 Task: Buy 3 Linkages from Alignment Tools section under best seller category for shipping address: Donald Hall, 1074 Charack Road, Terre Haute, Indiana 47807, Cell Number 8122376812. Pay from credit card ending with 5759, CVV 953
Action: Key pressed amazon.com<Key.enter>
Screenshot: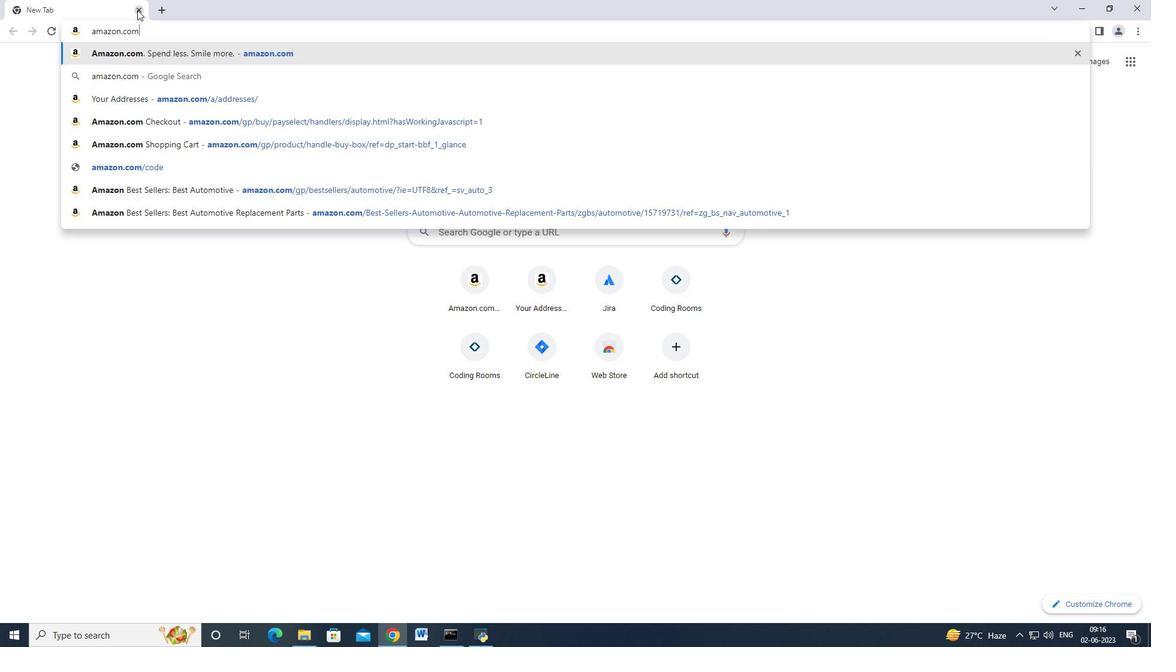 
Action: Mouse moved to (15, 92)
Screenshot: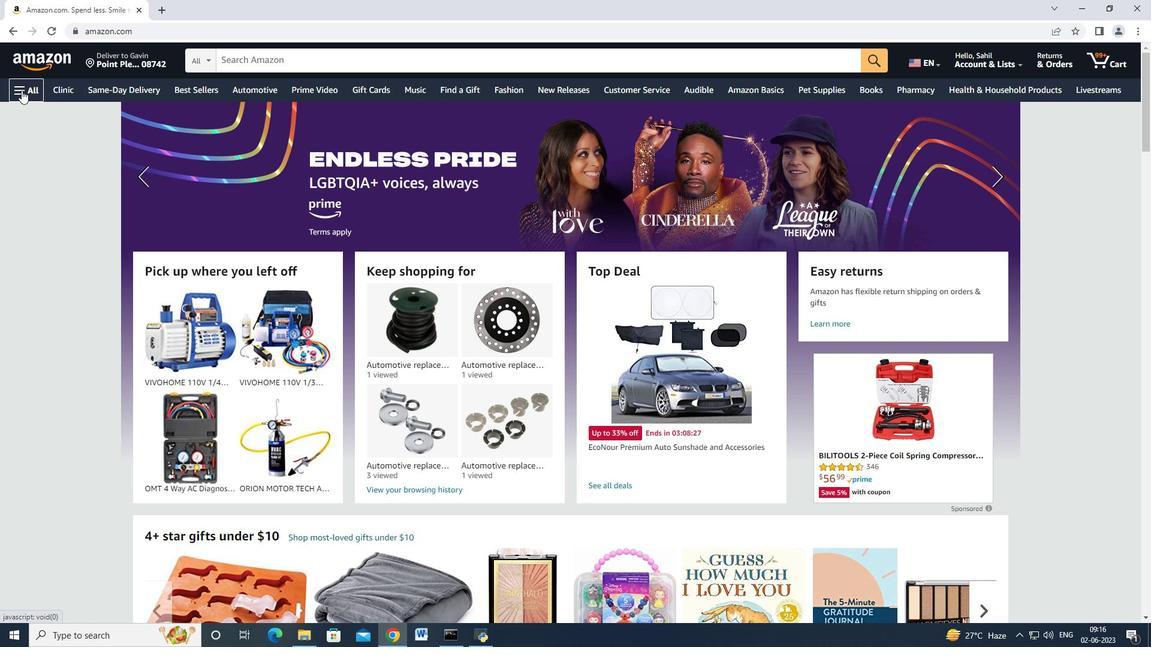 
Action: Mouse pressed left at (15, 92)
Screenshot: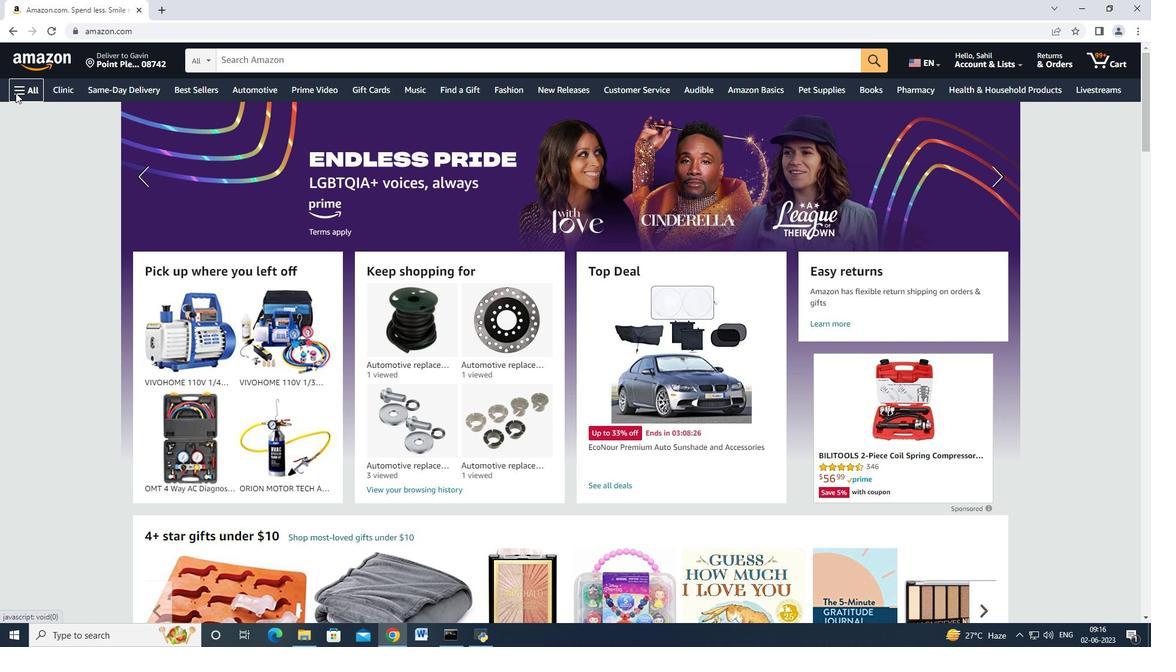 
Action: Mouse moved to (110, 185)
Screenshot: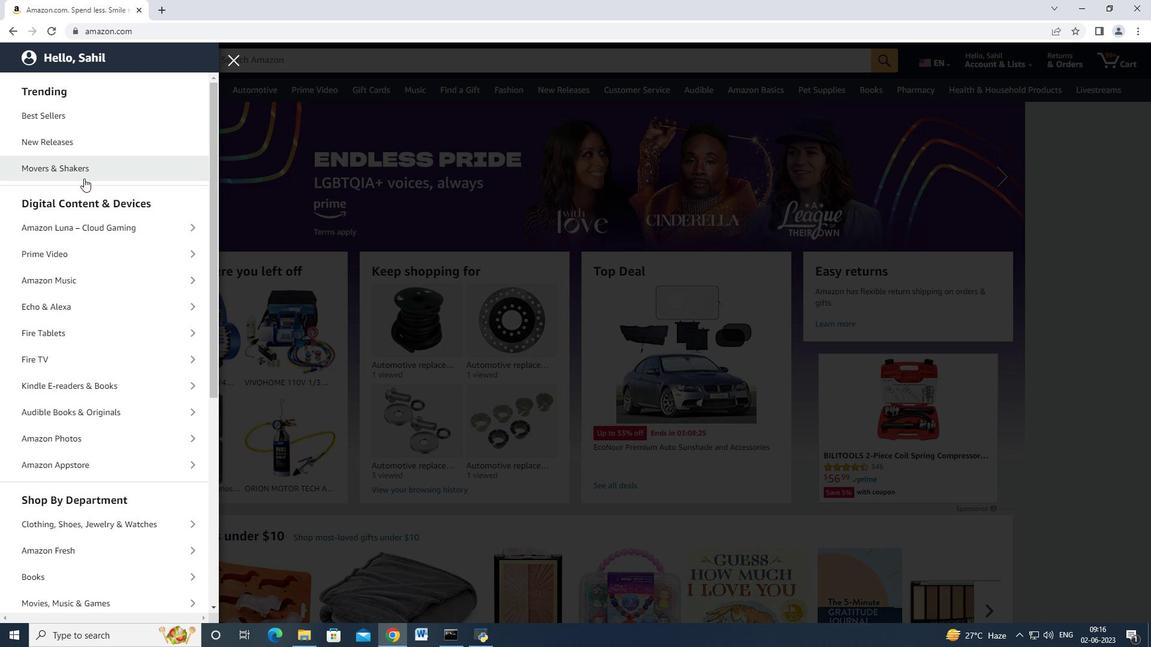 
Action: Mouse scrolled (110, 185) with delta (0, 0)
Screenshot: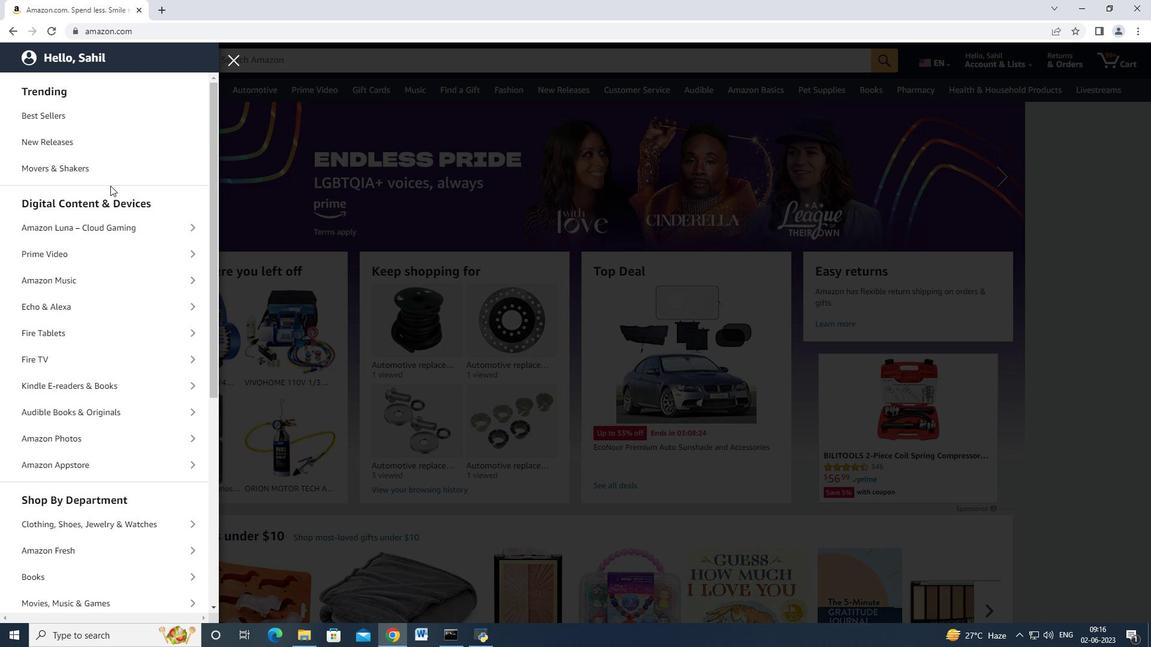 
Action: Mouse scrolled (110, 185) with delta (0, 0)
Screenshot: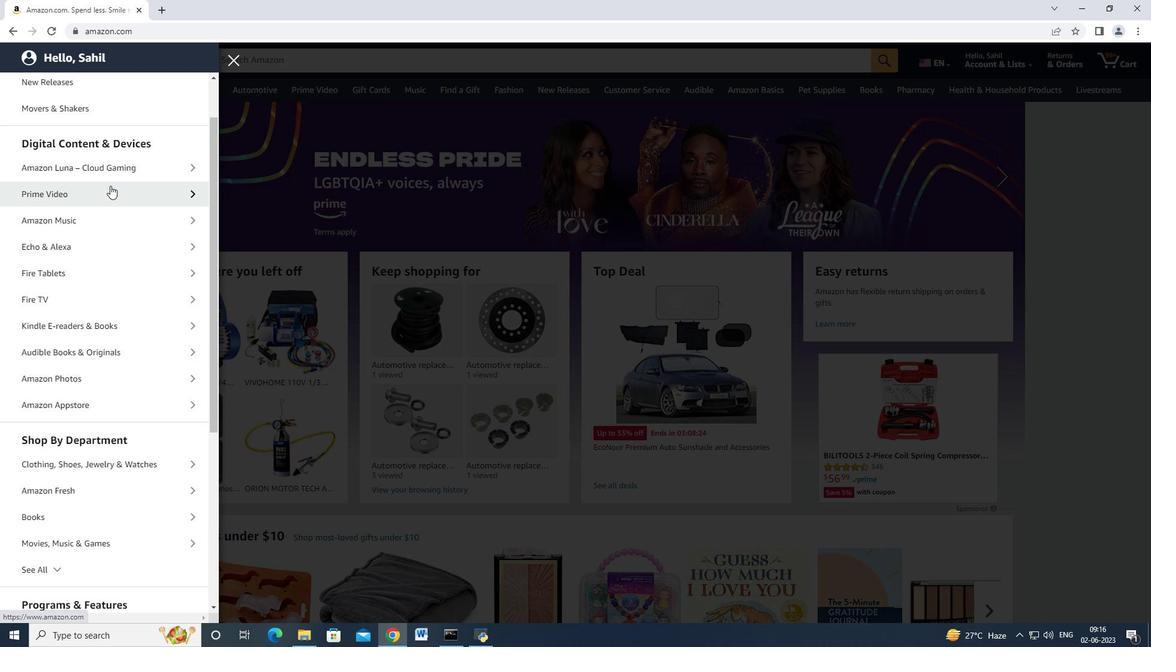 
Action: Mouse moved to (110, 191)
Screenshot: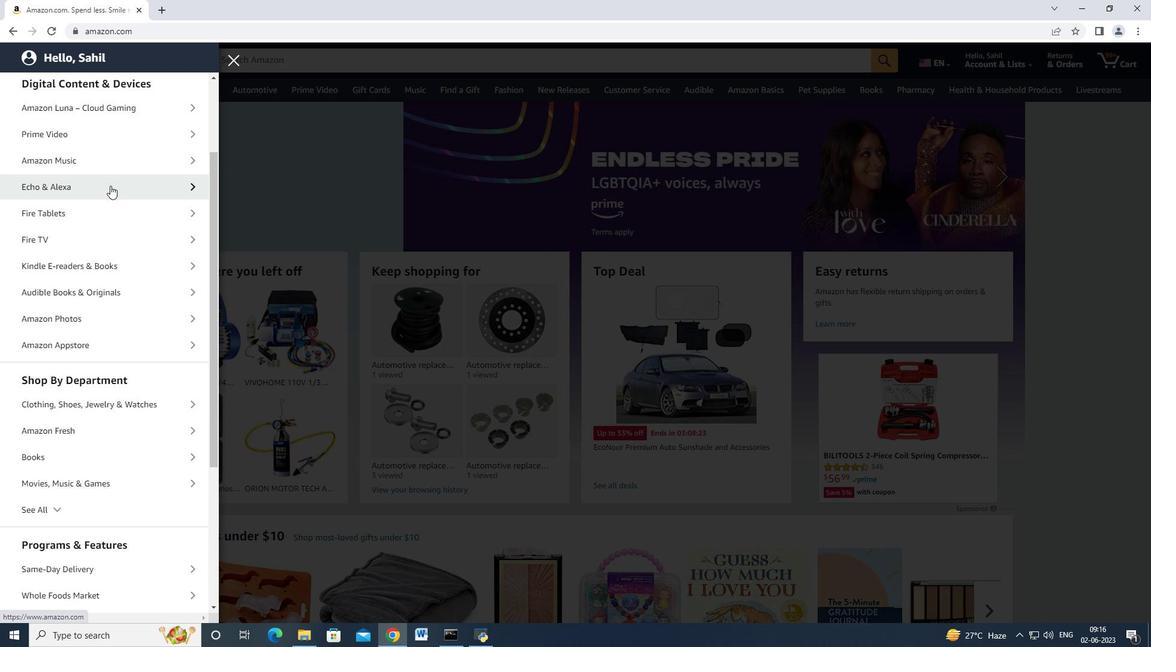 
Action: Mouse scrolled (110, 190) with delta (0, 0)
Screenshot: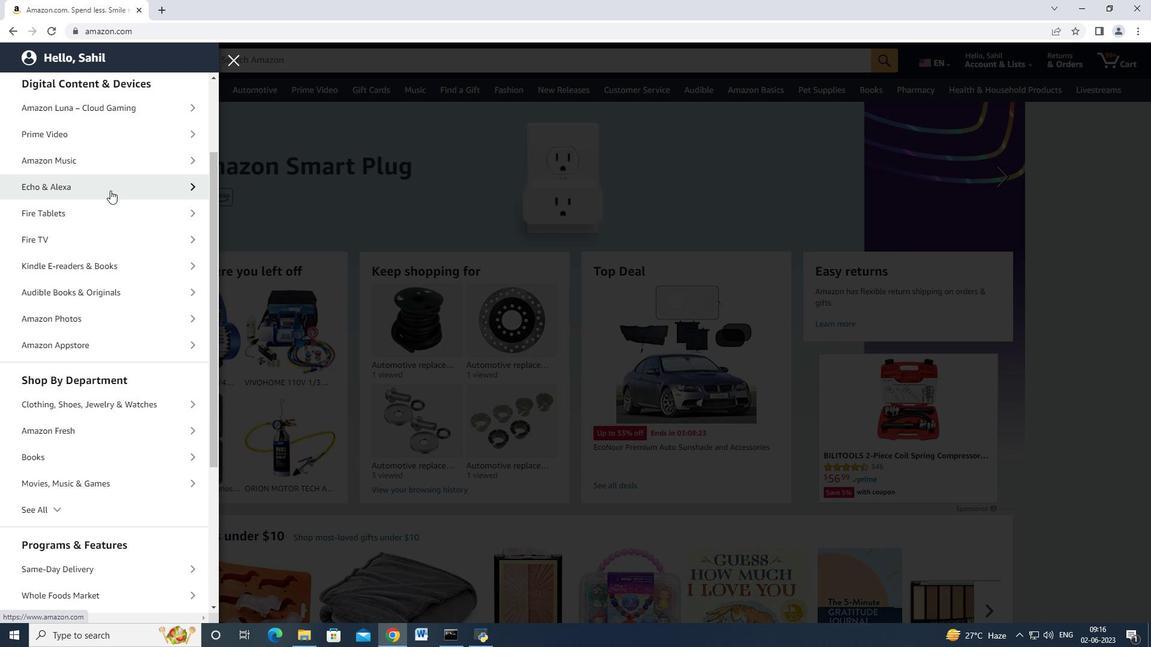 
Action: Mouse moved to (107, 242)
Screenshot: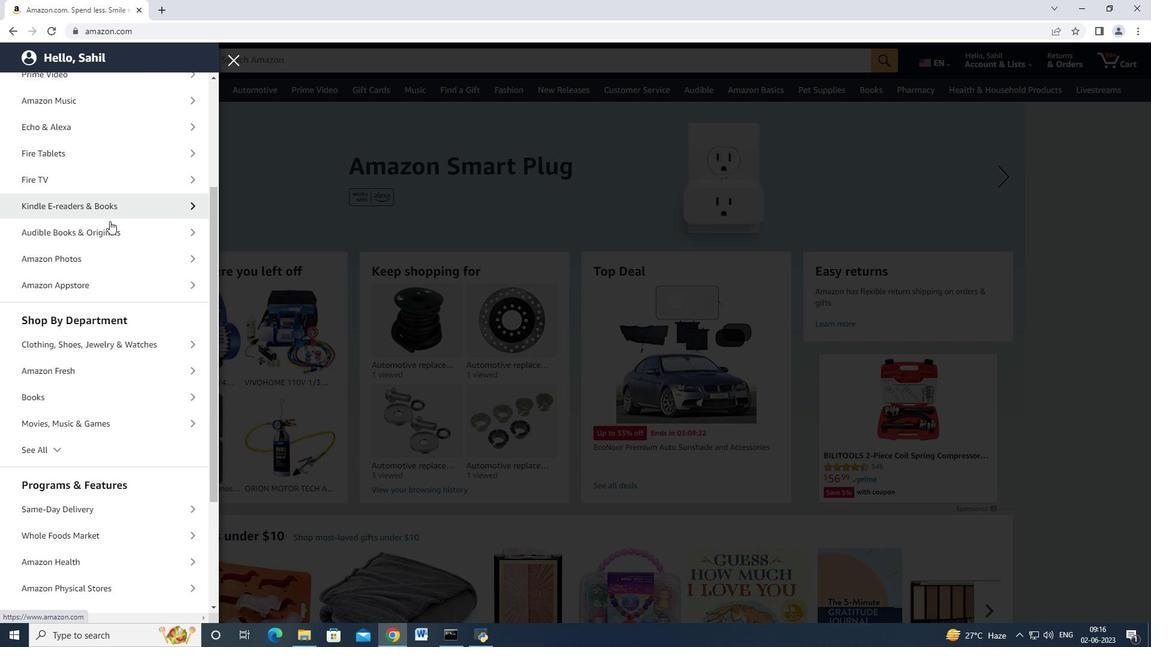 
Action: Mouse scrolled (108, 239) with delta (0, 0)
Screenshot: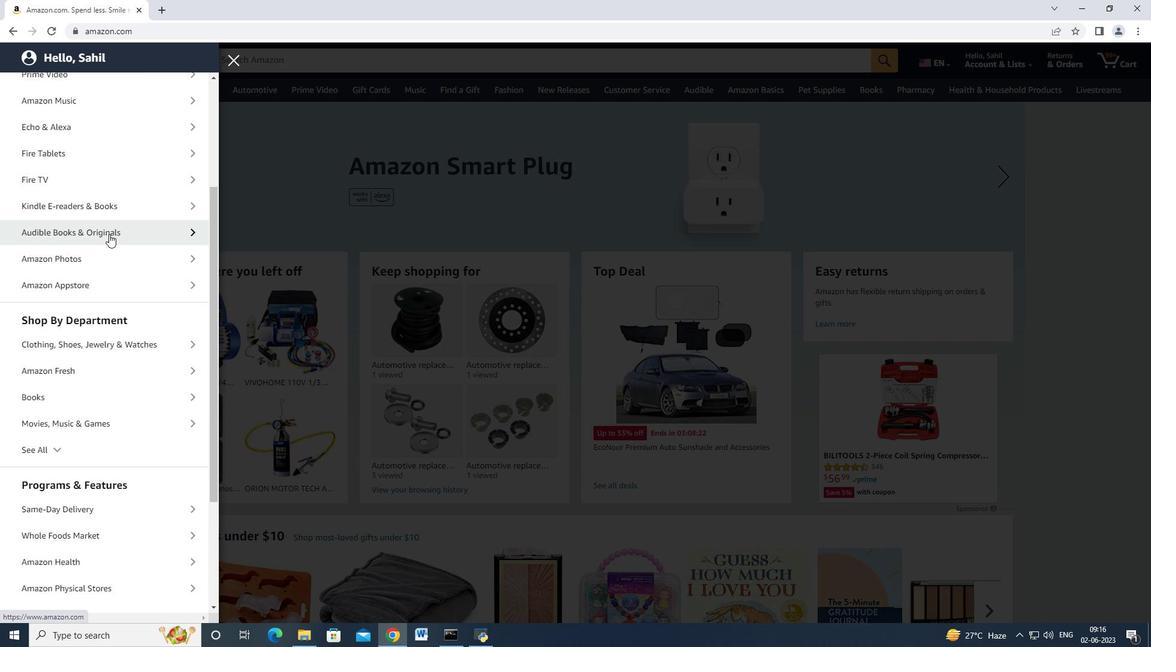 
Action: Mouse scrolled (107, 242) with delta (0, 0)
Screenshot: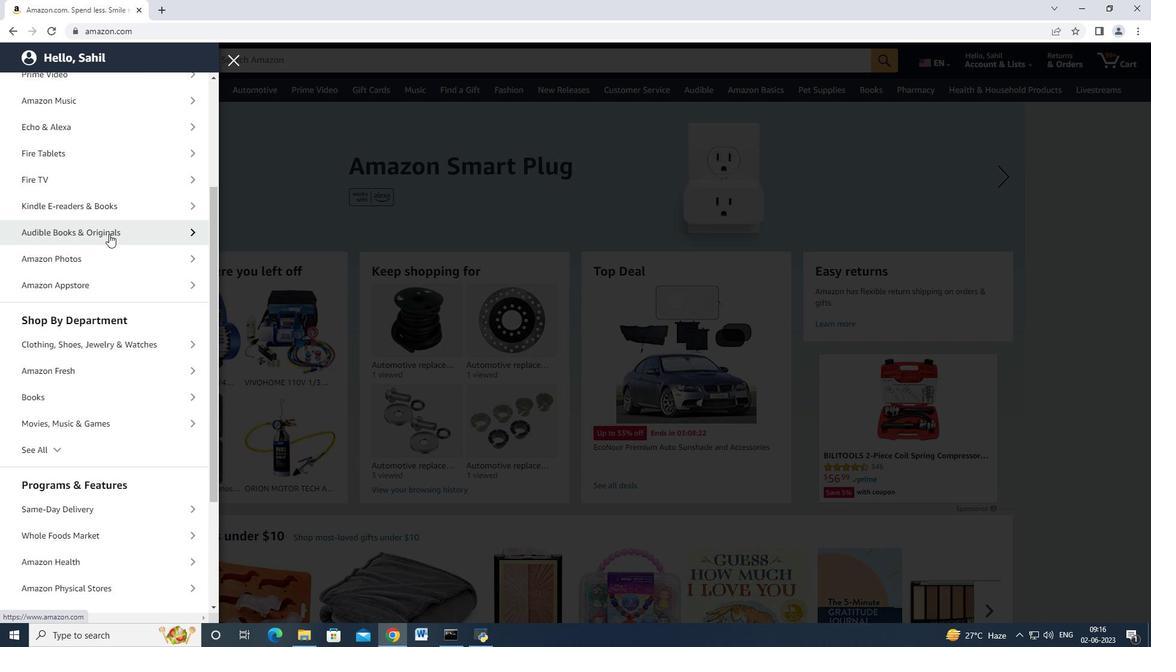 
Action: Mouse moved to (71, 334)
Screenshot: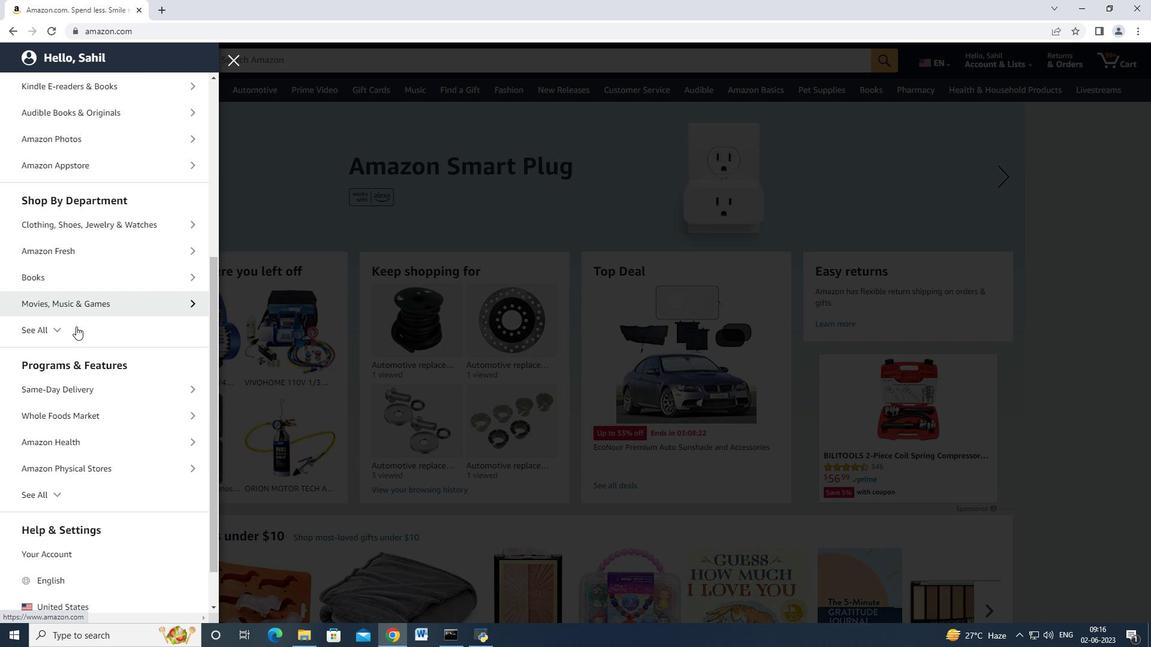 
Action: Mouse pressed left at (71, 334)
Screenshot: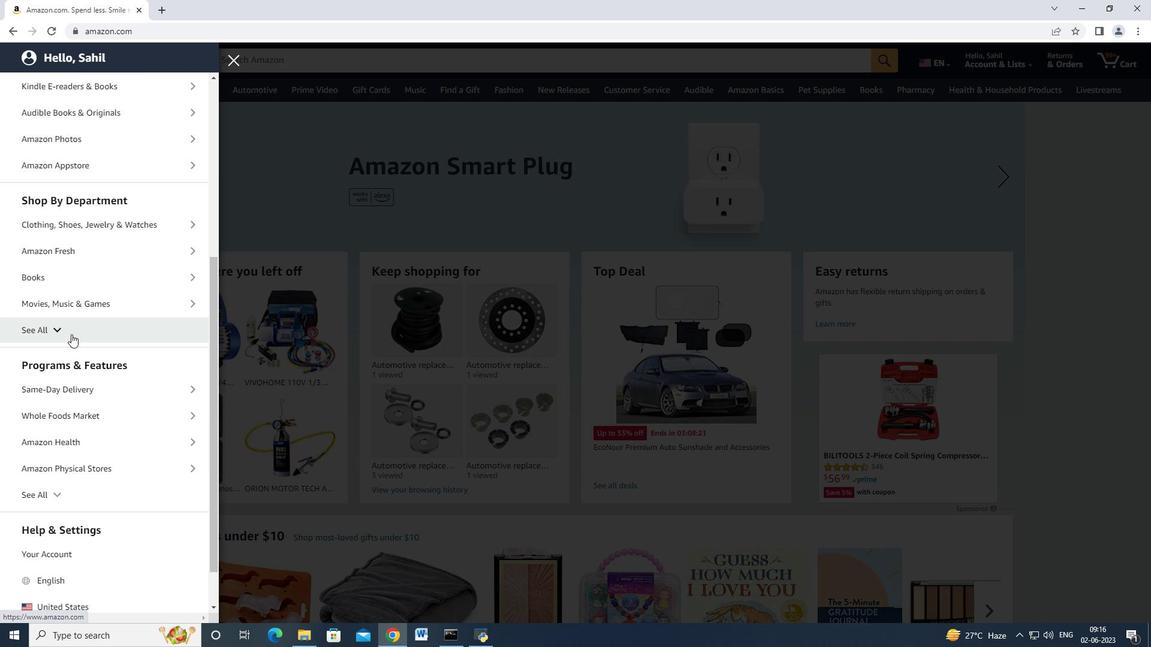 
Action: Mouse moved to (71, 334)
Screenshot: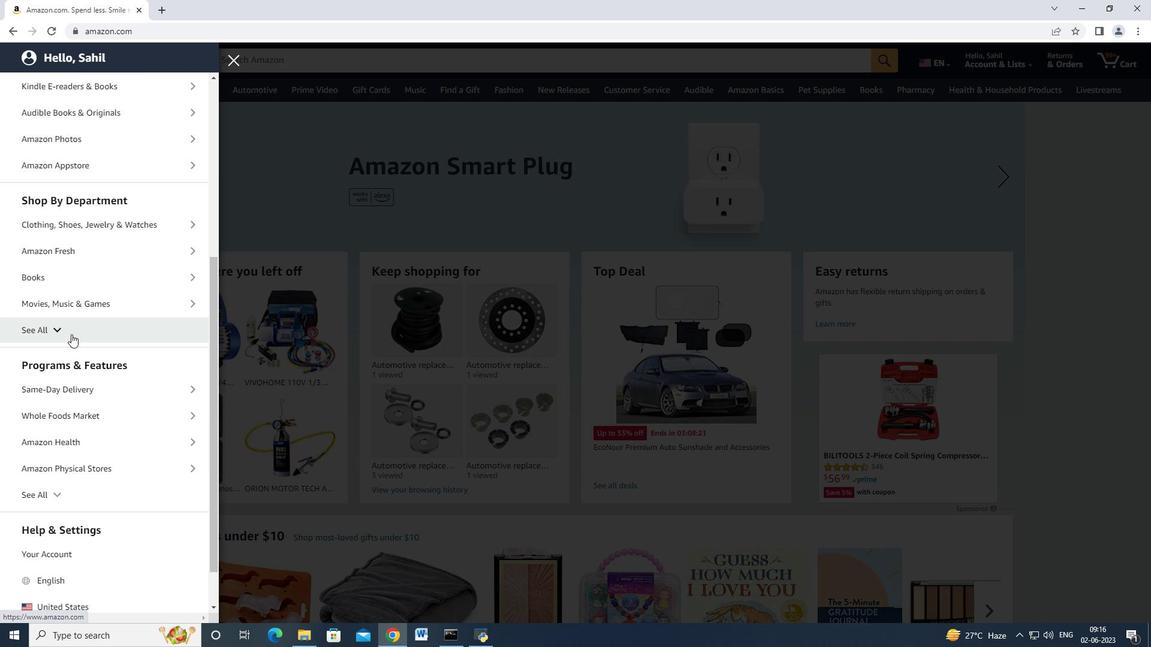 
Action: Mouse scrolled (71, 334) with delta (0, 0)
Screenshot: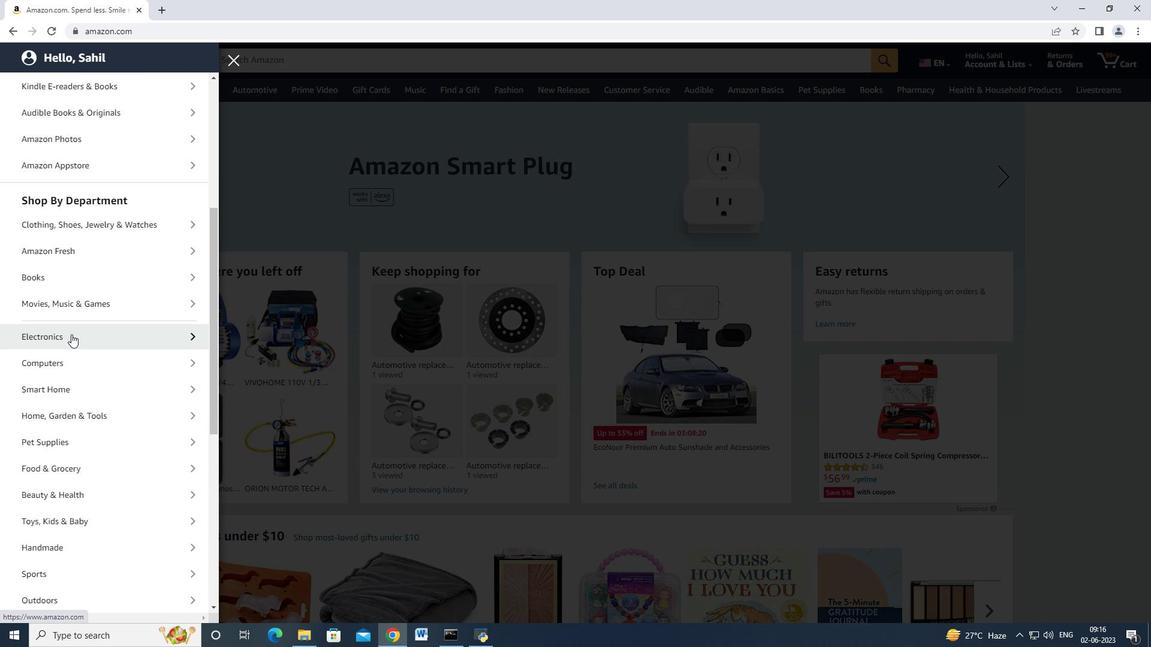 
Action: Mouse scrolled (71, 334) with delta (0, 0)
Screenshot: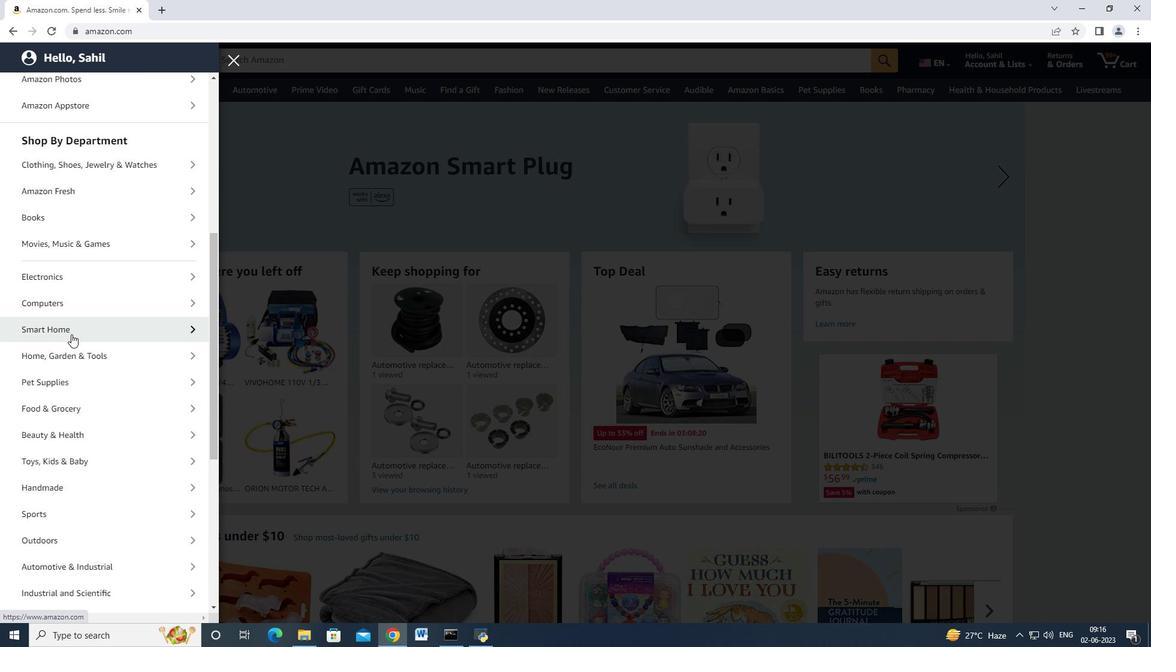 
Action: Mouse scrolled (71, 334) with delta (0, 0)
Screenshot: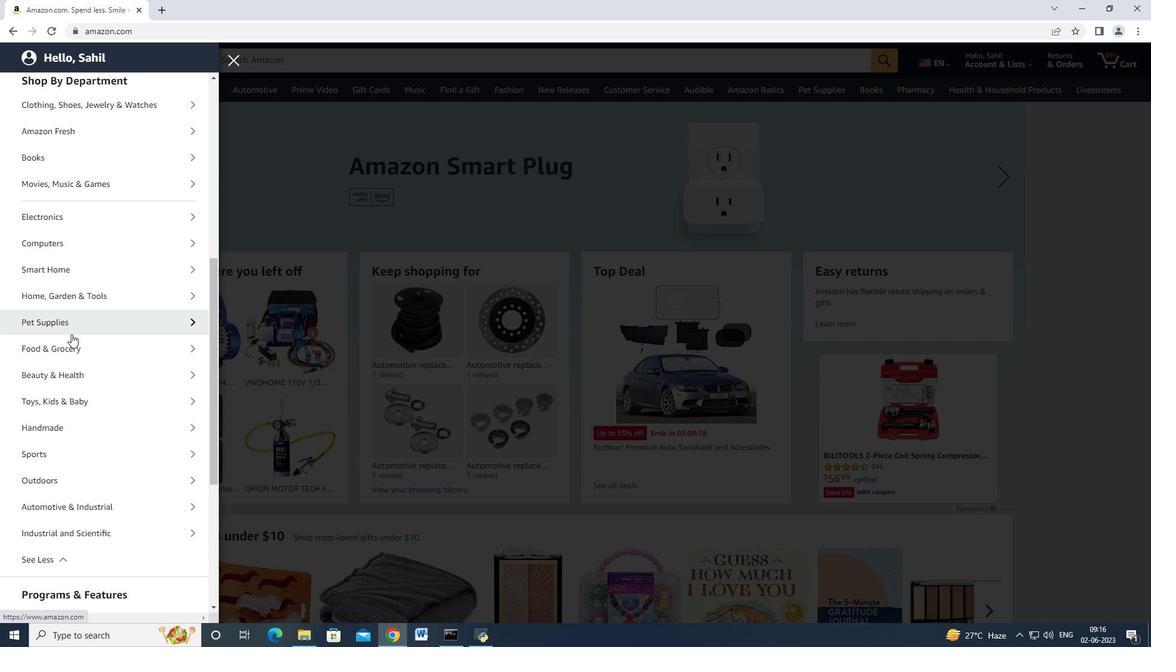 
Action: Mouse moved to (115, 443)
Screenshot: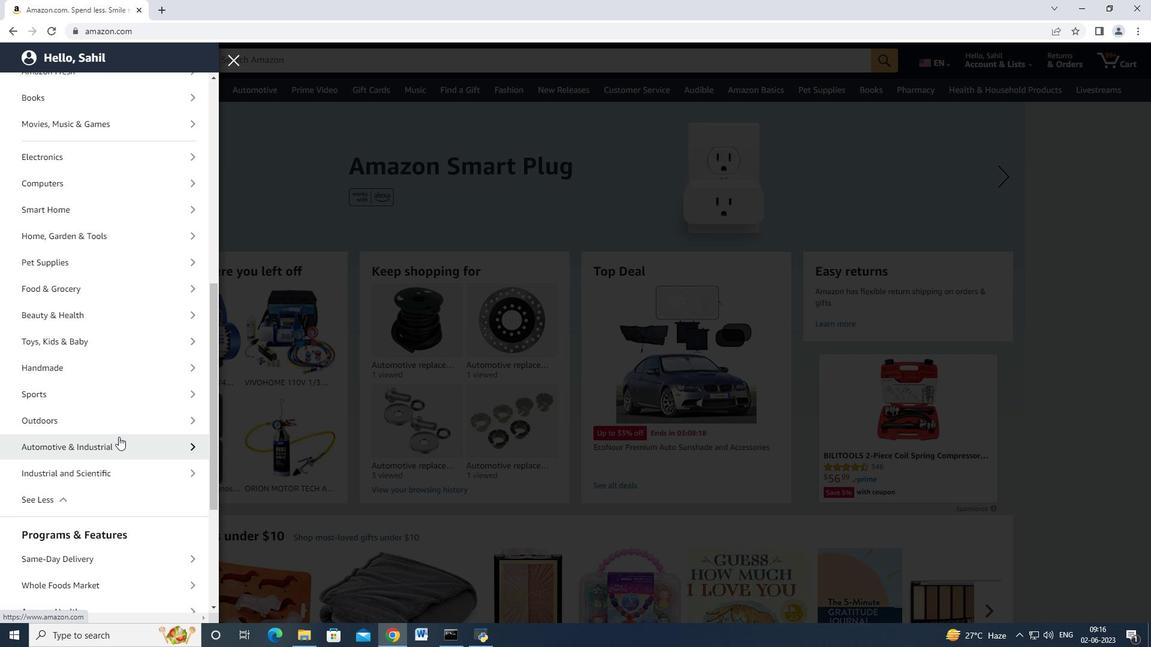 
Action: Mouse pressed left at (115, 443)
Screenshot: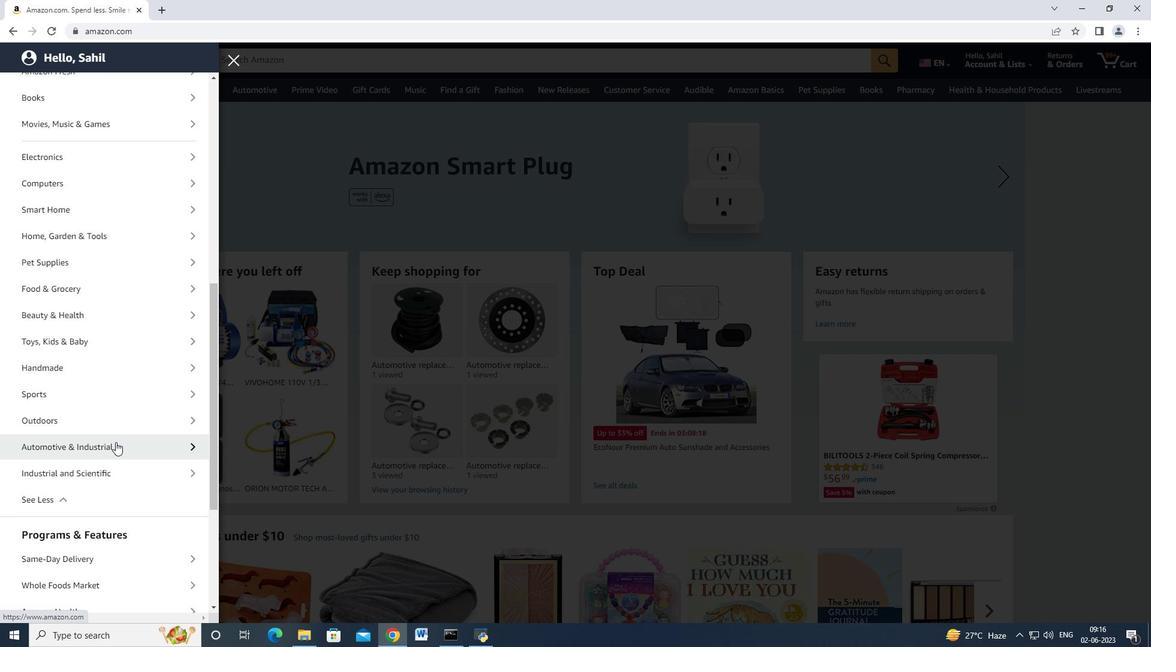 
Action: Mouse moved to (110, 145)
Screenshot: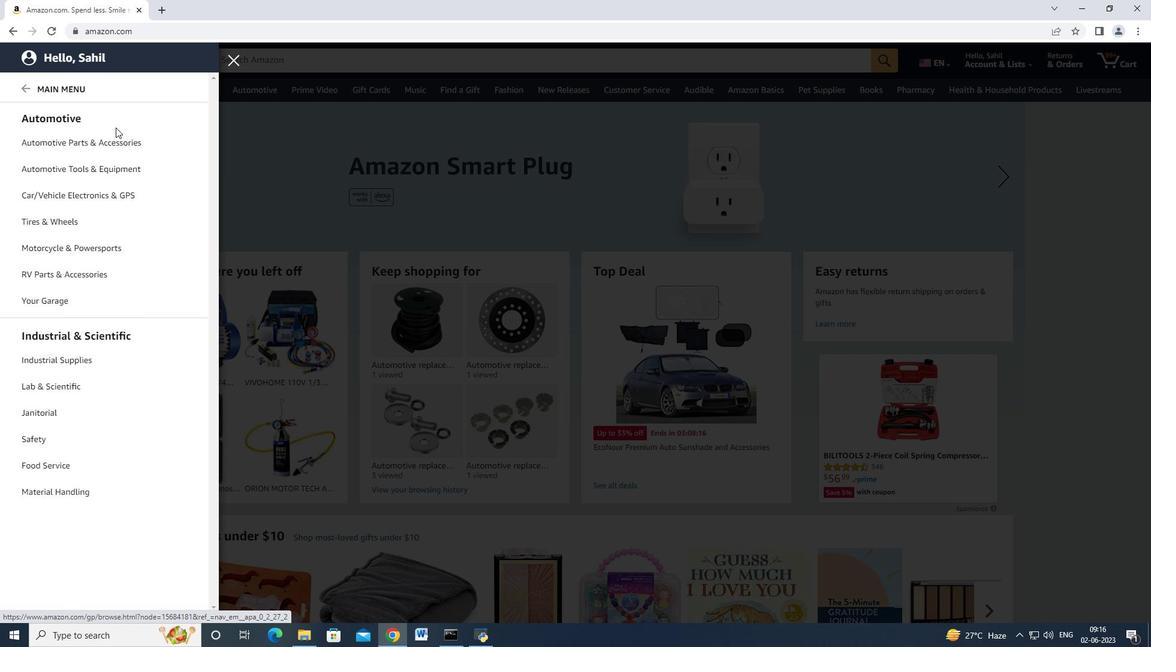
Action: Mouse pressed left at (110, 145)
Screenshot: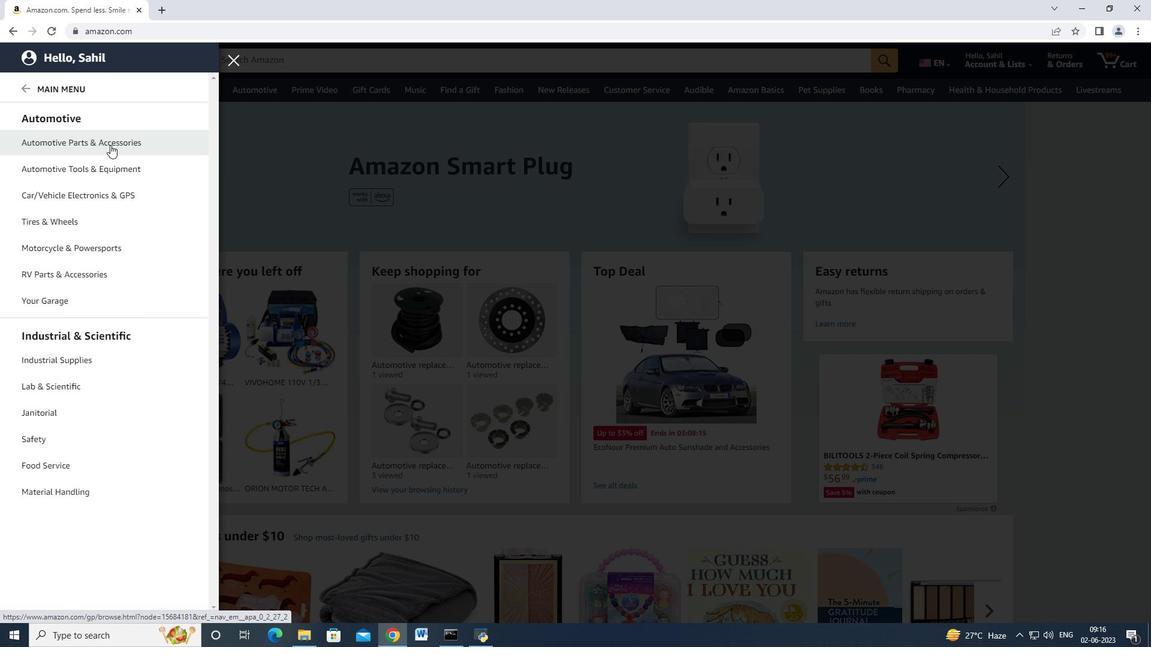
Action: Mouse moved to (193, 111)
Screenshot: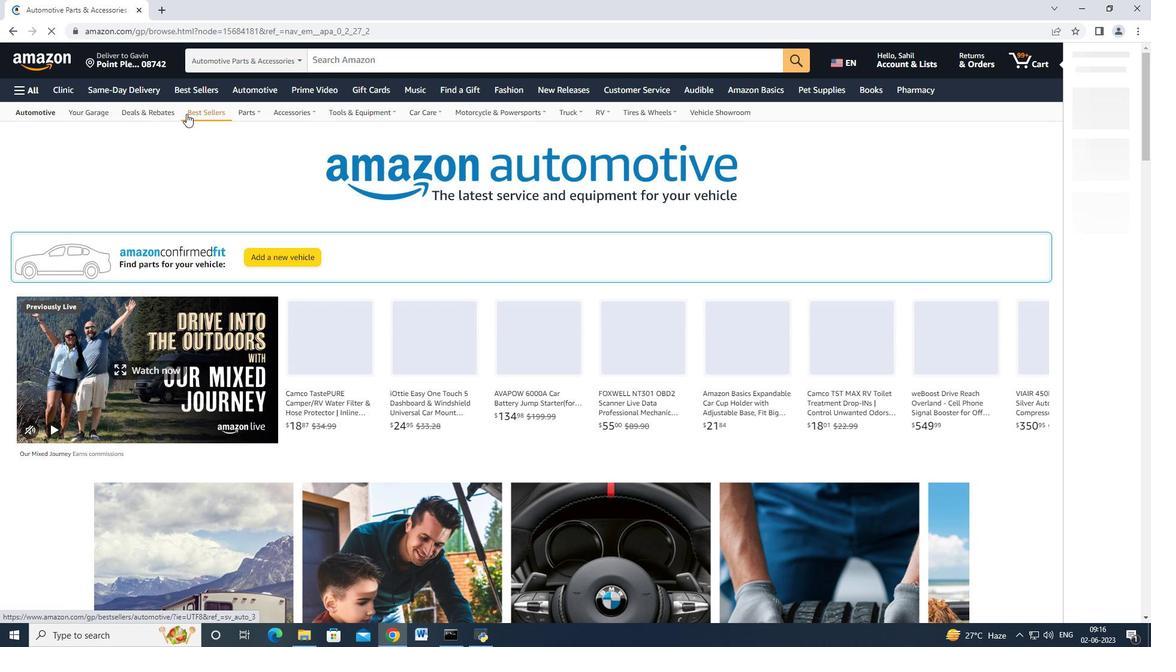 
Action: Mouse pressed left at (193, 111)
Screenshot: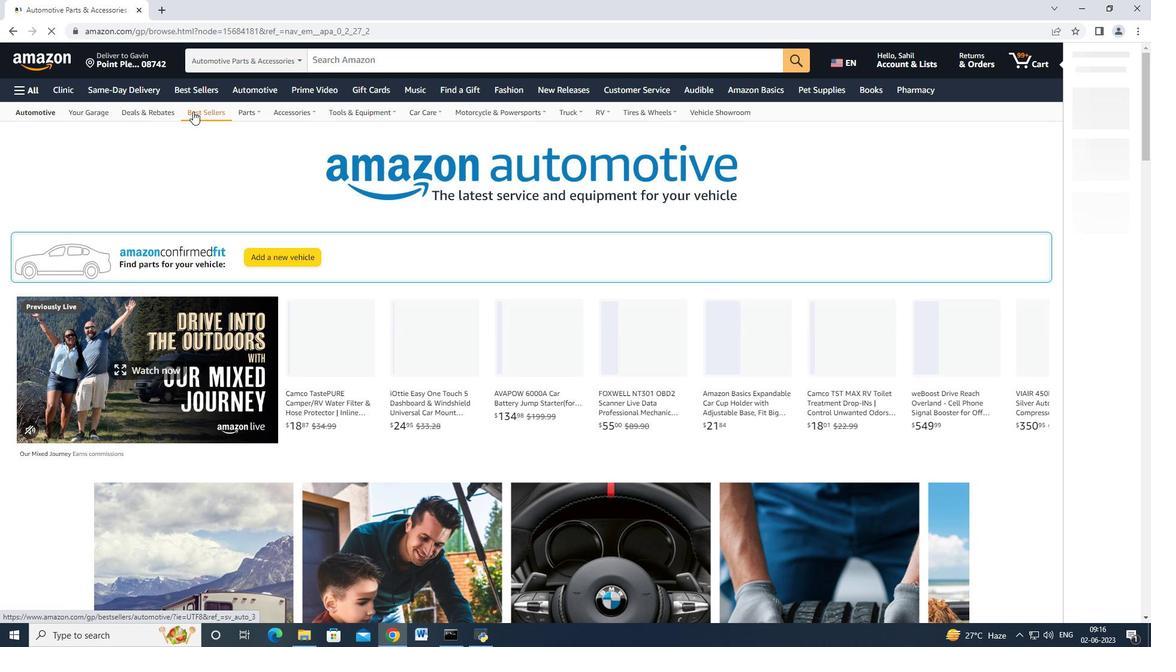 
Action: Mouse moved to (85, 386)
Screenshot: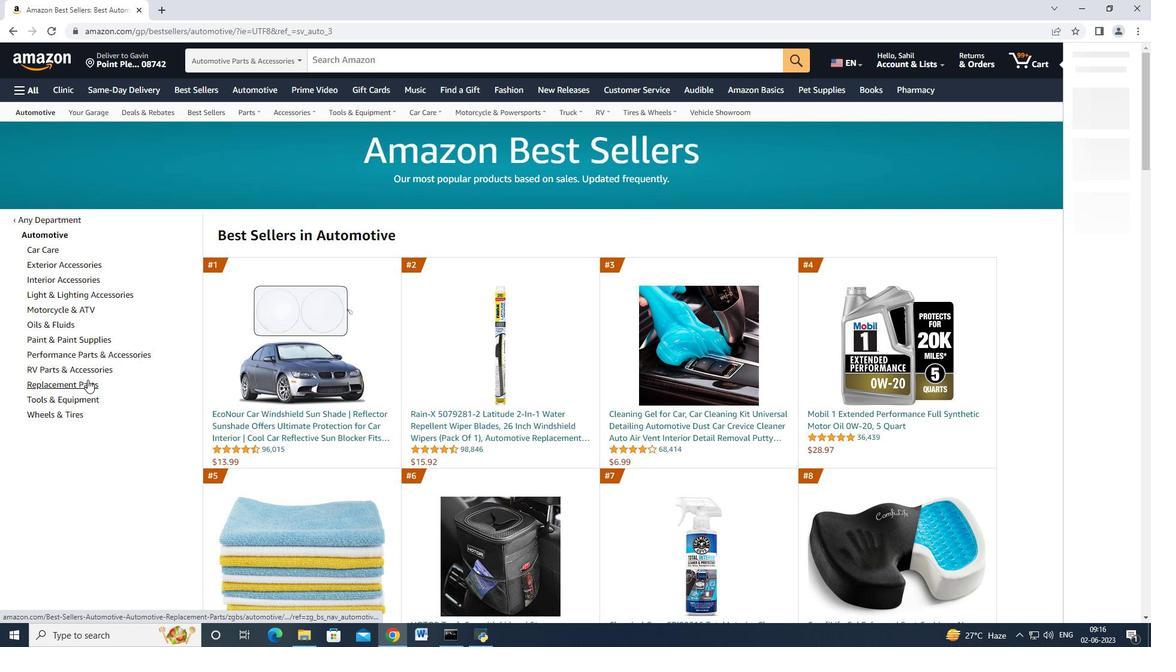 
Action: Mouse pressed left at (85, 386)
Screenshot: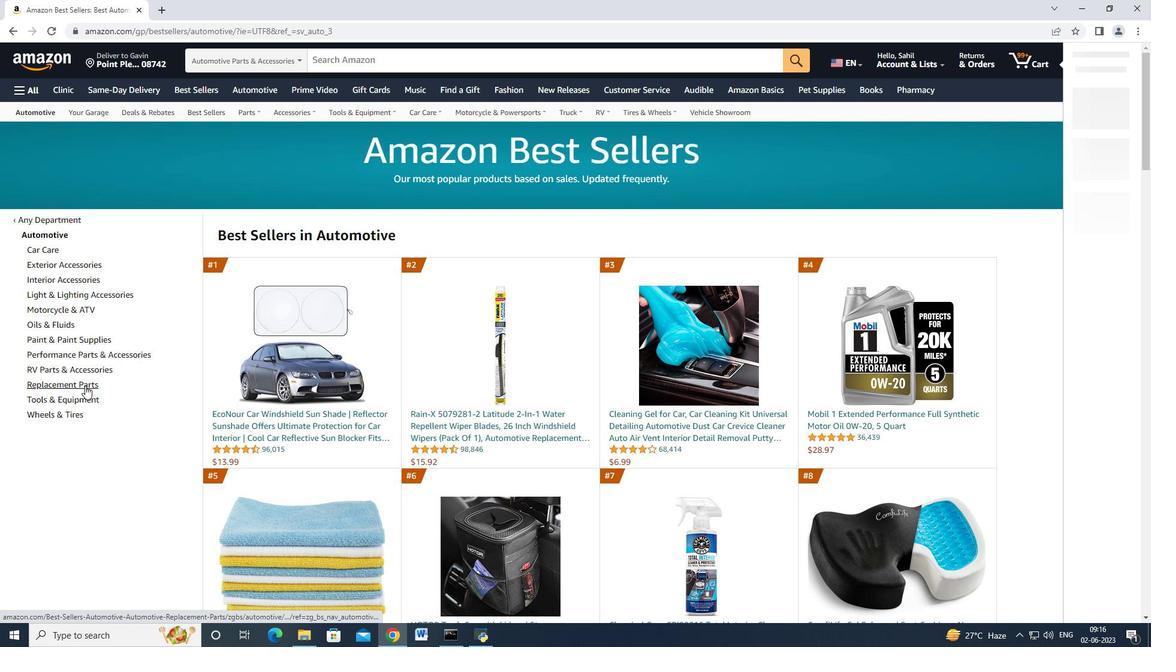 
Action: Mouse moved to (50, 30)
Screenshot: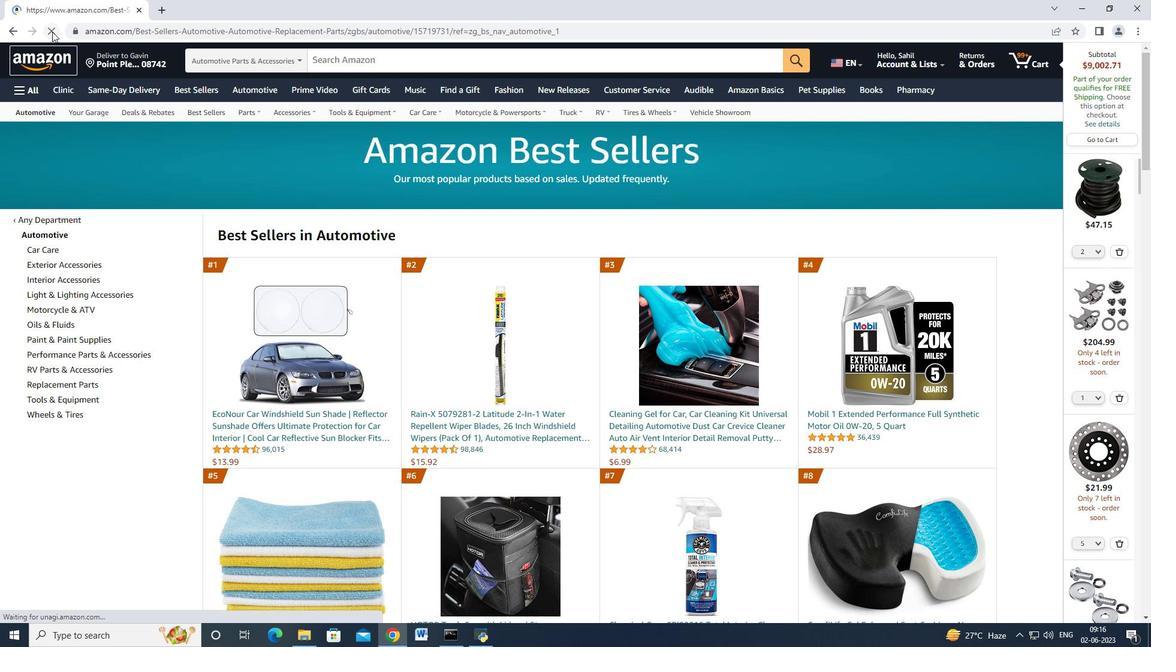 
Action: Mouse pressed left at (50, 30)
Screenshot: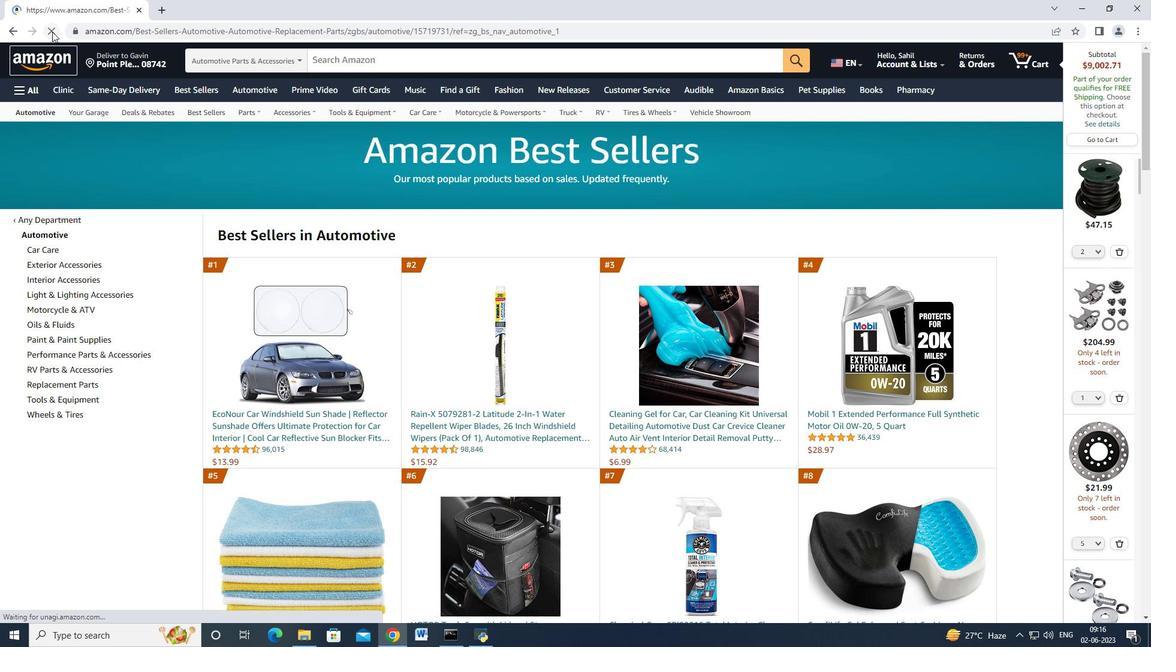 
Action: Mouse moved to (10, 26)
Screenshot: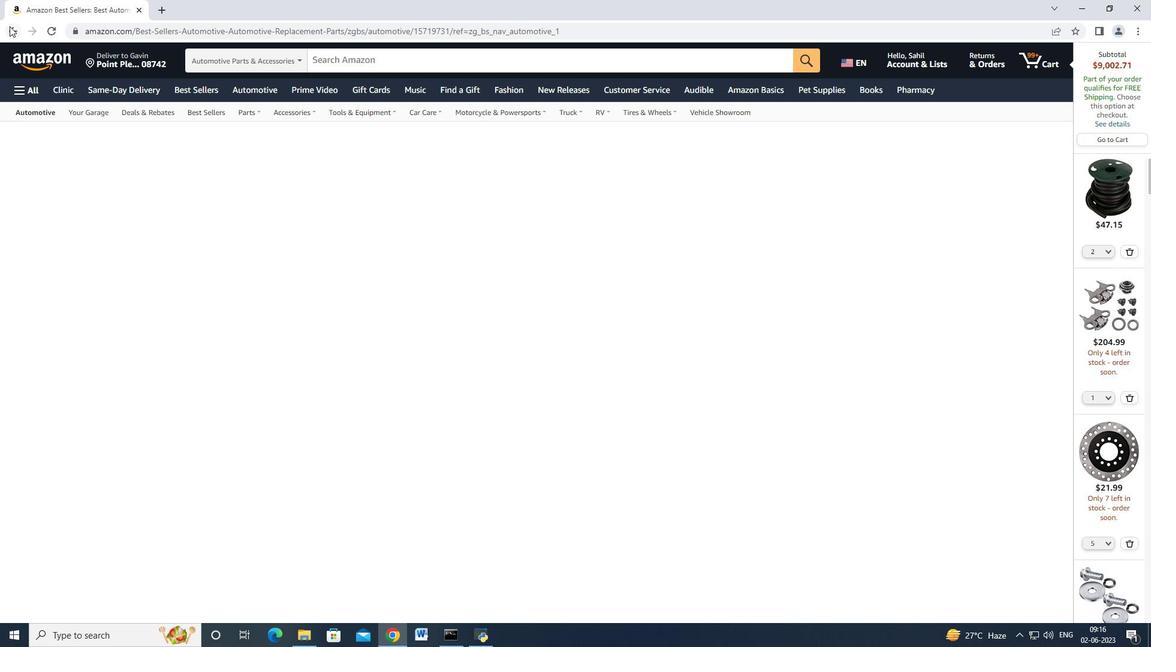 
Action: Mouse pressed left at (10, 26)
Screenshot: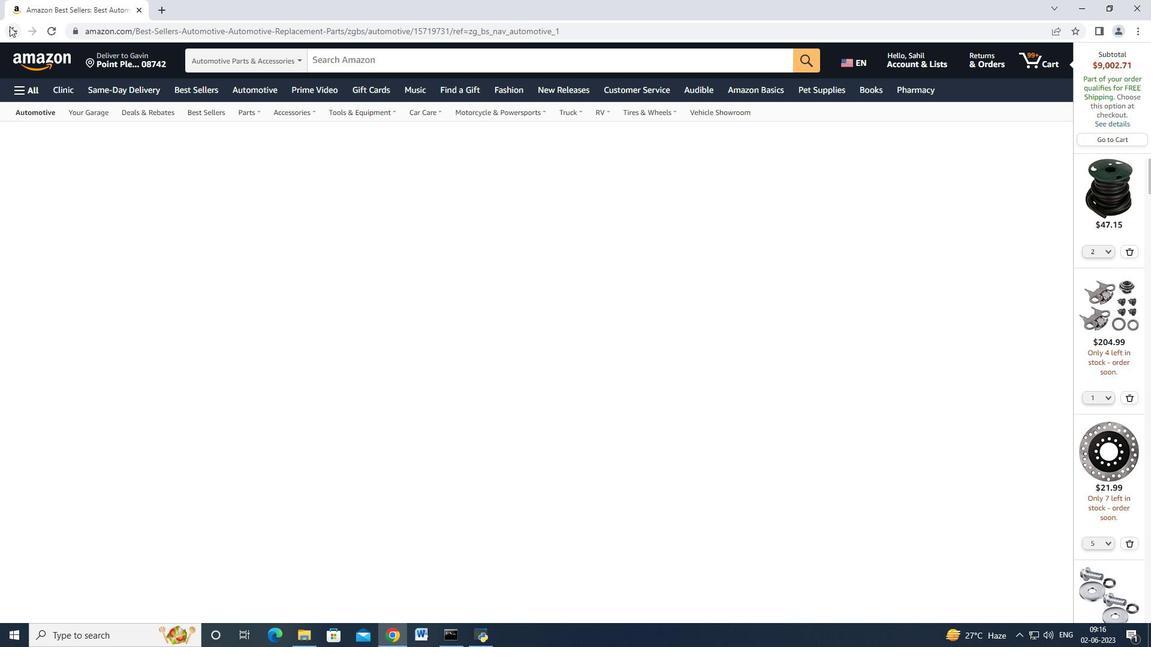 
Action: Mouse moved to (70, 396)
Screenshot: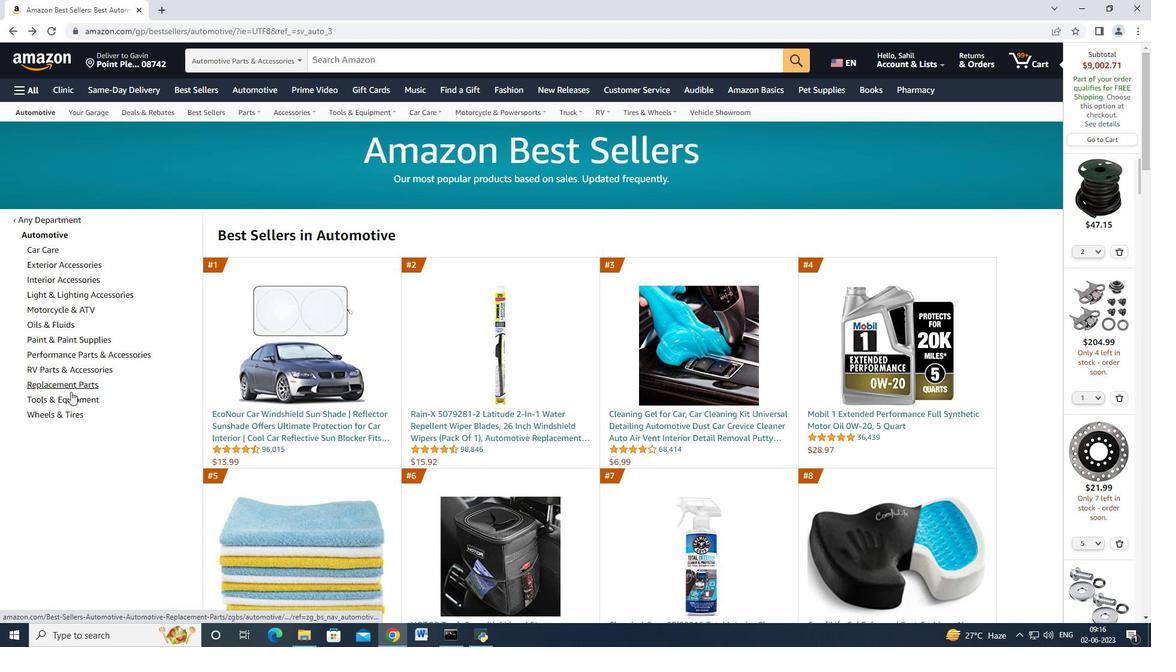 
Action: Mouse pressed left at (70, 396)
Screenshot: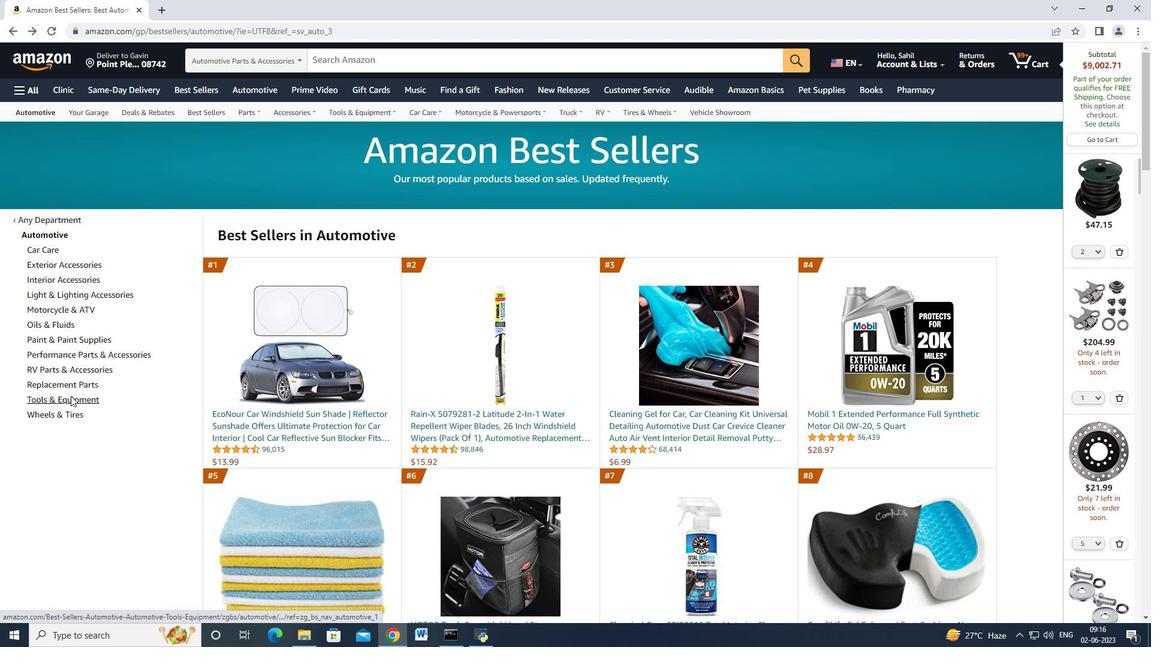 
Action: Mouse moved to (71, 292)
Screenshot: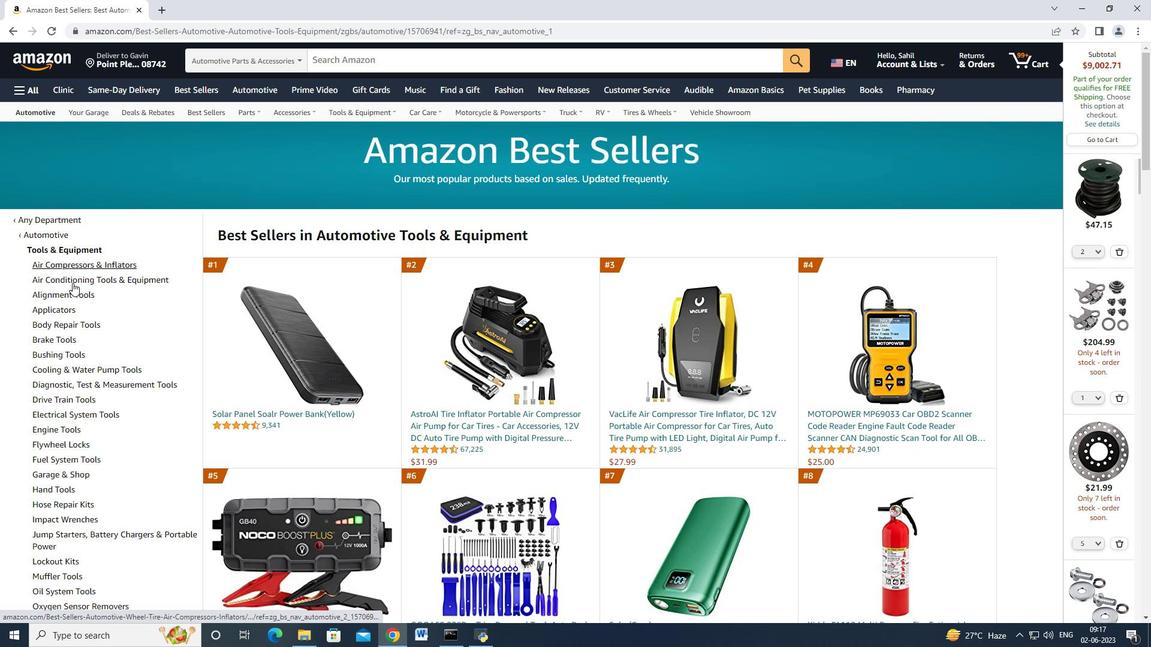
Action: Mouse pressed left at (71, 292)
Screenshot: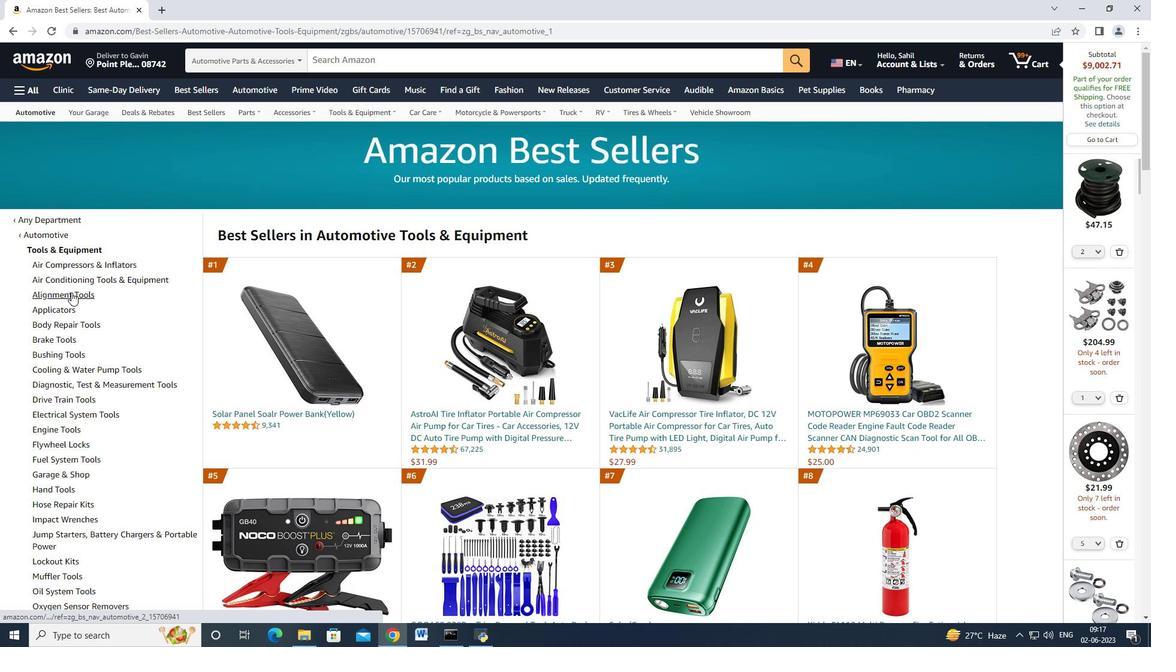
Action: Mouse moved to (64, 432)
Screenshot: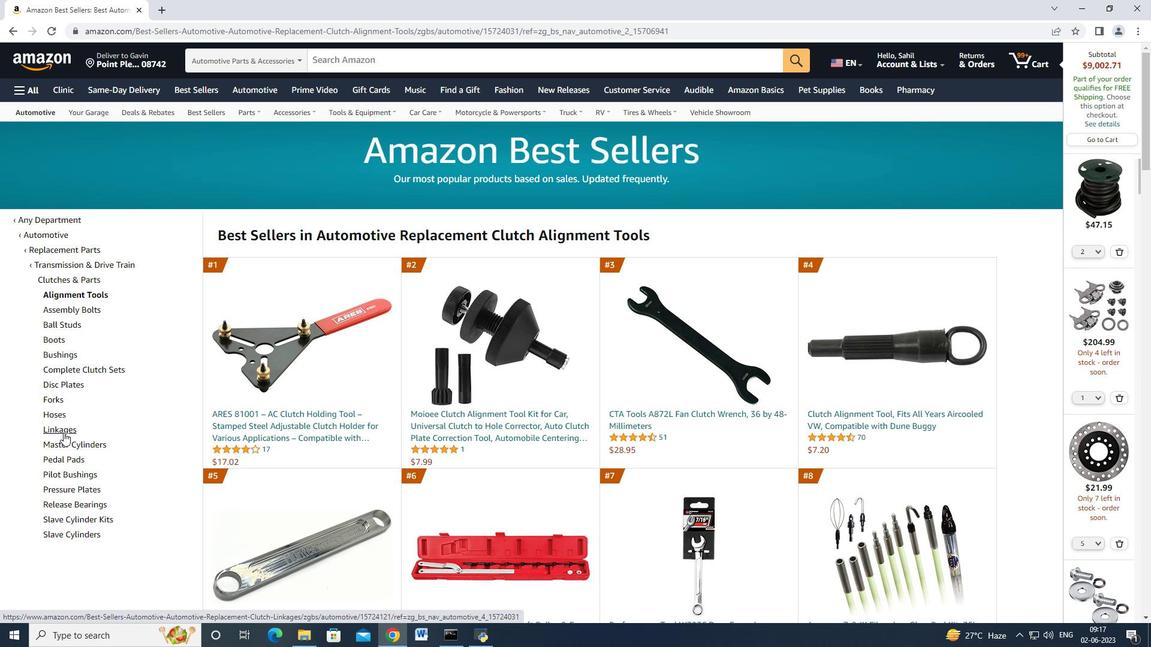 
Action: Mouse pressed left at (64, 432)
Screenshot: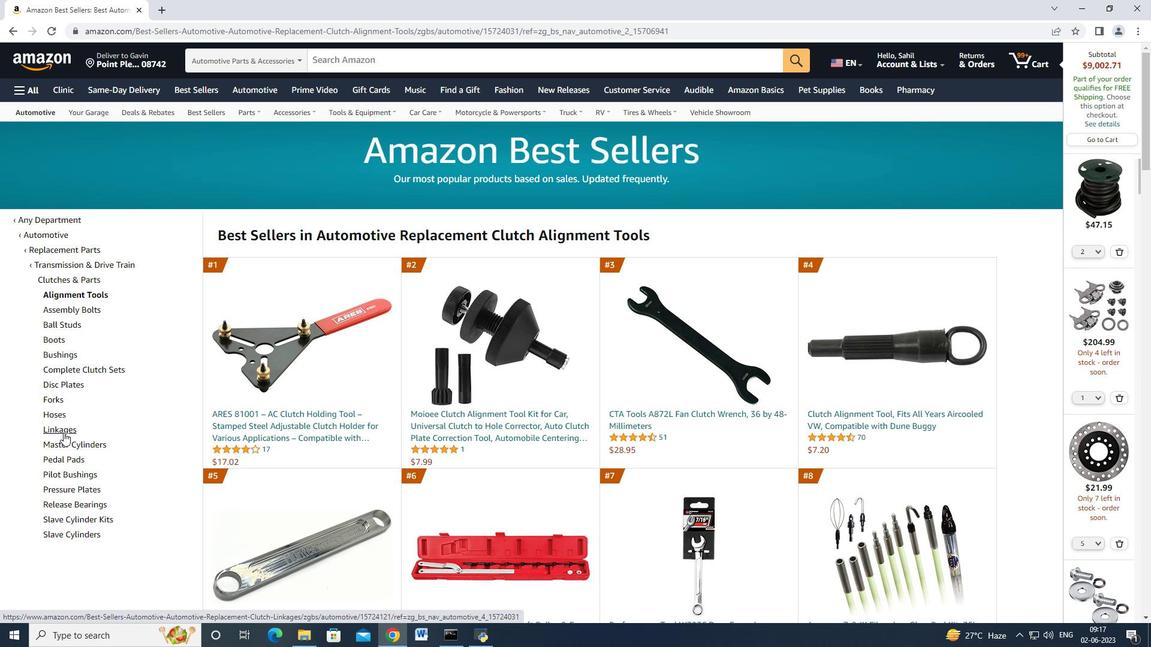 
Action: Mouse moved to (444, 385)
Screenshot: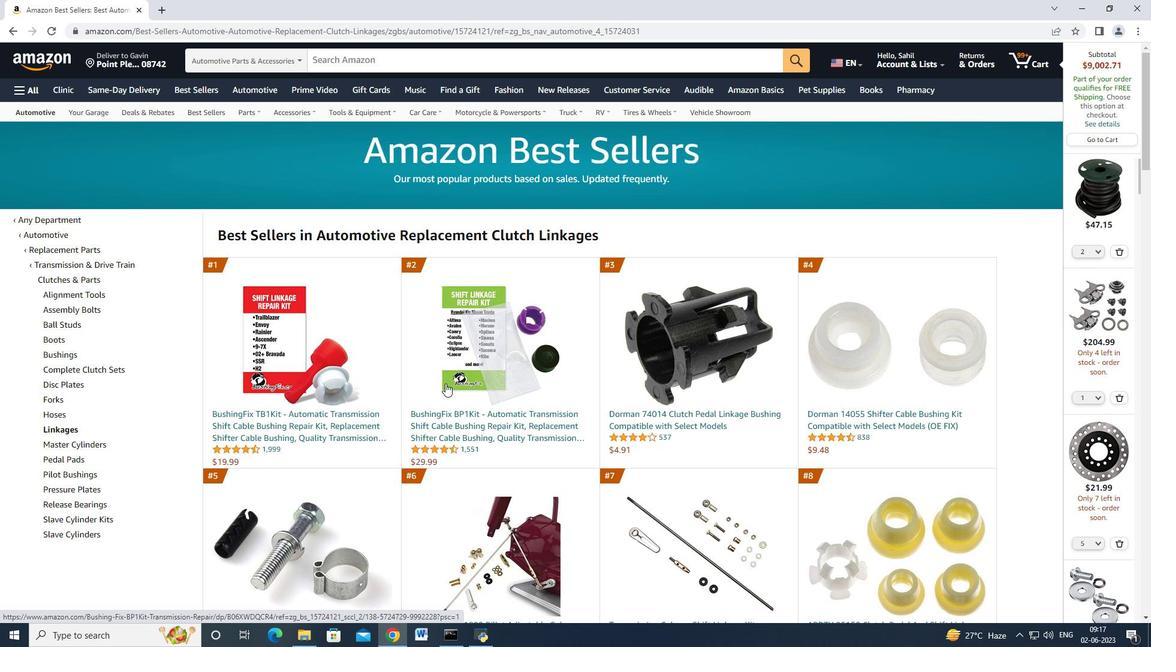 
Action: Mouse scrolled (444, 384) with delta (0, 0)
Screenshot: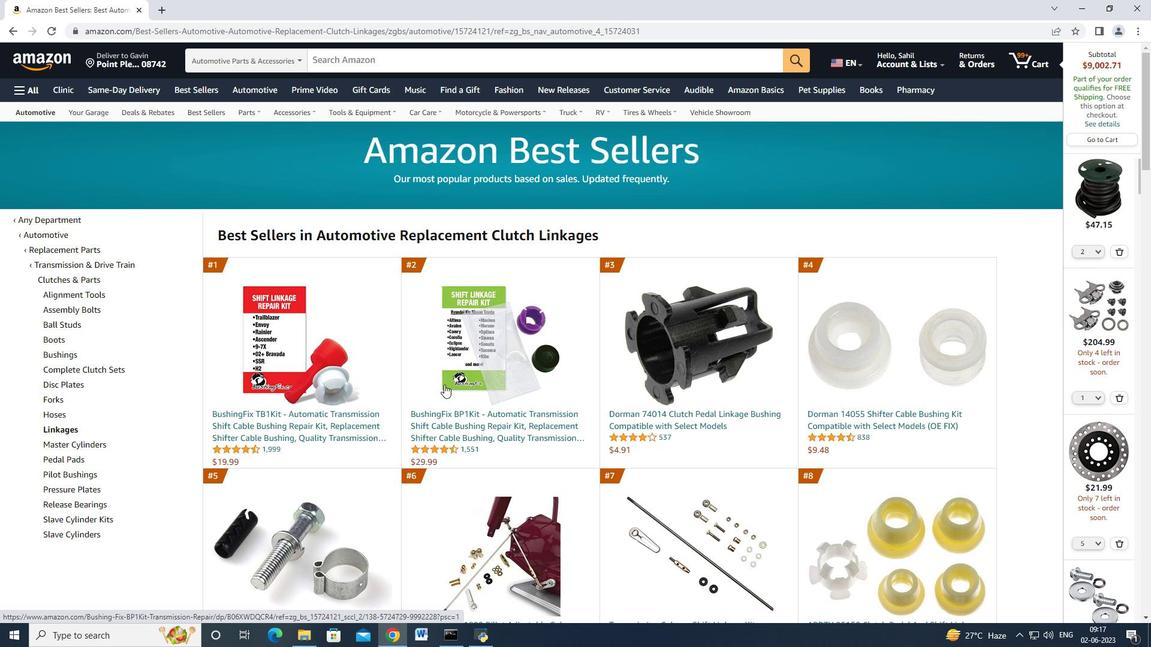 
Action: Mouse scrolled (444, 385) with delta (0, 0)
Screenshot: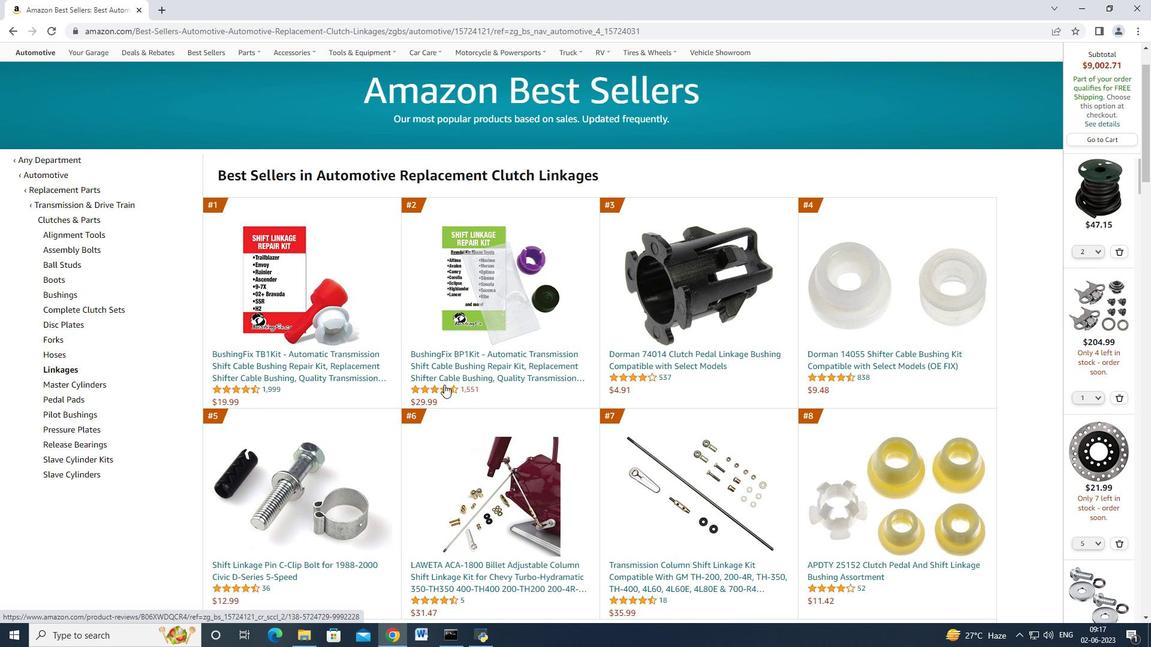 
Action: Mouse moved to (360, 430)
Screenshot: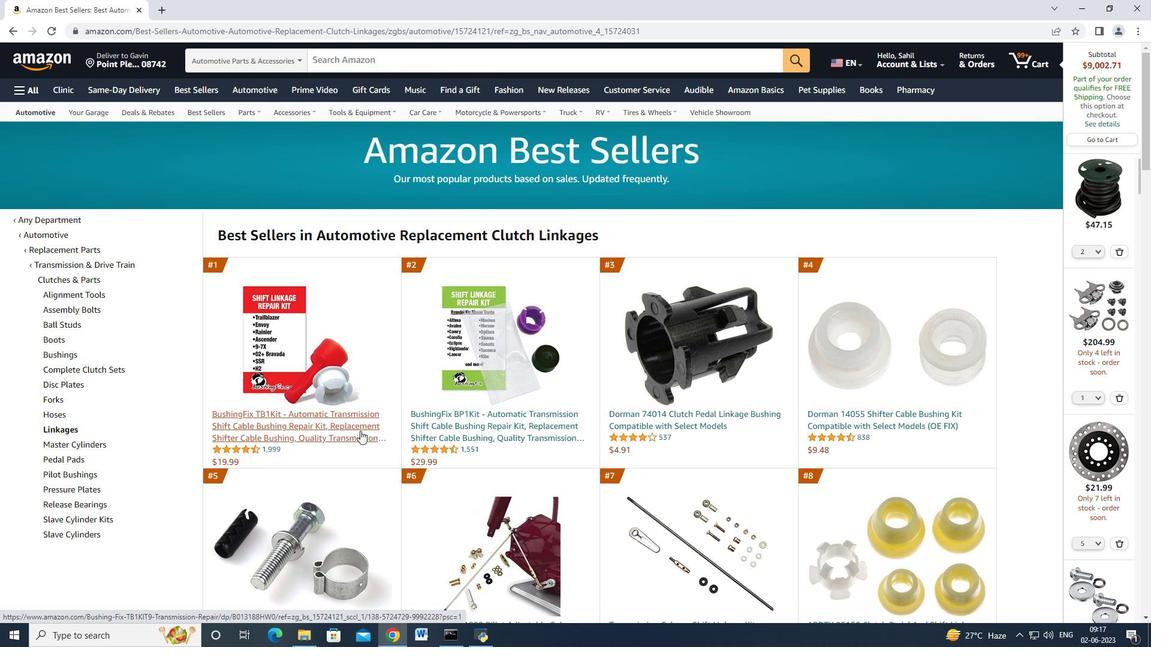 
Action: Mouse pressed left at (360, 430)
Screenshot: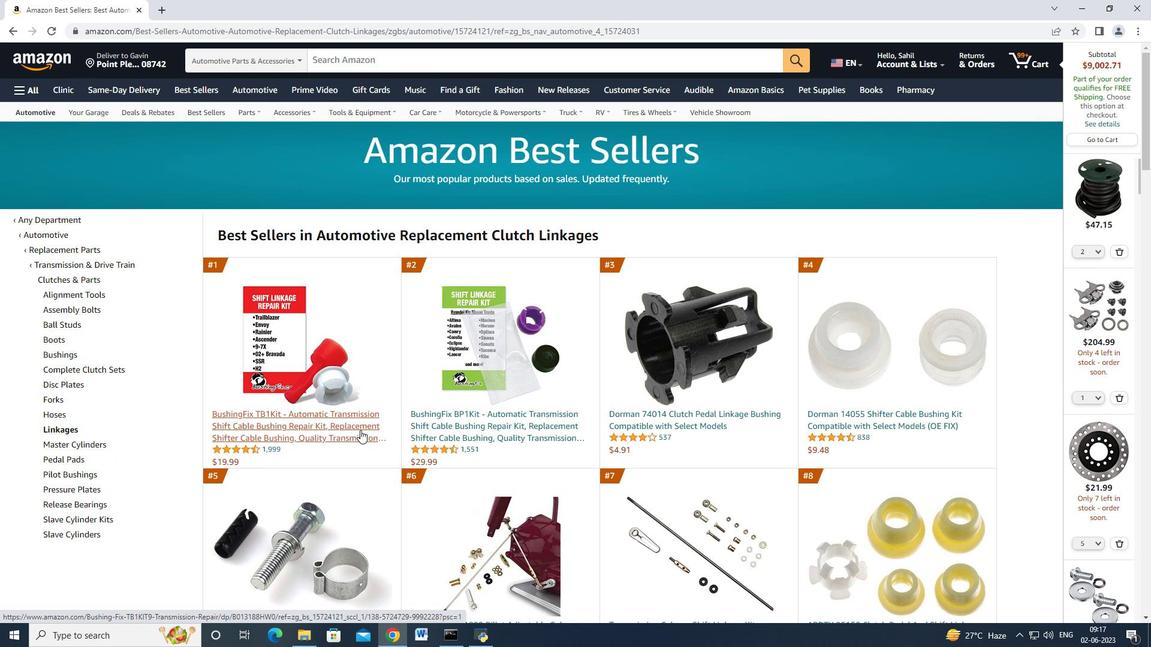 
Action: Mouse moved to (868, 317)
Screenshot: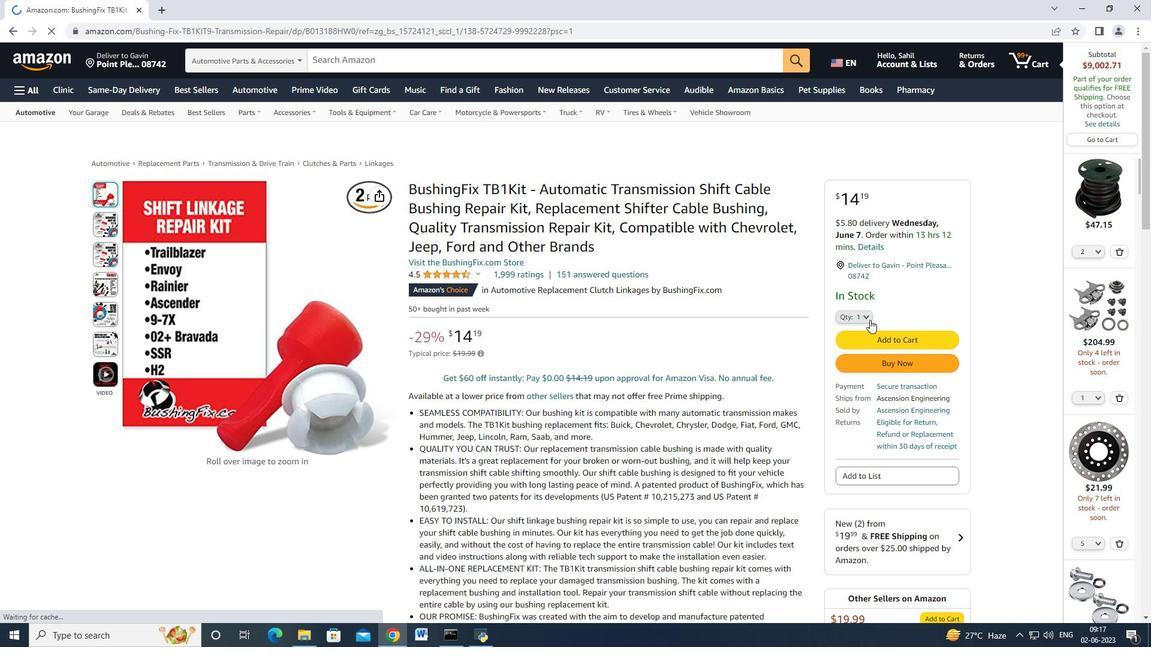 
Action: Mouse pressed left at (868, 317)
Screenshot: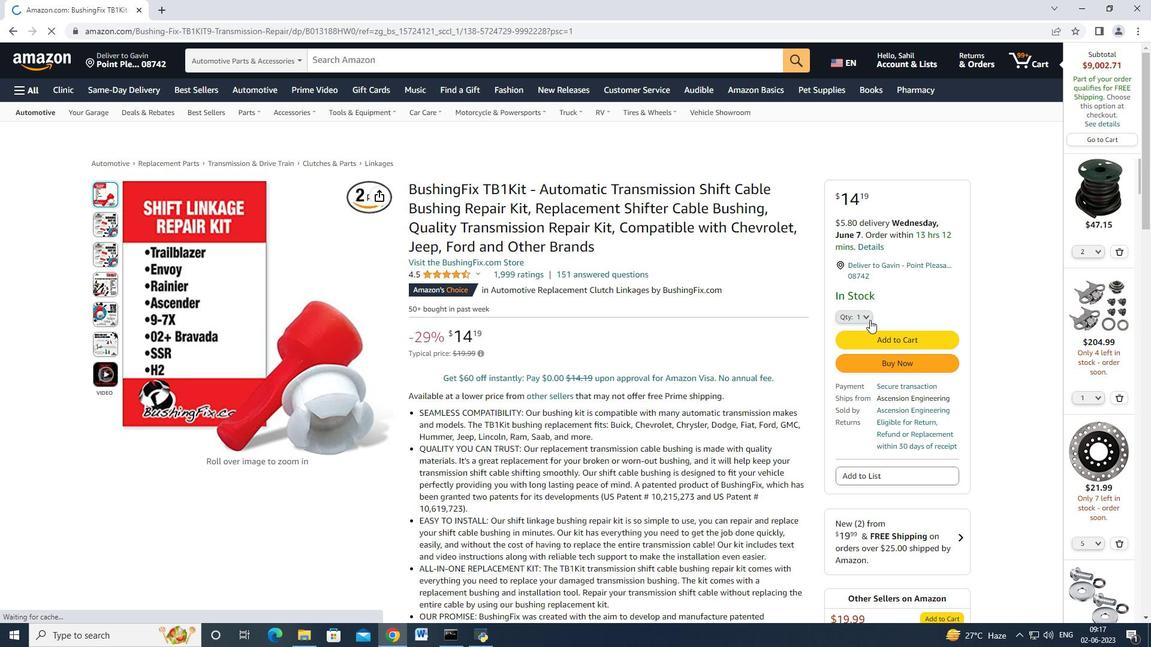 
Action: Mouse moved to (860, 355)
Screenshot: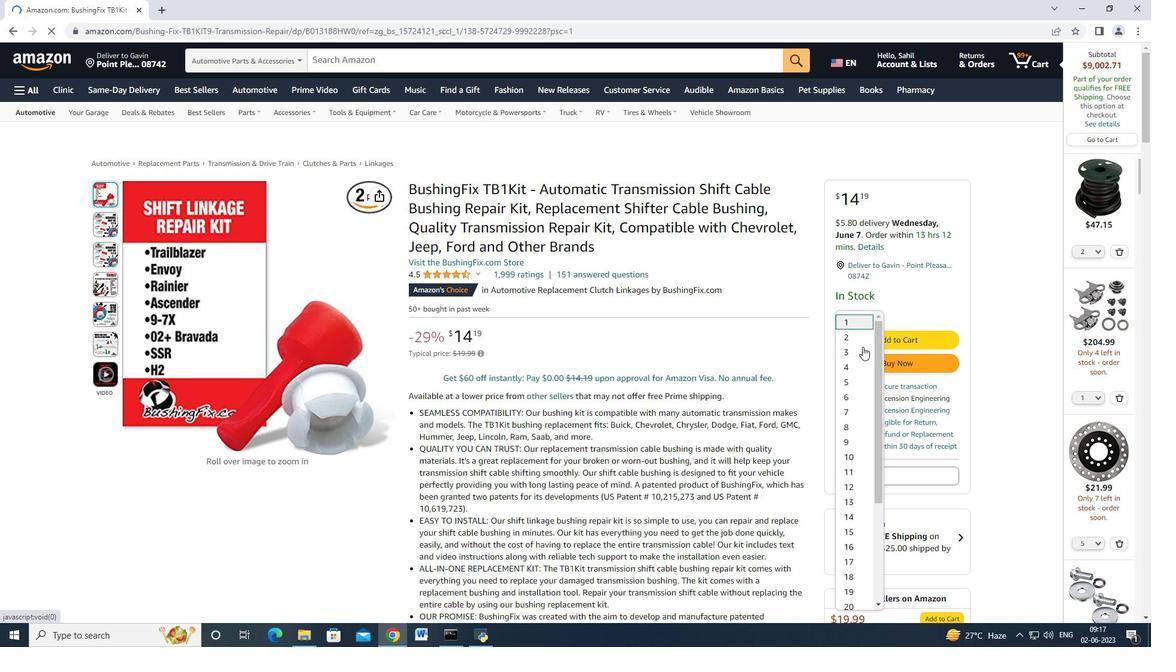 
Action: Mouse pressed left at (860, 355)
Screenshot: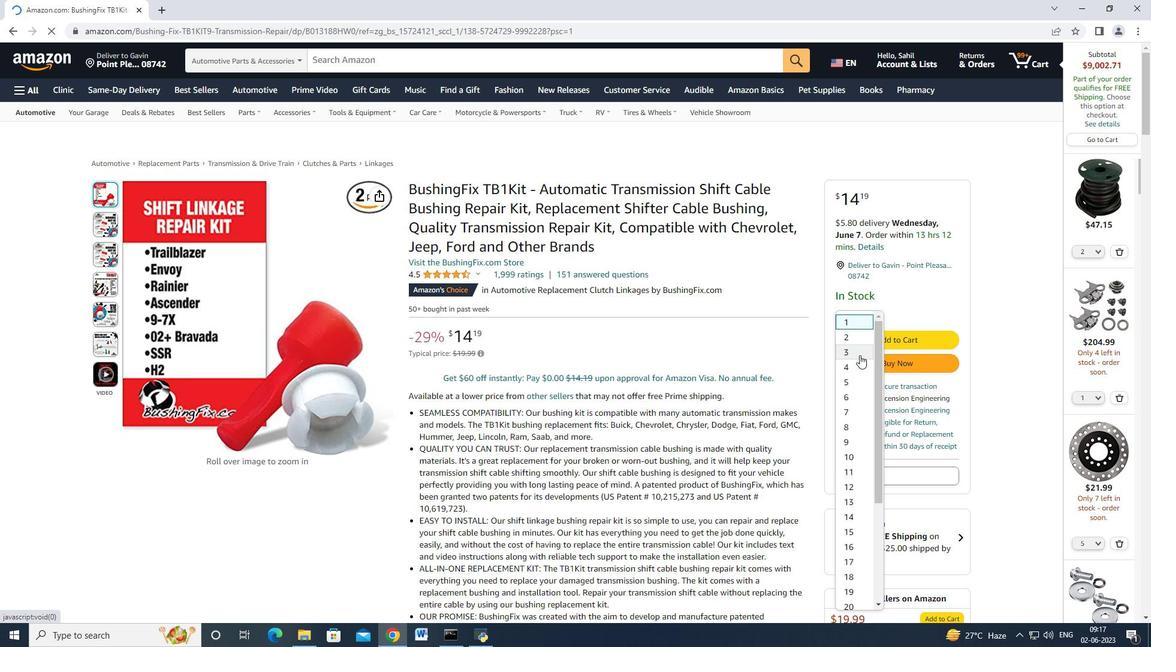 
Action: Mouse moved to (883, 377)
Screenshot: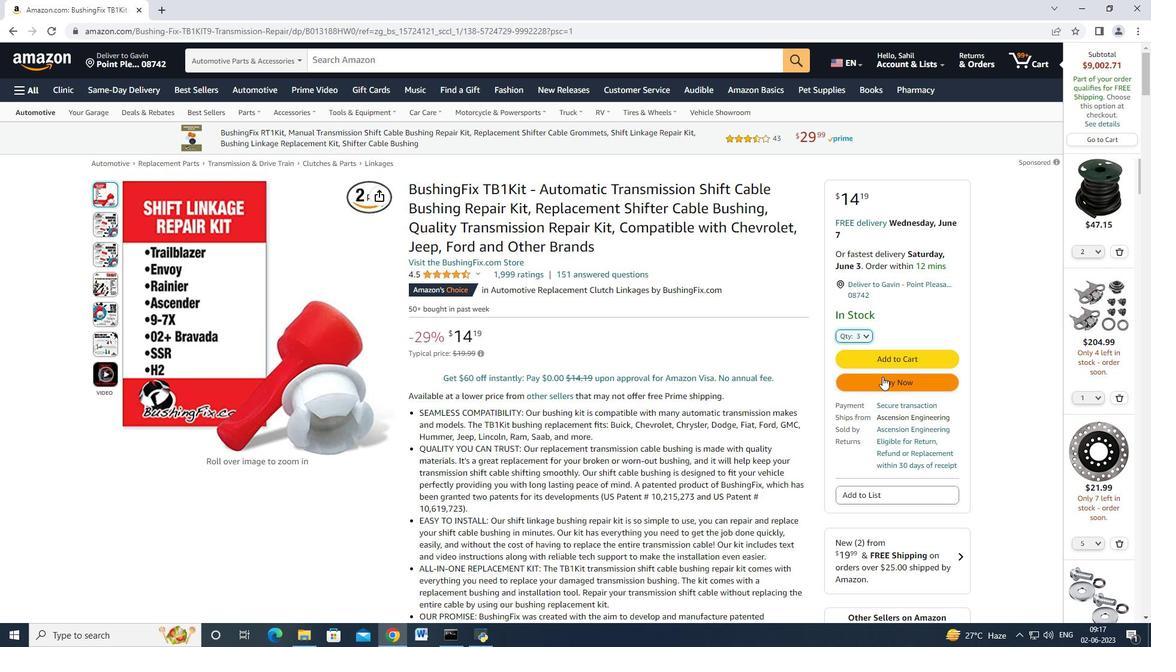 
Action: Mouse pressed left at (883, 377)
Screenshot: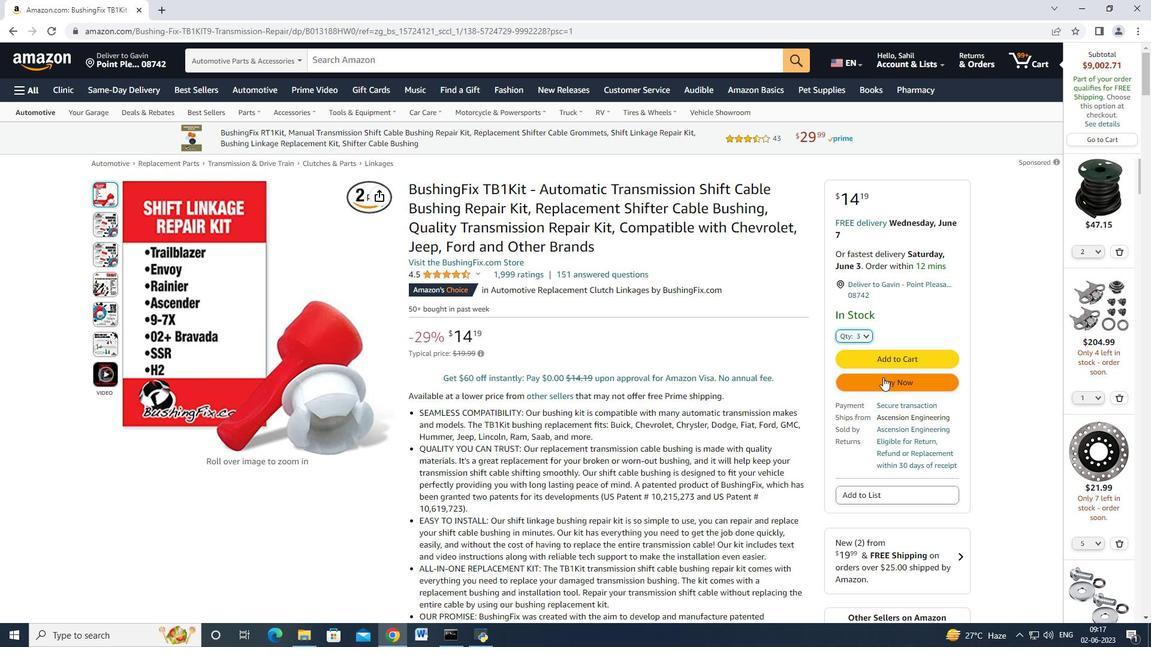 
Action: Mouse moved to (794, 323)
Screenshot: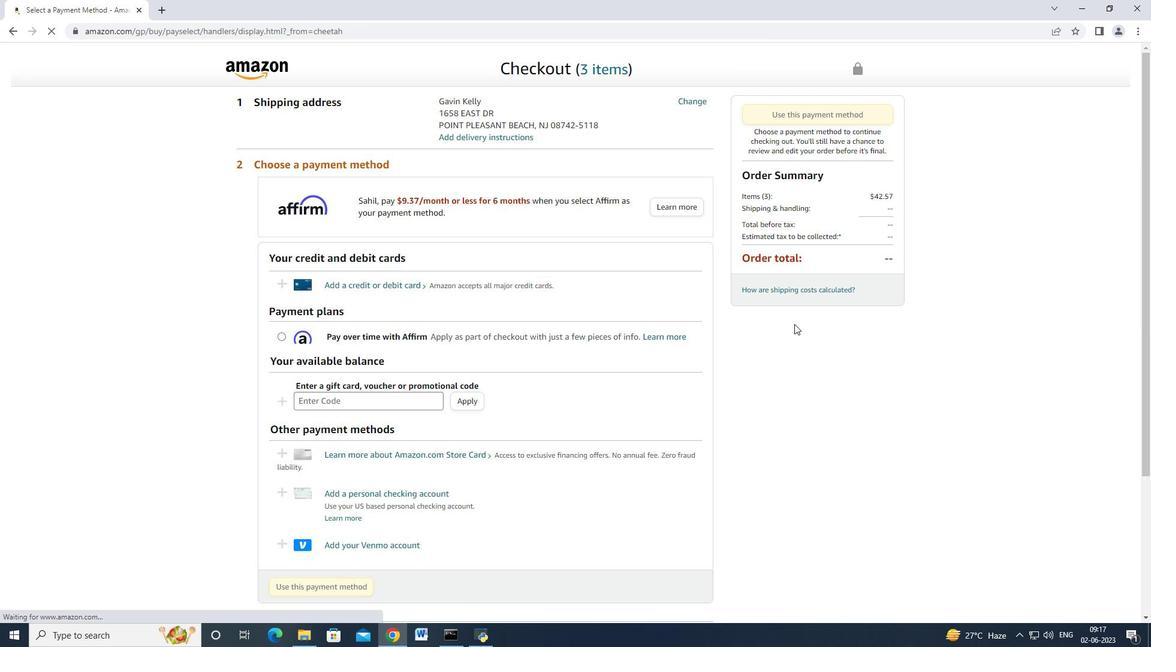 
Action: Mouse scrolled (794, 323) with delta (0, 0)
Screenshot: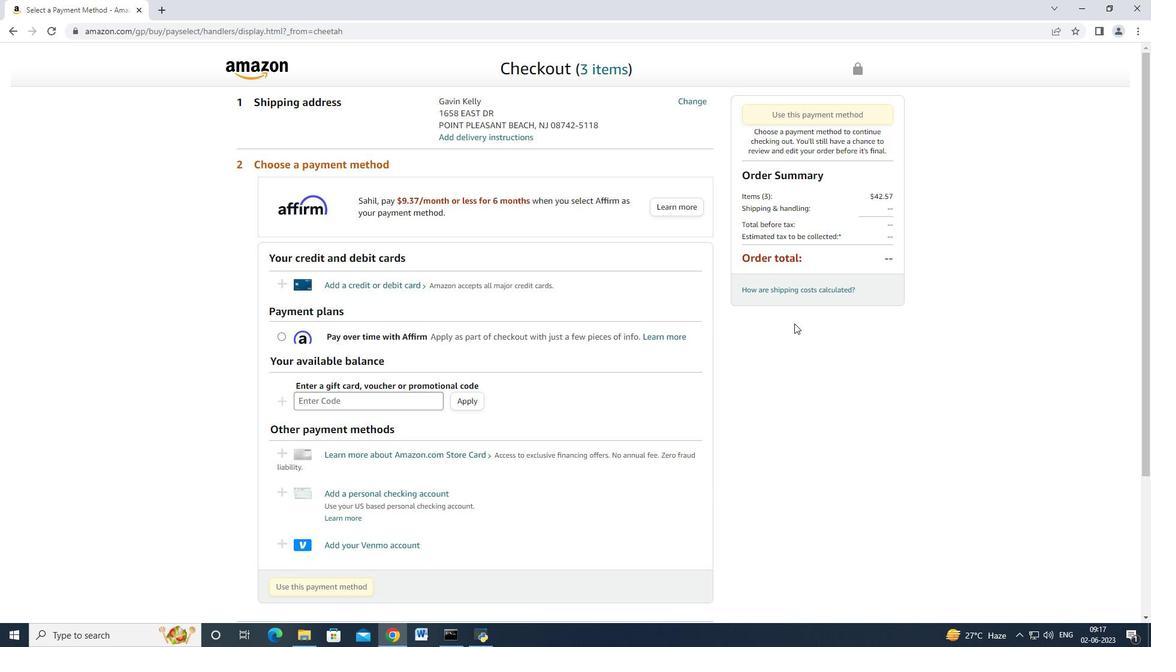 
Action: Mouse scrolled (794, 324) with delta (0, 0)
Screenshot: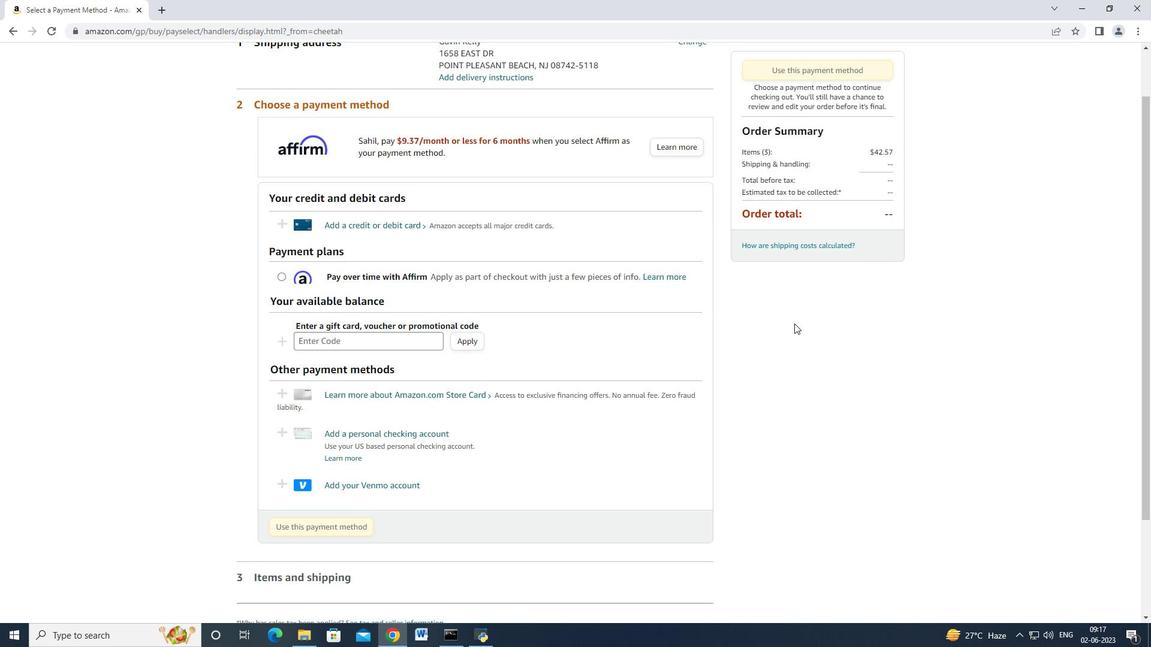 
Action: Mouse moved to (685, 102)
Screenshot: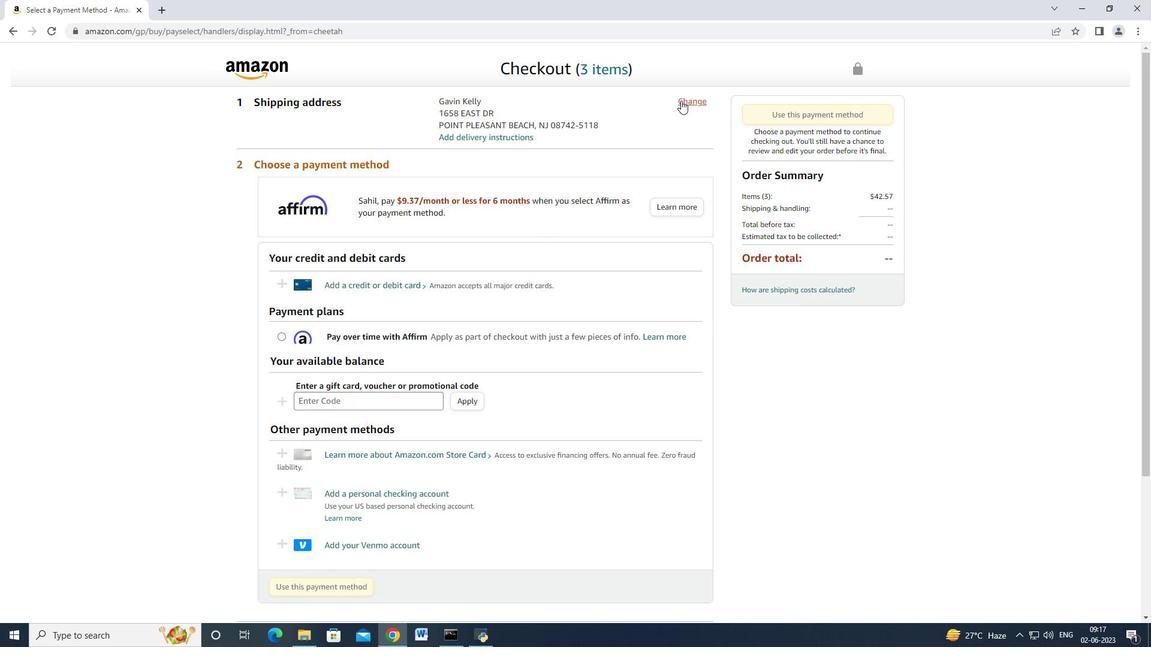 
Action: Mouse pressed left at (685, 102)
Screenshot: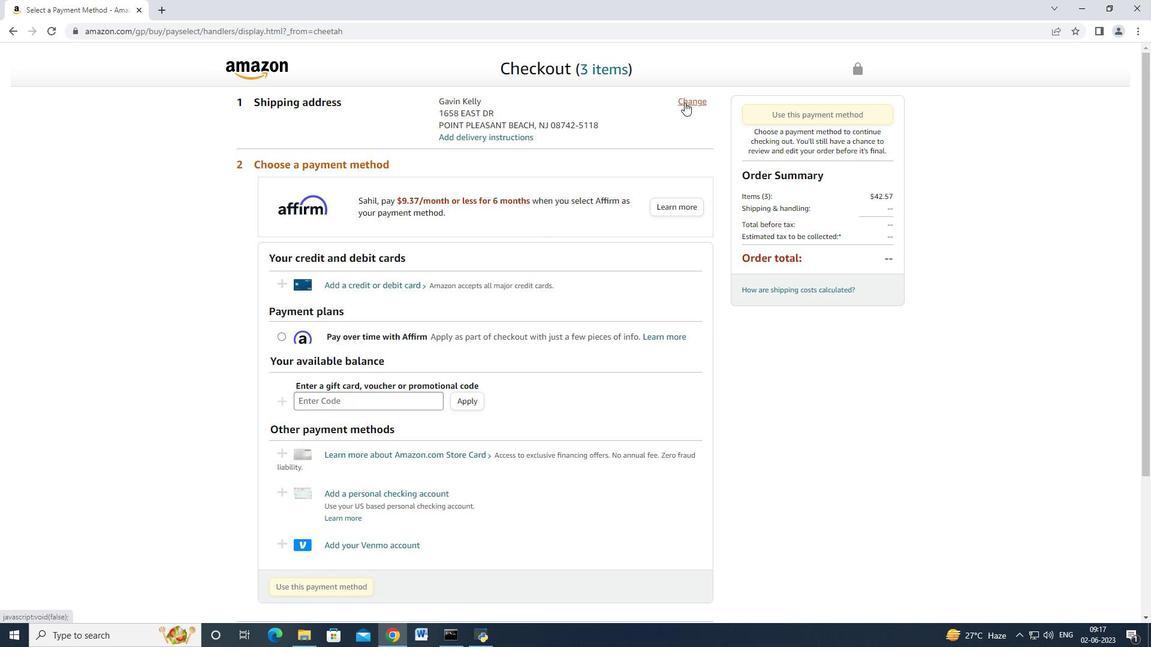 
Action: Mouse moved to (487, 328)
Screenshot: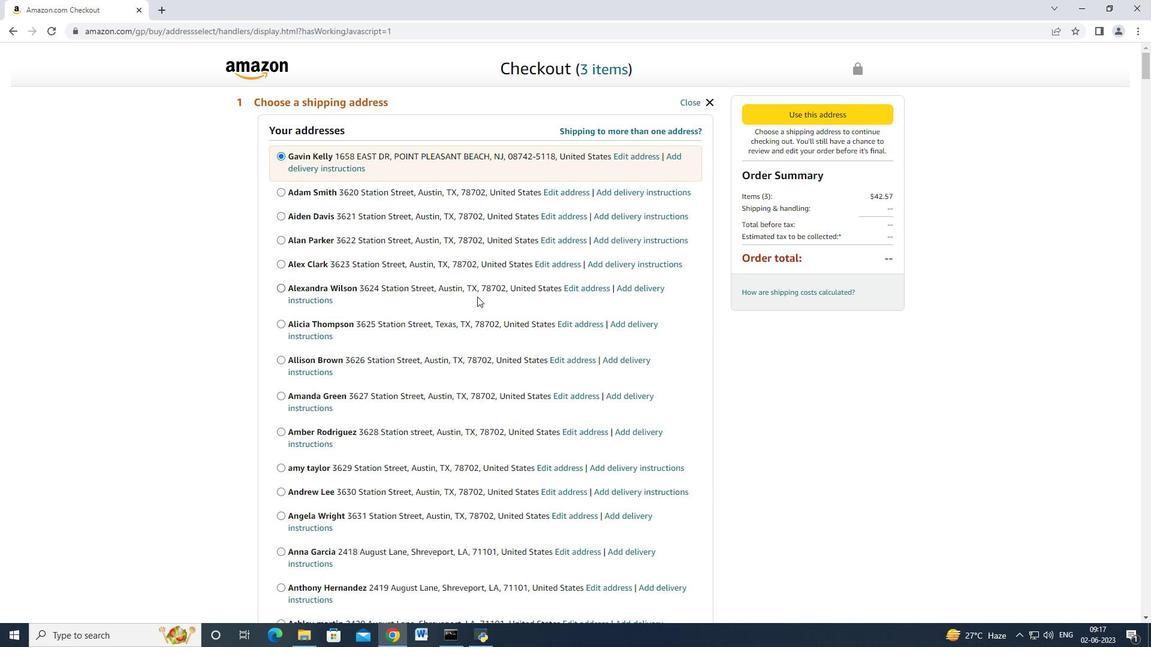 
Action: Mouse scrolled (487, 327) with delta (0, 0)
Screenshot: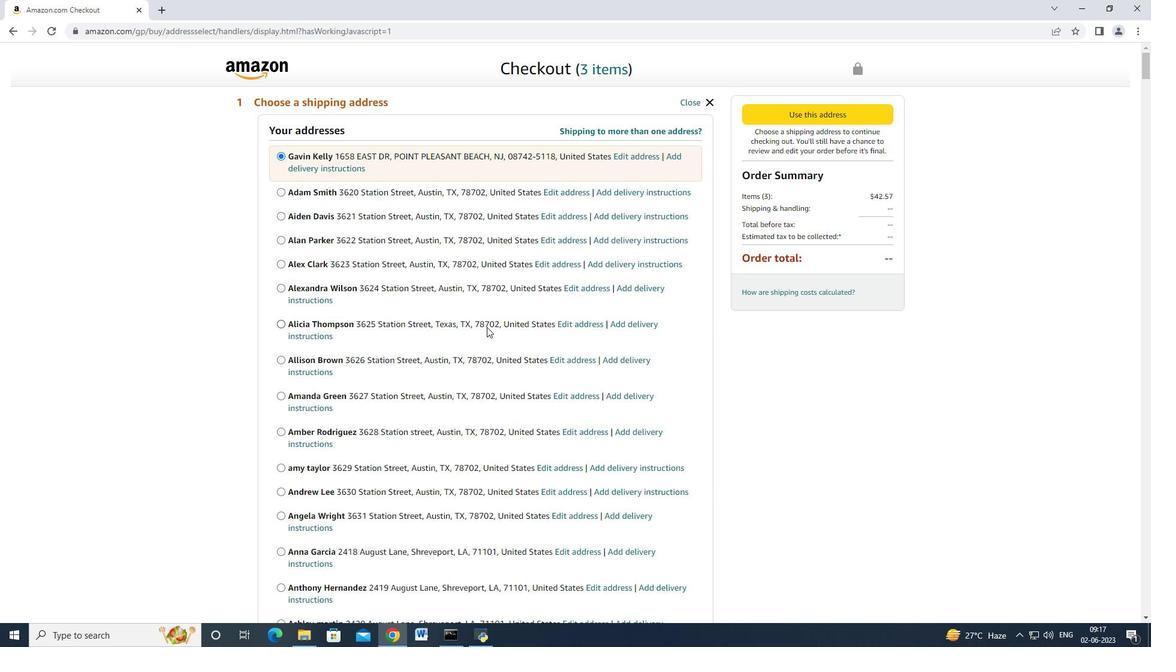 
Action: Mouse scrolled (487, 327) with delta (0, 0)
Screenshot: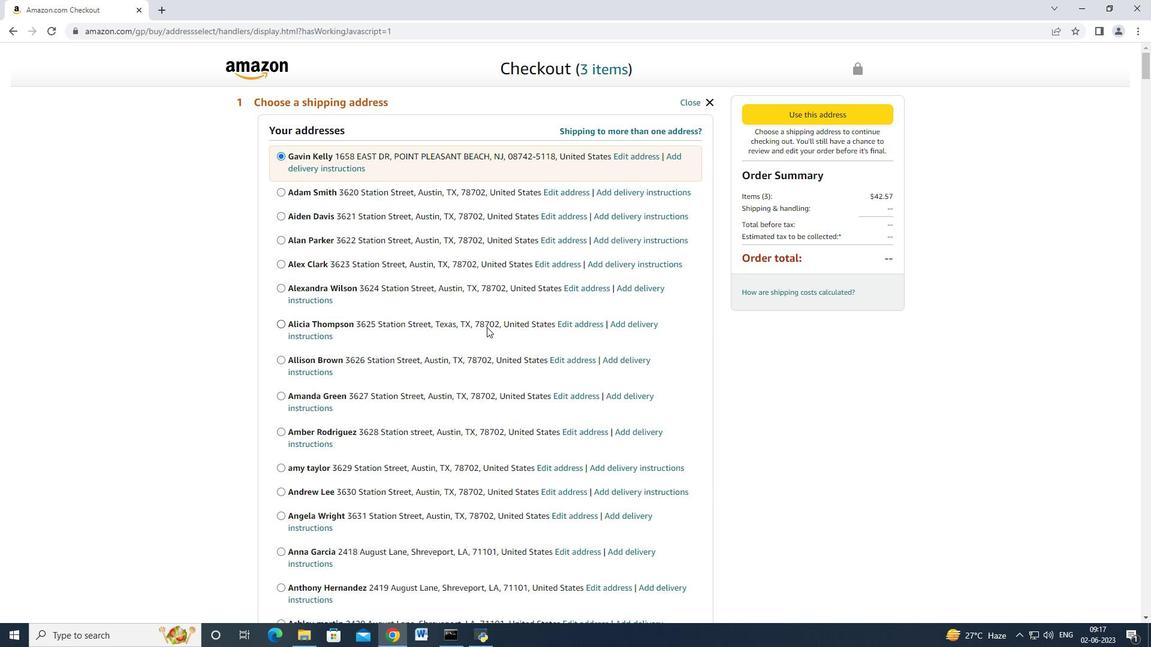
Action: Mouse scrolled (487, 327) with delta (0, 0)
Screenshot: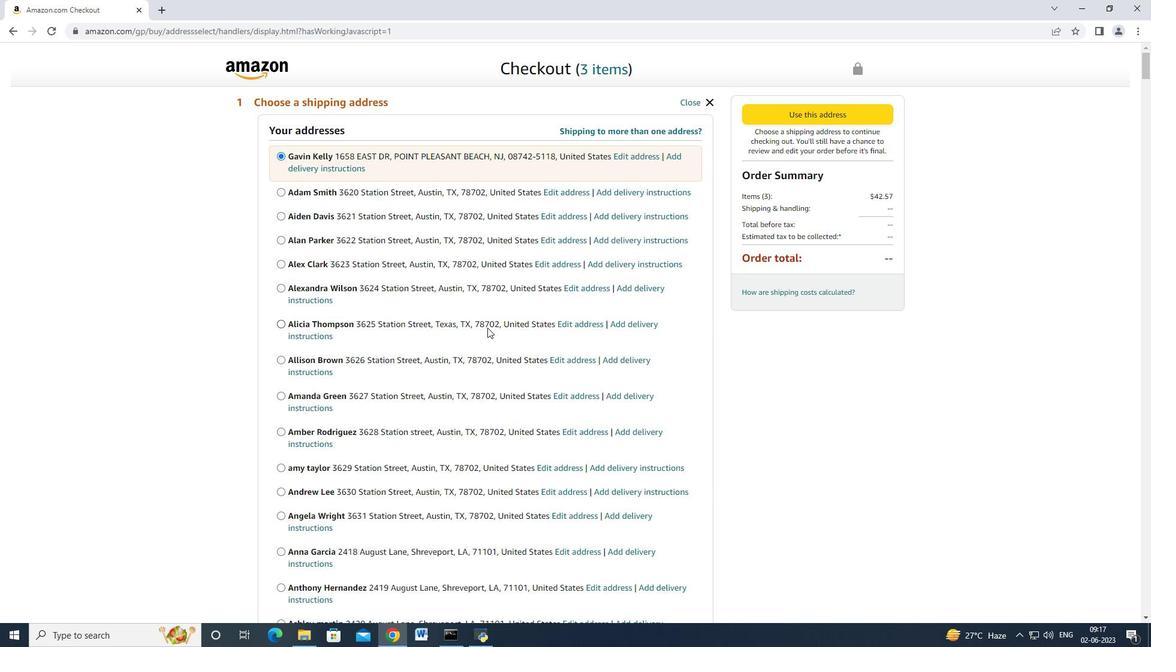 
Action: Mouse scrolled (487, 327) with delta (0, 0)
Screenshot: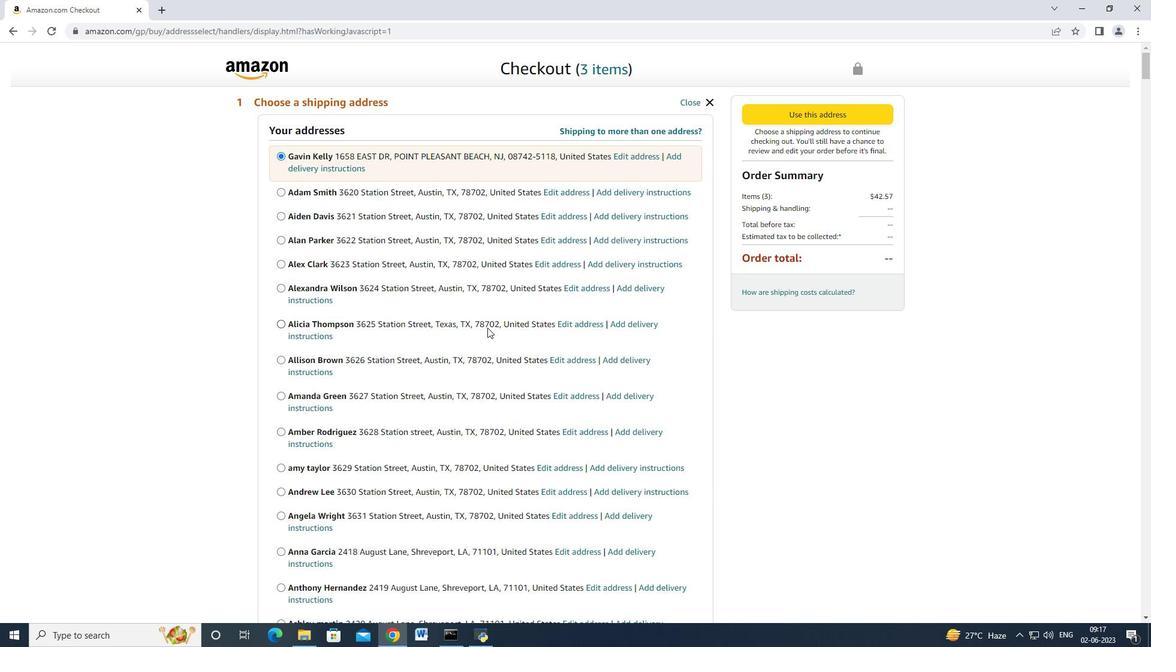 
Action: Mouse scrolled (487, 327) with delta (0, 0)
Screenshot: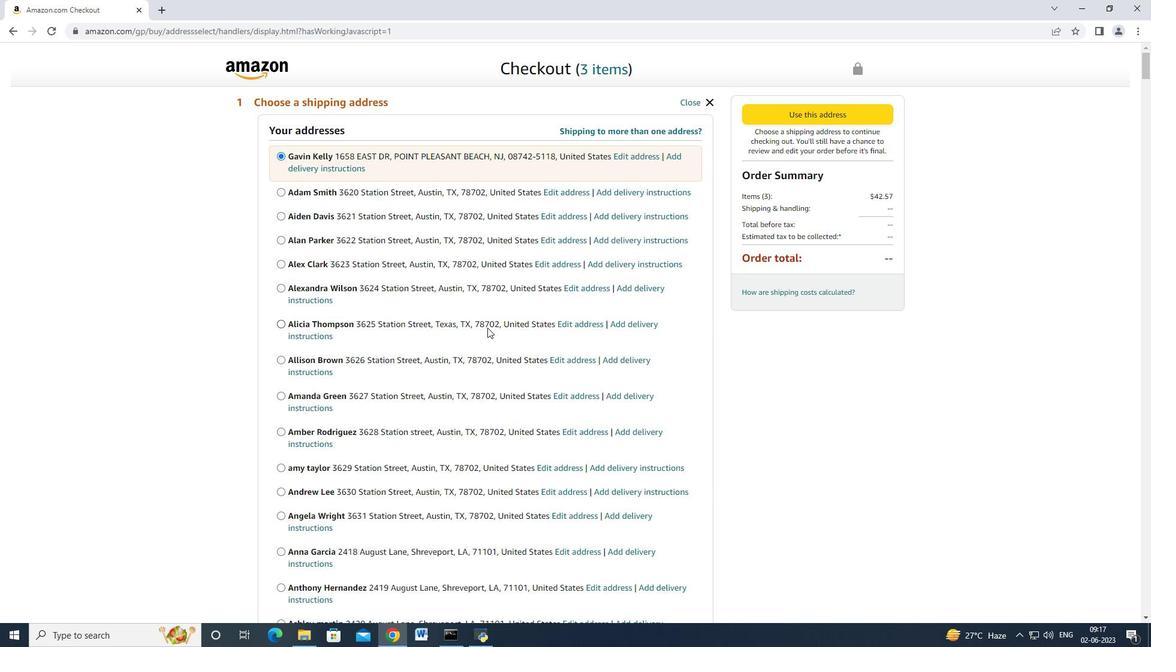 
Action: Mouse scrolled (487, 327) with delta (0, 0)
Screenshot: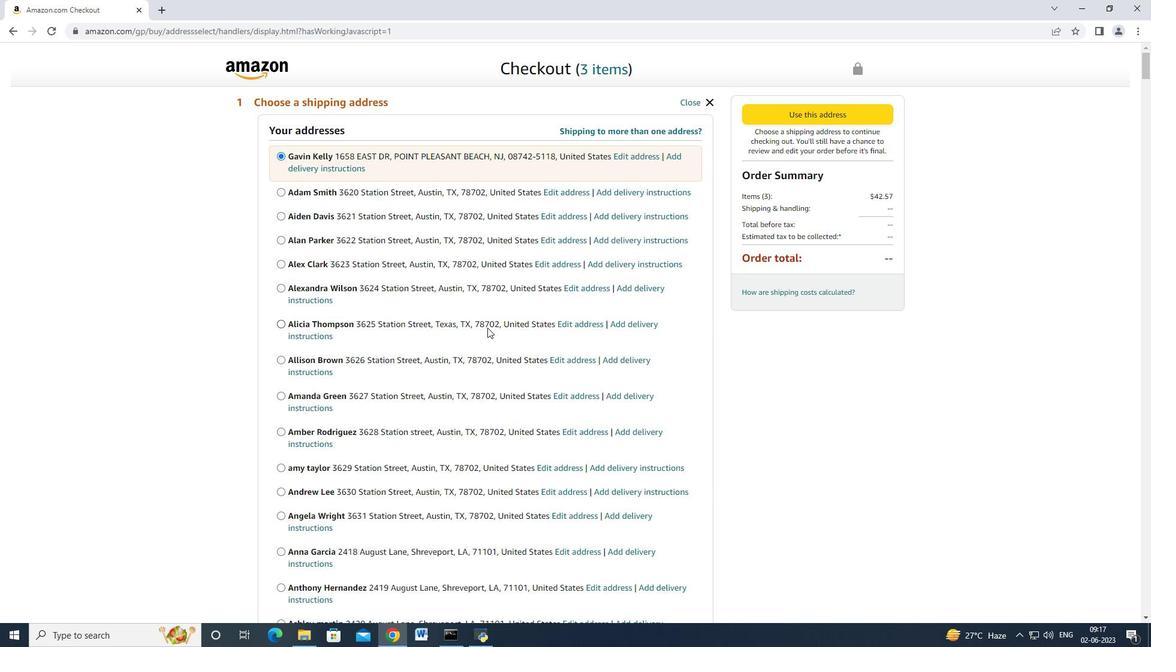 
Action: Mouse scrolled (487, 327) with delta (0, 0)
Screenshot: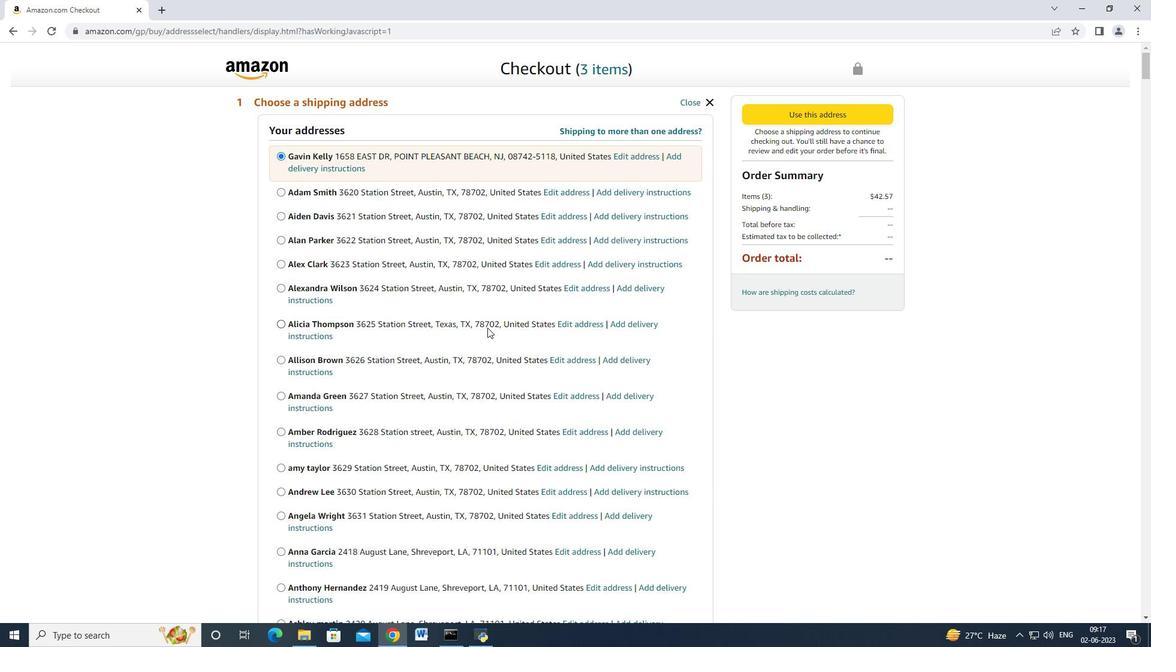 
Action: Mouse scrolled (487, 327) with delta (0, 0)
Screenshot: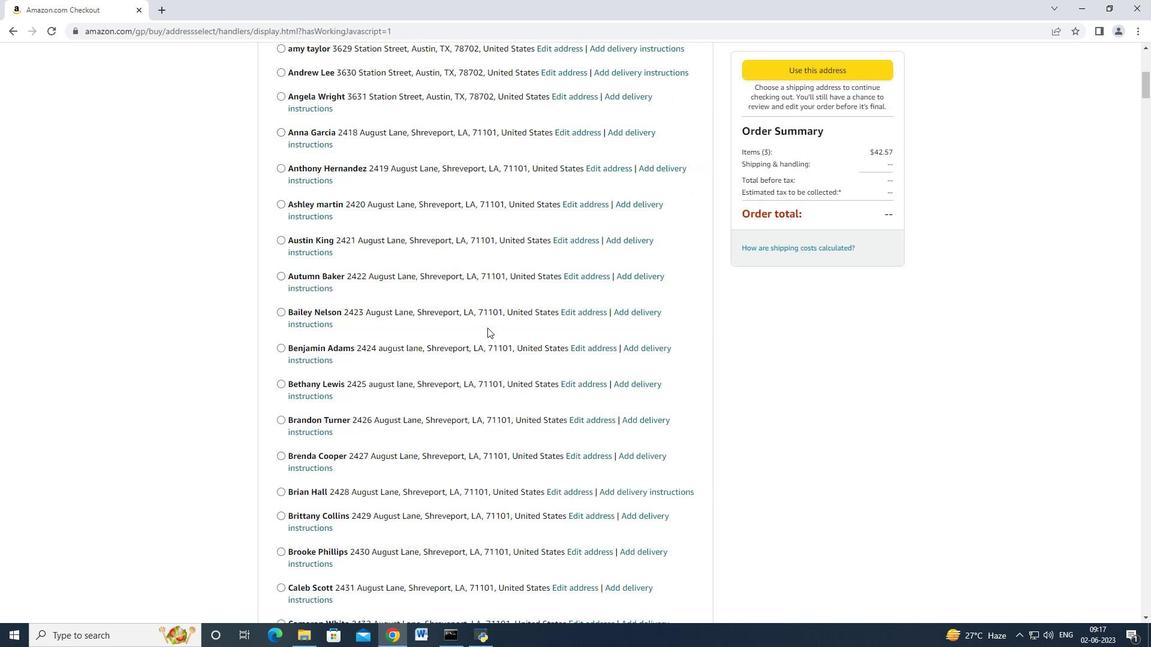 
Action: Mouse scrolled (487, 327) with delta (0, 0)
Screenshot: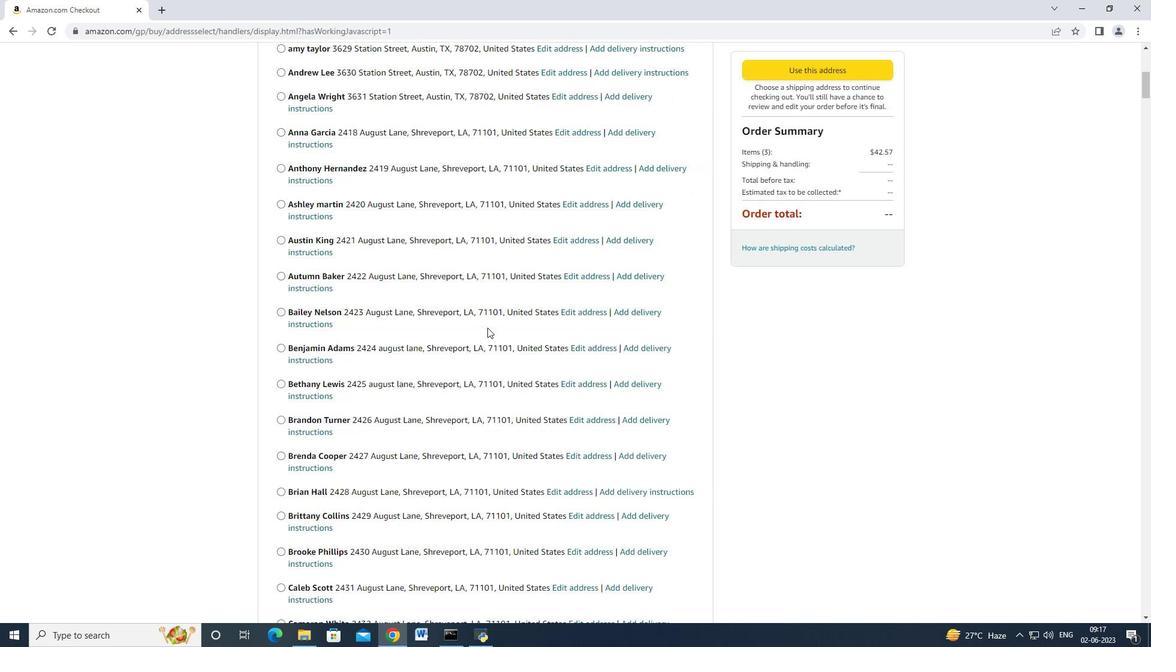 
Action: Mouse scrolled (487, 327) with delta (0, 0)
Screenshot: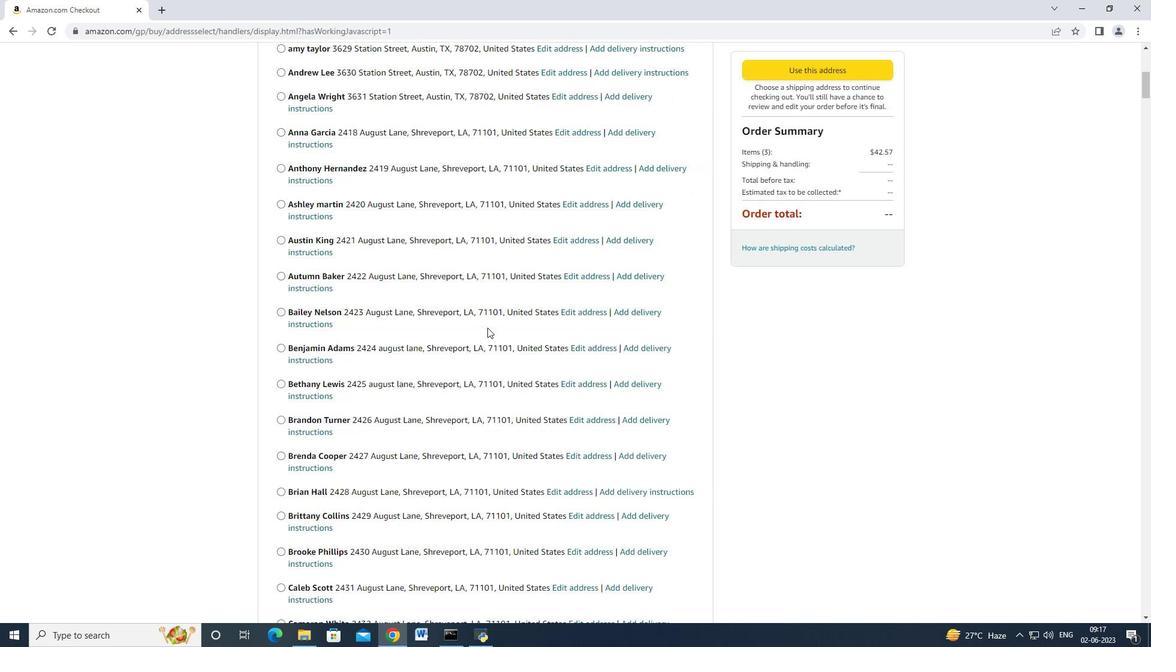 
Action: Mouse scrolled (487, 327) with delta (0, 0)
Screenshot: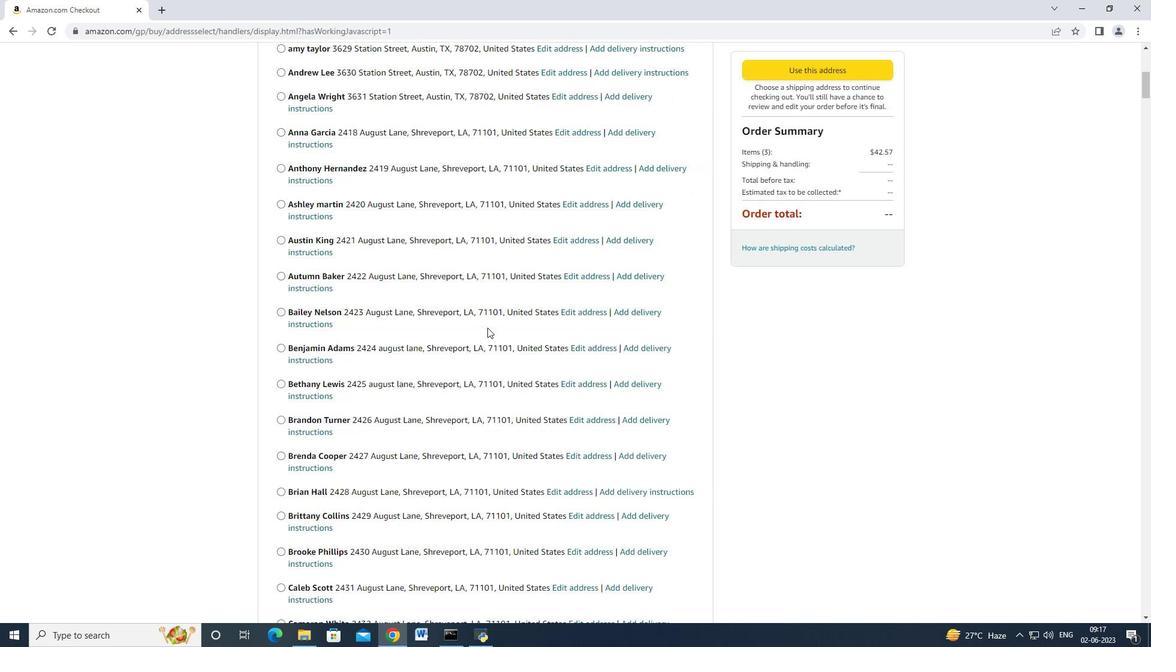 
Action: Mouse scrolled (487, 327) with delta (0, 0)
Screenshot: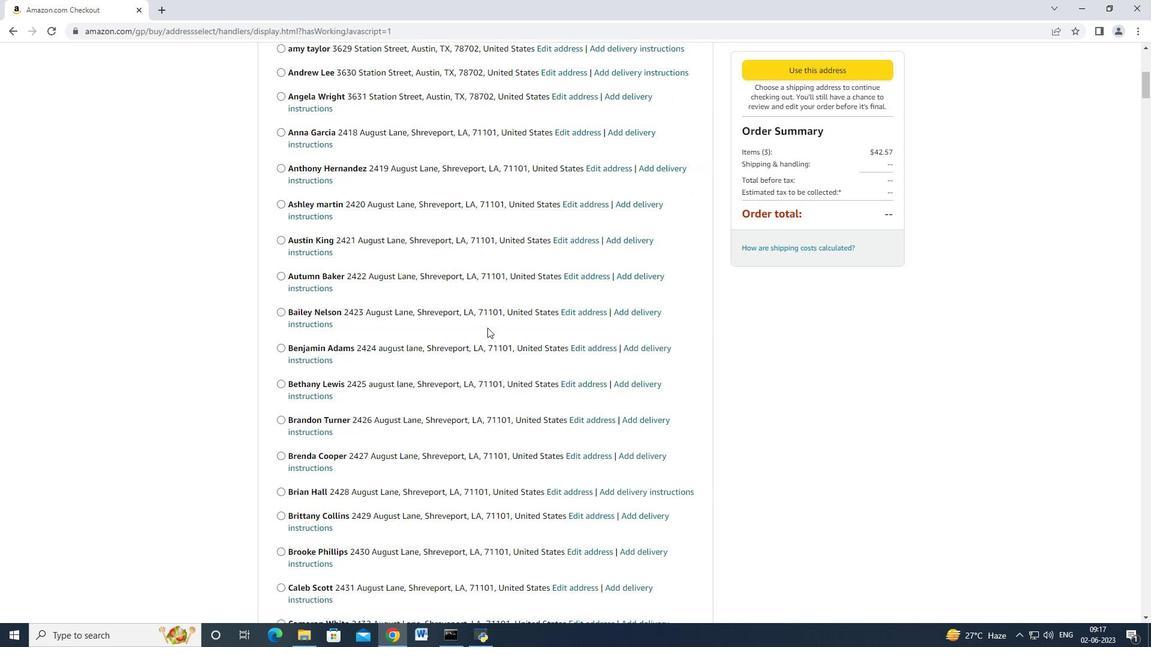 
Action: Mouse scrolled (487, 327) with delta (0, 0)
Screenshot: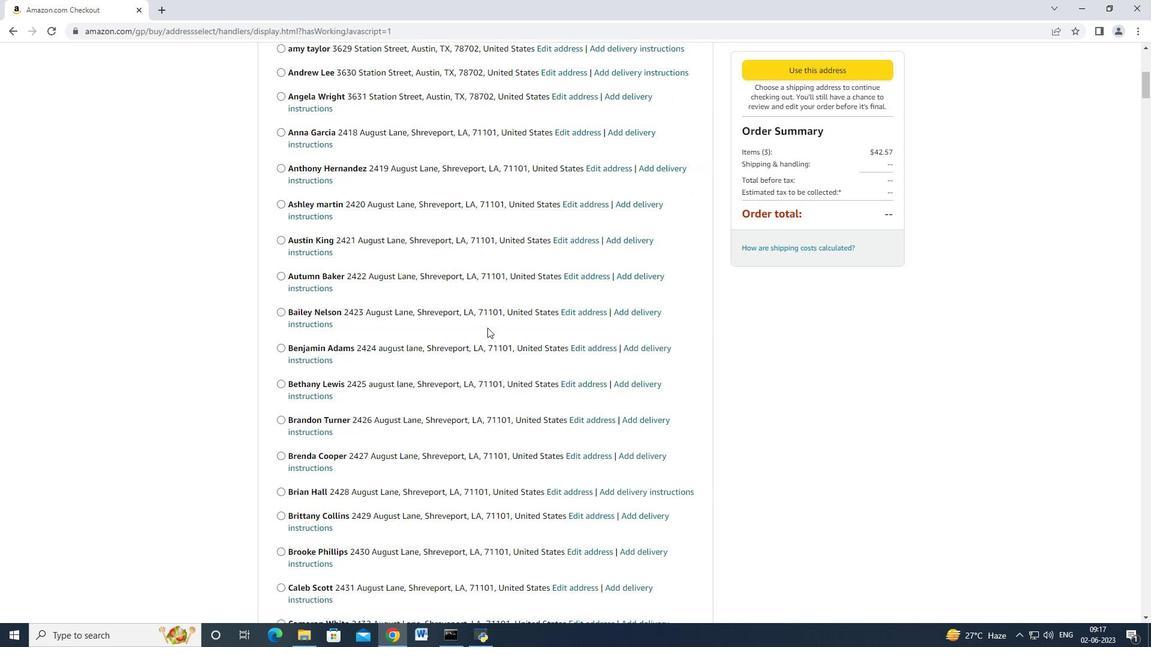 
Action: Mouse scrolled (487, 327) with delta (0, 0)
Screenshot: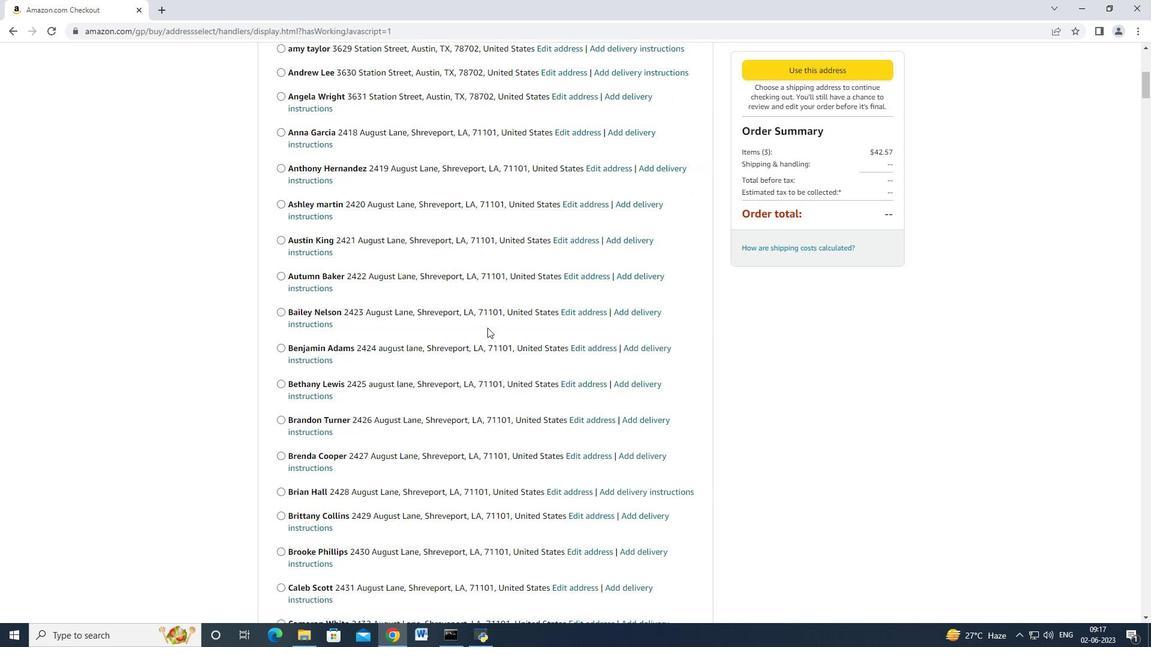 
Action: Mouse scrolled (487, 327) with delta (0, 0)
Screenshot: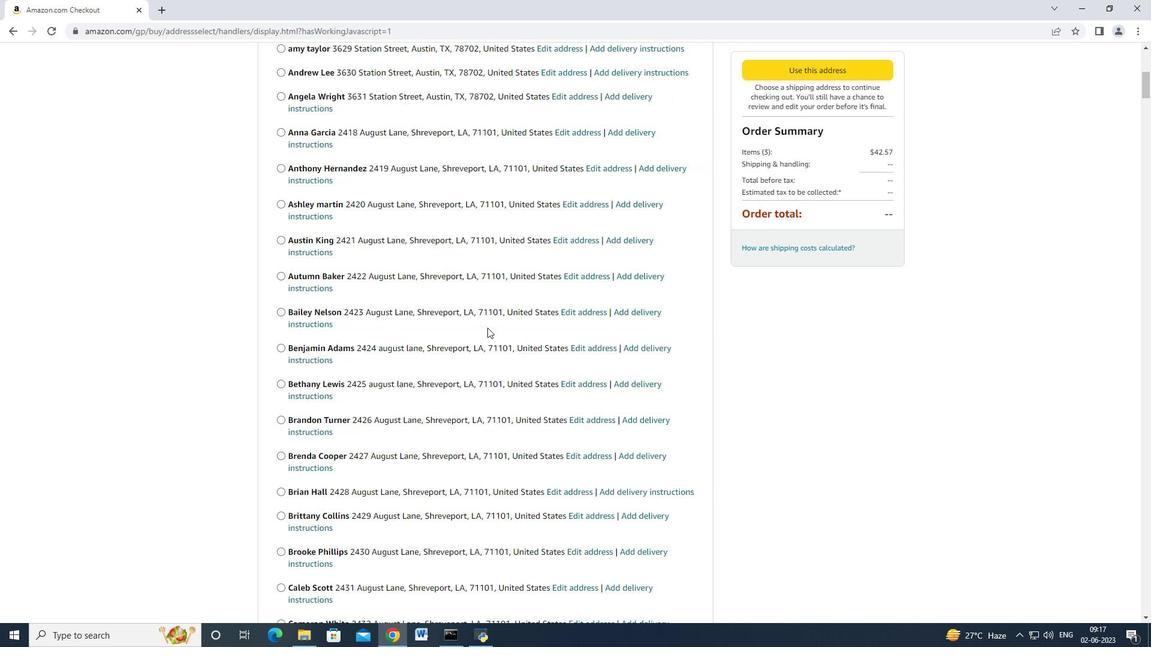 
Action: Mouse scrolled (487, 327) with delta (0, 0)
Screenshot: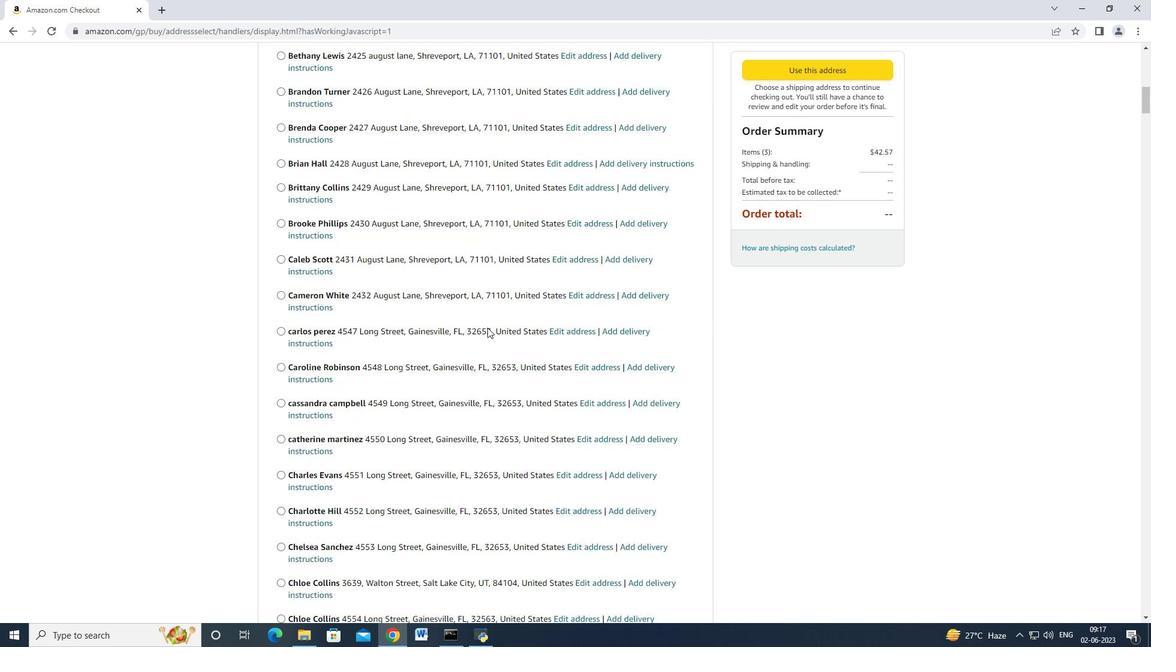 
Action: Mouse scrolled (487, 327) with delta (0, 0)
Screenshot: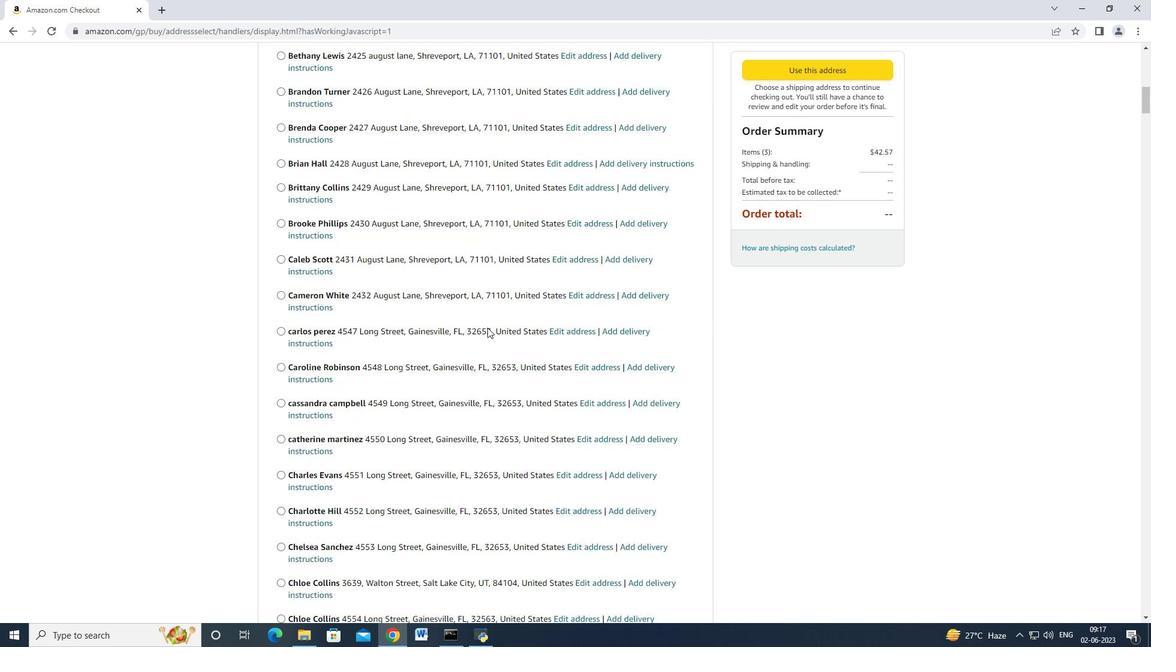 
Action: Mouse scrolled (487, 327) with delta (0, 0)
Screenshot: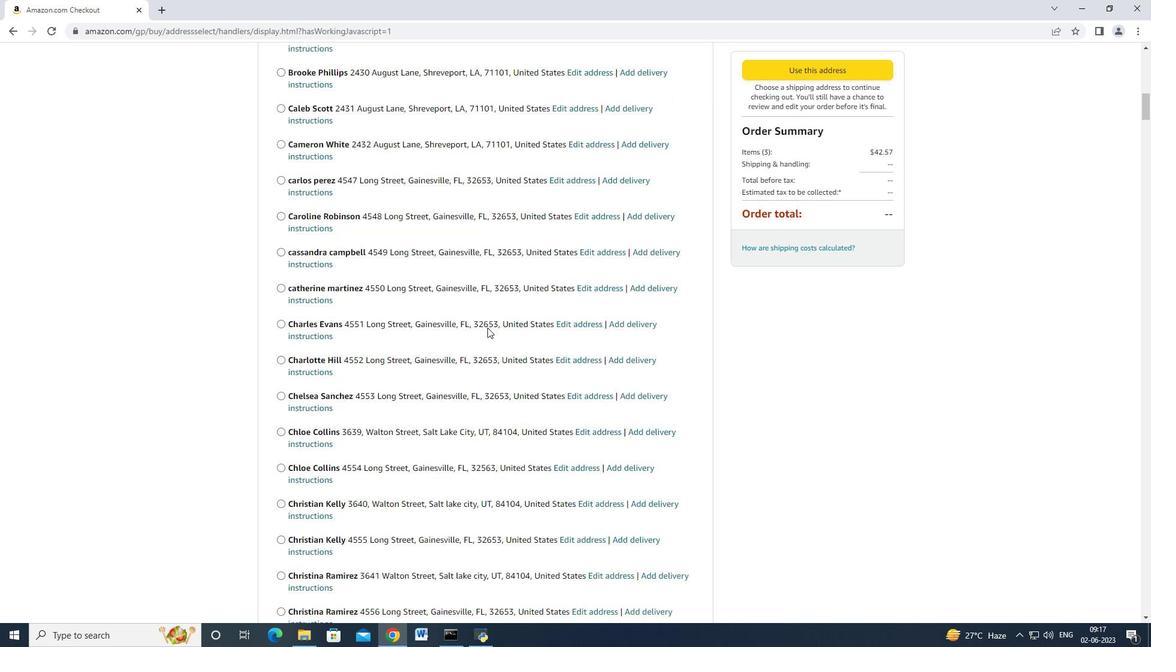 
Action: Mouse scrolled (487, 327) with delta (0, 0)
Screenshot: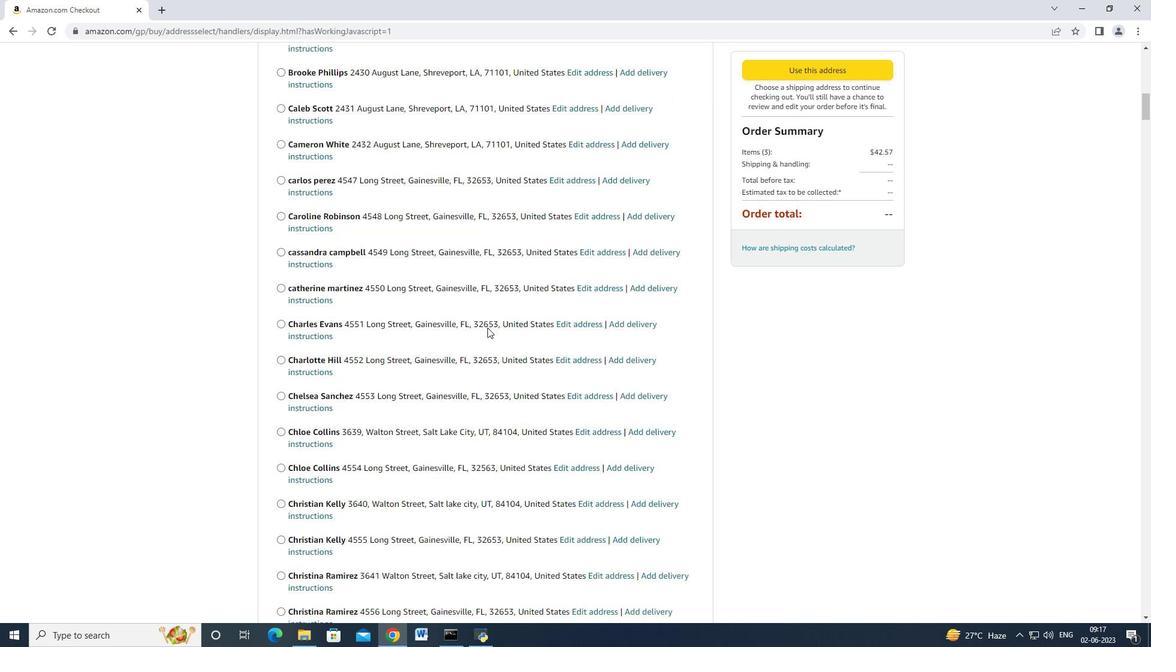 
Action: Mouse scrolled (487, 327) with delta (0, 0)
Screenshot: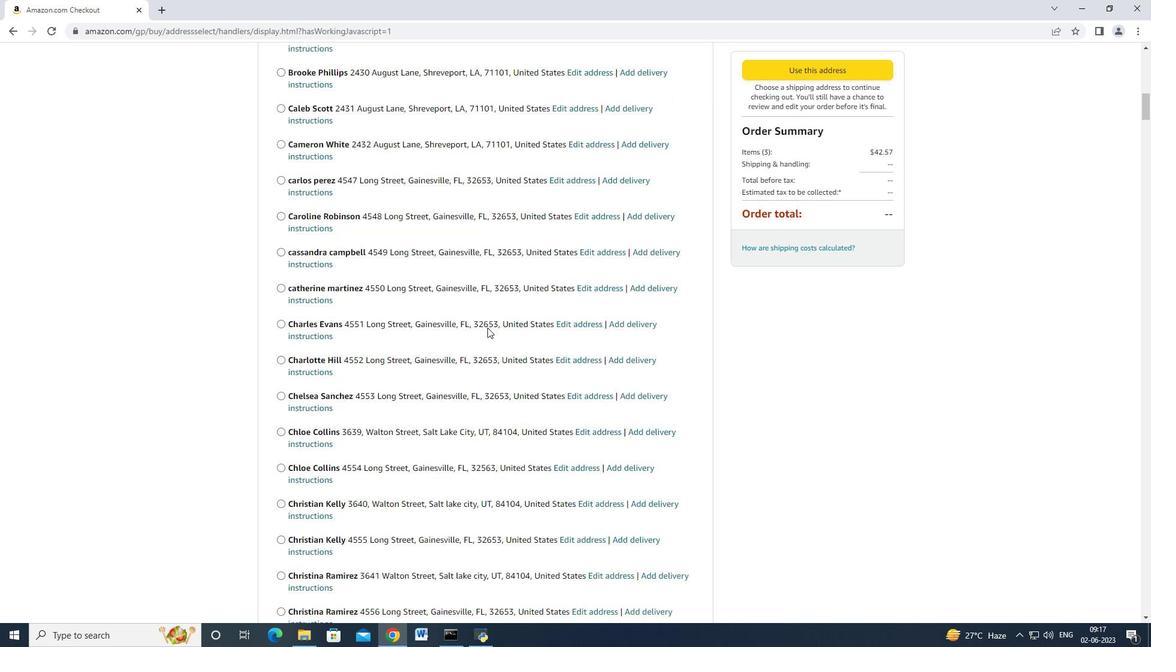 
Action: Mouse scrolled (487, 327) with delta (0, 0)
Screenshot: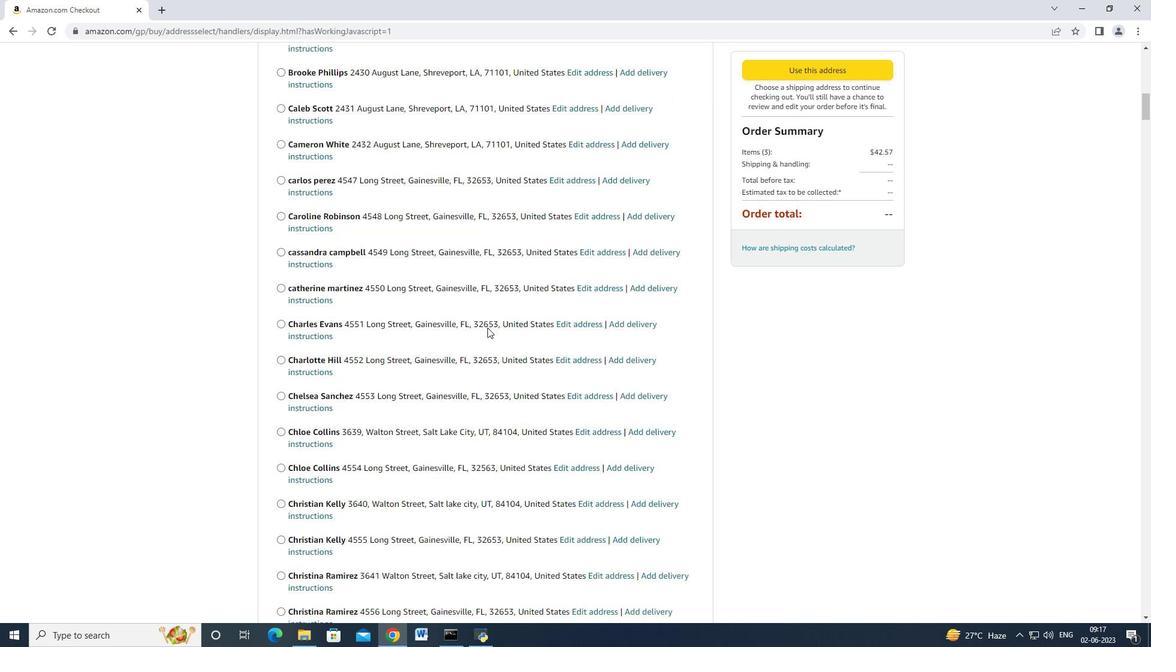 
Action: Mouse scrolled (487, 327) with delta (0, 0)
Screenshot: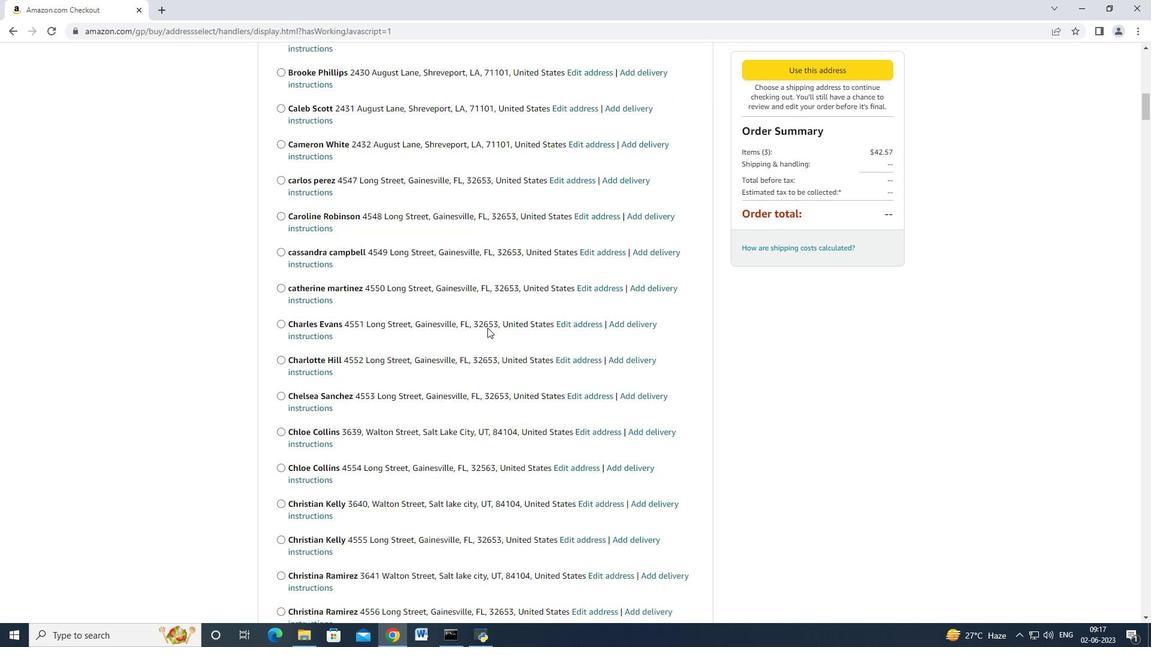 
Action: Mouse scrolled (487, 327) with delta (0, 0)
Screenshot: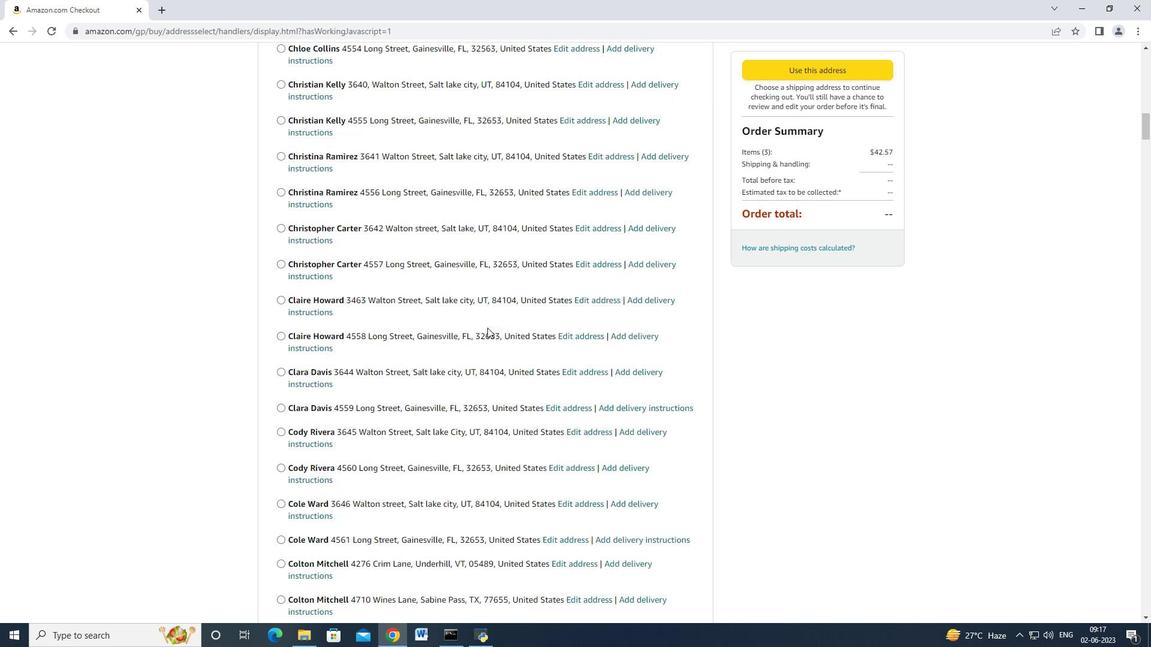 
Action: Mouse scrolled (487, 327) with delta (0, 0)
Screenshot: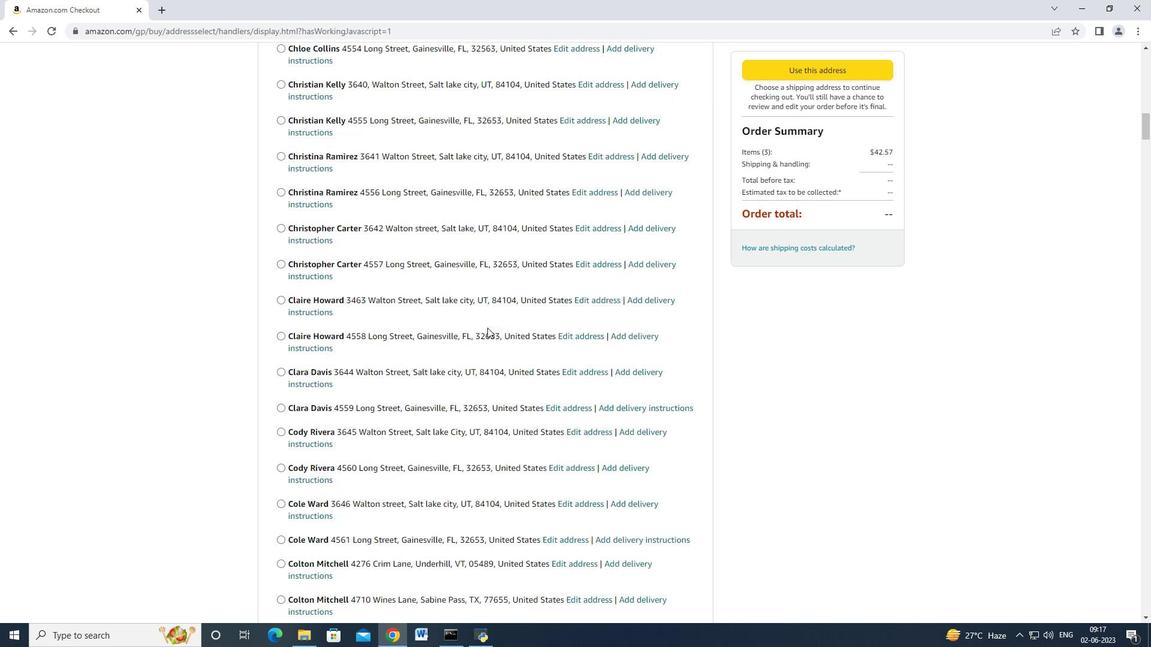 
Action: Mouse scrolled (487, 327) with delta (0, 0)
Screenshot: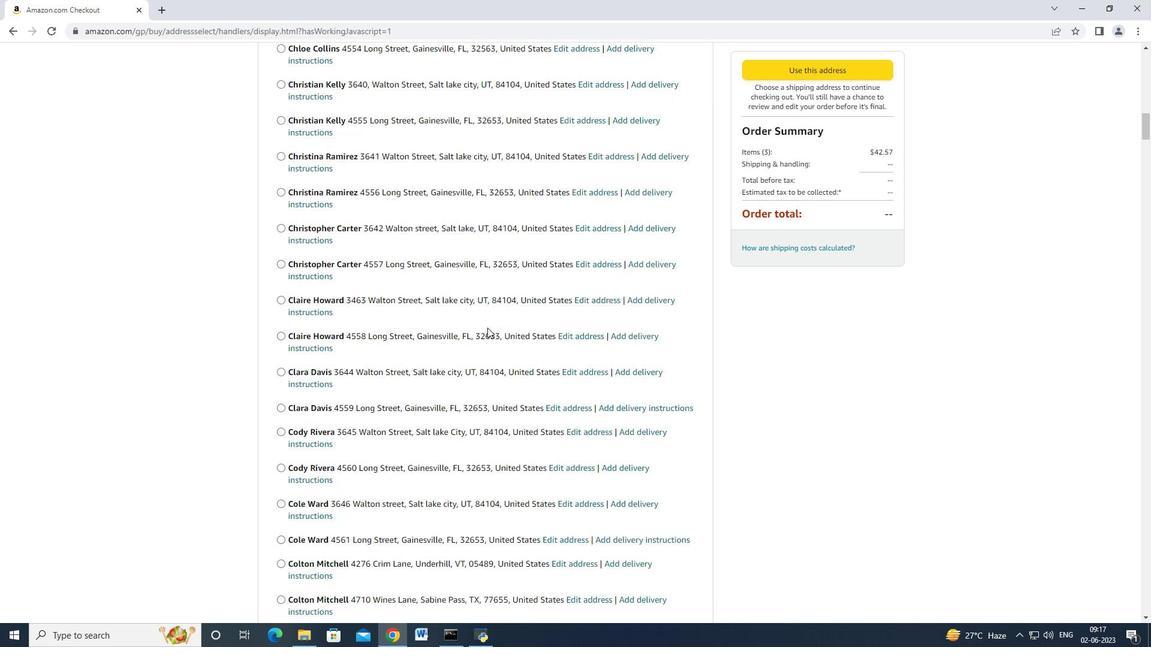 
Action: Mouse scrolled (487, 327) with delta (0, 0)
Screenshot: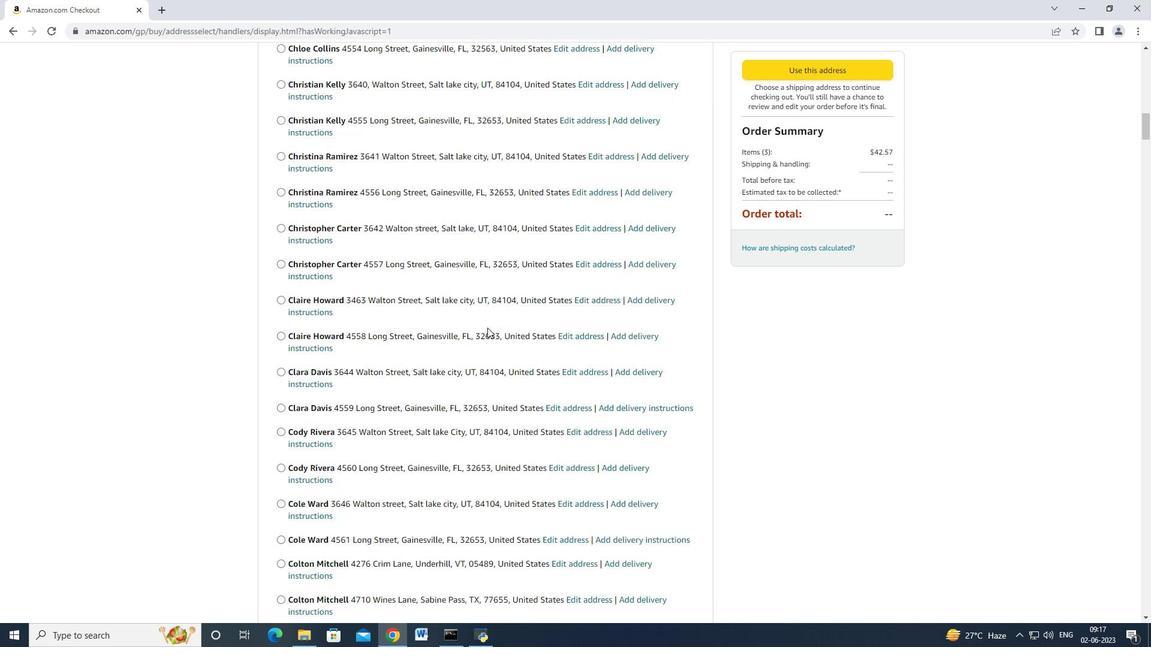 
Action: Mouse scrolled (487, 327) with delta (0, 0)
Screenshot: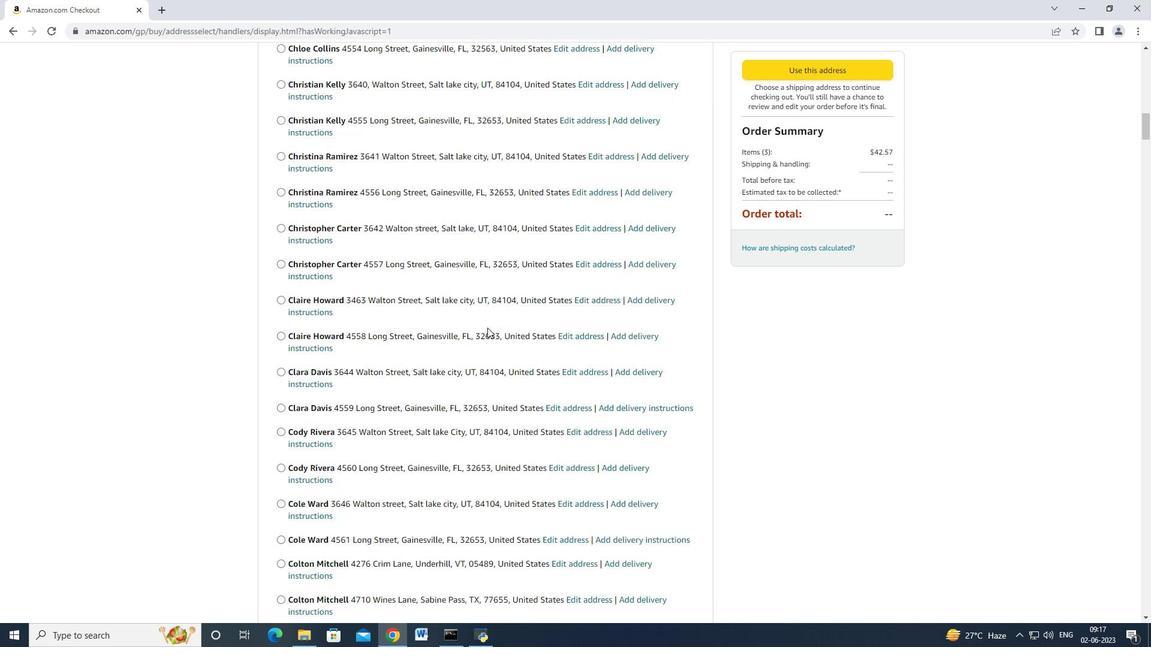 
Action: Mouse scrolled (487, 327) with delta (0, 0)
Screenshot: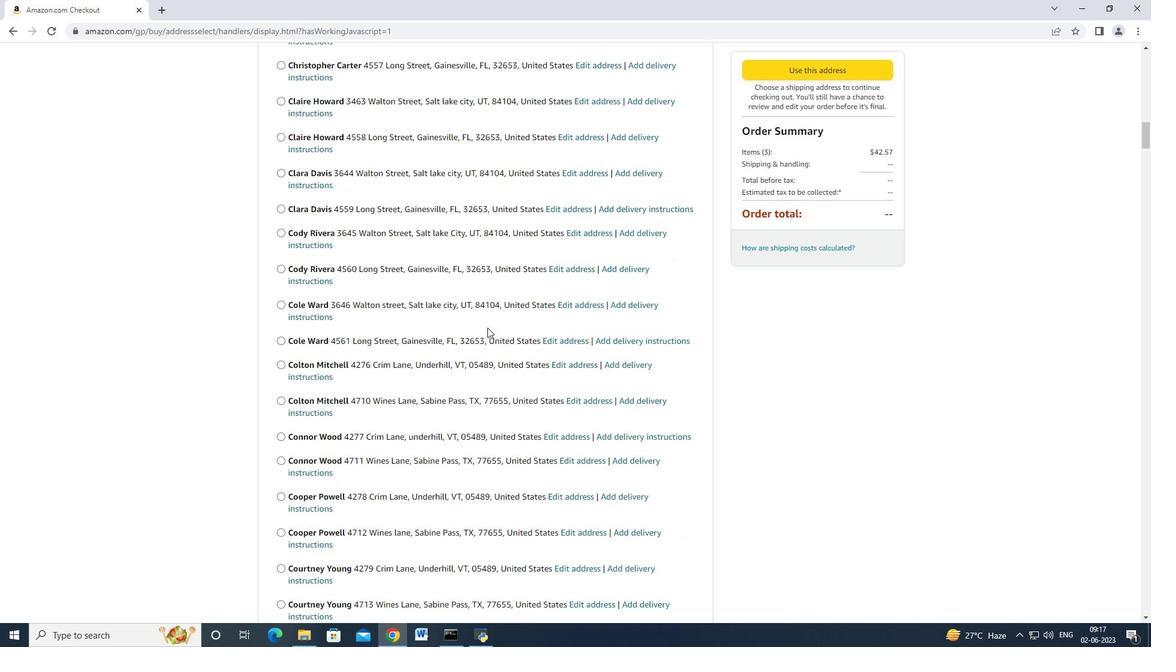 
Action: Mouse scrolled (487, 327) with delta (0, 0)
Screenshot: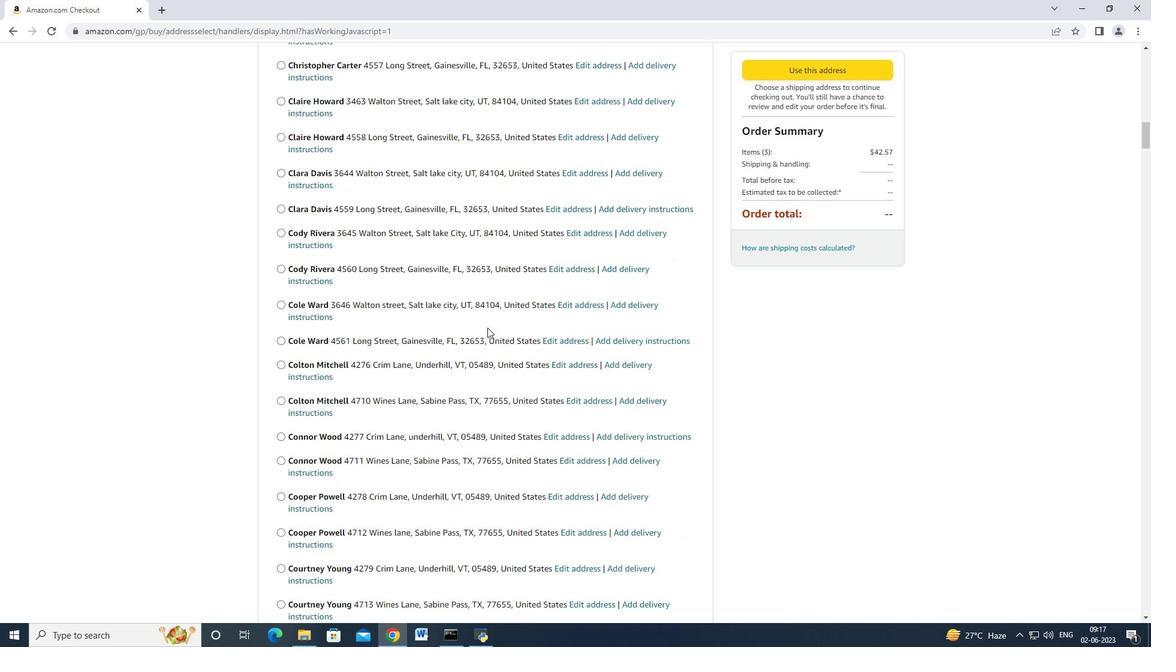 
Action: Mouse scrolled (487, 327) with delta (0, 0)
Screenshot: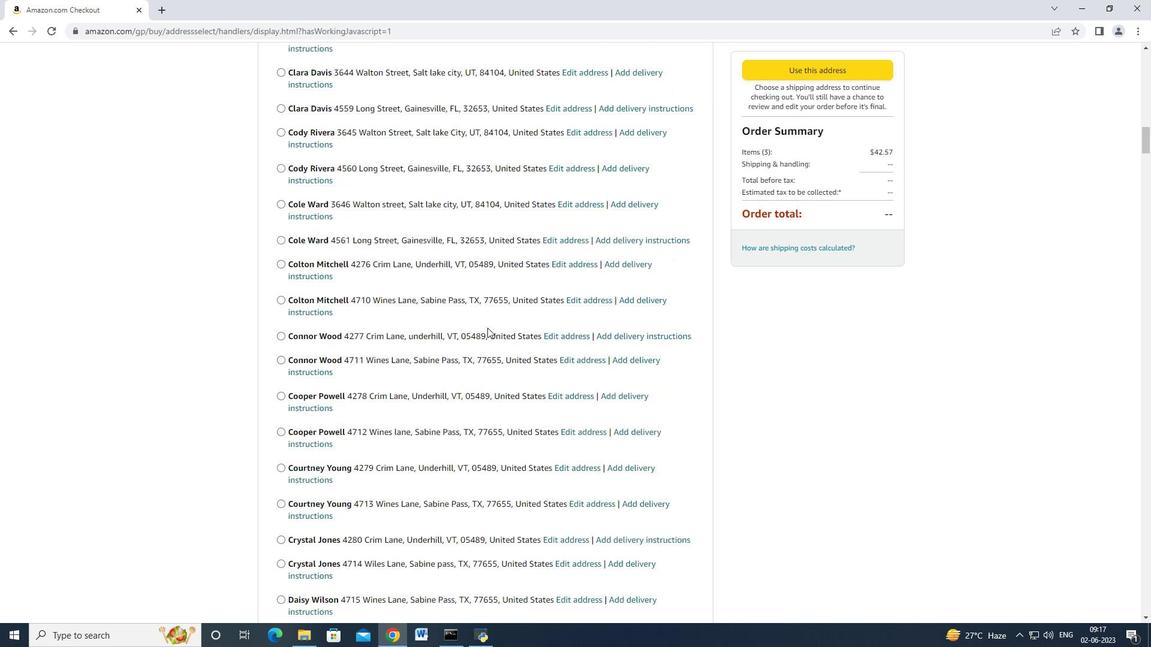 
Action: Mouse scrolled (487, 327) with delta (0, 0)
Screenshot: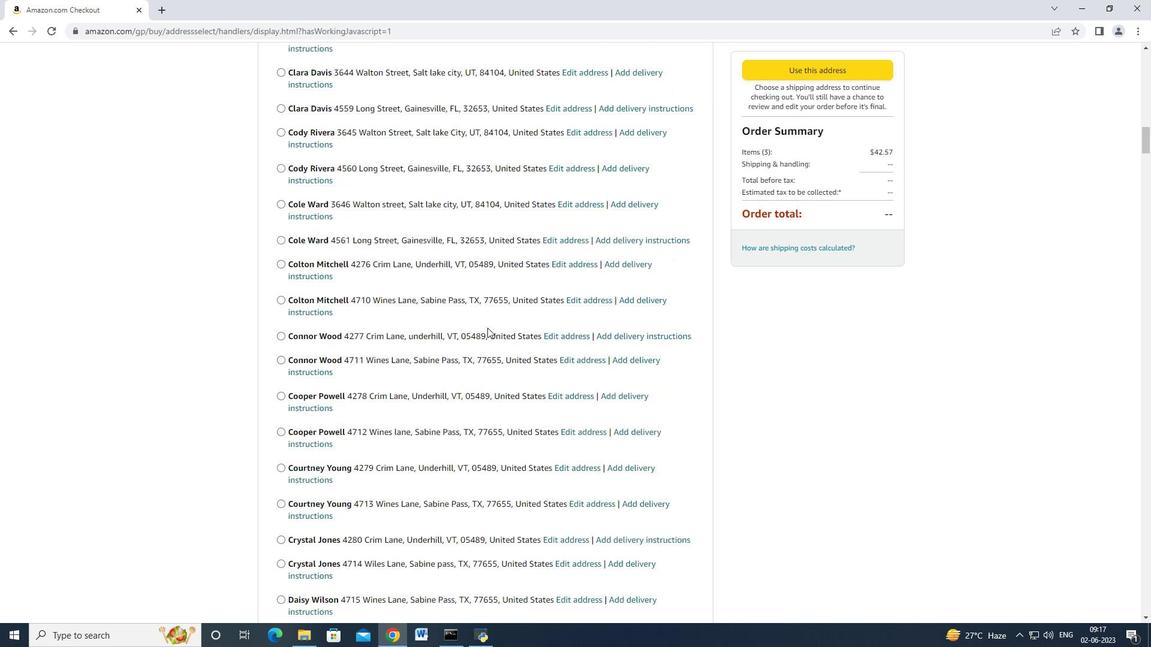
Action: Mouse scrolled (487, 327) with delta (0, 0)
Screenshot: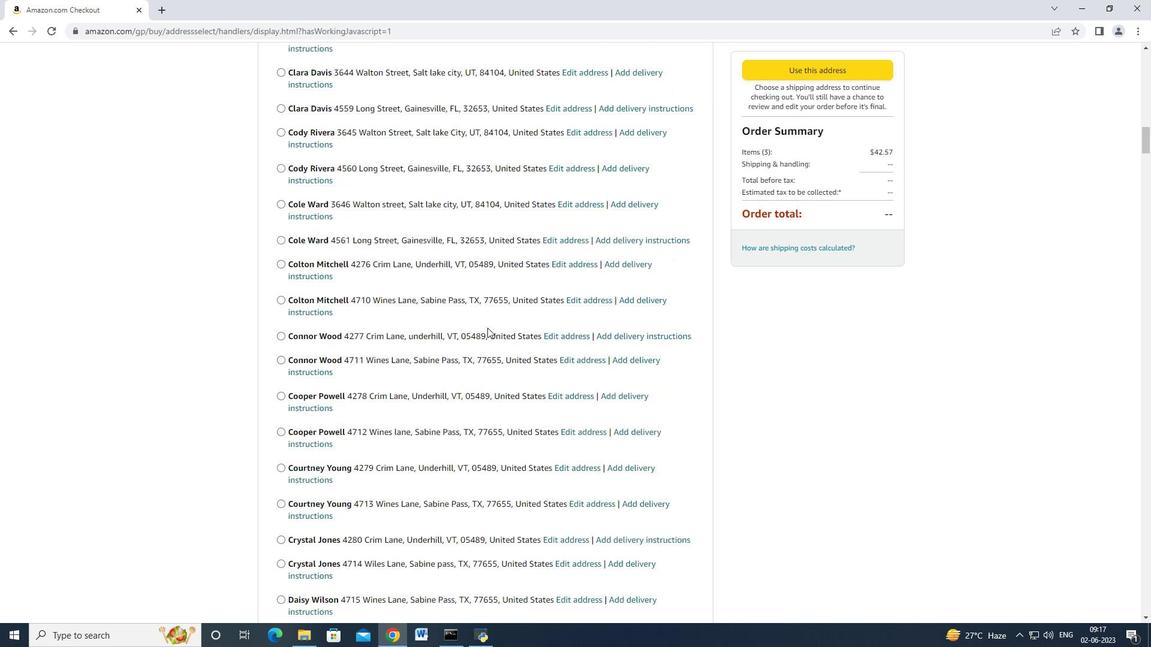 
Action: Mouse scrolled (487, 327) with delta (0, 0)
Screenshot: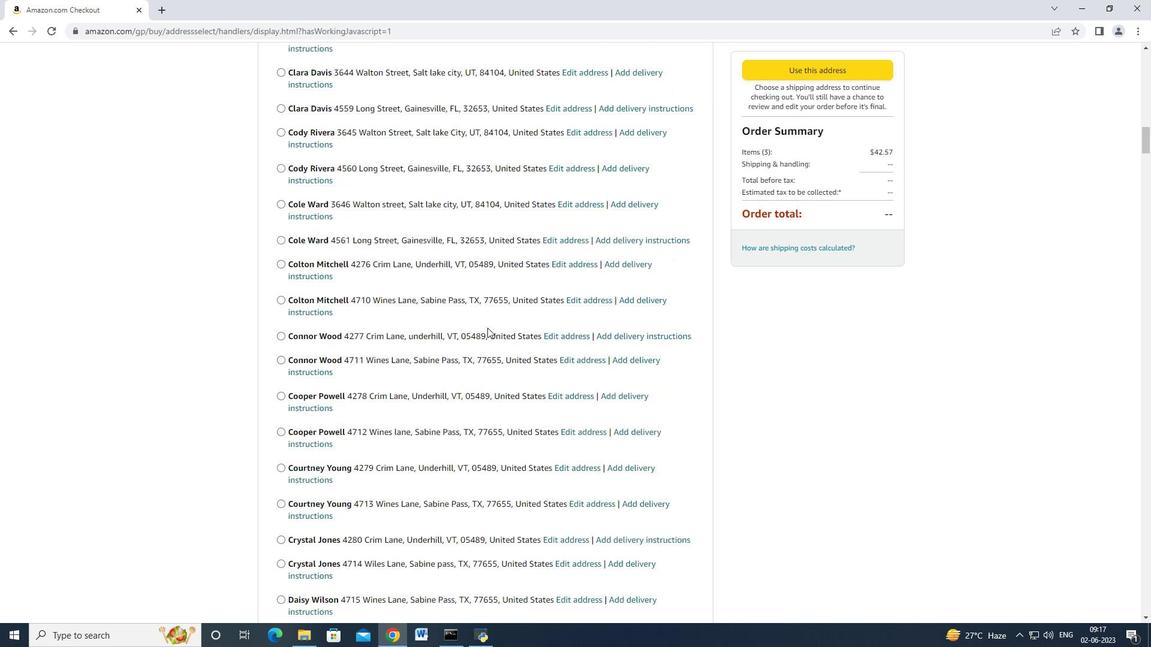 
Action: Mouse scrolled (487, 327) with delta (0, 0)
Screenshot: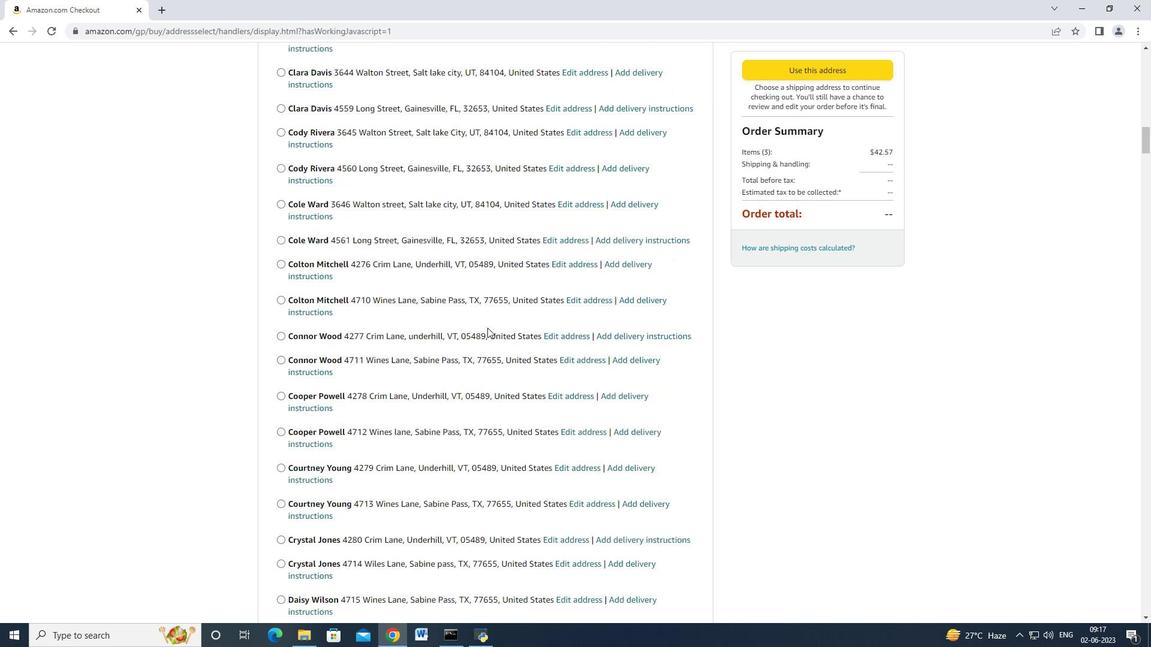 
Action: Mouse scrolled (487, 327) with delta (0, 0)
Screenshot: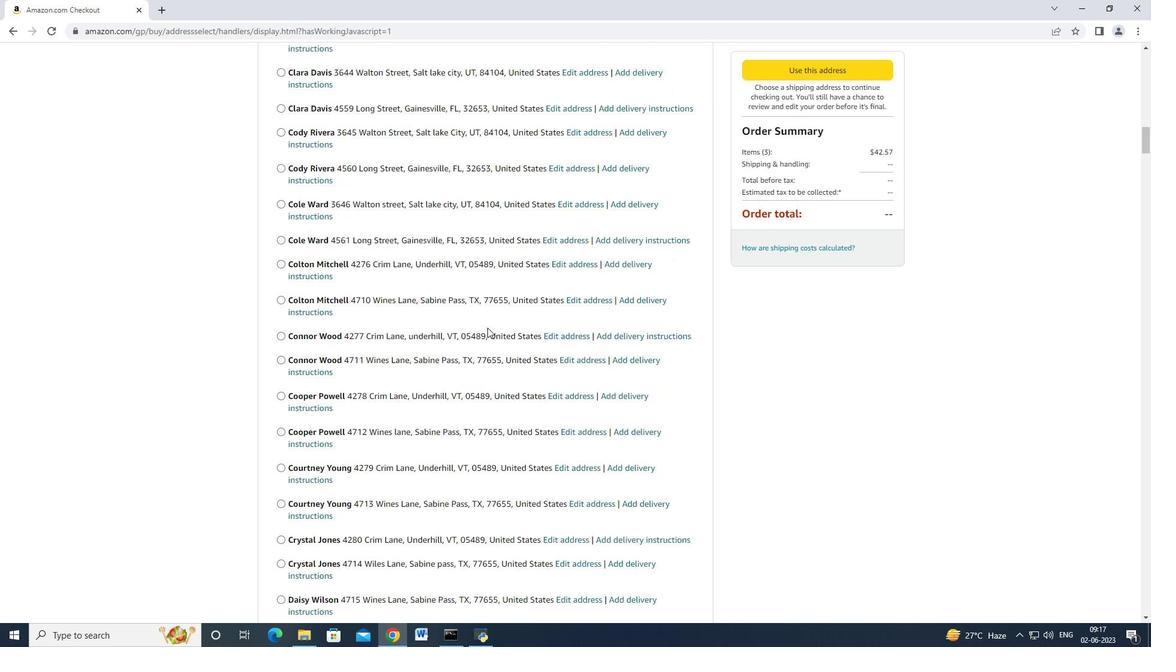
Action: Mouse scrolled (487, 327) with delta (0, 0)
Screenshot: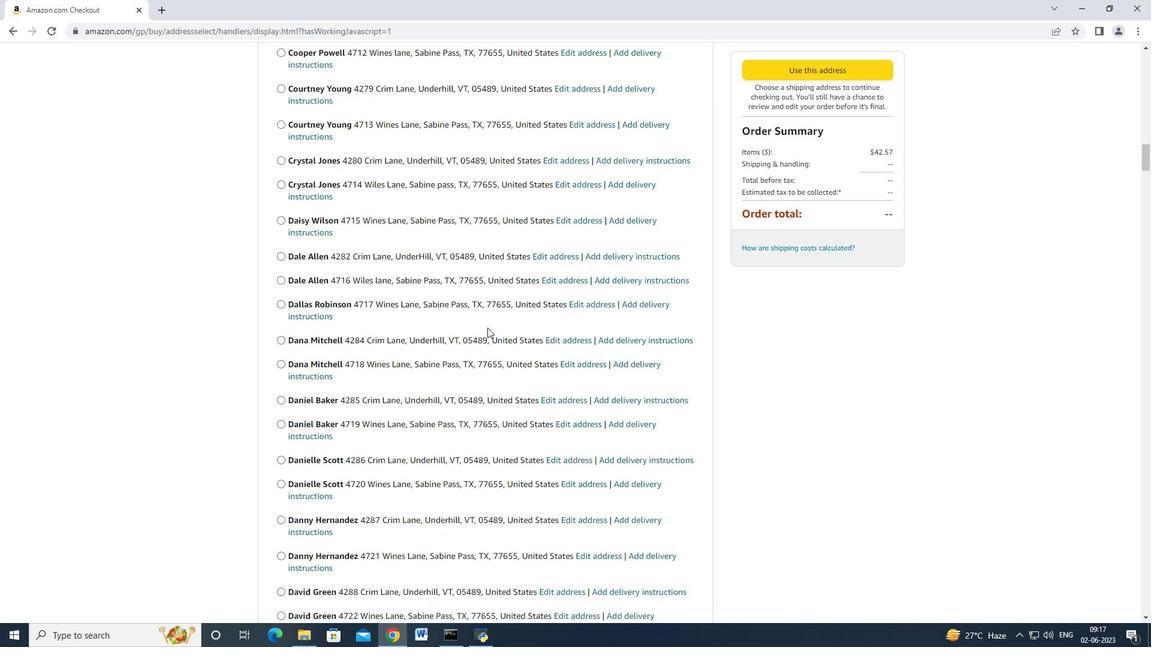 
Action: Mouse scrolled (487, 327) with delta (0, 0)
Screenshot: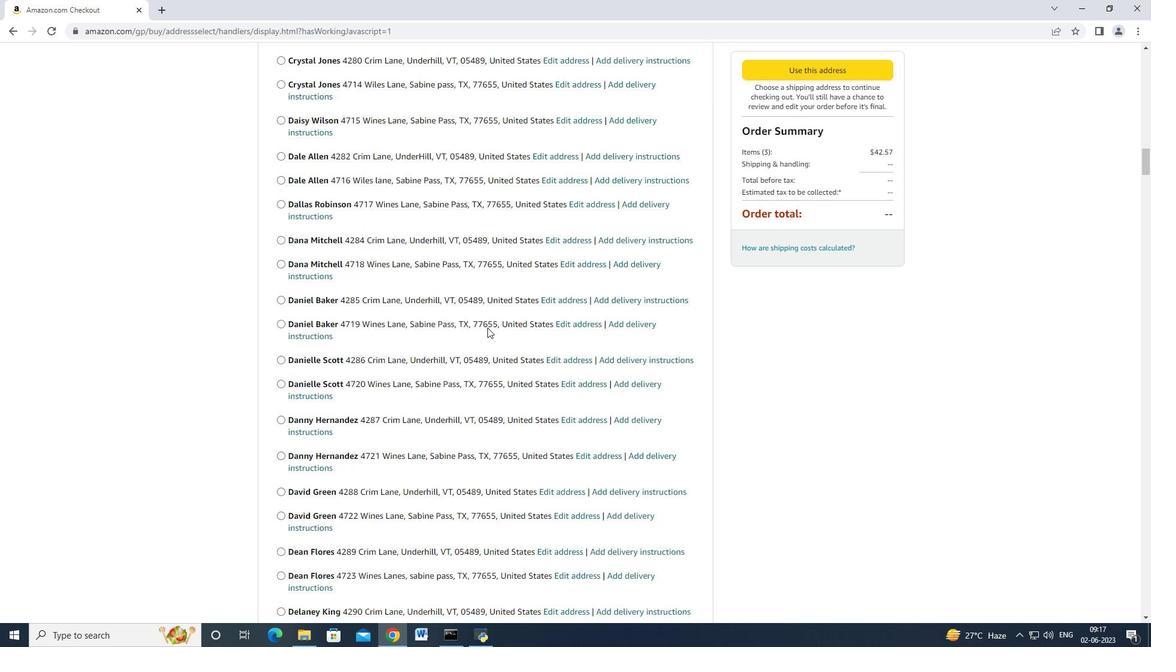 
Action: Mouse scrolled (487, 327) with delta (0, 0)
Screenshot: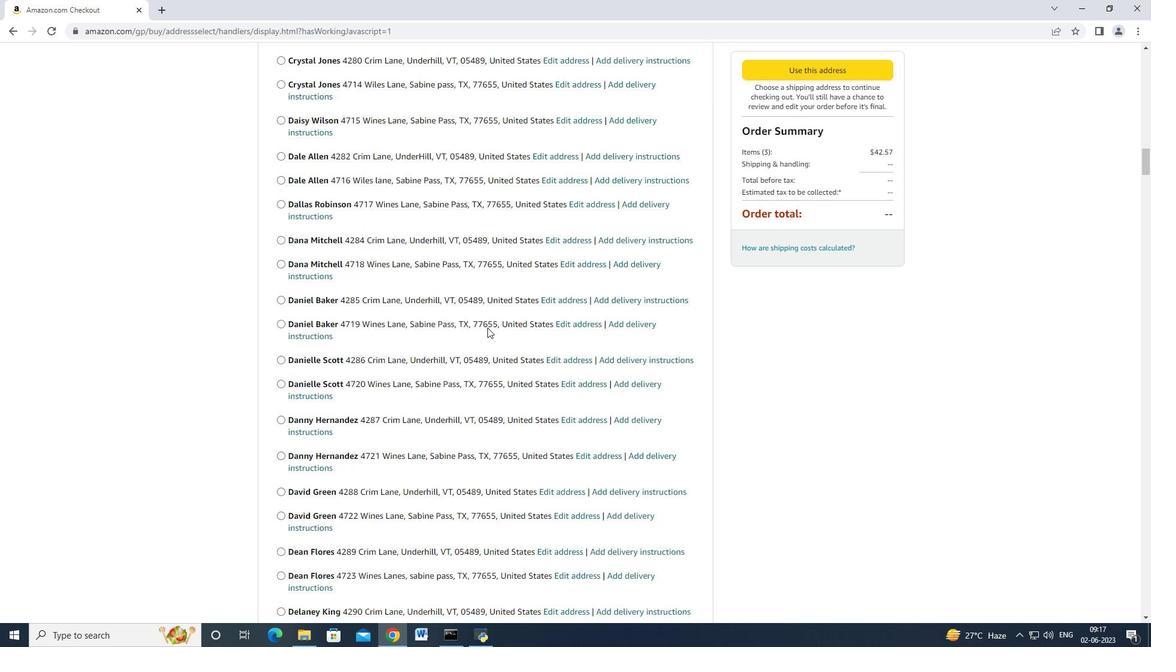 
Action: Mouse scrolled (487, 327) with delta (0, 0)
Screenshot: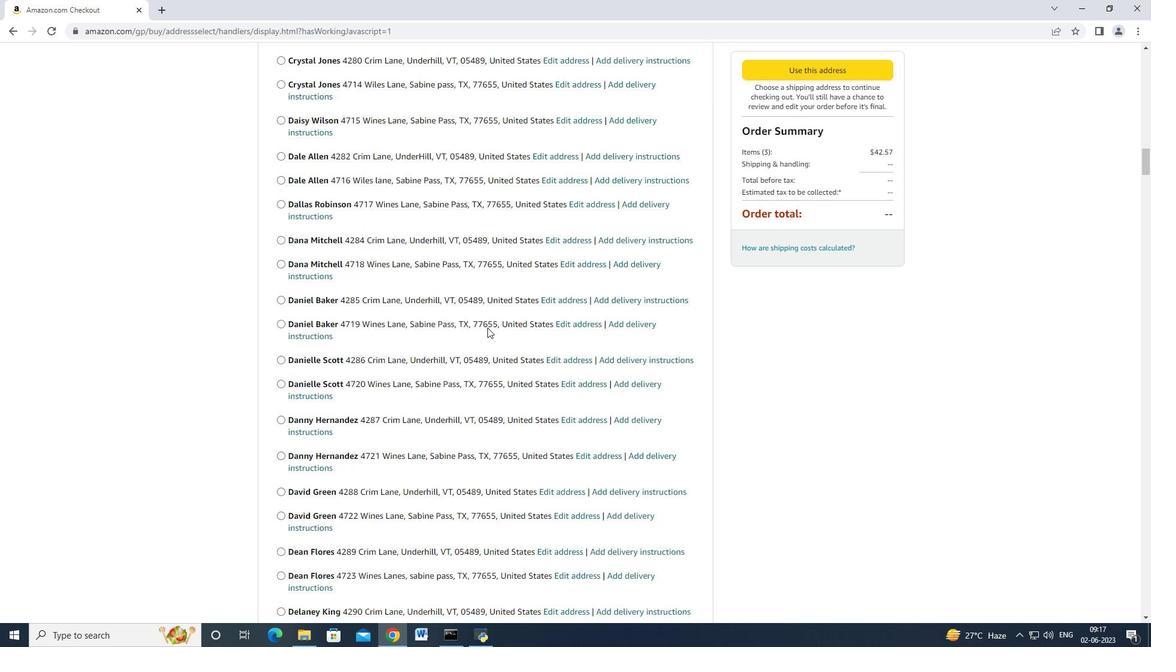 
Action: Mouse scrolled (487, 327) with delta (0, 0)
Screenshot: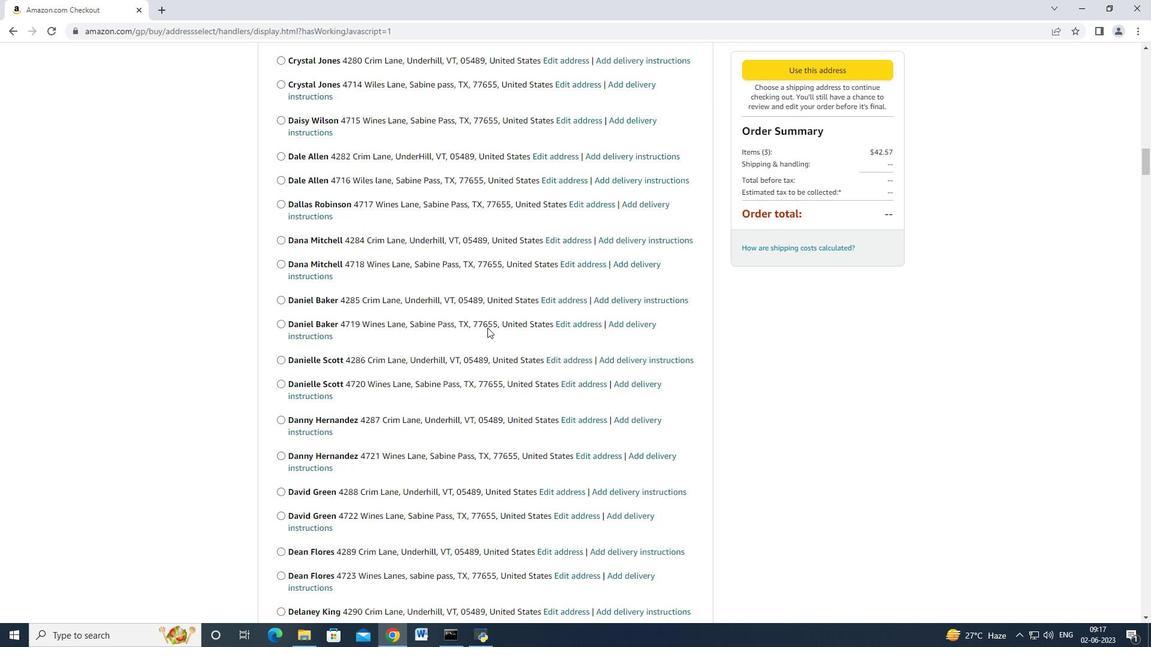
Action: Mouse scrolled (487, 327) with delta (0, 0)
Screenshot: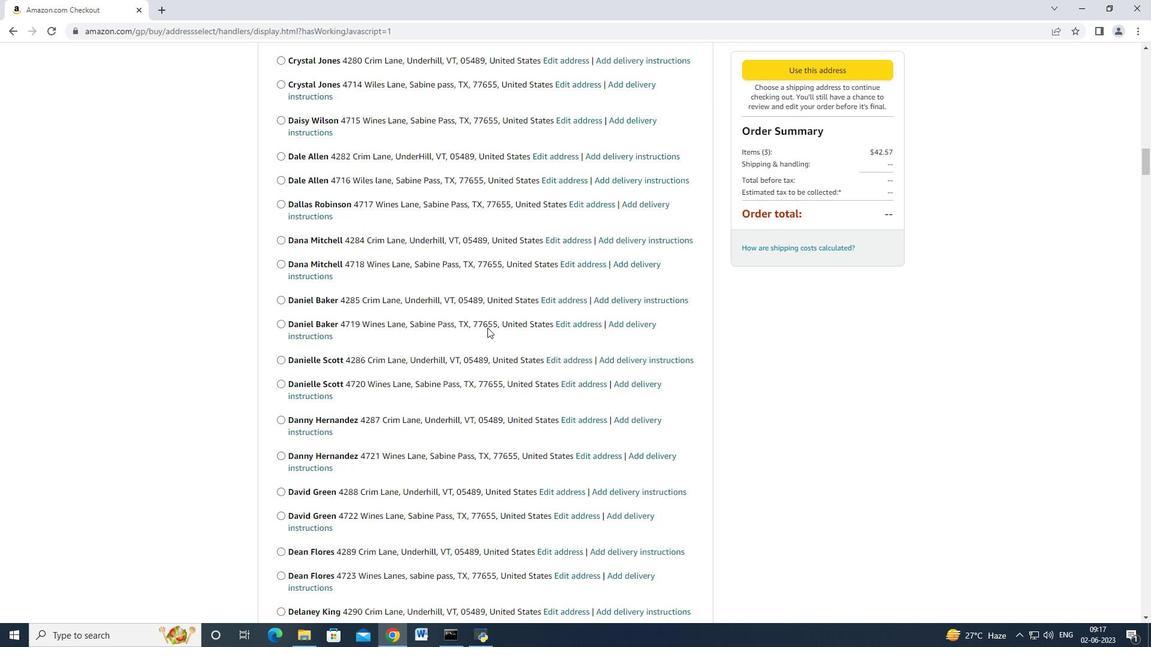 
Action: Mouse scrolled (487, 327) with delta (0, 0)
Screenshot: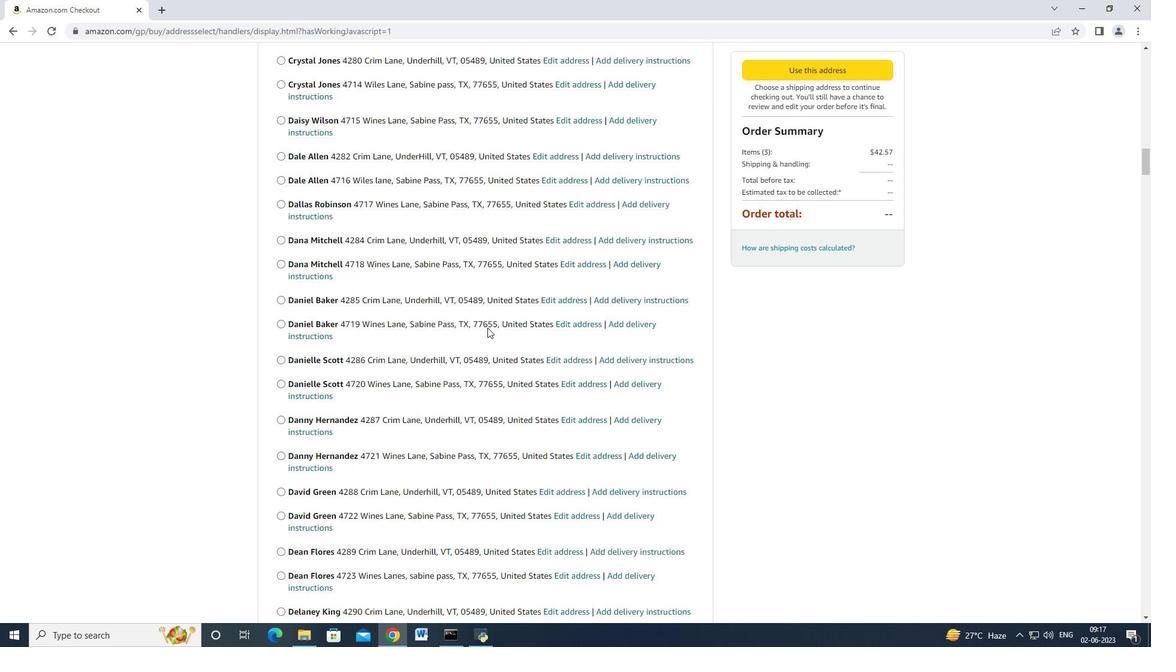 
Action: Mouse scrolled (487, 327) with delta (0, 0)
Screenshot: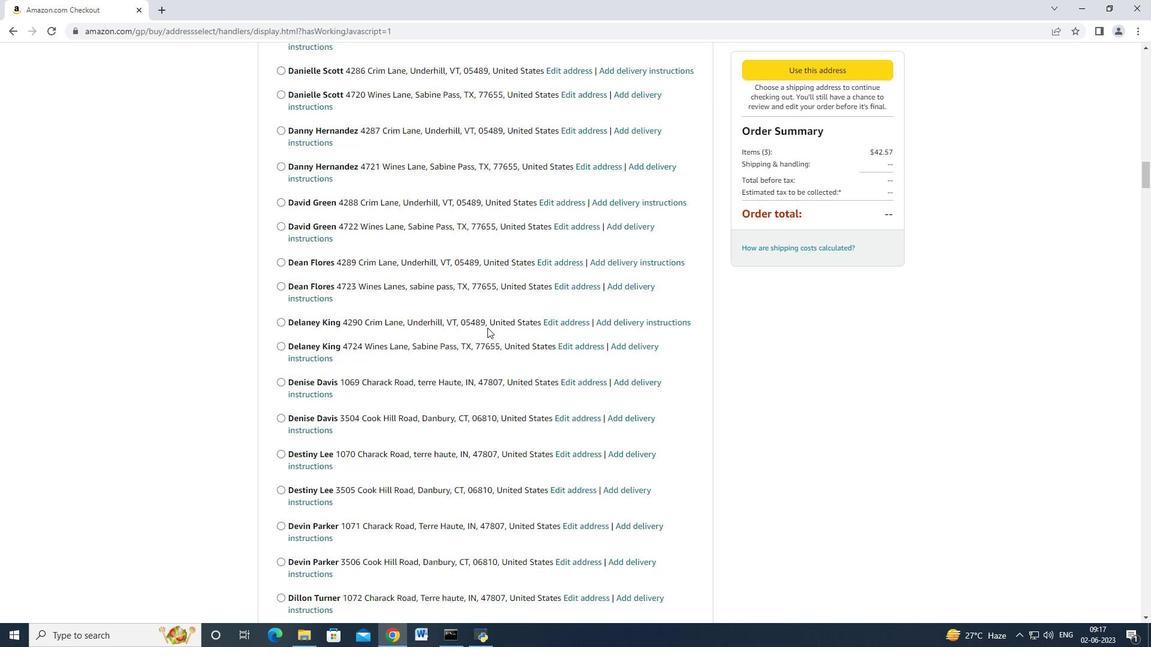
Action: Mouse scrolled (487, 327) with delta (0, 0)
Screenshot: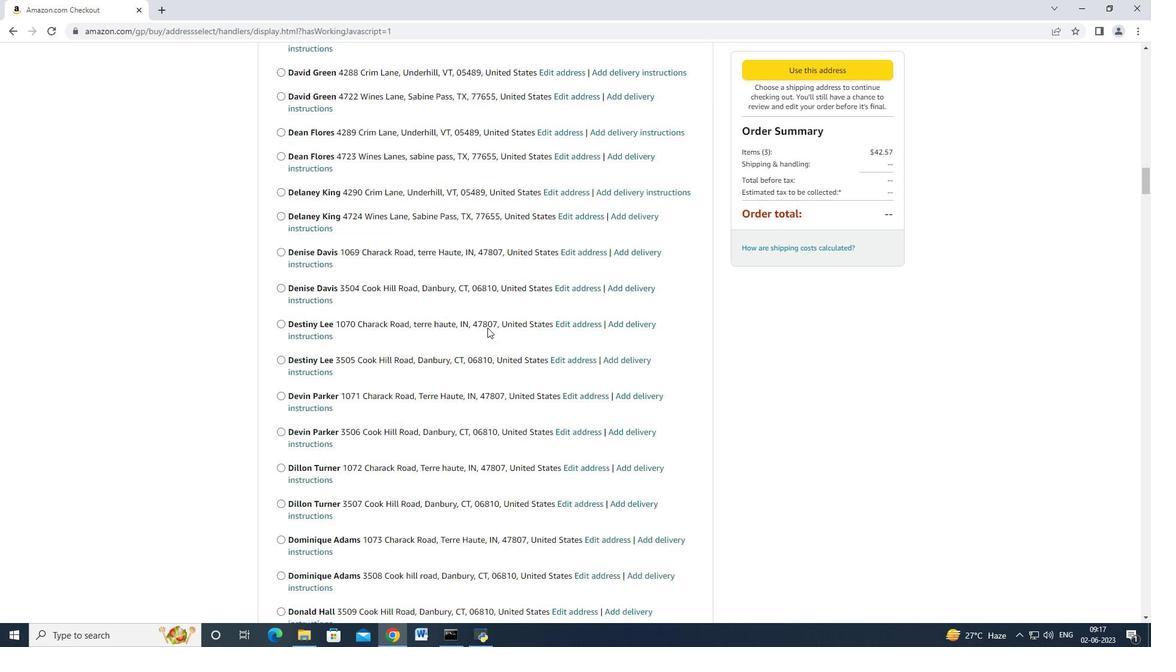 
Action: Mouse scrolled (487, 327) with delta (0, 0)
Screenshot: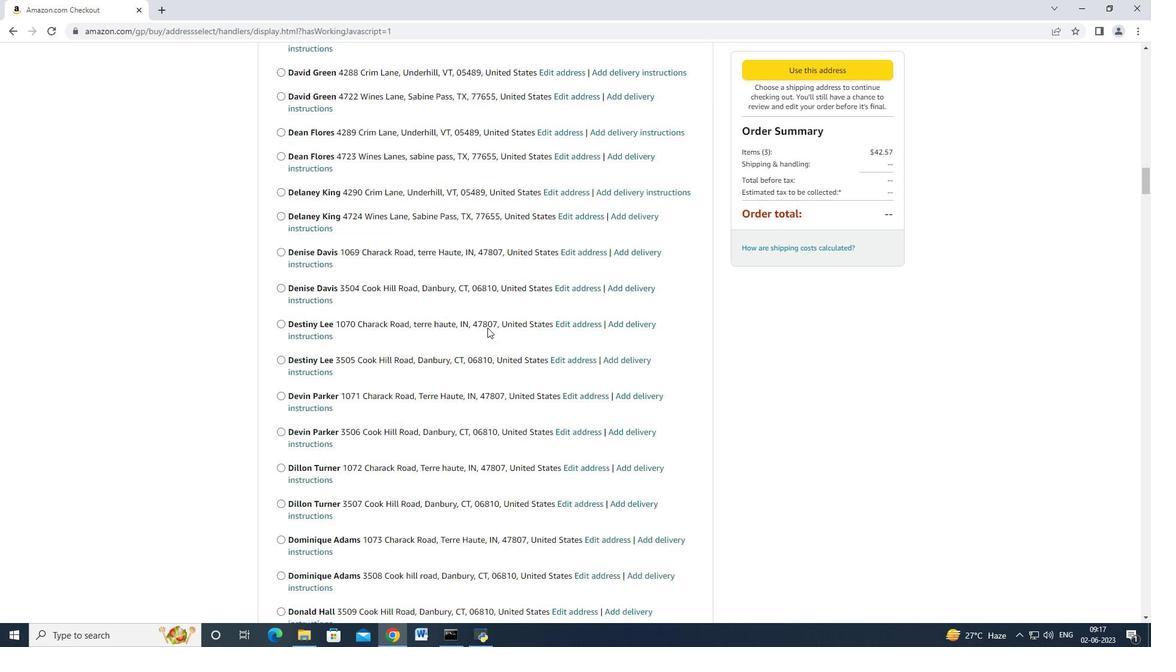 
Action: Mouse scrolled (487, 327) with delta (0, 0)
Screenshot: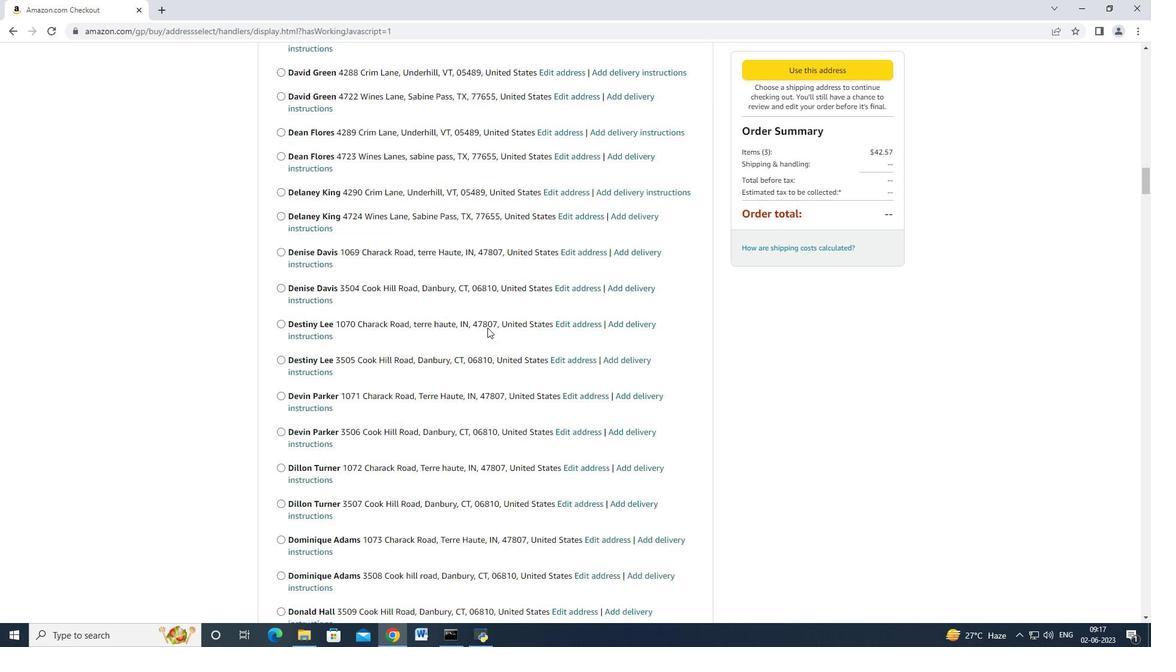 
Action: Mouse scrolled (487, 327) with delta (0, 0)
Screenshot: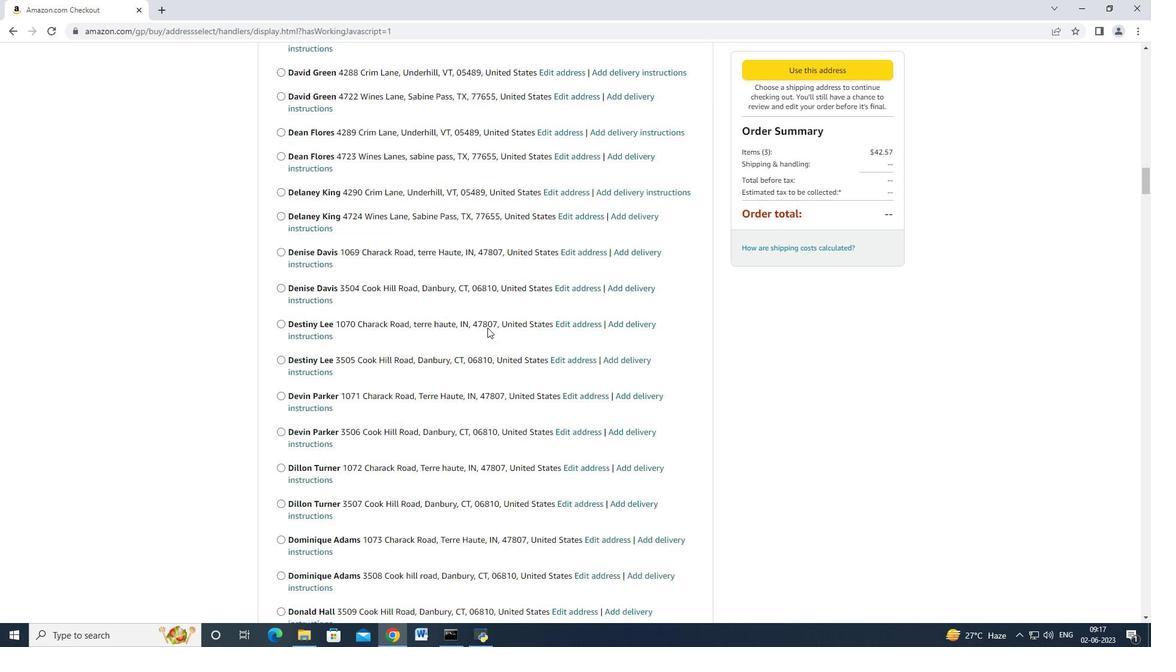 
Action: Mouse scrolled (487, 327) with delta (0, 0)
Screenshot: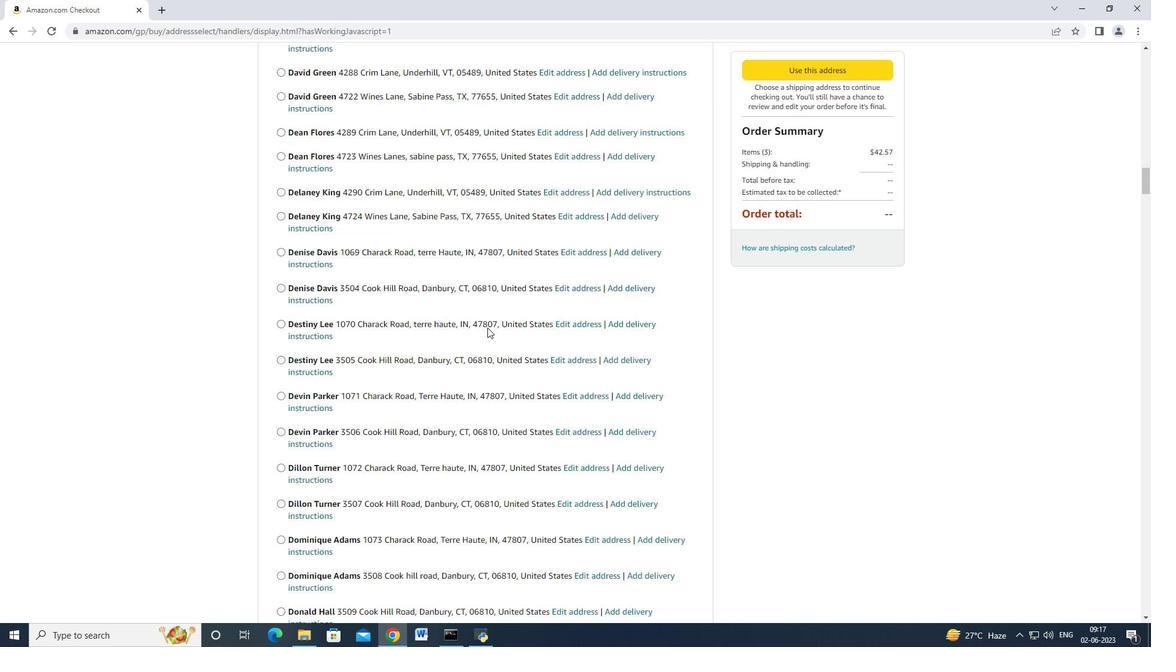 
Action: Mouse scrolled (487, 327) with delta (0, 0)
Screenshot: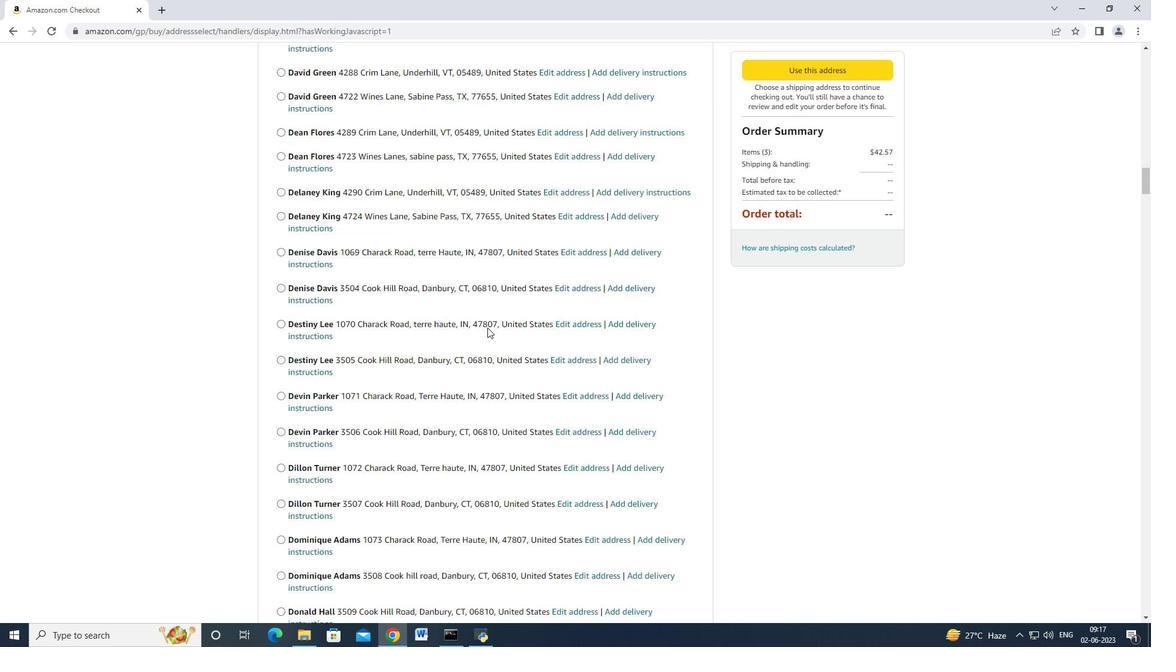 
Action: Mouse scrolled (487, 327) with delta (0, 0)
Screenshot: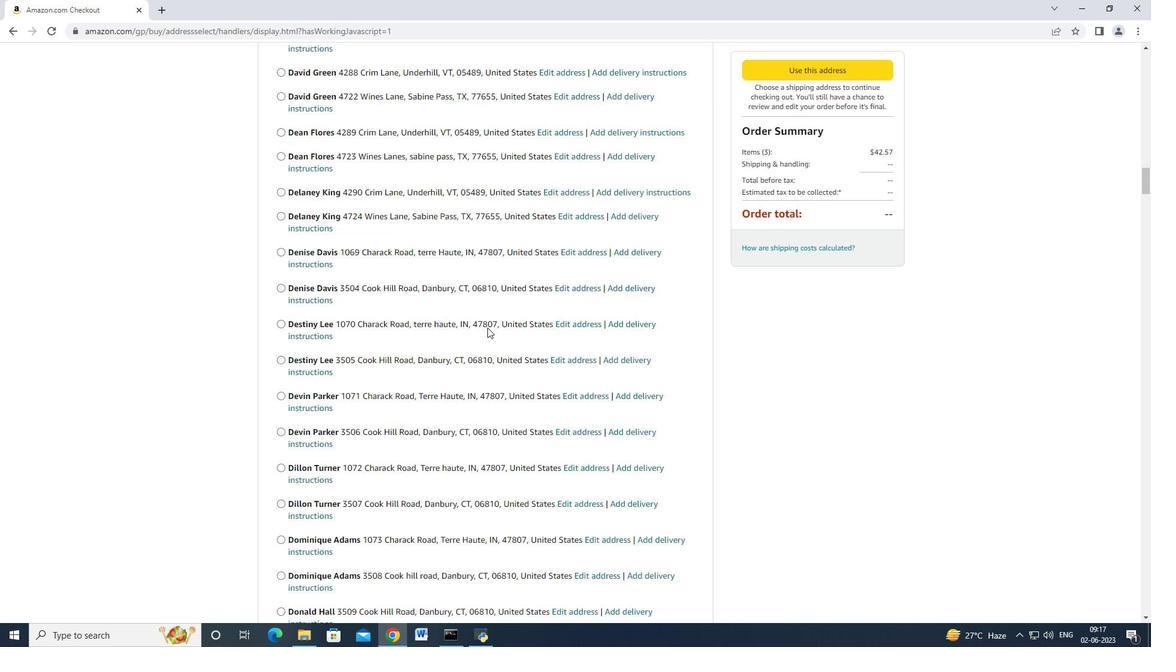 
Action: Mouse scrolled (487, 327) with delta (0, 0)
Screenshot: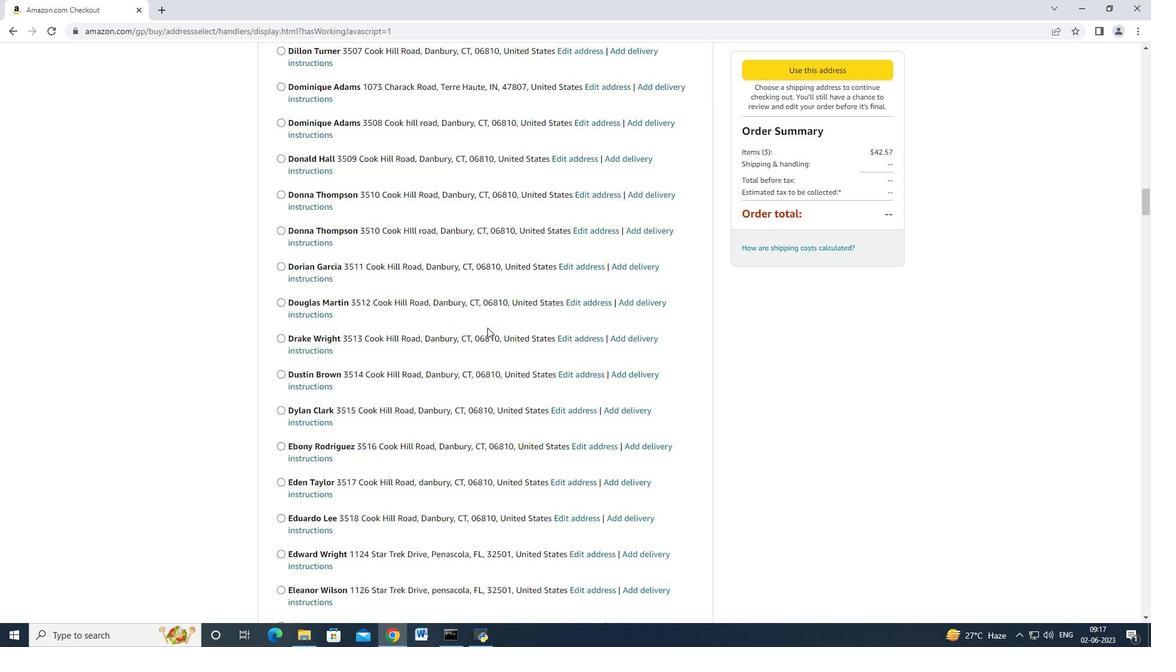 
Action: Mouse scrolled (487, 327) with delta (0, 0)
Screenshot: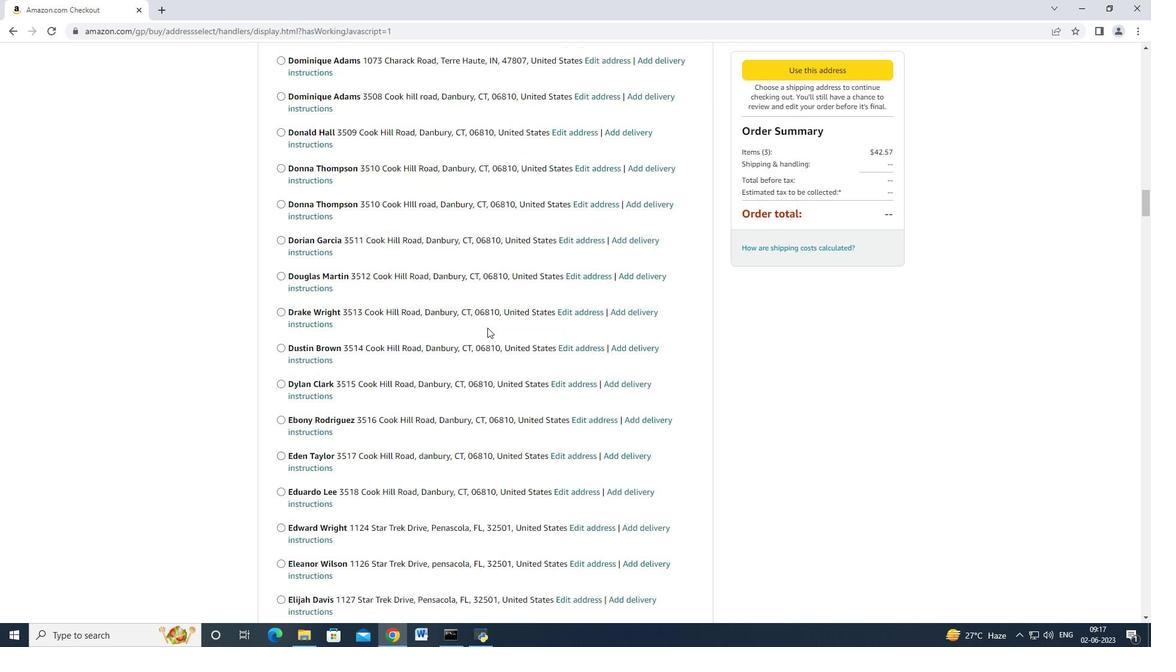 
Action: Mouse scrolled (487, 327) with delta (0, 0)
Screenshot: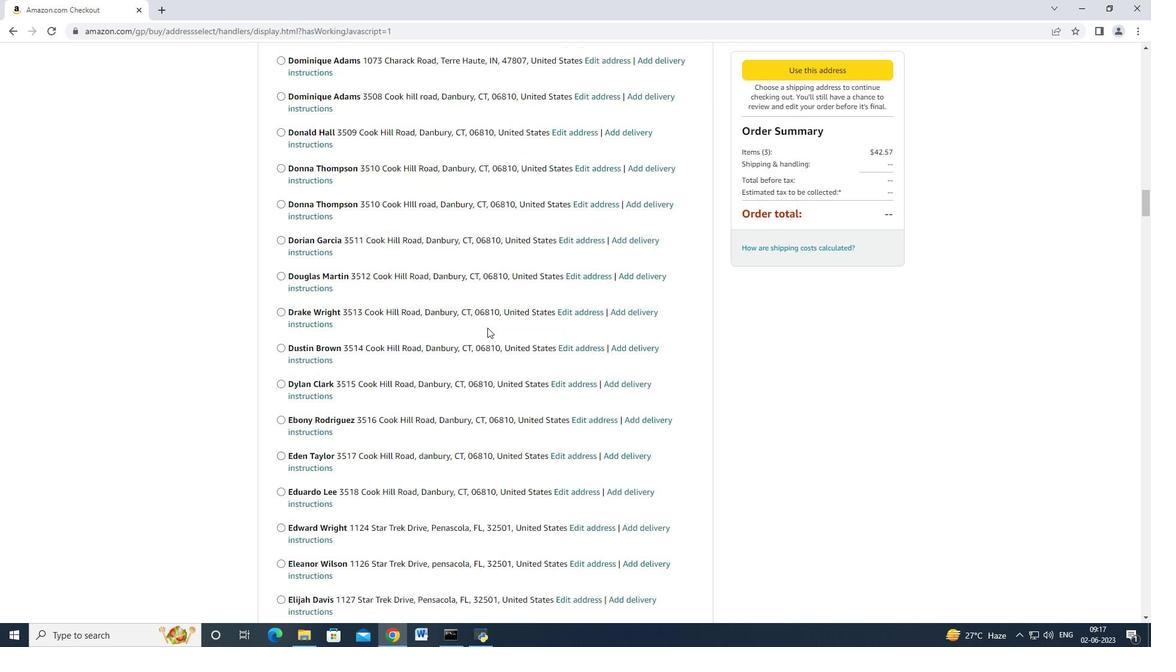 
Action: Mouse scrolled (487, 327) with delta (0, 0)
Screenshot: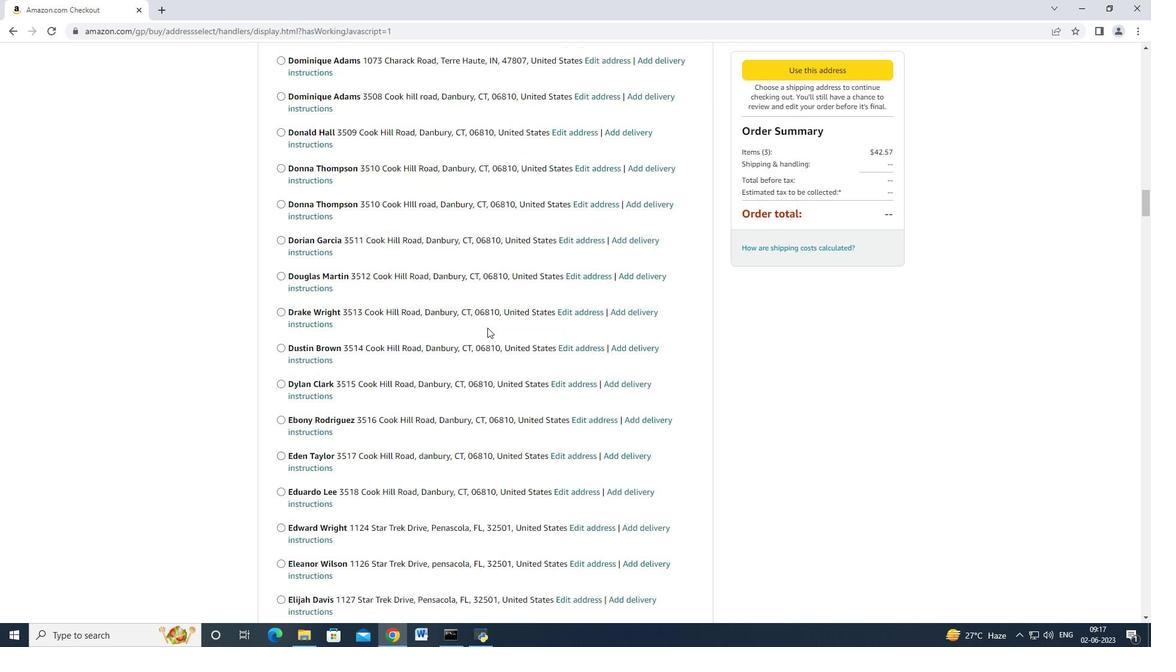 
Action: Mouse scrolled (487, 327) with delta (0, 0)
Screenshot: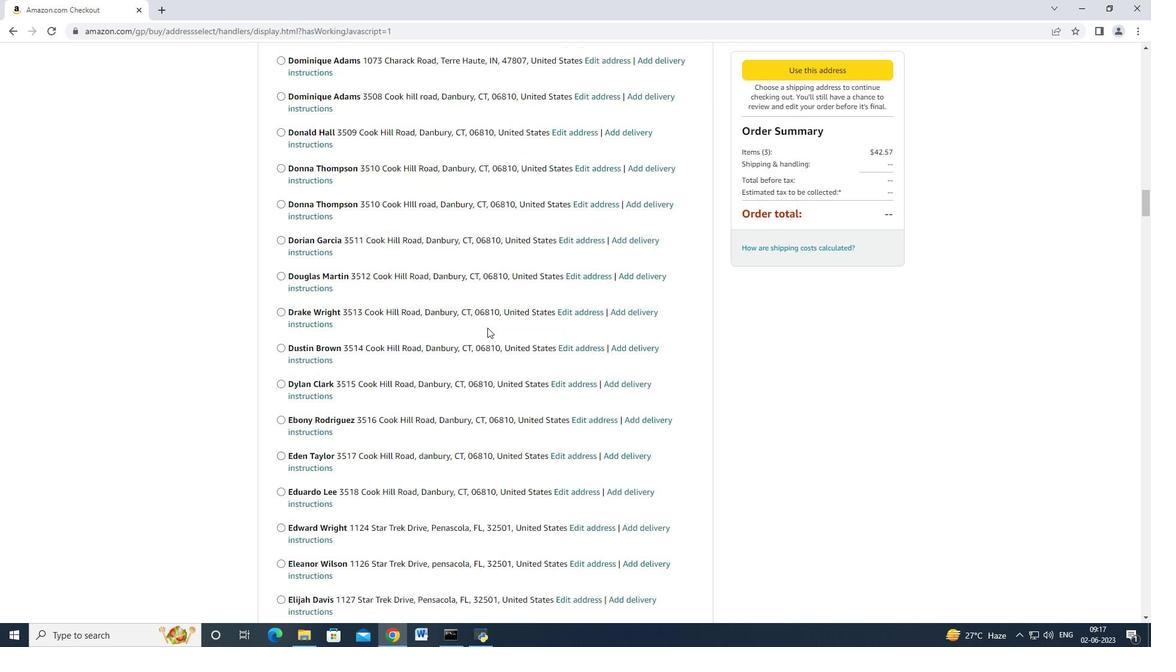 
Action: Mouse scrolled (487, 327) with delta (0, 0)
Screenshot: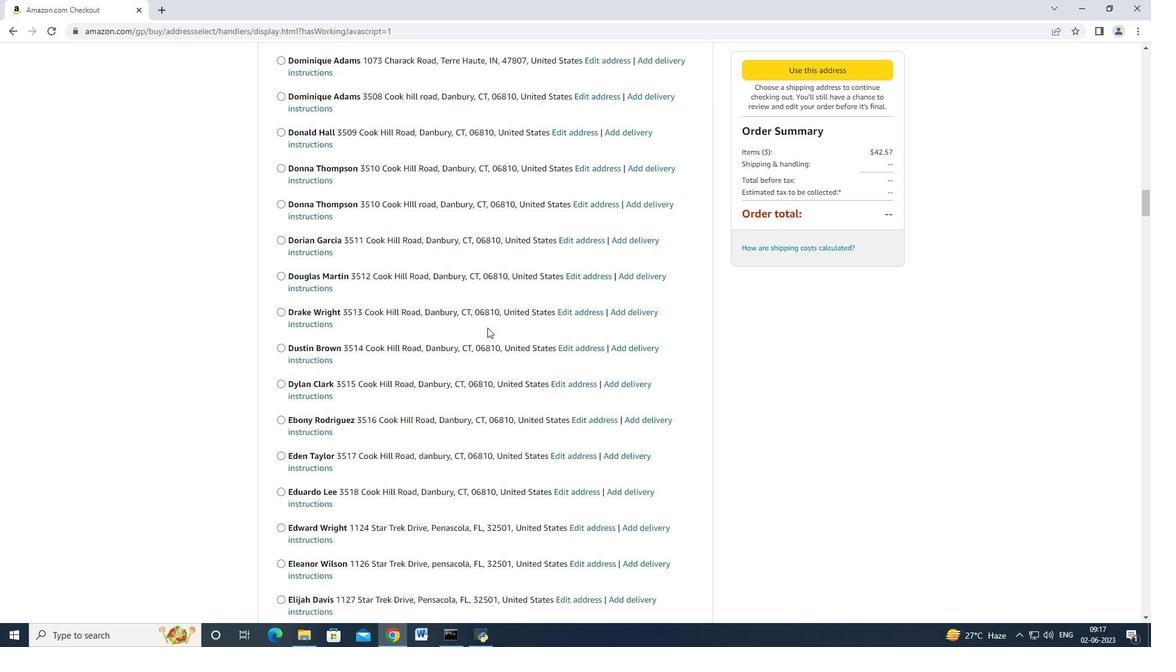 
Action: Mouse scrolled (487, 327) with delta (0, 0)
Screenshot: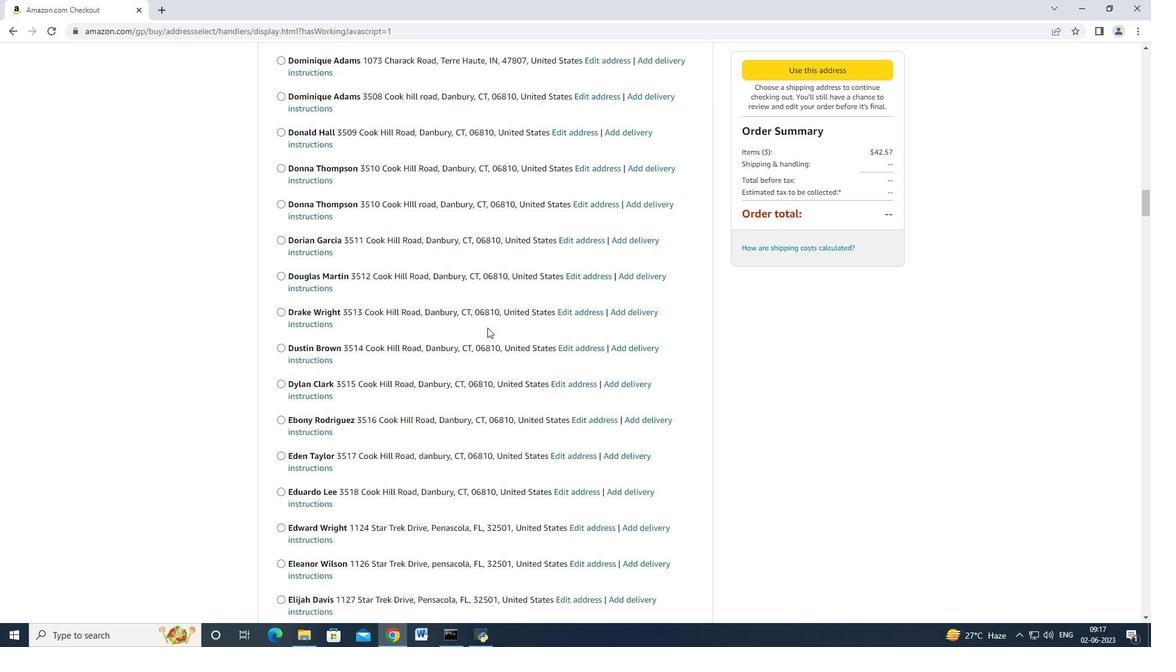 
Action: Mouse scrolled (487, 327) with delta (0, 0)
Screenshot: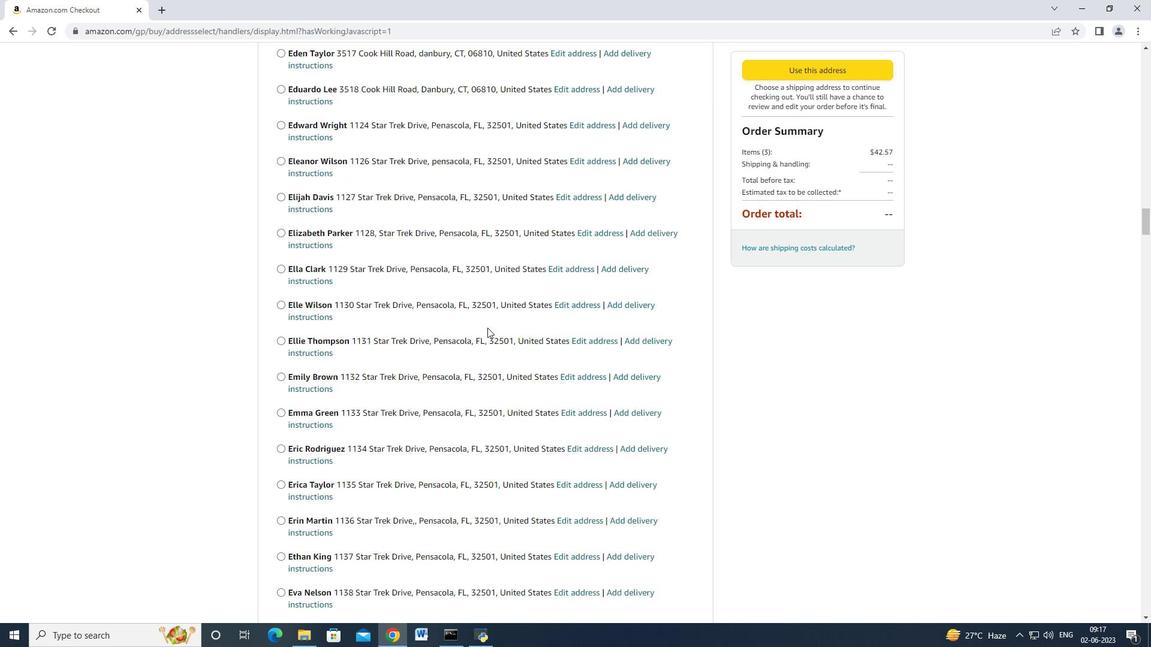 
Action: Mouse scrolled (487, 327) with delta (0, 0)
Screenshot: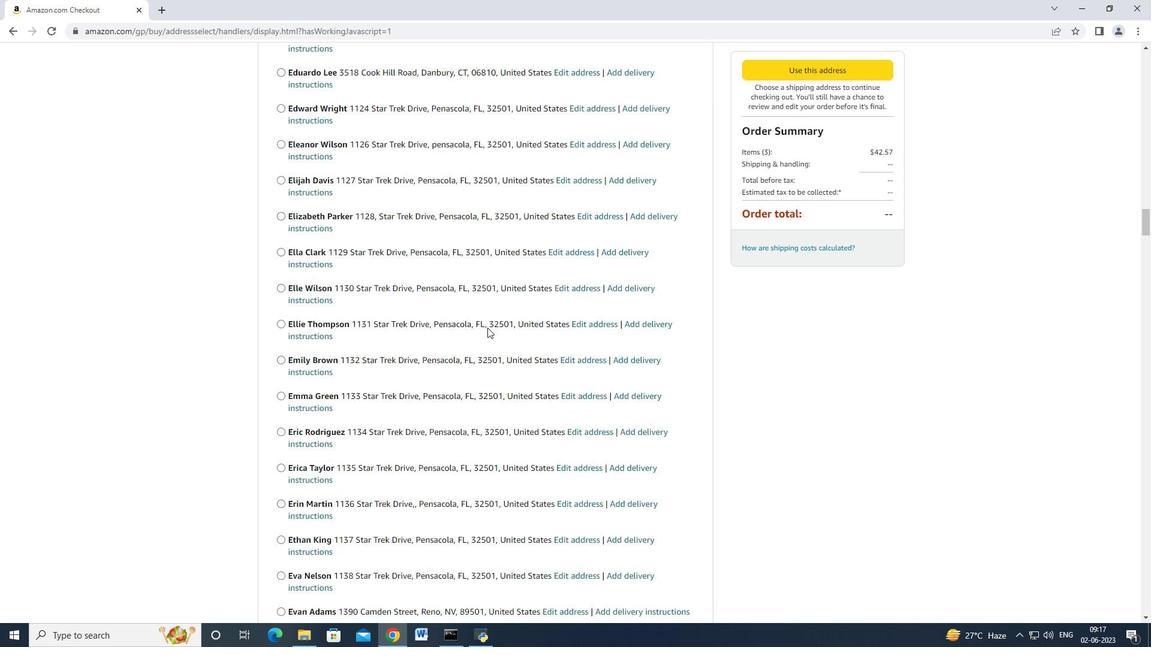 
Action: Mouse scrolled (487, 327) with delta (0, 0)
Screenshot: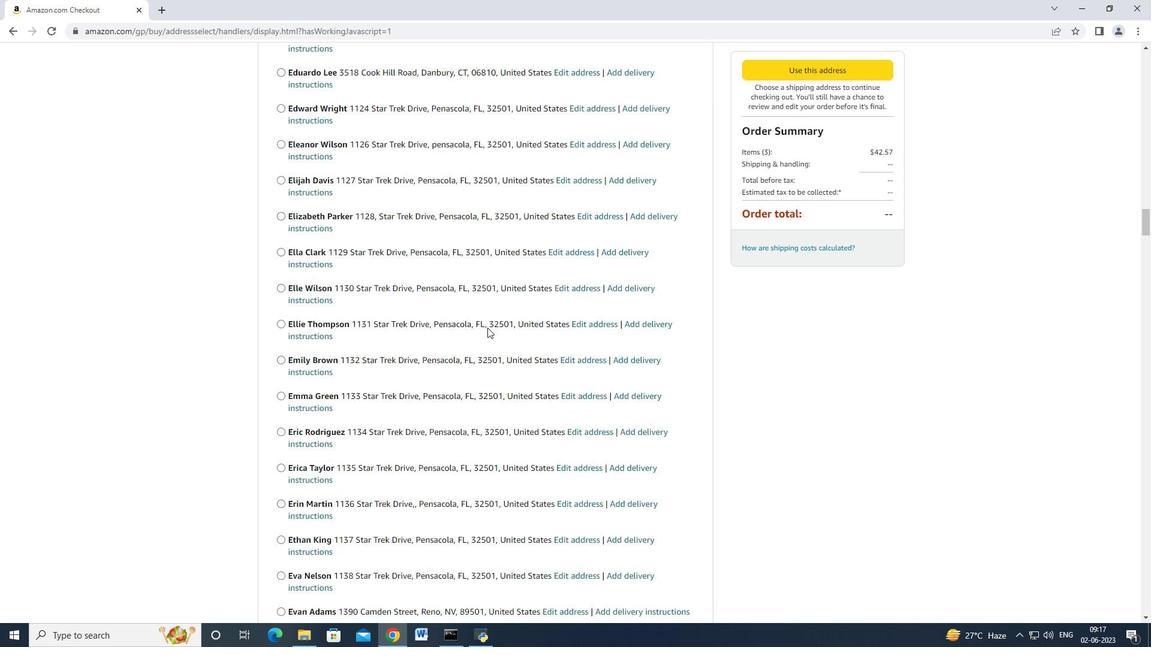 
Action: Mouse scrolled (487, 327) with delta (0, 0)
Screenshot: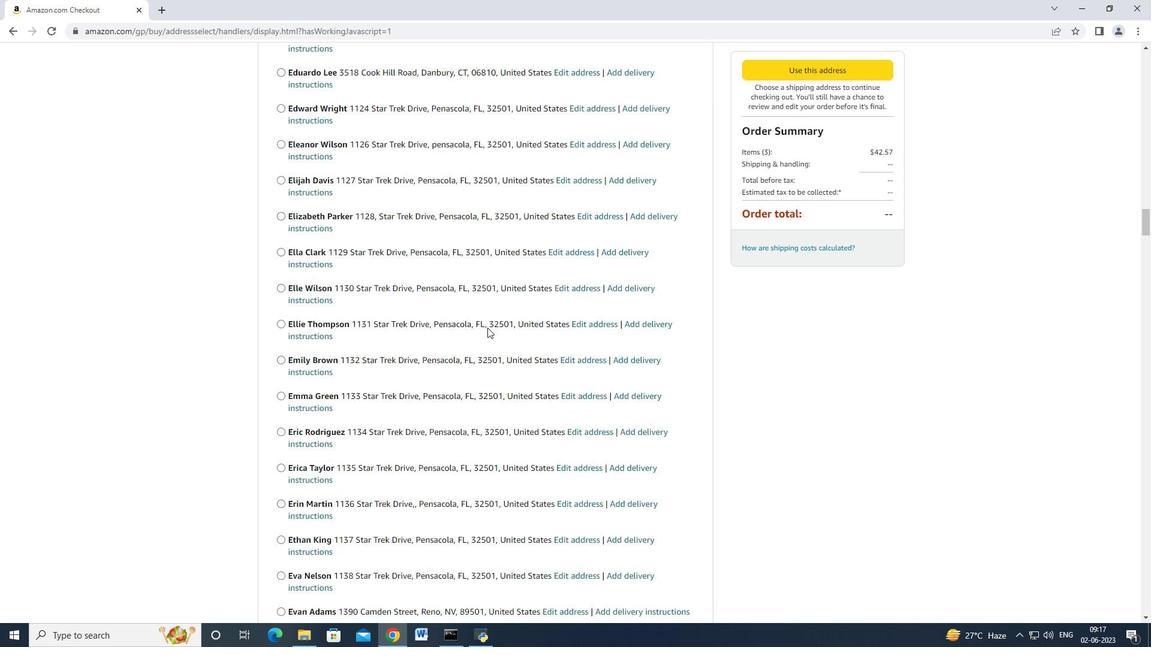 
Action: Mouse scrolled (487, 327) with delta (0, 0)
Screenshot: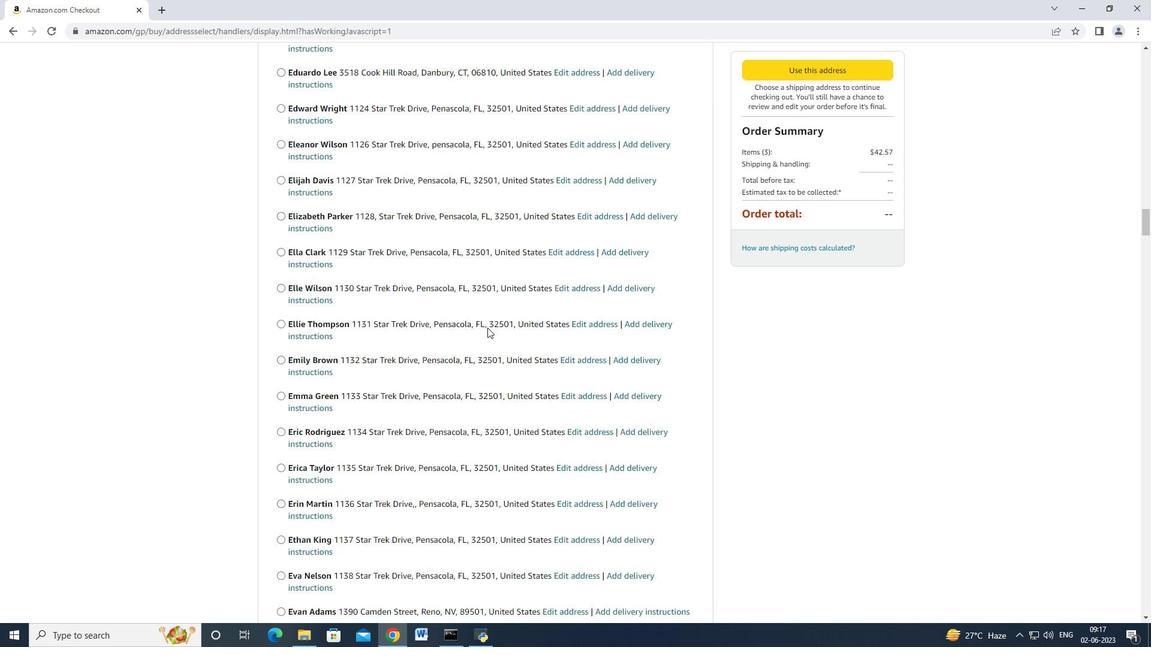 
Action: Mouse scrolled (487, 327) with delta (0, 0)
Screenshot: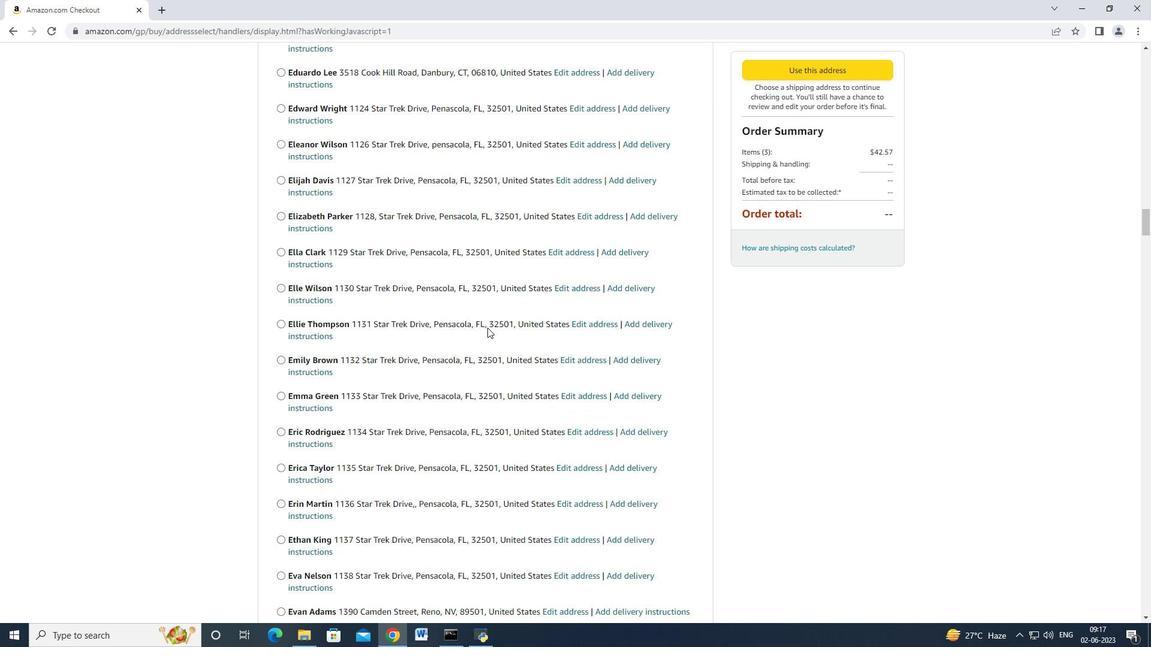 
Action: Mouse scrolled (487, 327) with delta (0, 0)
Screenshot: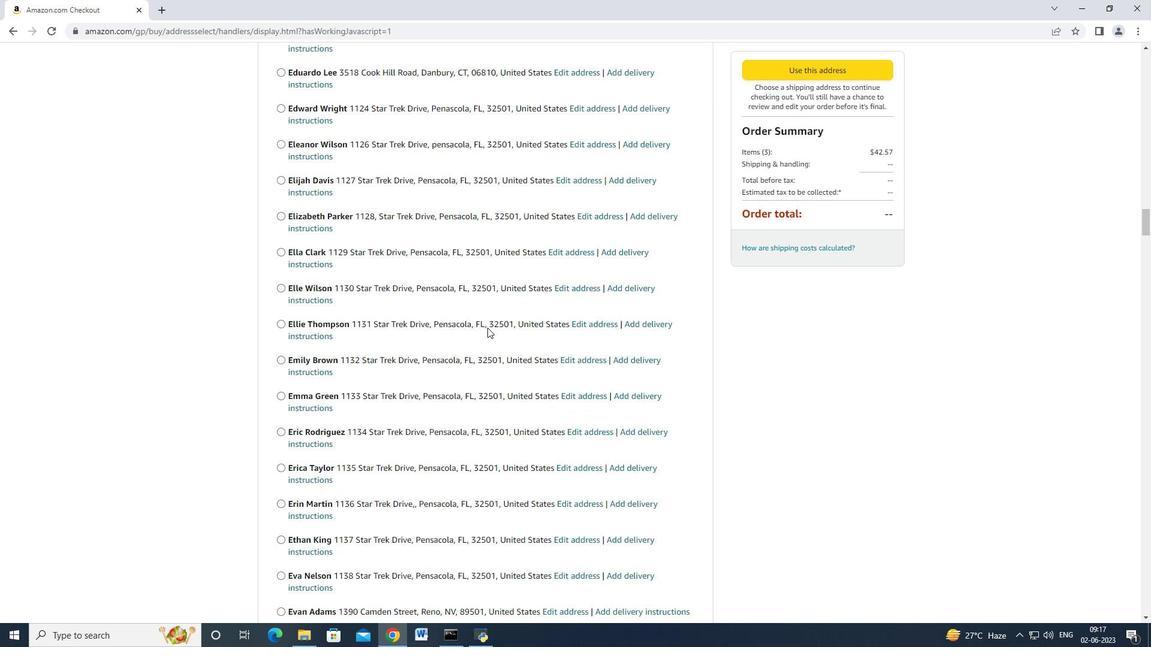 
Action: Mouse scrolled (487, 327) with delta (0, 0)
Screenshot: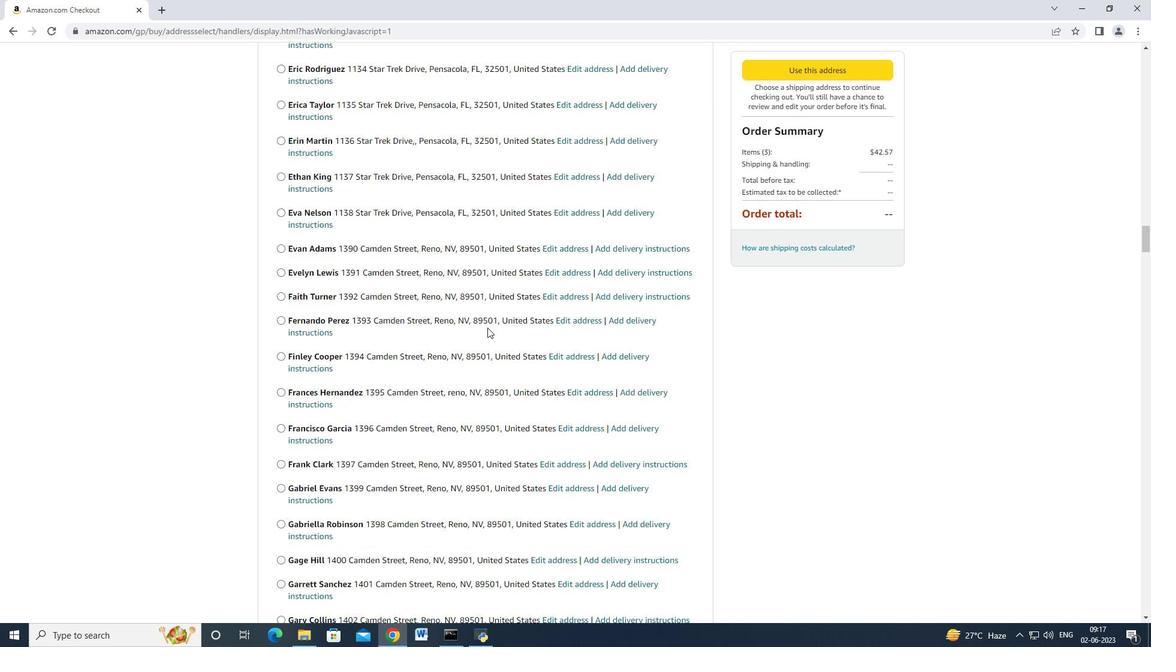 
Action: Mouse scrolled (487, 327) with delta (0, 0)
Screenshot: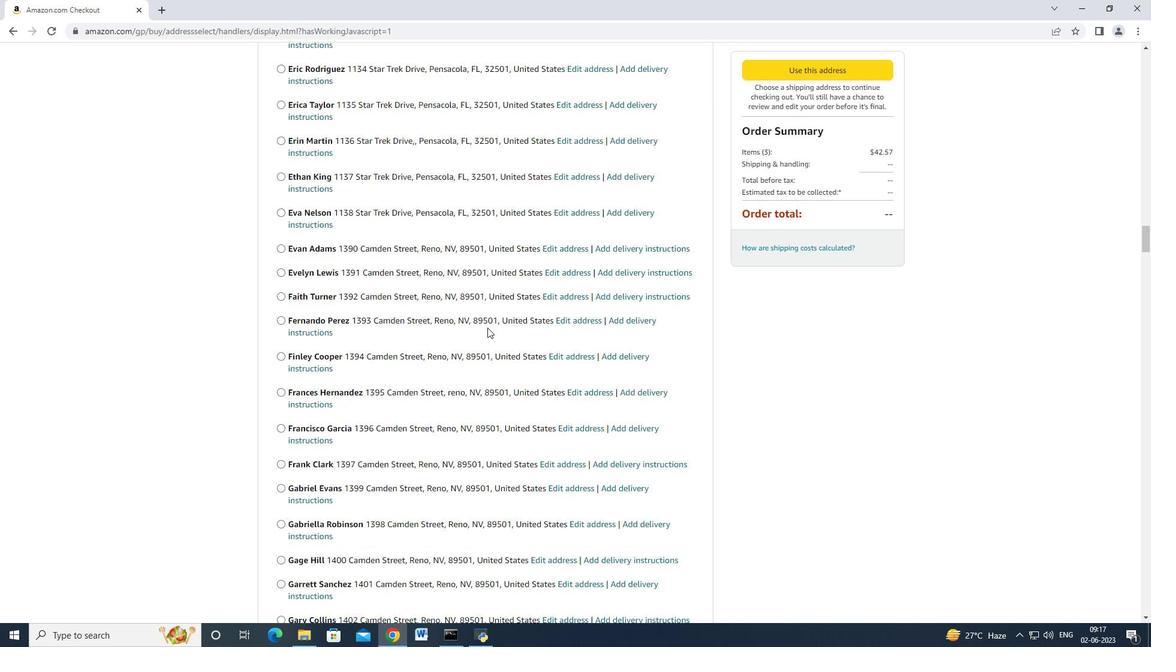 
Action: Mouse scrolled (487, 327) with delta (0, 0)
Screenshot: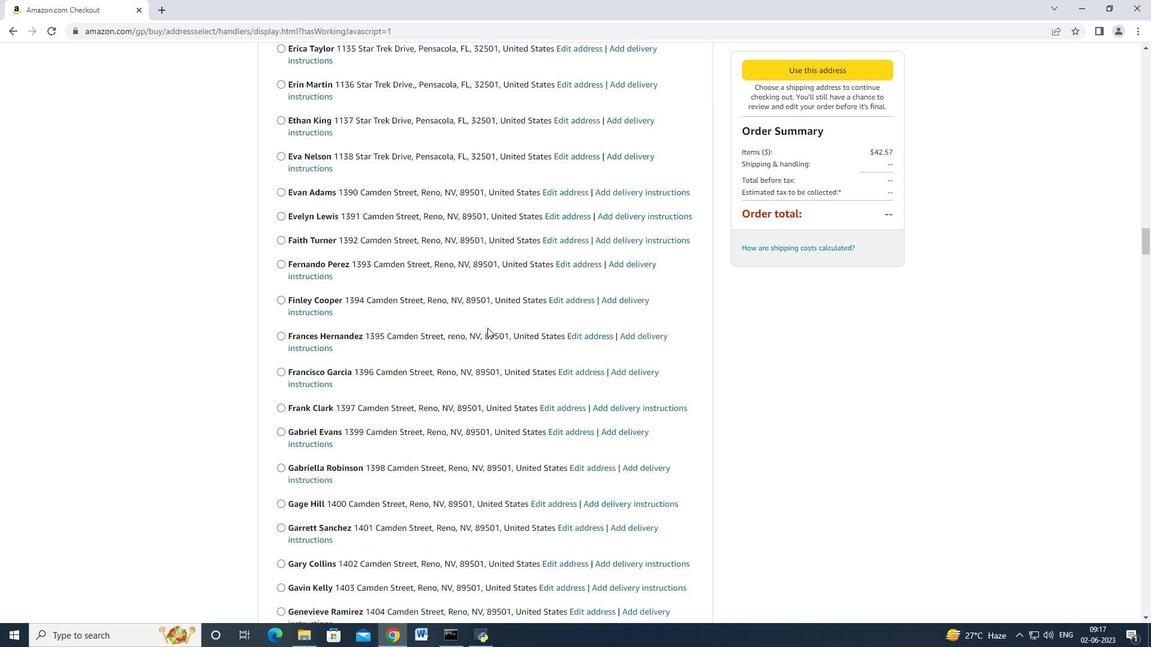 
Action: Mouse scrolled (487, 327) with delta (0, 0)
Screenshot: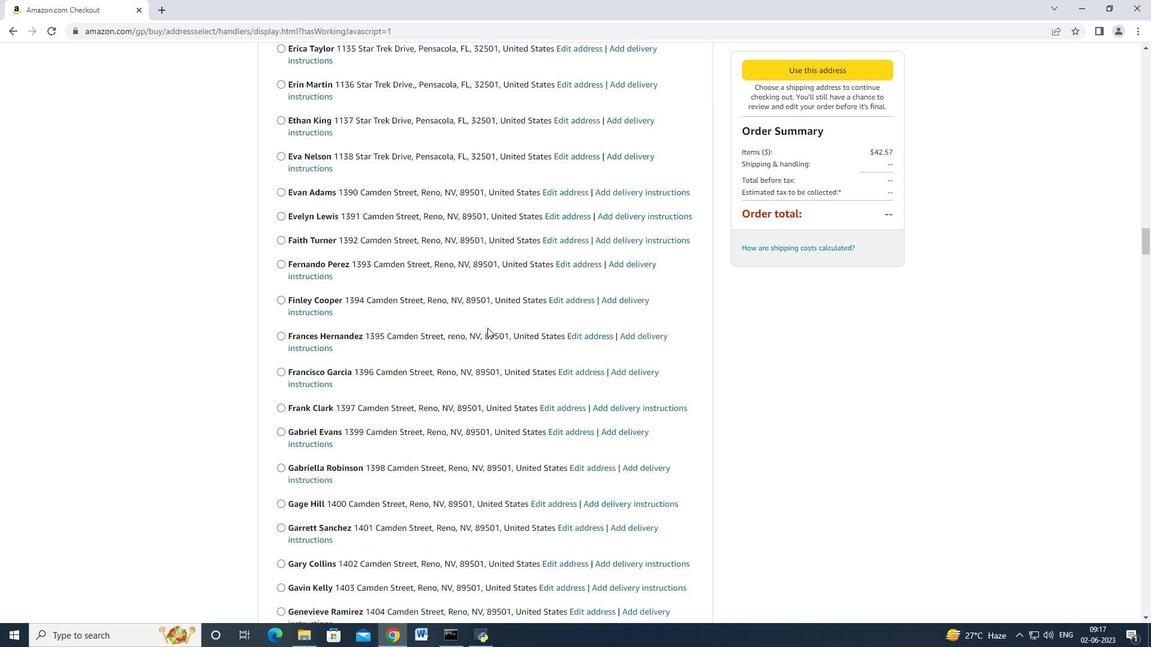 
Action: Mouse scrolled (487, 327) with delta (0, 0)
Screenshot: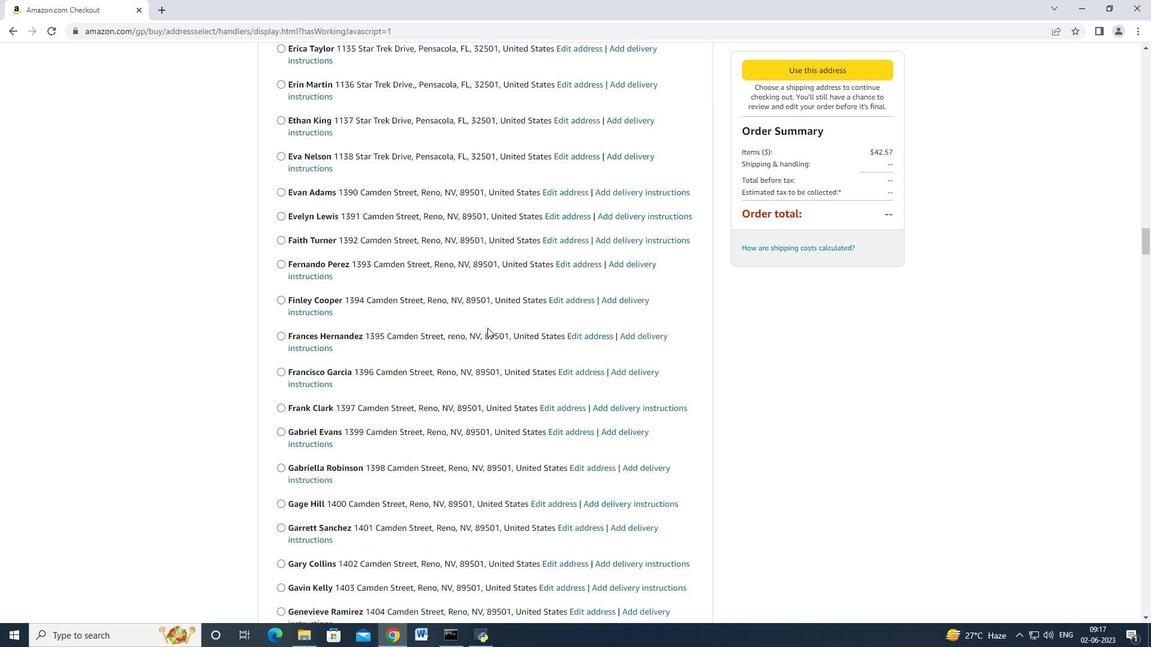 
Action: Mouse scrolled (487, 327) with delta (0, 0)
Screenshot: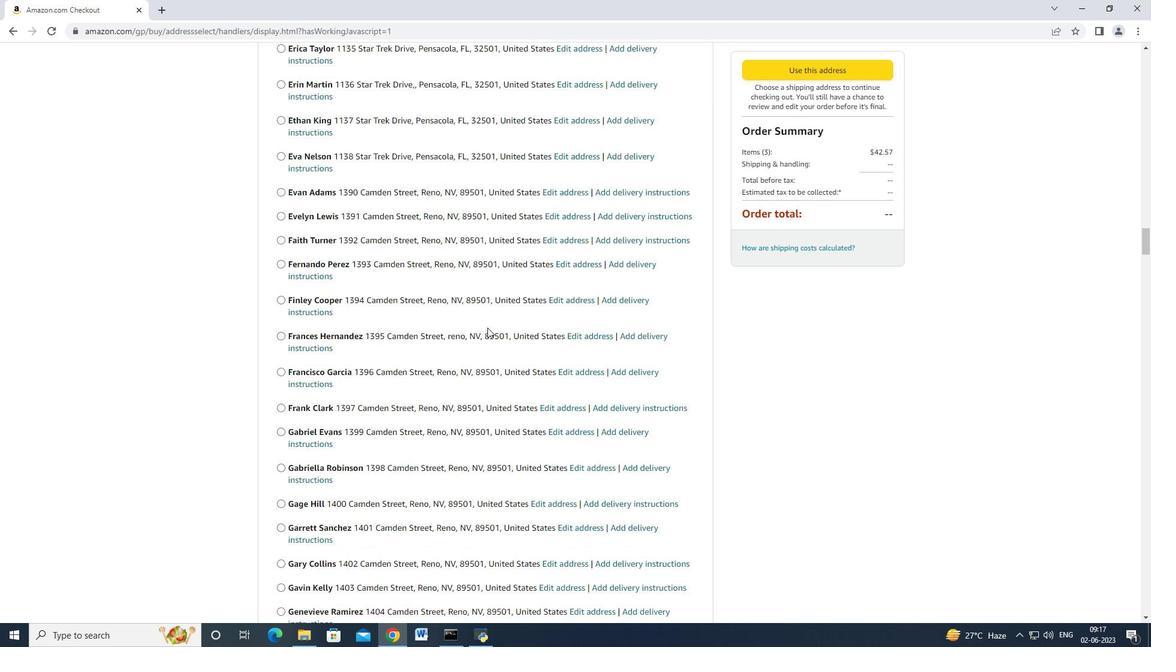 
Action: Mouse scrolled (487, 327) with delta (0, 0)
Screenshot: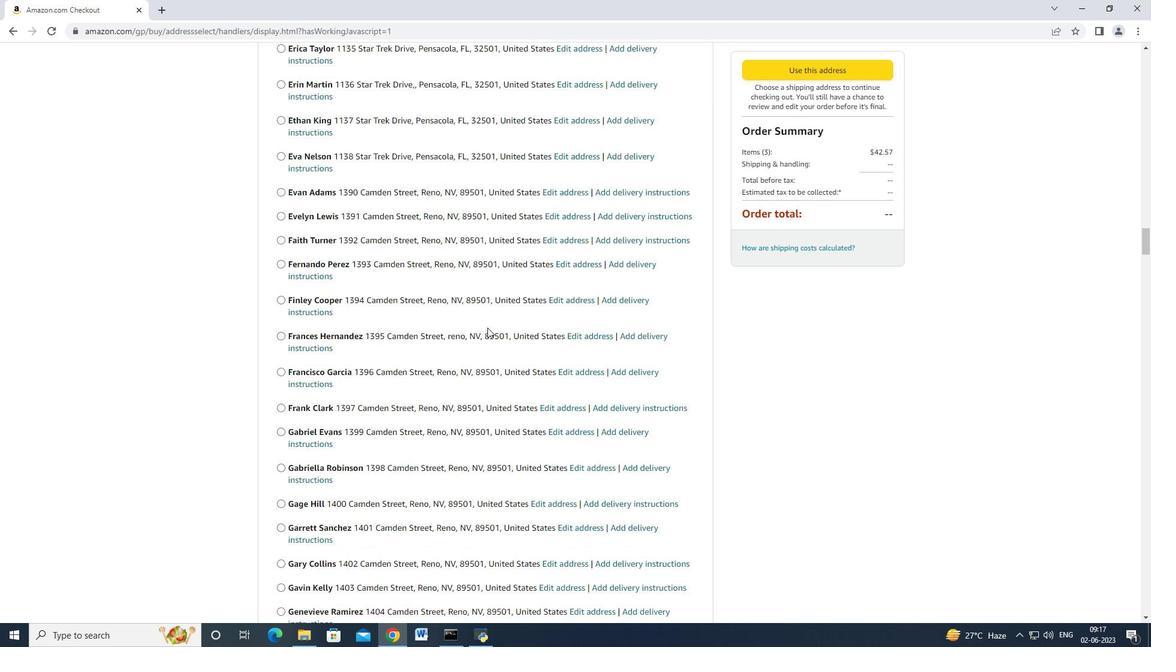 
Action: Mouse scrolled (487, 327) with delta (0, 0)
Screenshot: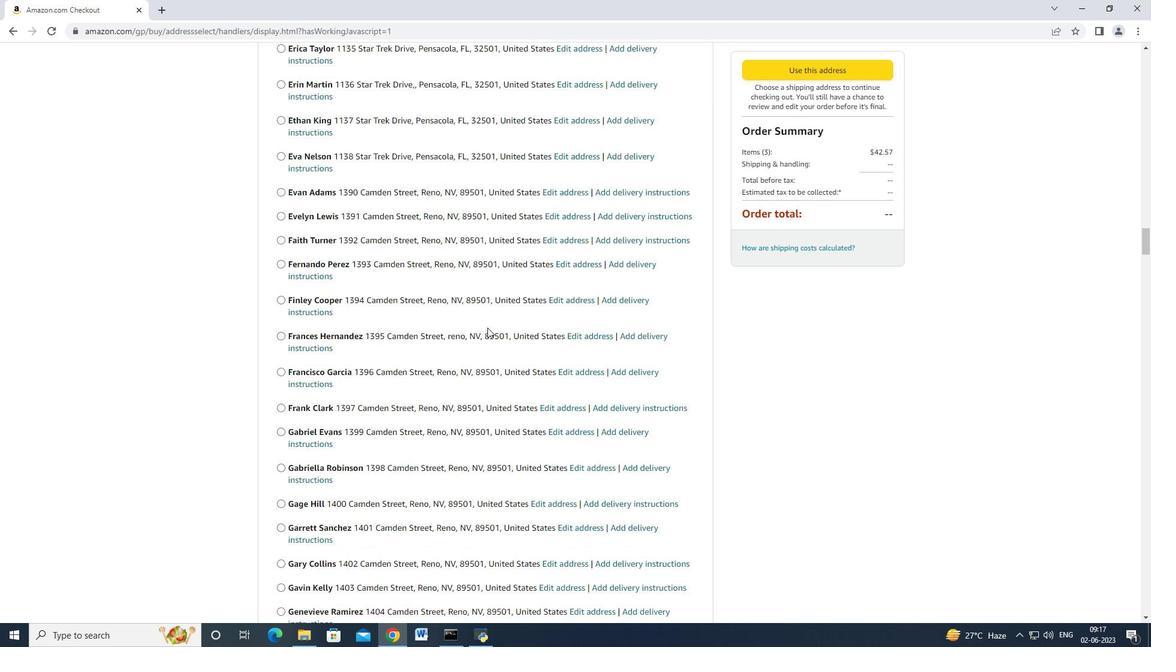 
Action: Mouse scrolled (487, 327) with delta (0, 0)
Screenshot: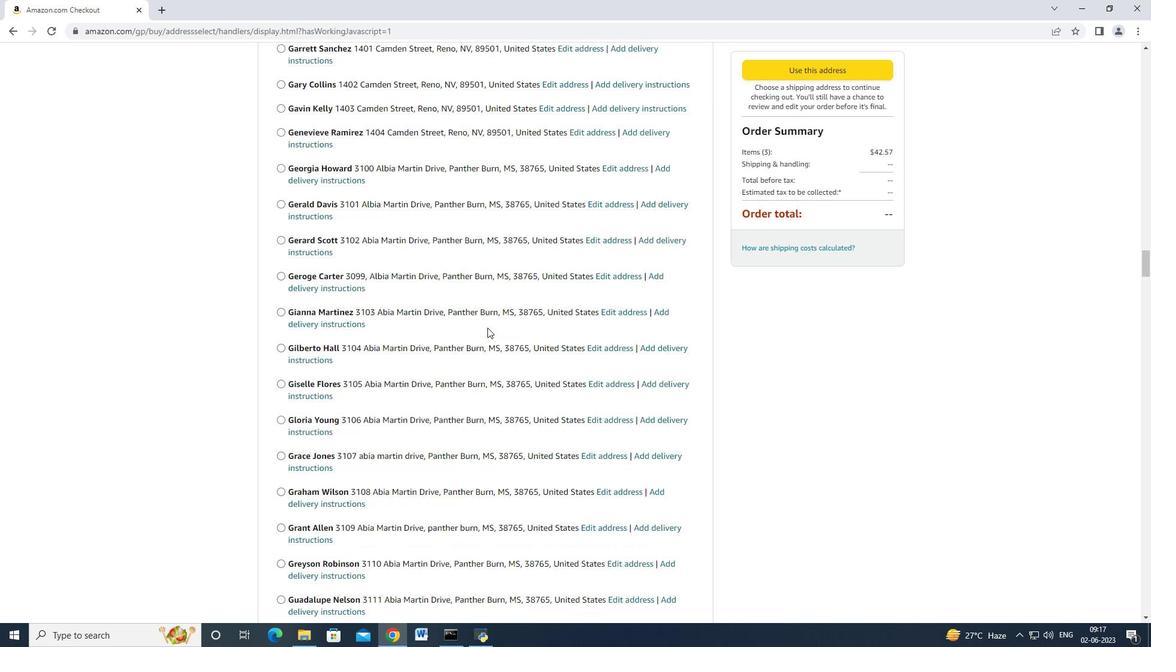 
Action: Mouse scrolled (487, 327) with delta (0, 0)
Screenshot: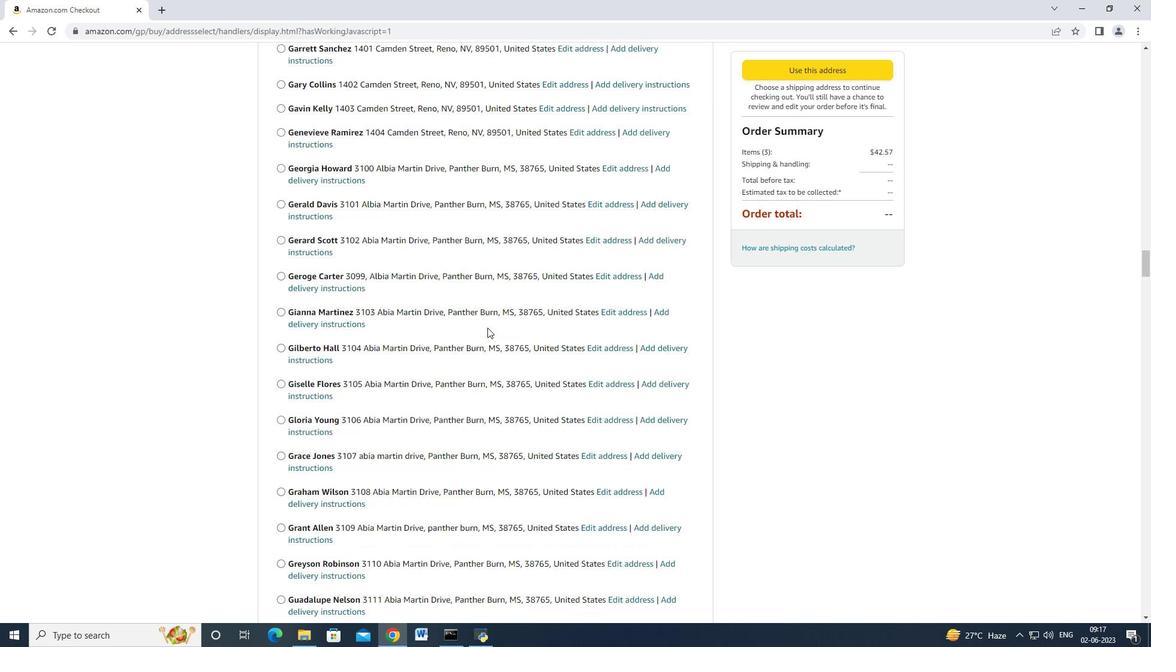 
Action: Mouse scrolled (487, 327) with delta (0, 0)
Screenshot: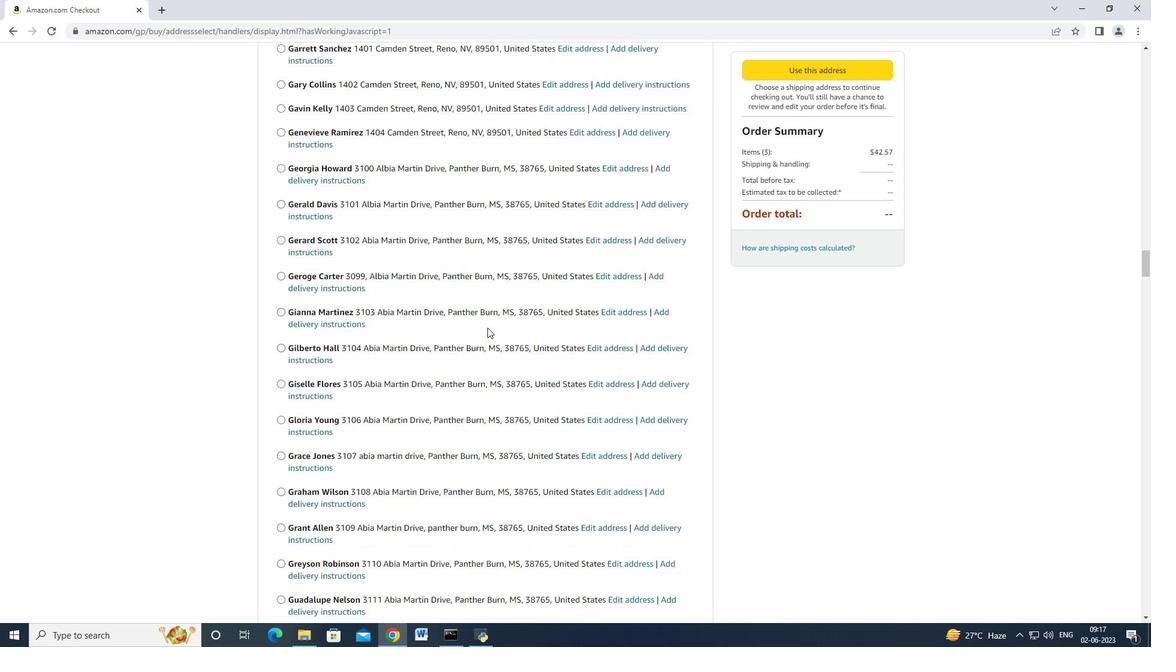 
Action: Mouse scrolled (487, 327) with delta (0, 0)
Screenshot: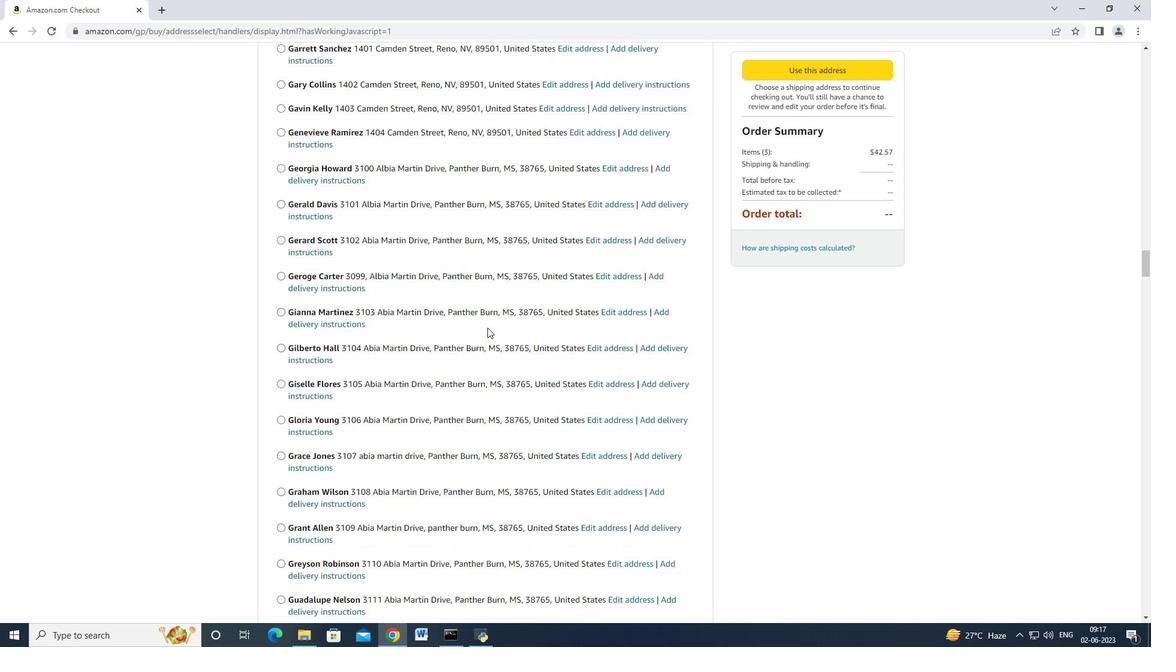 
Action: Mouse scrolled (487, 327) with delta (0, 0)
Screenshot: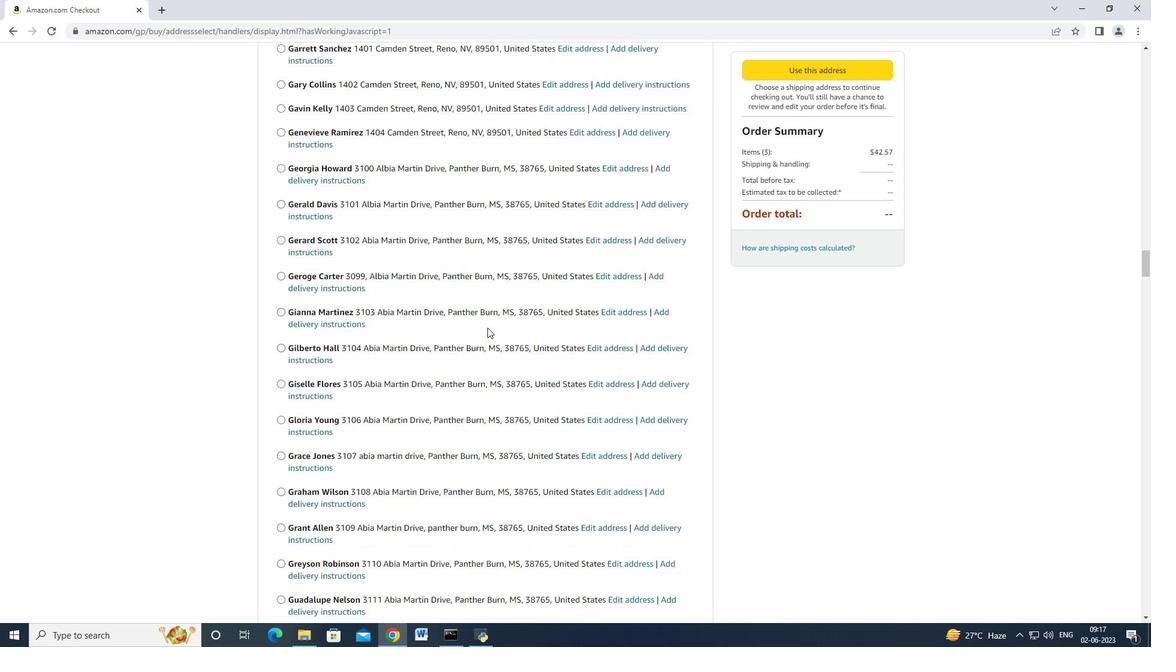 
Action: Mouse scrolled (487, 327) with delta (0, 0)
Screenshot: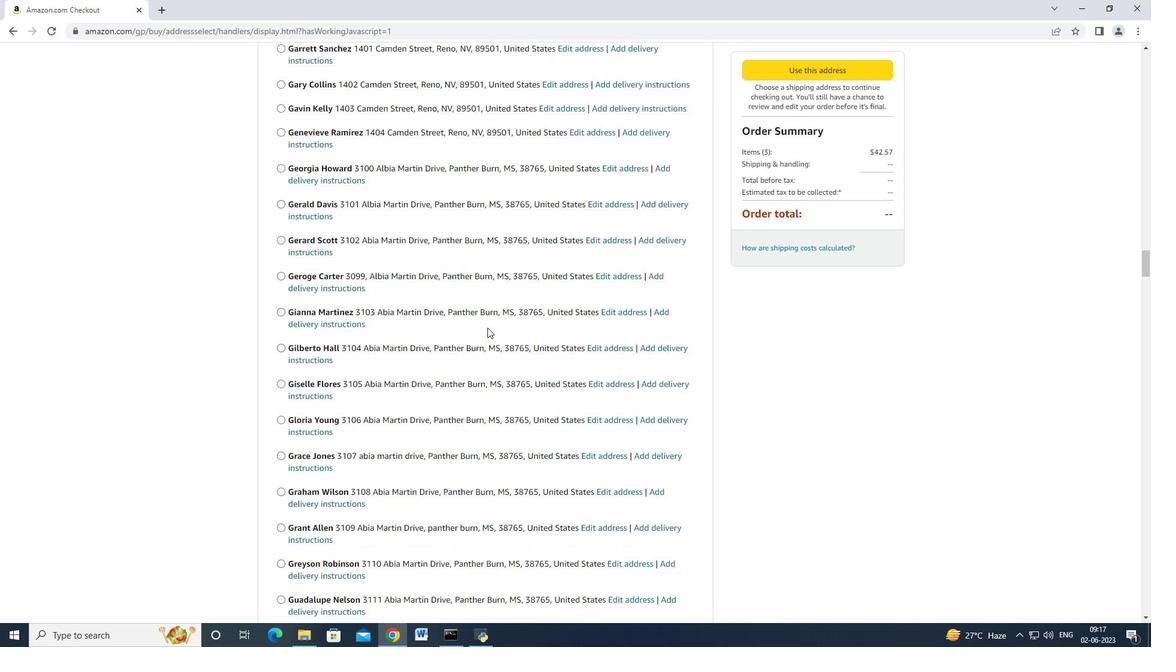 
Action: Mouse scrolled (487, 327) with delta (0, 0)
Screenshot: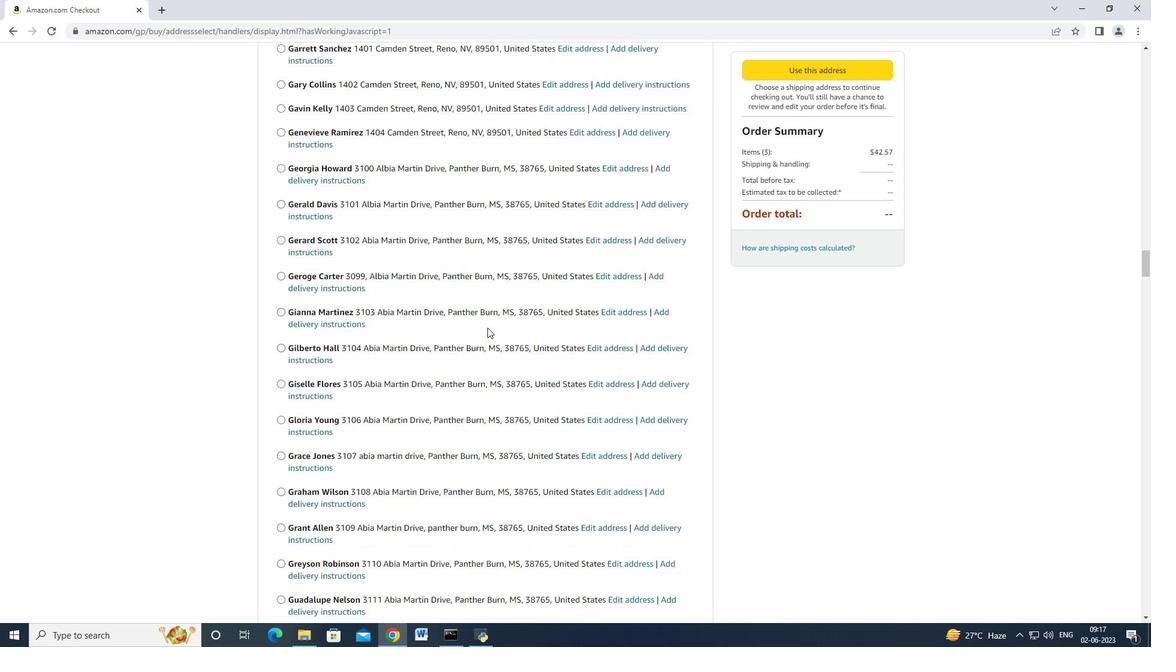 
Action: Mouse scrolled (487, 327) with delta (0, 0)
Screenshot: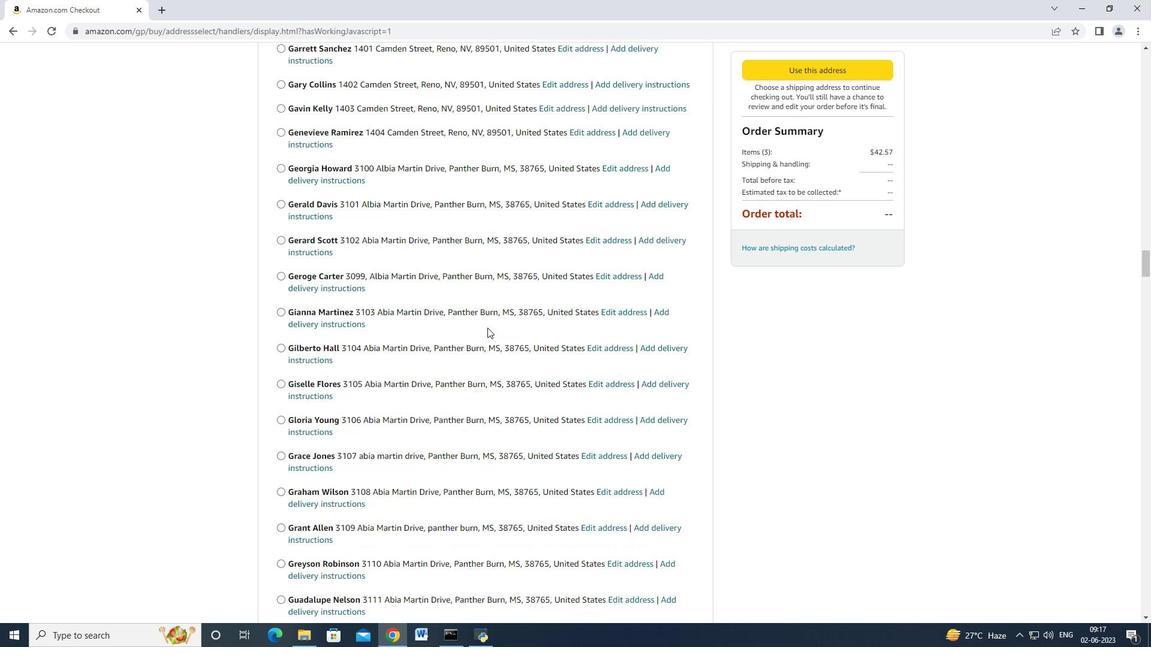 
Action: Mouse scrolled (487, 327) with delta (0, 0)
Screenshot: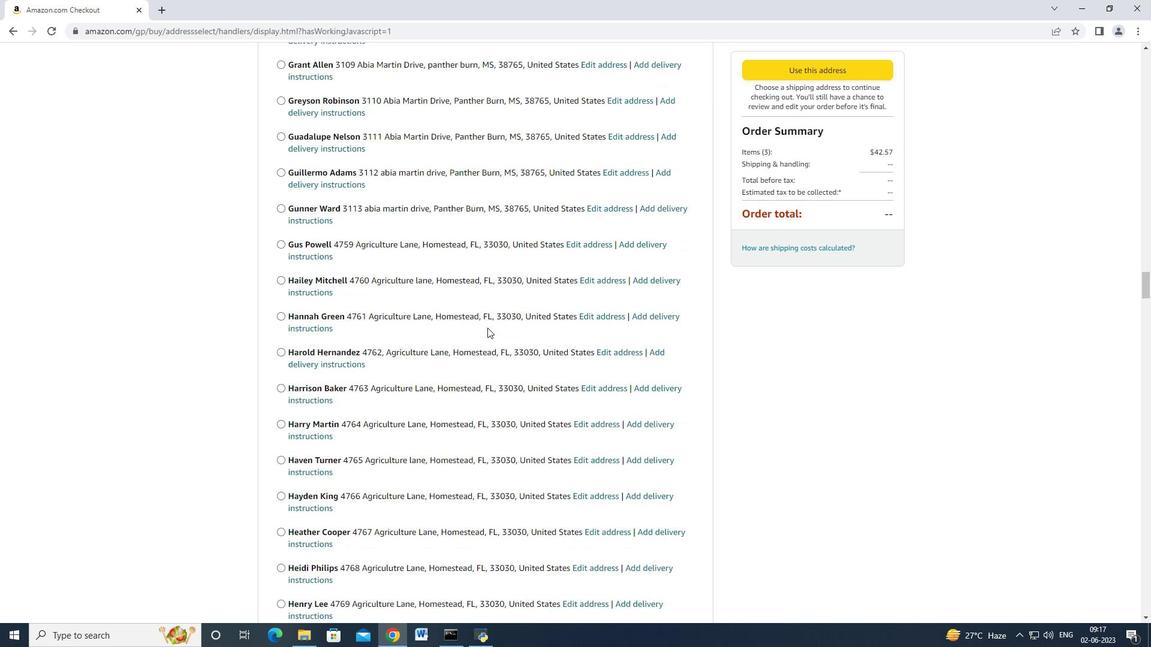 
Action: Mouse scrolled (487, 327) with delta (0, 0)
Screenshot: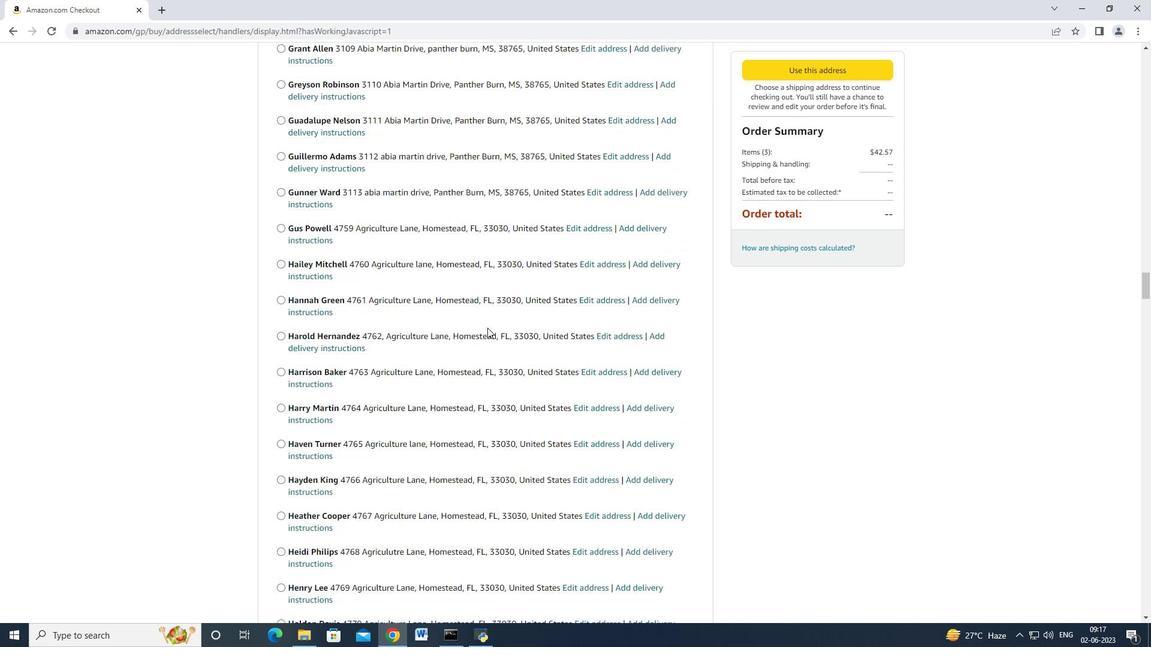 
Action: Mouse scrolled (487, 327) with delta (0, 0)
Screenshot: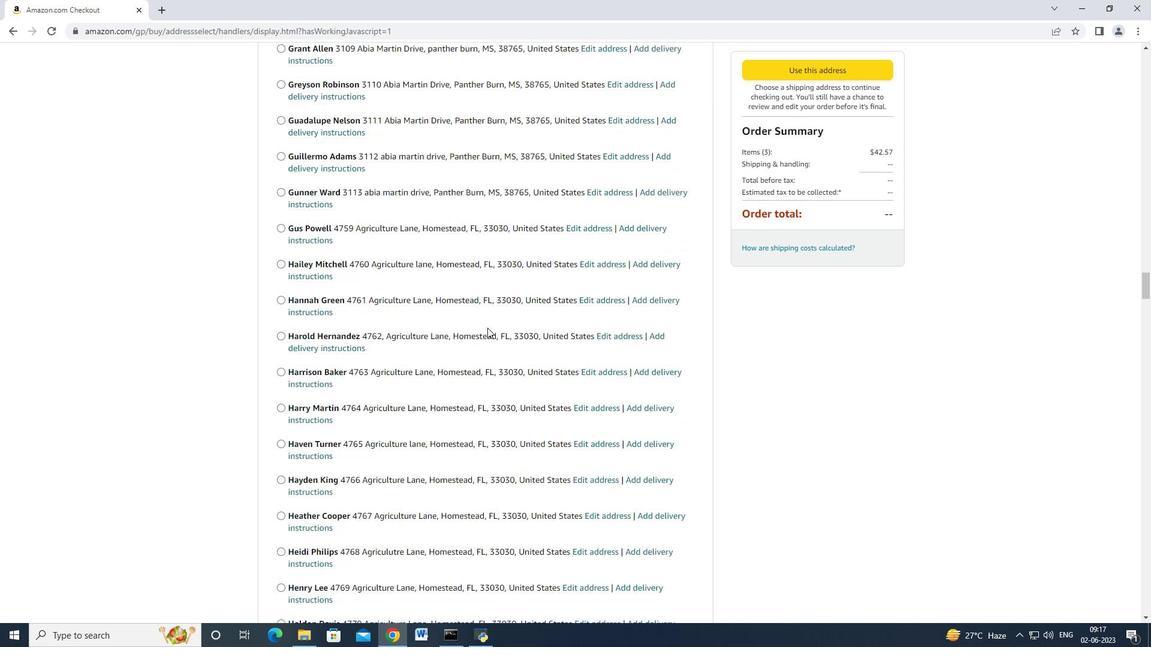 
Action: Mouse scrolled (487, 327) with delta (0, 0)
Screenshot: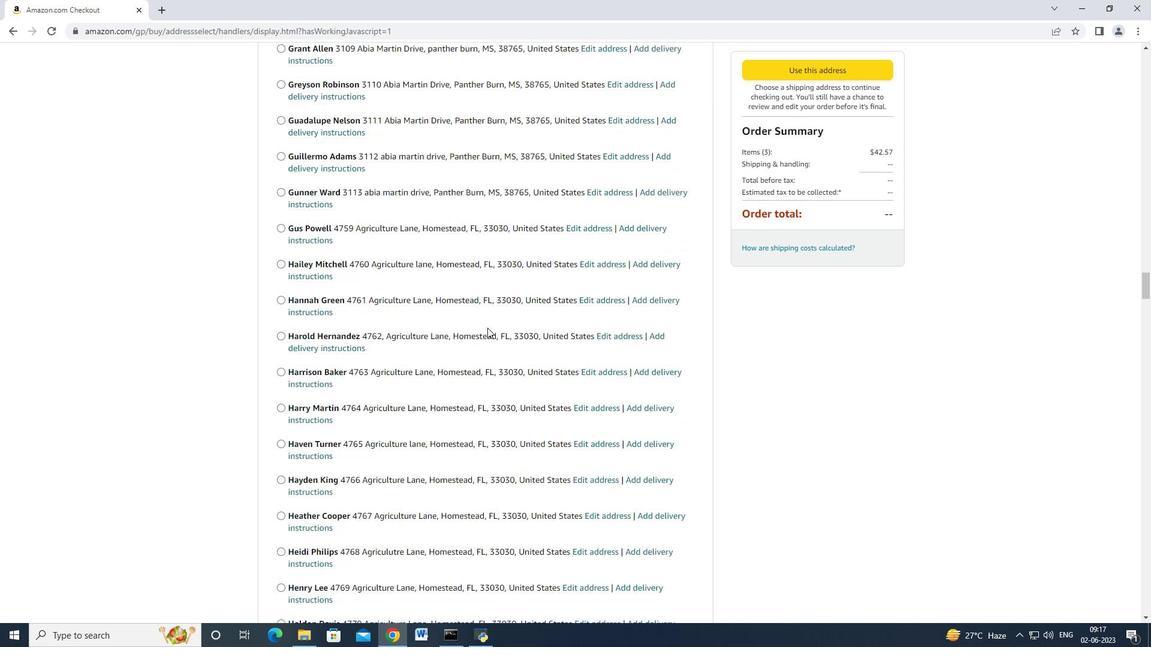 
Action: Mouse scrolled (487, 327) with delta (0, 0)
Screenshot: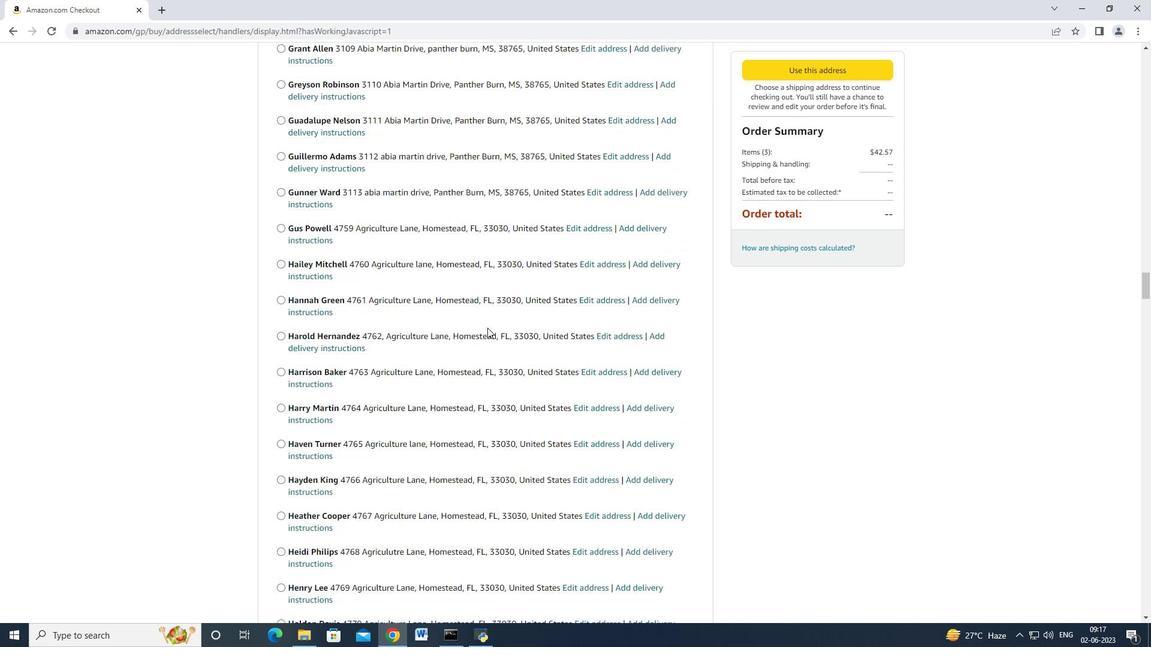 
Action: Mouse scrolled (487, 327) with delta (0, 0)
Screenshot: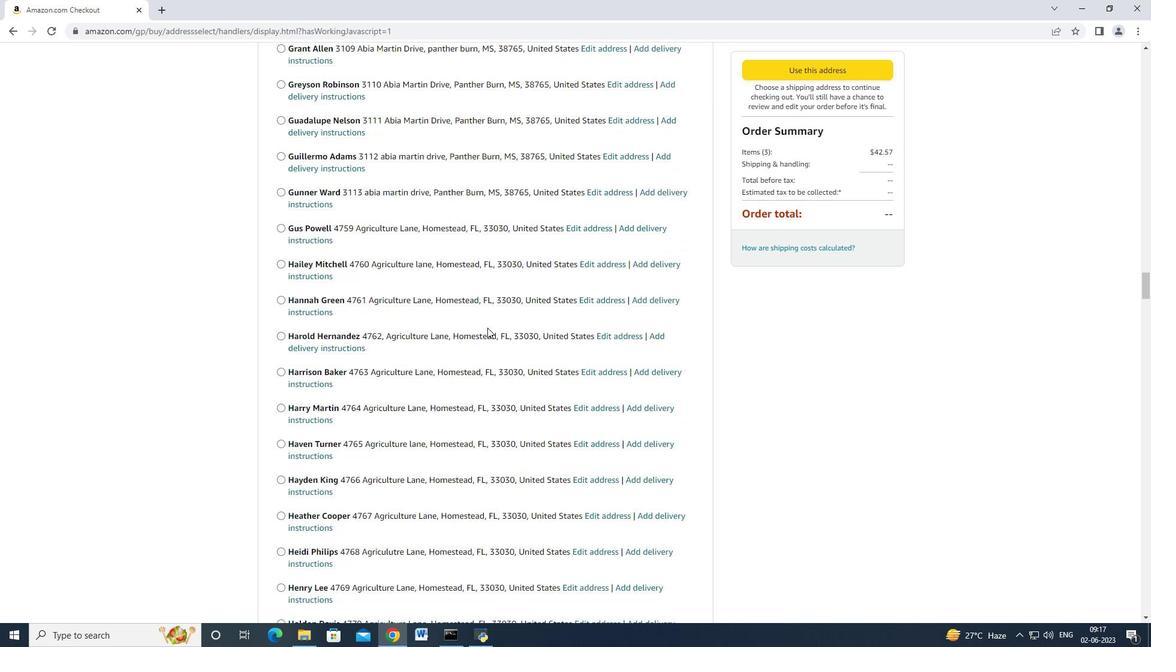 
Action: Mouse scrolled (487, 327) with delta (0, 0)
Screenshot: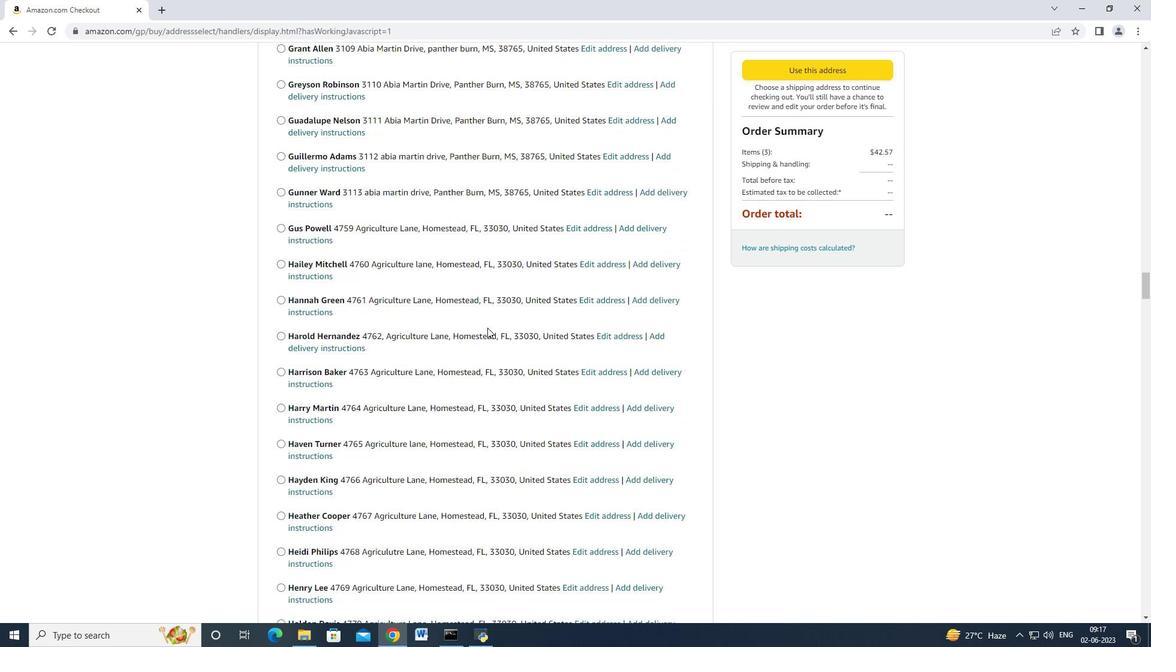 
Action: Mouse scrolled (487, 327) with delta (0, 0)
Screenshot: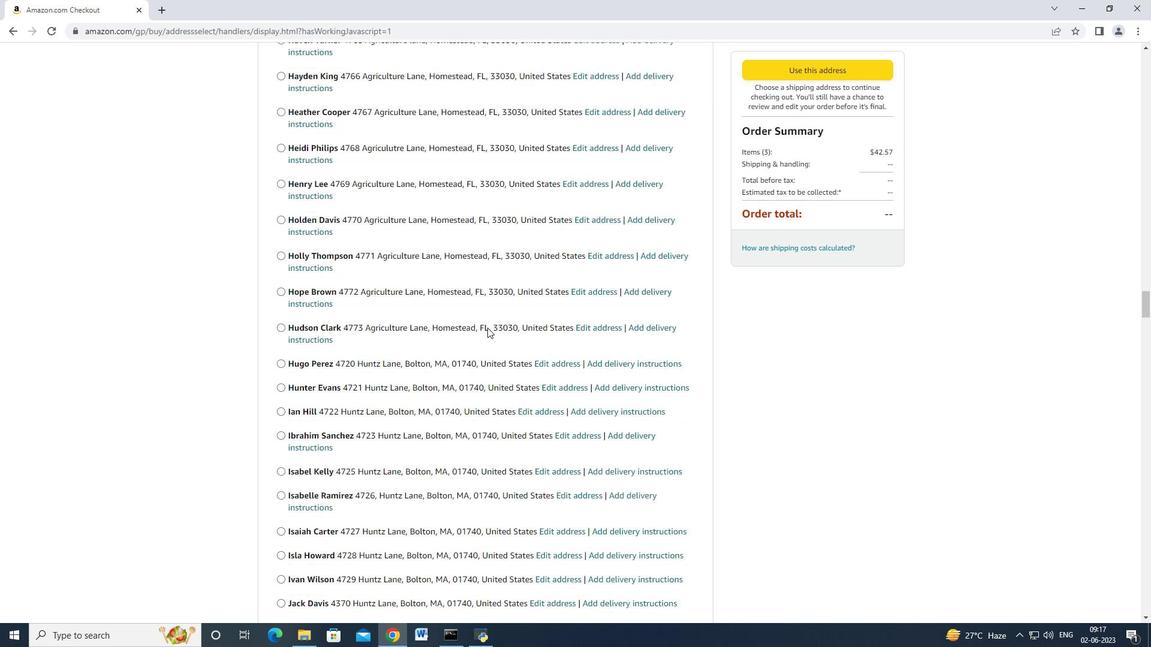 
Action: Mouse scrolled (487, 327) with delta (0, 0)
Screenshot: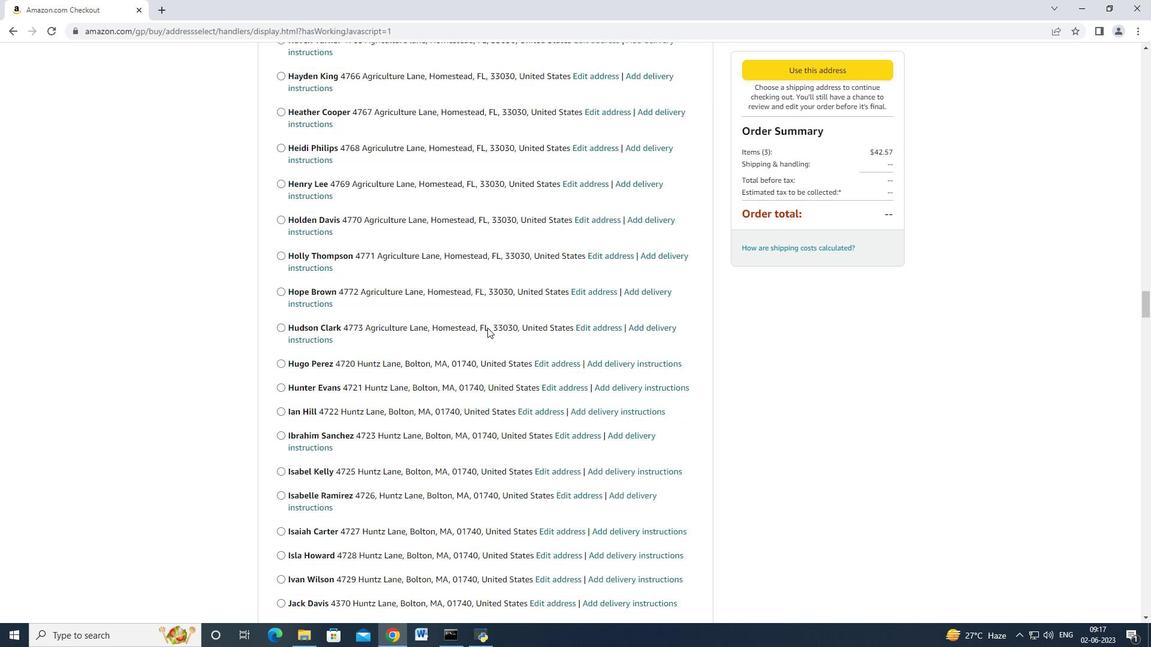 
Action: Mouse scrolled (487, 327) with delta (0, 0)
Screenshot: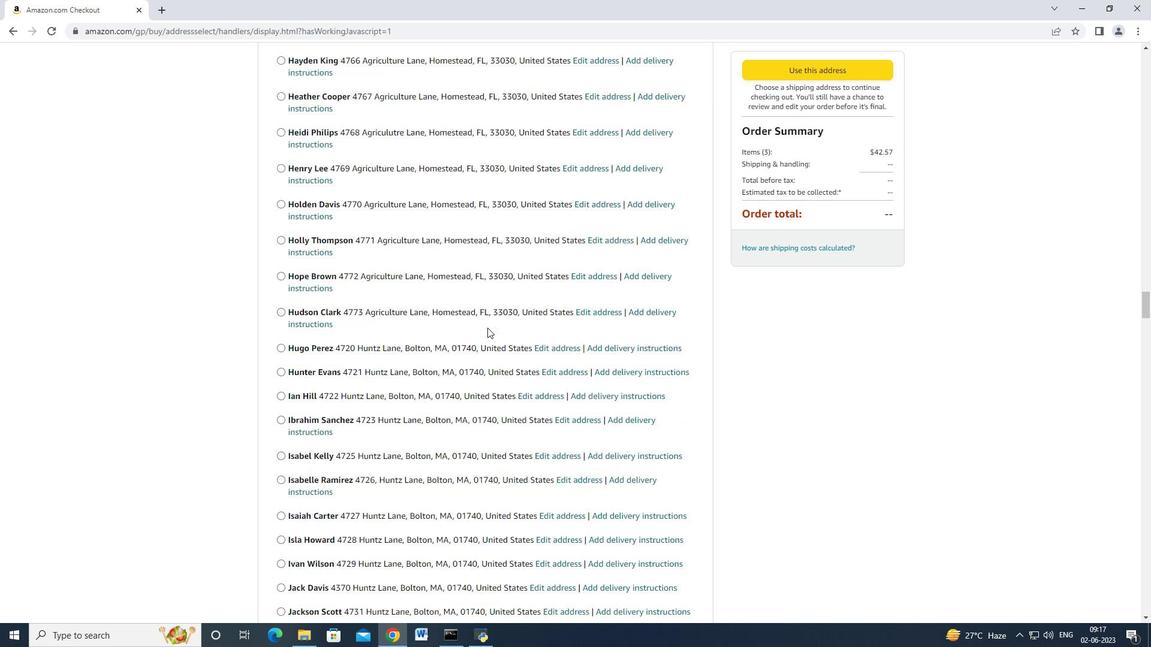 
Action: Mouse scrolled (487, 327) with delta (0, 0)
Screenshot: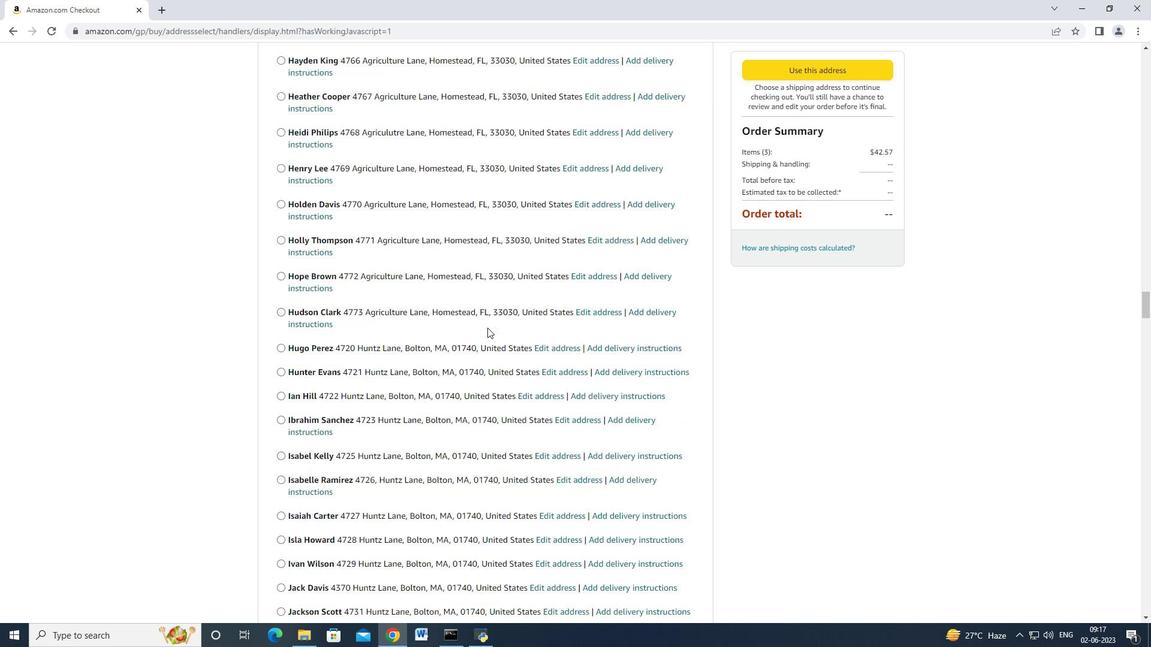 
Action: Mouse scrolled (487, 327) with delta (0, 0)
Screenshot: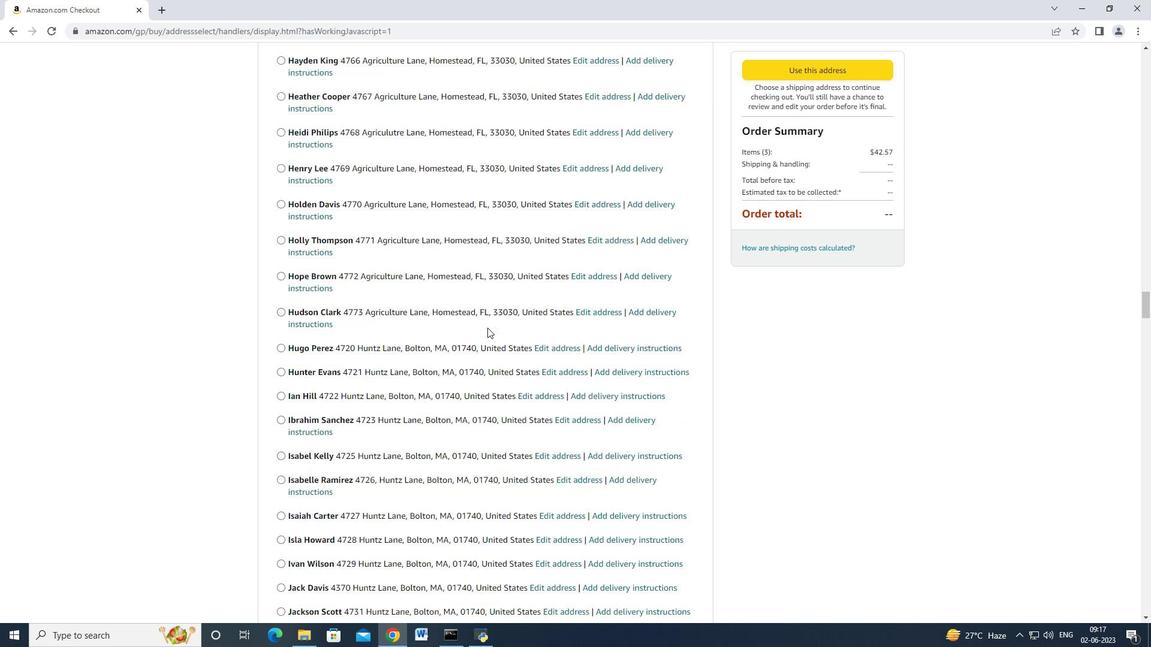 
Action: Mouse scrolled (487, 327) with delta (0, 0)
Screenshot: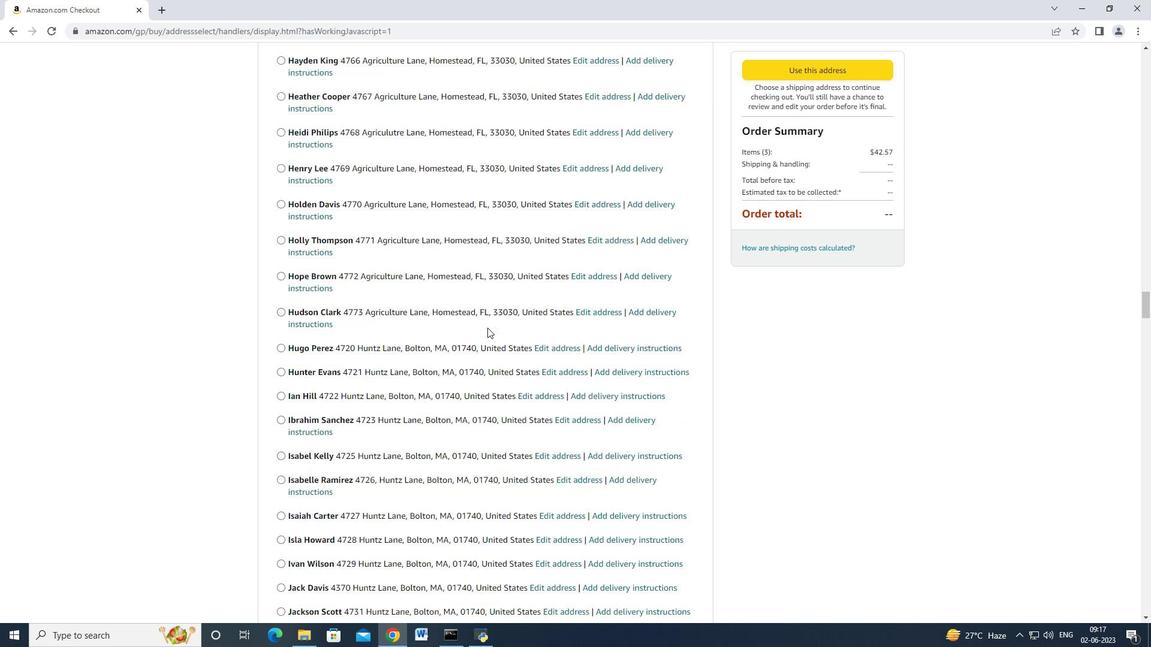 
Action: Mouse scrolled (487, 327) with delta (0, 0)
Screenshot: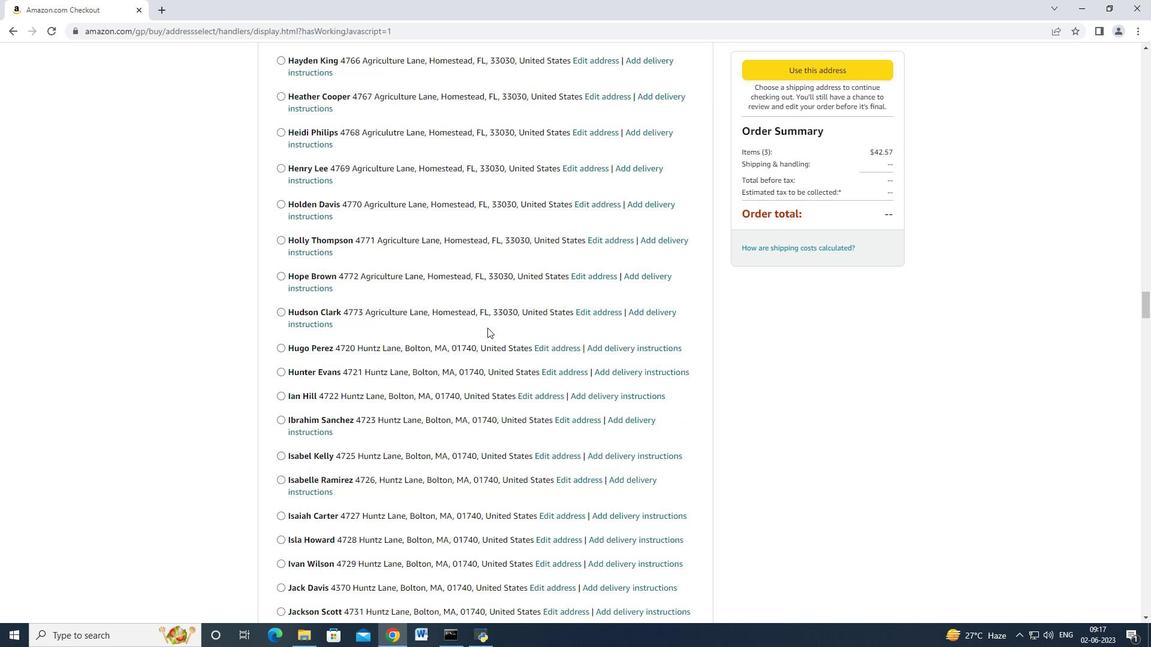 
Action: Mouse scrolled (487, 327) with delta (0, 0)
Screenshot: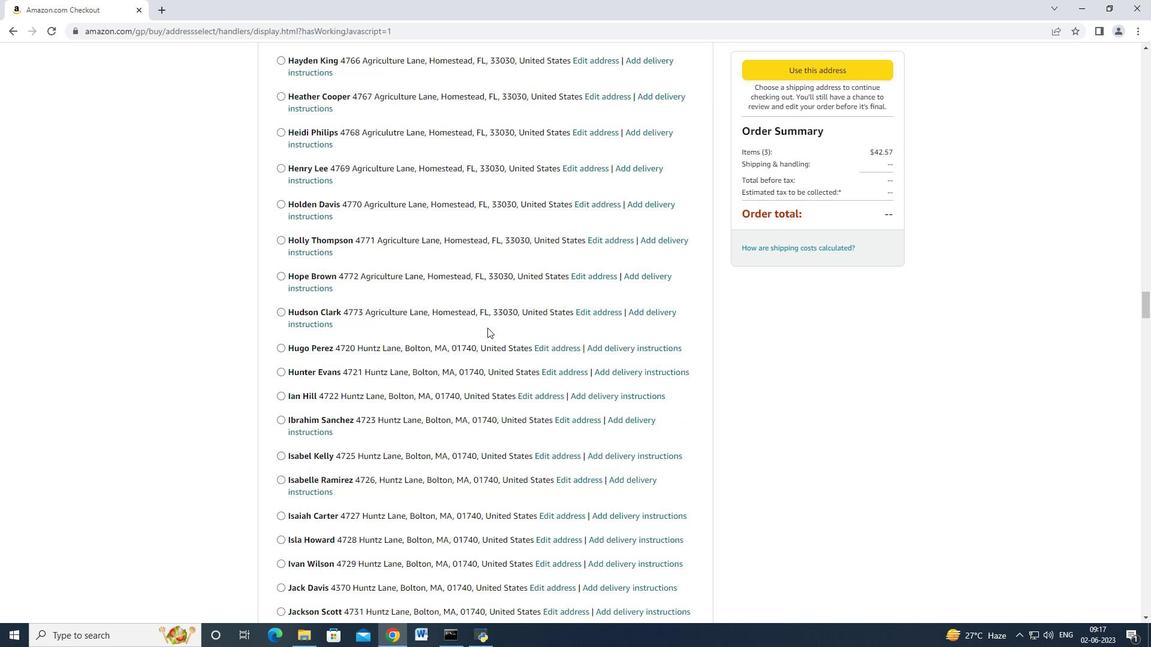 
Action: Mouse scrolled (487, 327) with delta (0, 0)
Screenshot: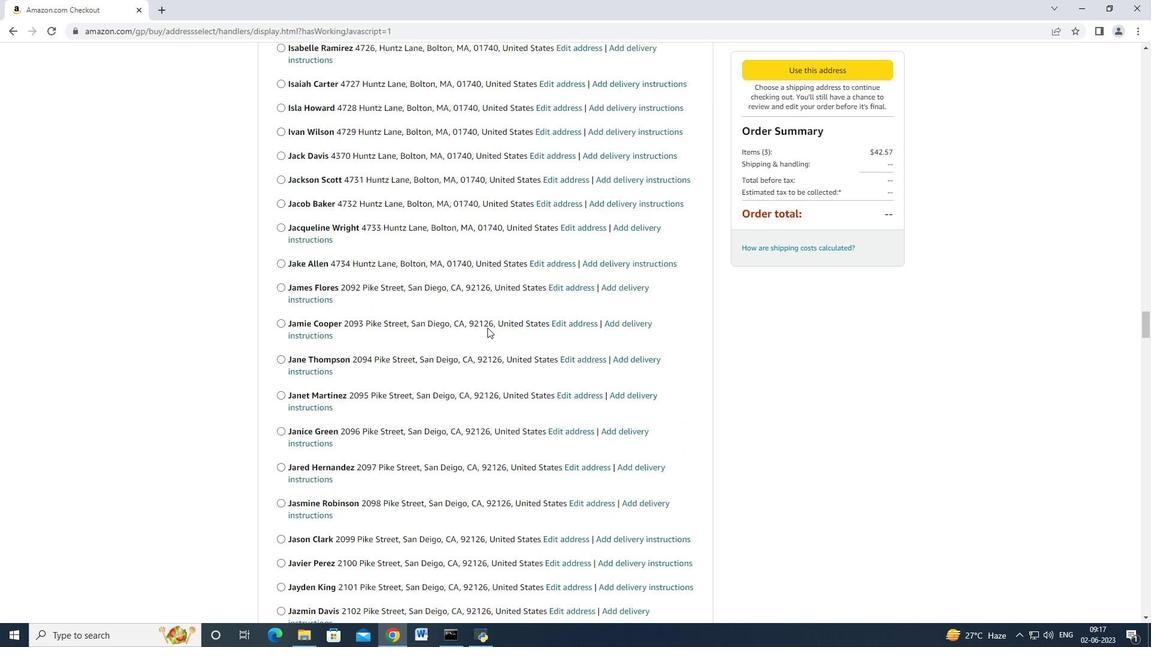 
Action: Mouse scrolled (487, 327) with delta (0, 0)
Screenshot: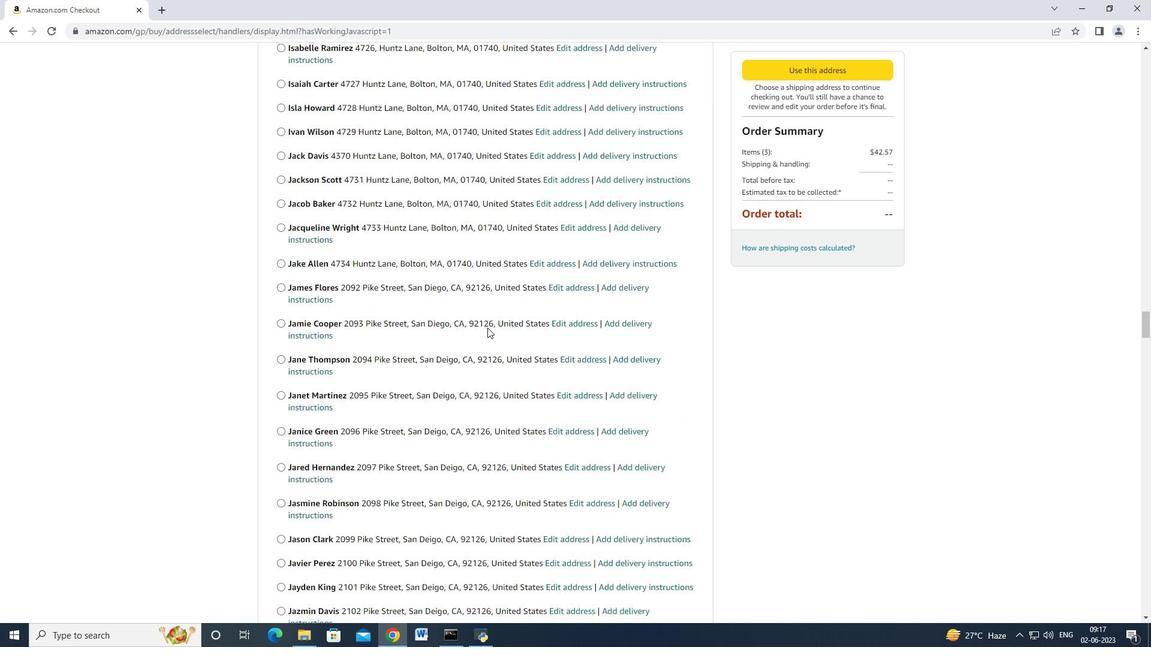 
Action: Mouse scrolled (487, 327) with delta (0, 0)
Screenshot: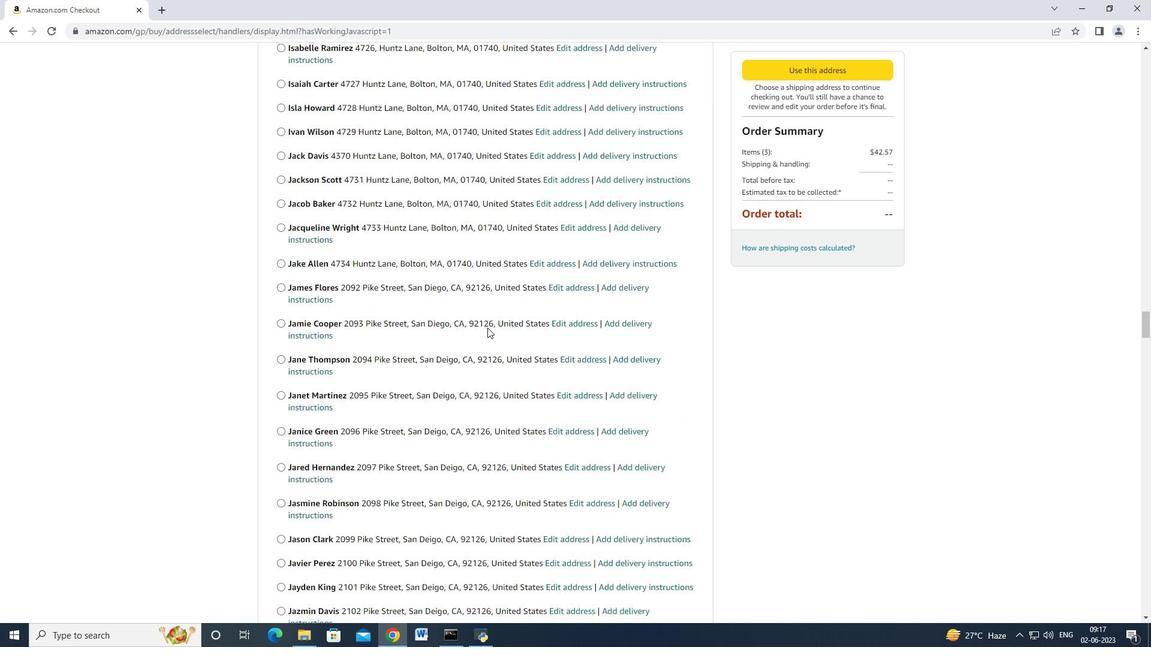 
Action: Mouse scrolled (487, 327) with delta (0, 0)
Screenshot: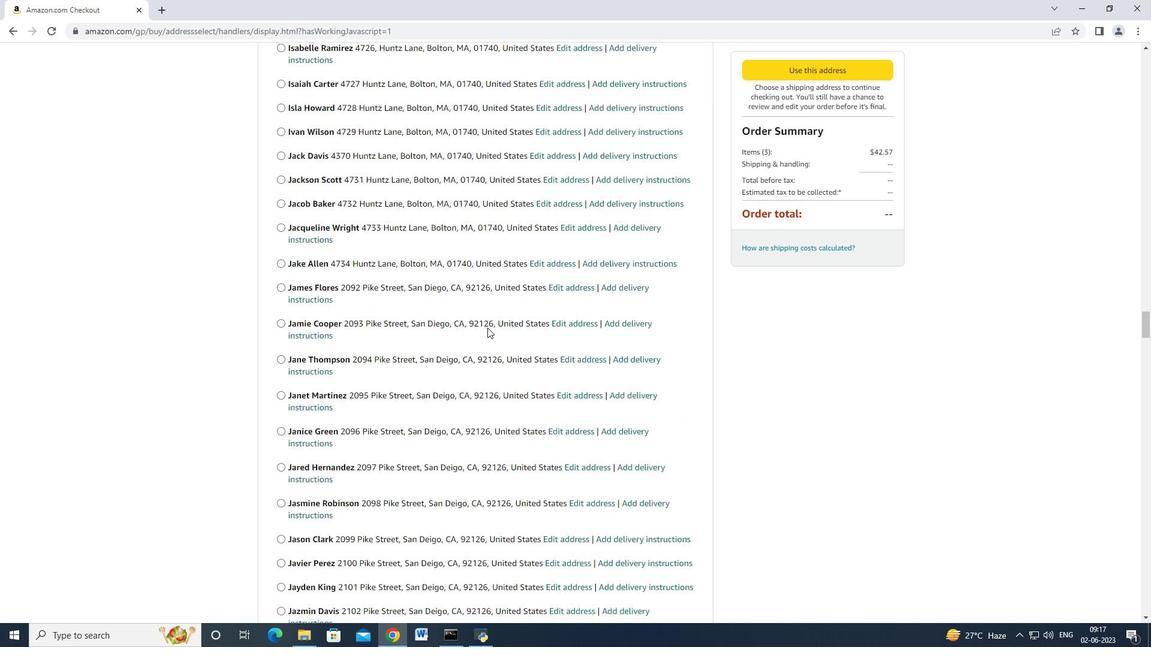 
Action: Mouse scrolled (487, 327) with delta (0, 0)
Screenshot: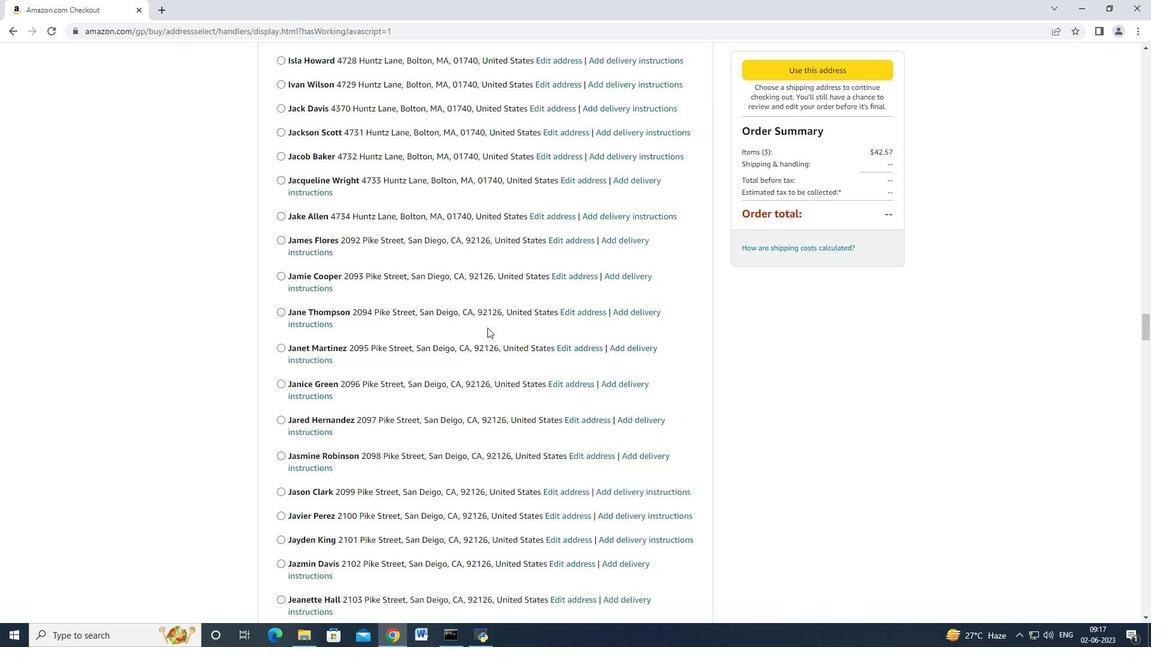 
Action: Mouse scrolled (487, 327) with delta (0, 0)
Screenshot: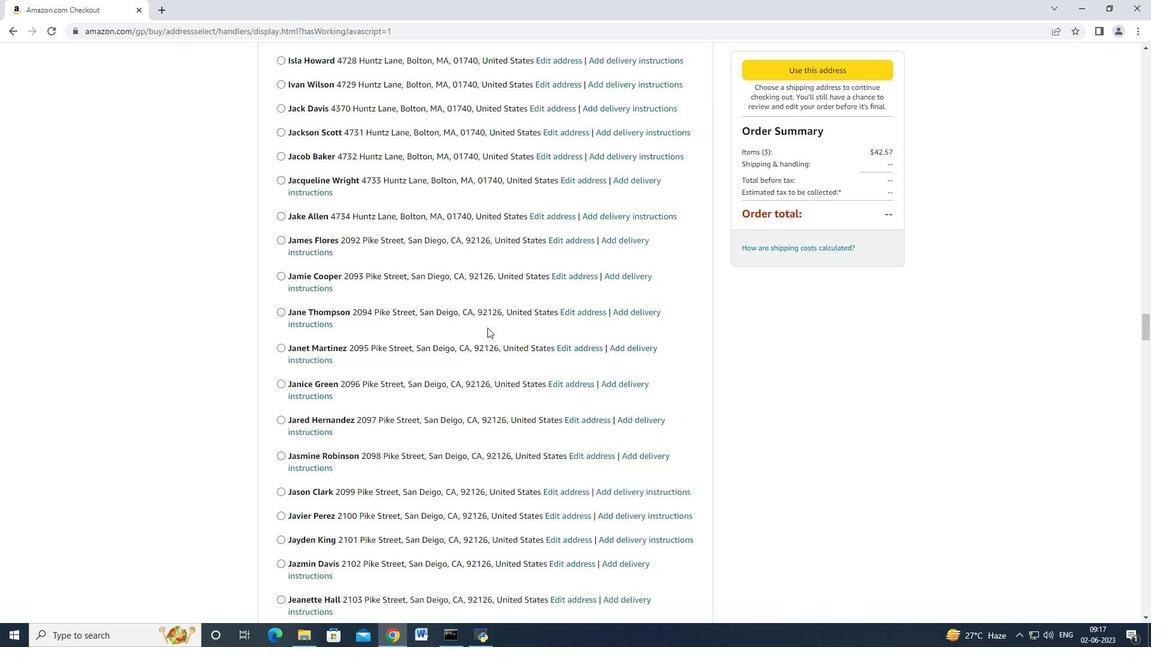 
Action: Mouse scrolled (487, 327) with delta (0, 0)
Screenshot: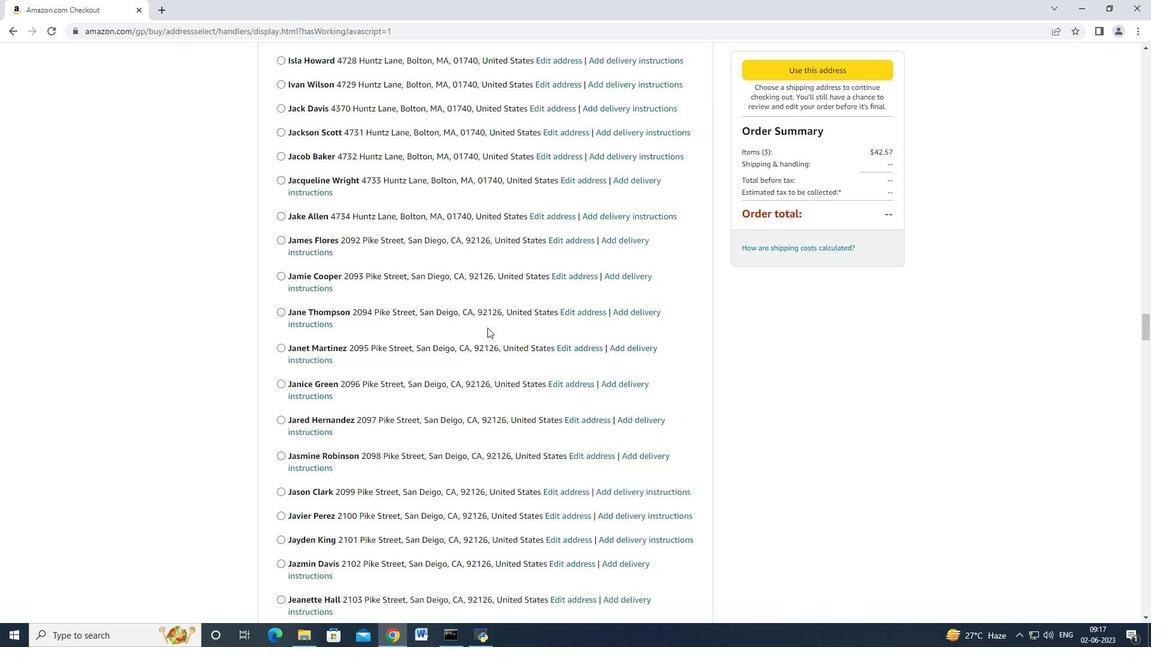 
Action: Mouse scrolled (487, 327) with delta (0, 0)
Screenshot: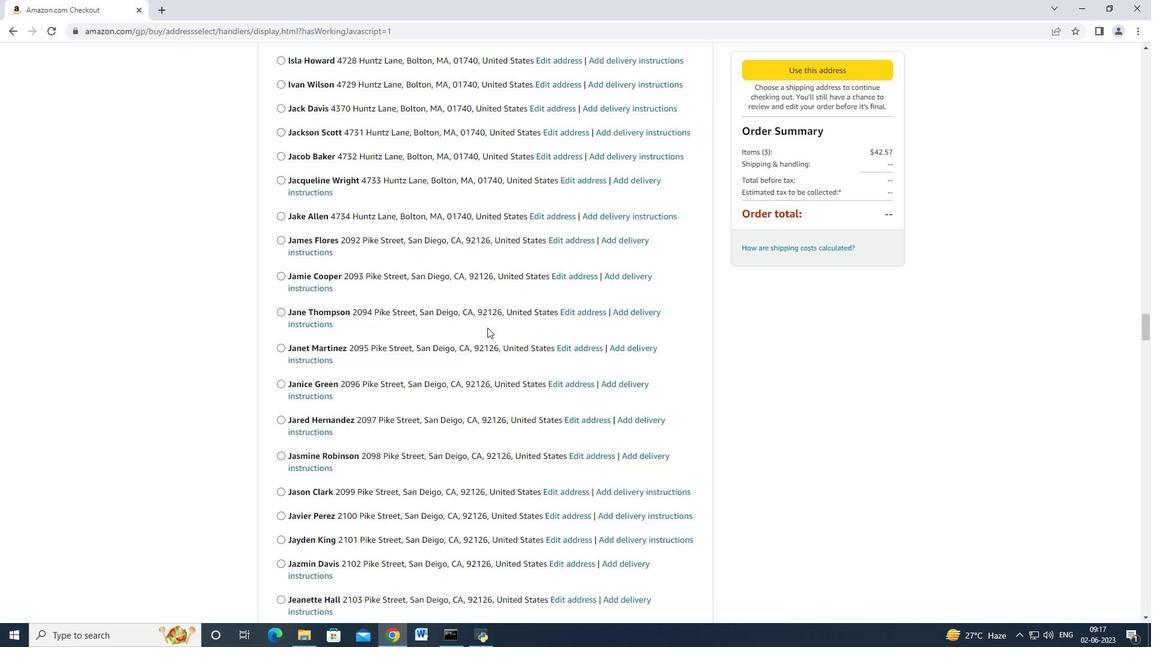 
Action: Mouse scrolled (487, 327) with delta (0, 0)
Screenshot: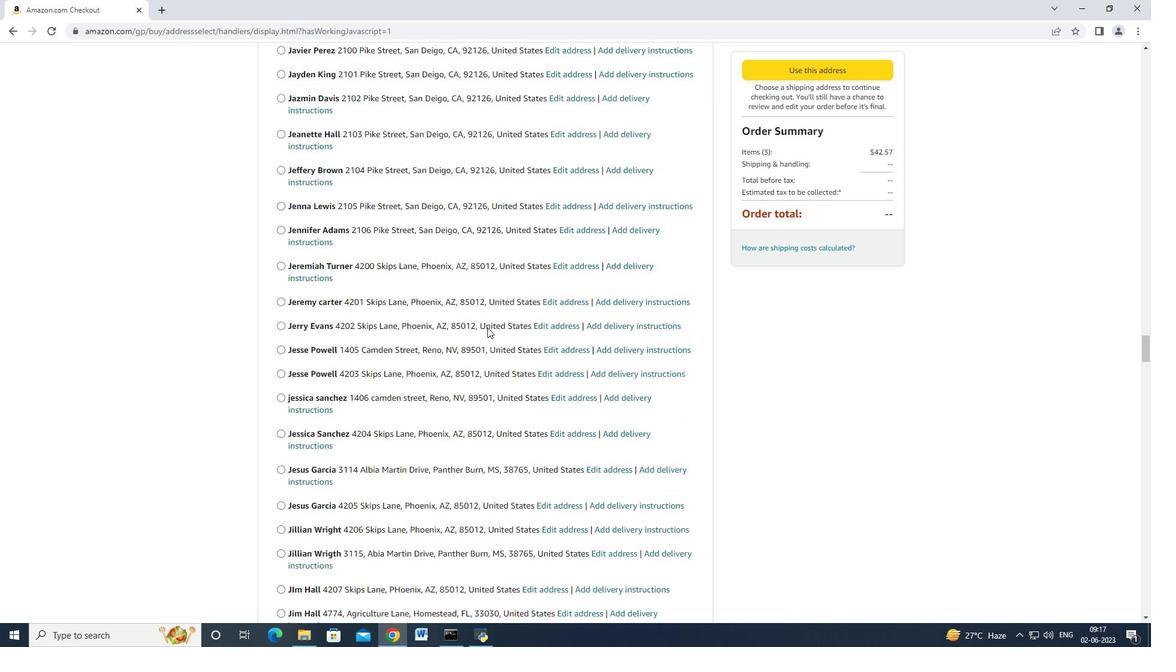 
Action: Mouse scrolled (487, 327) with delta (0, 0)
Screenshot: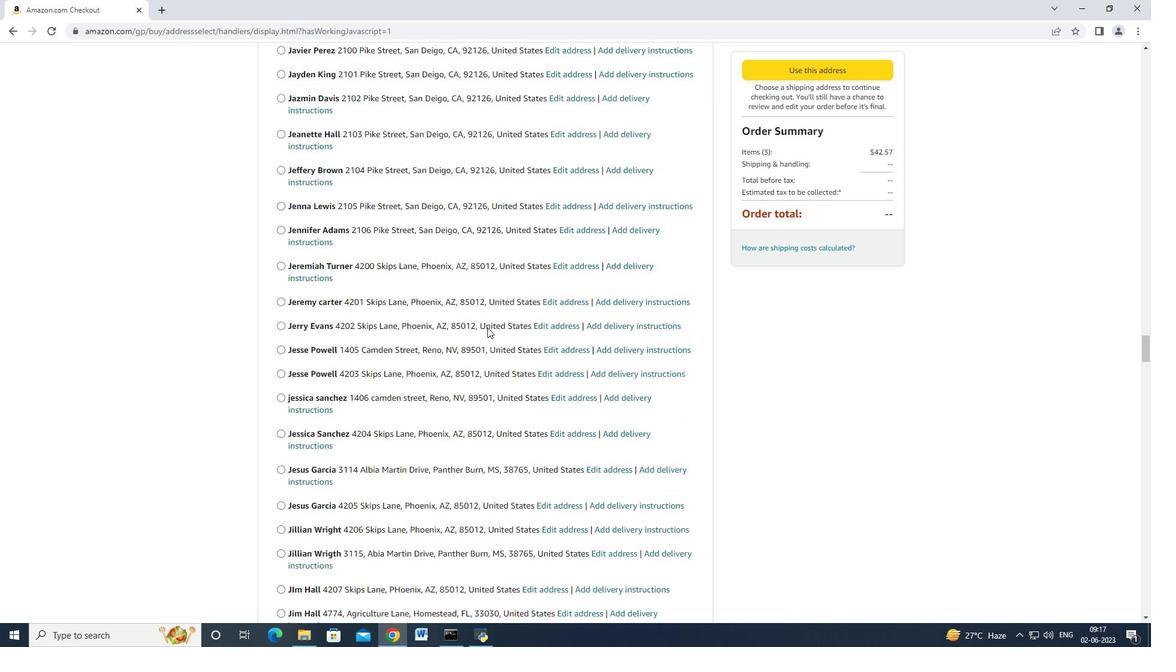 
Action: Mouse scrolled (487, 327) with delta (0, 0)
Screenshot: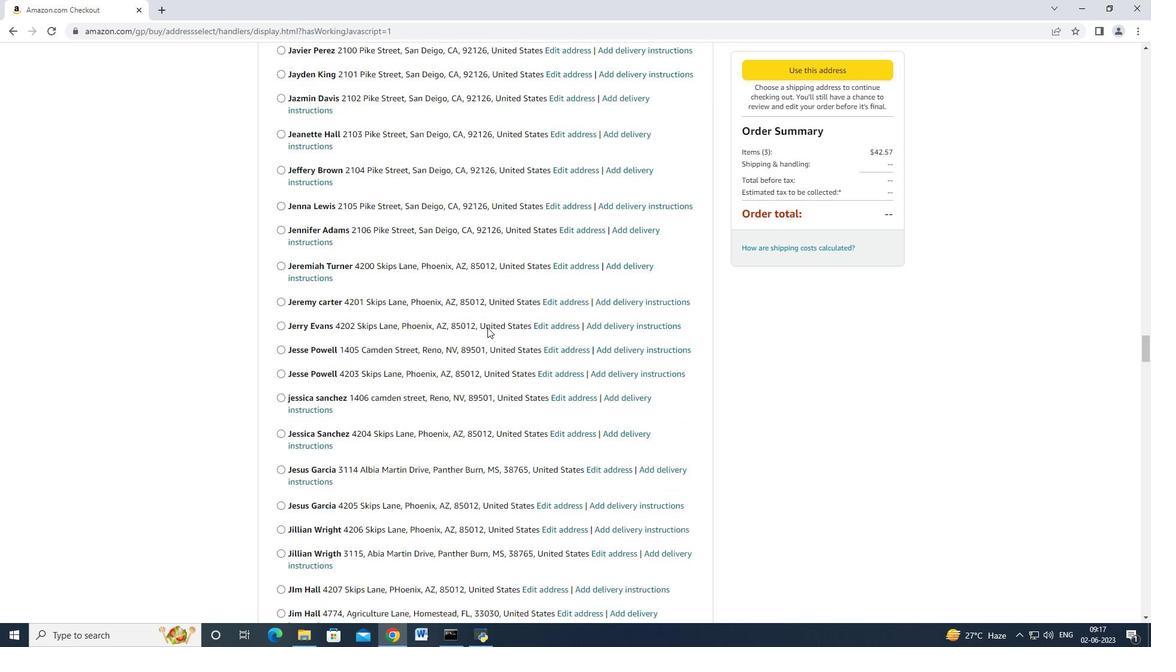 
Action: Mouse scrolled (487, 327) with delta (0, 0)
Screenshot: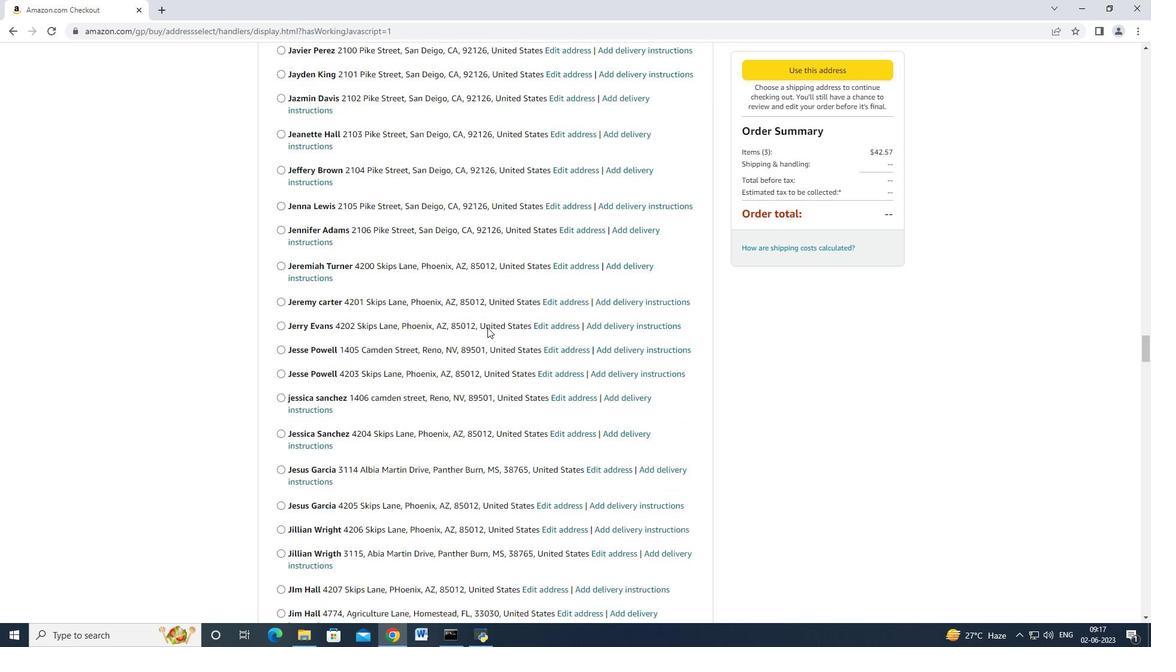 
Action: Mouse scrolled (487, 327) with delta (0, 0)
Screenshot: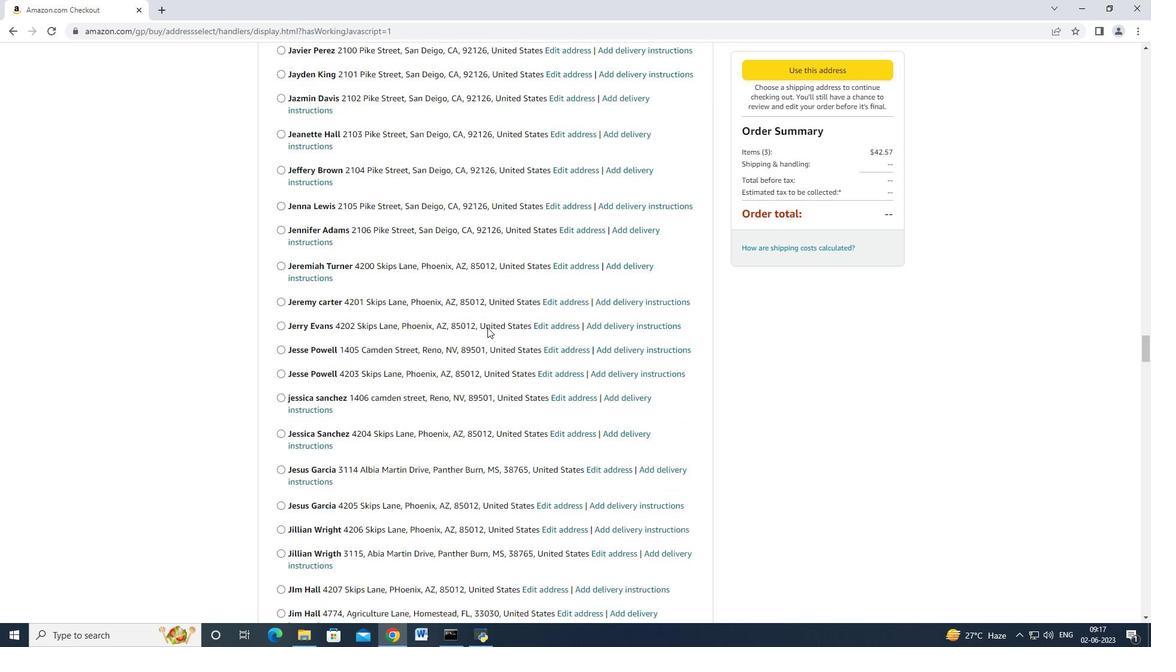 
Action: Mouse scrolled (487, 327) with delta (0, 0)
Screenshot: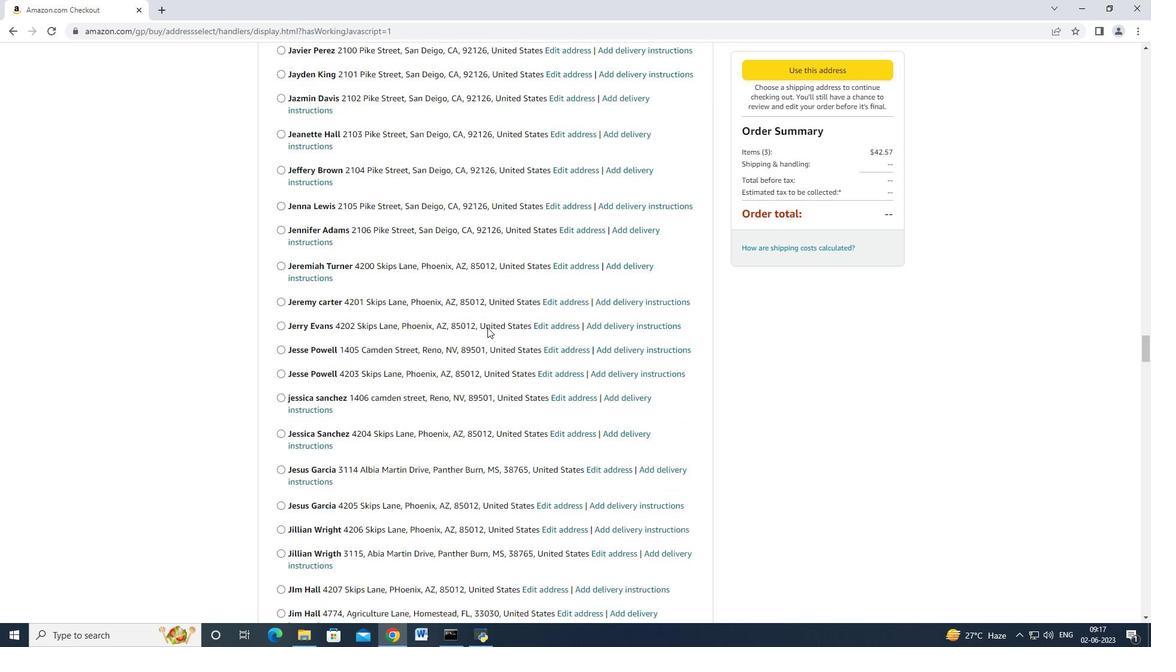 
Action: Mouse scrolled (487, 327) with delta (0, 0)
Screenshot: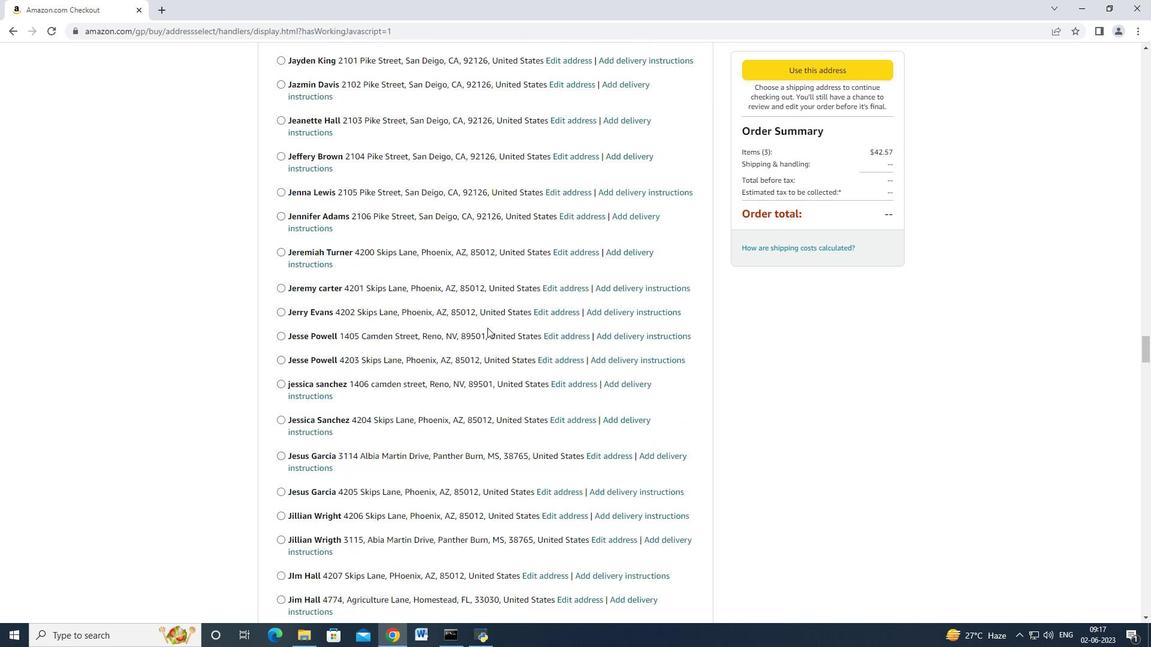 
Action: Mouse scrolled (487, 327) with delta (0, 0)
Screenshot: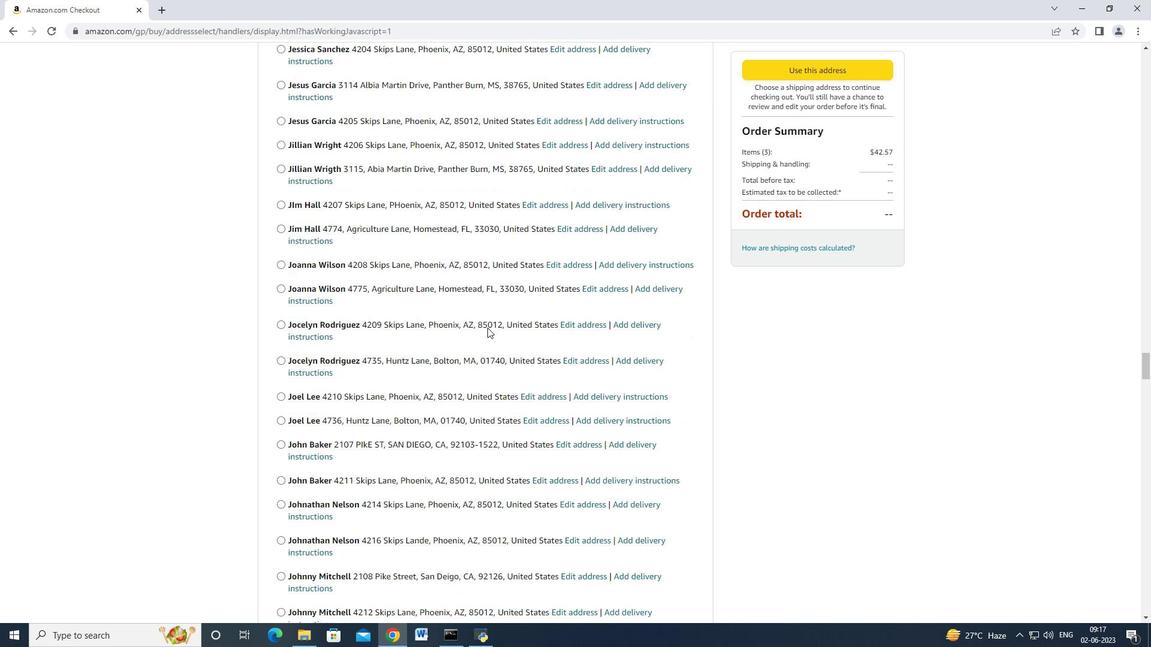 
Action: Mouse scrolled (487, 327) with delta (0, 0)
Screenshot: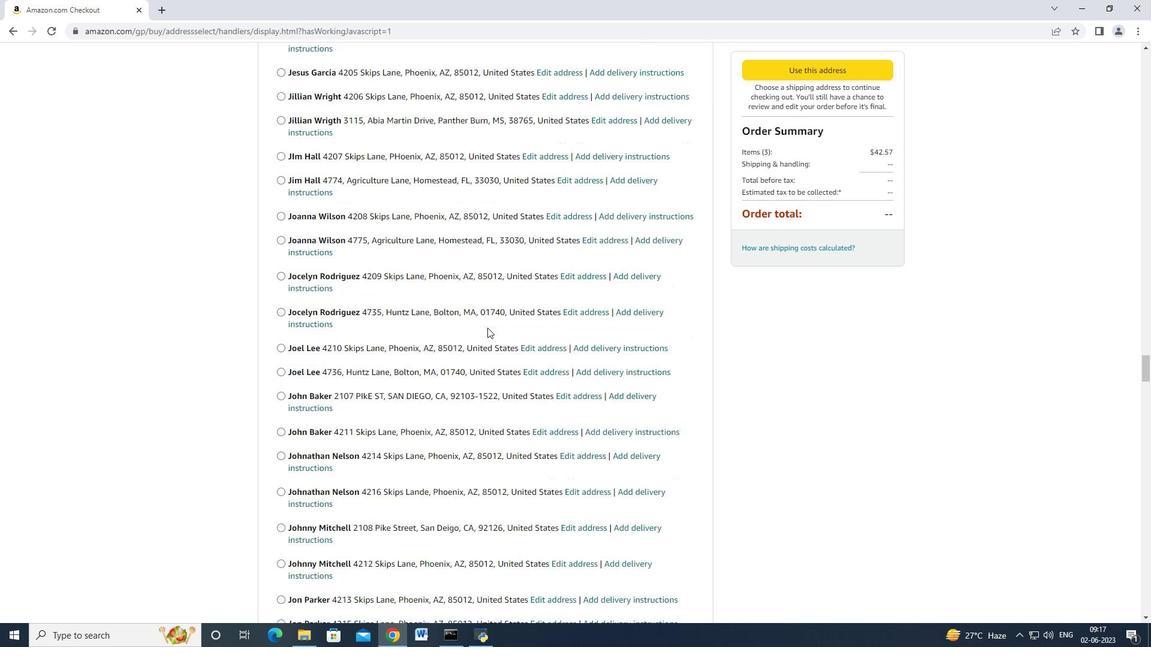 
Action: Mouse scrolled (487, 327) with delta (0, 0)
Screenshot: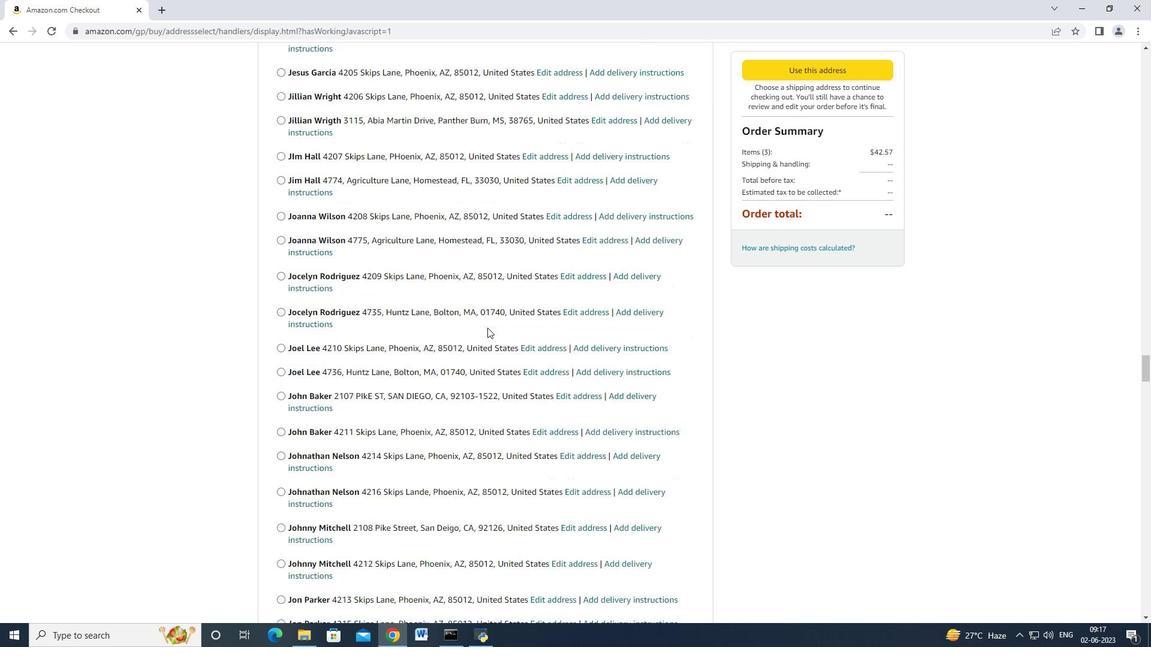 
Action: Mouse scrolled (487, 327) with delta (0, 0)
Screenshot: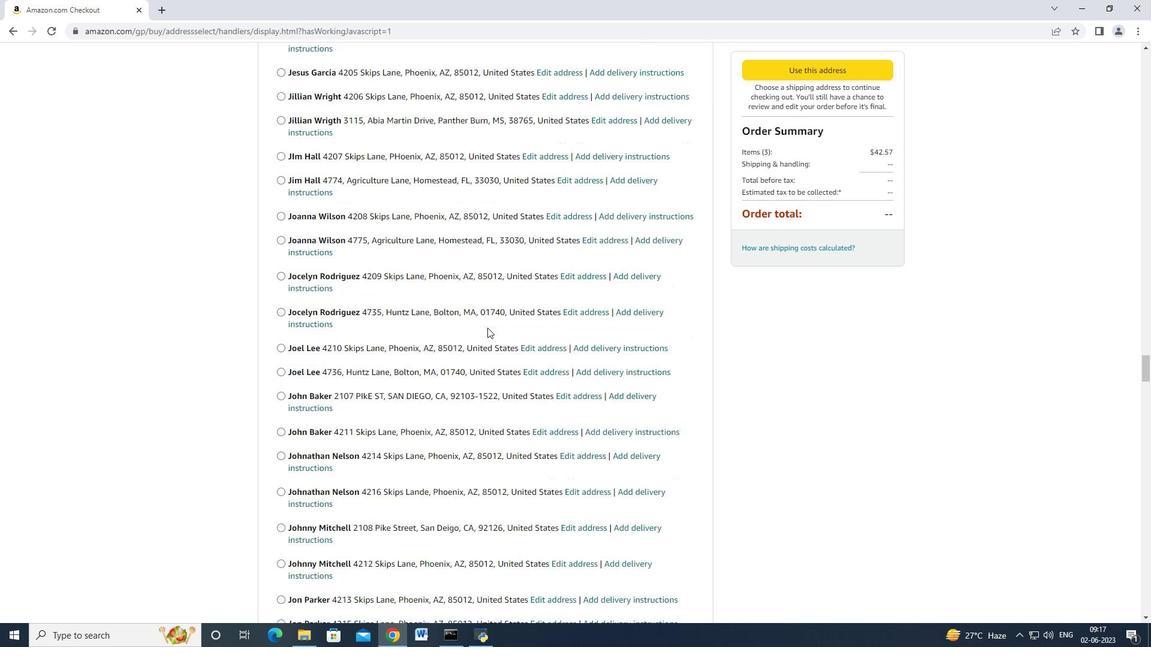 
Action: Mouse scrolled (487, 327) with delta (0, 0)
Screenshot: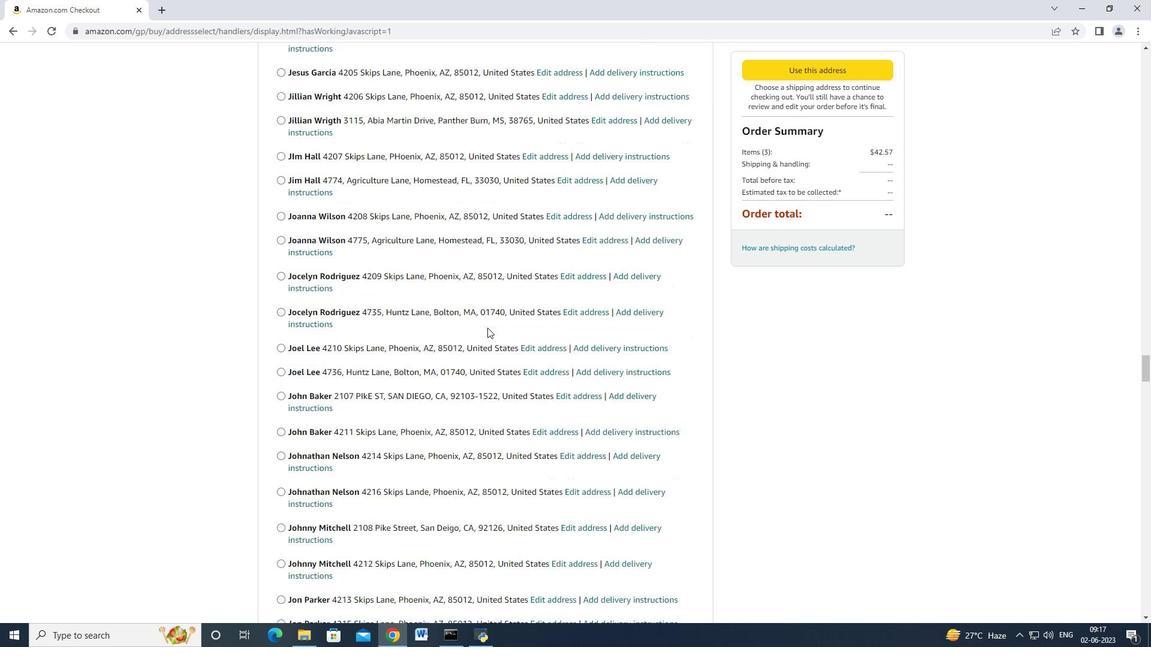 
Action: Mouse scrolled (487, 327) with delta (0, 0)
Screenshot: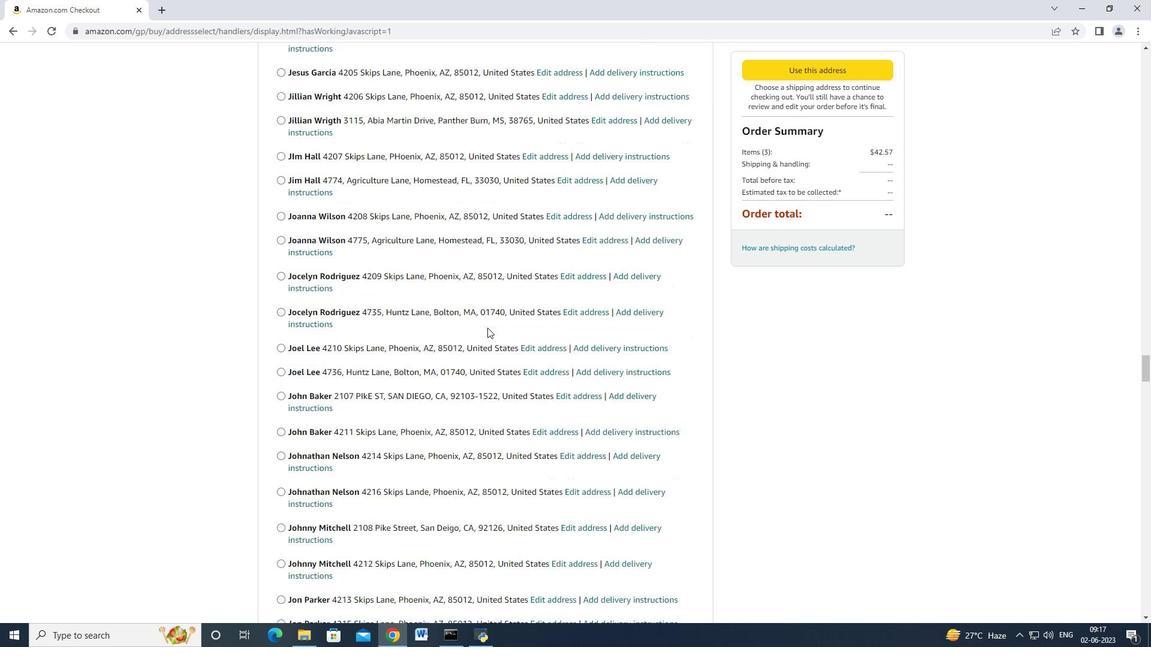 
Action: Mouse scrolled (487, 327) with delta (0, 0)
Screenshot: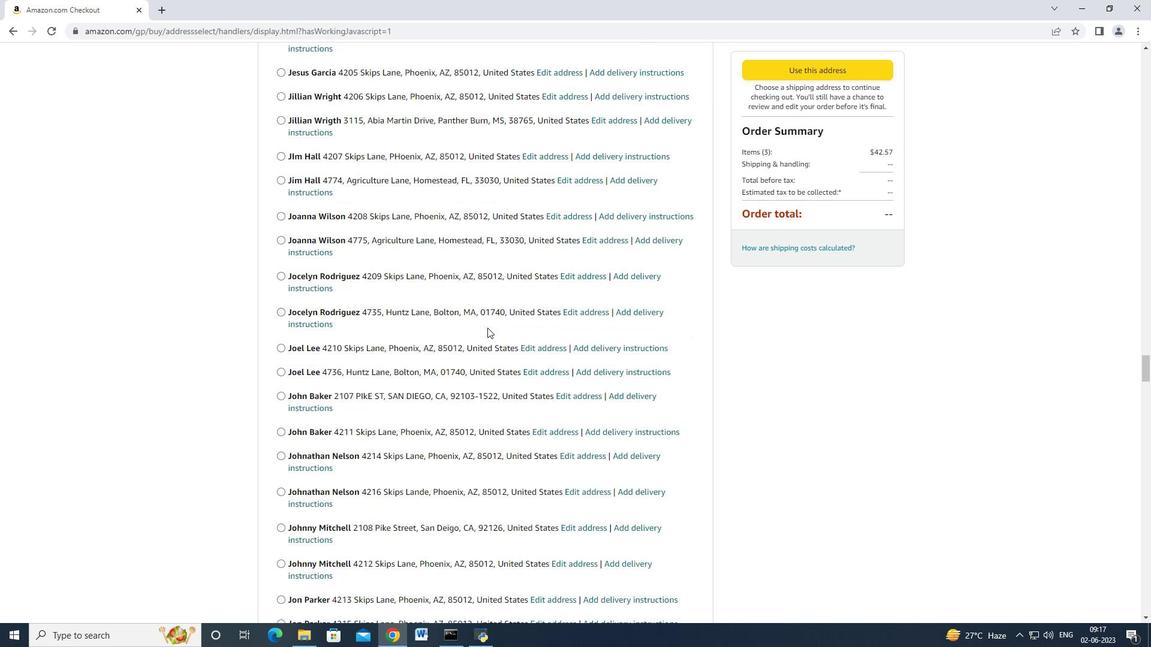 
Action: Mouse scrolled (487, 327) with delta (0, 0)
Screenshot: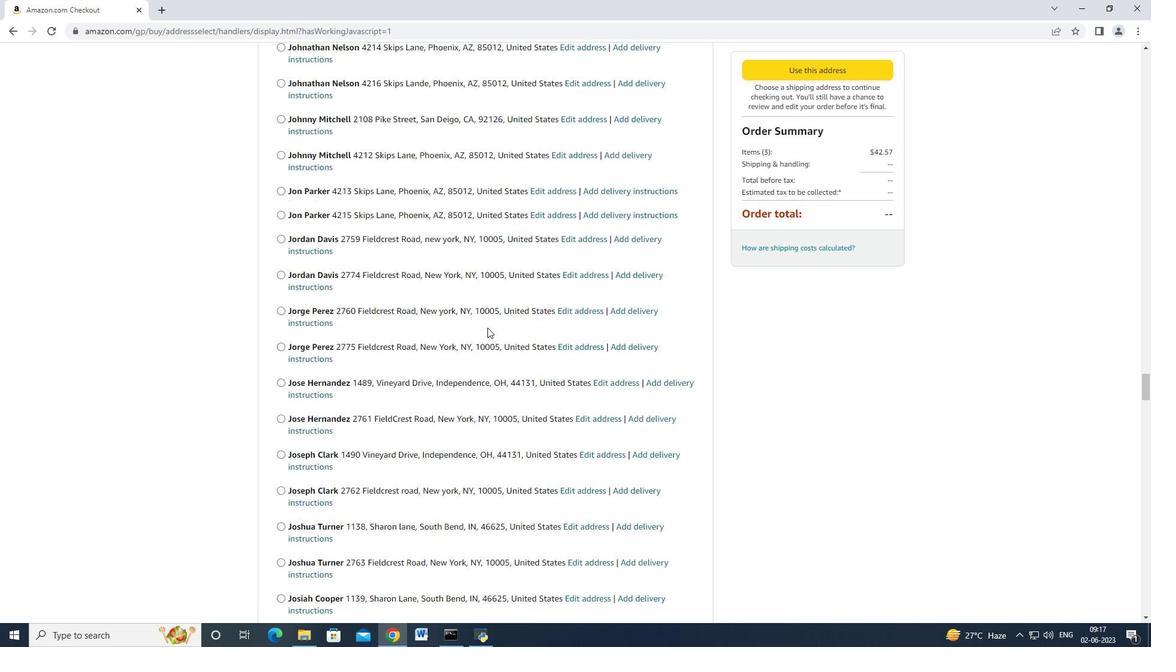 
Action: Mouse scrolled (487, 327) with delta (0, 0)
Screenshot: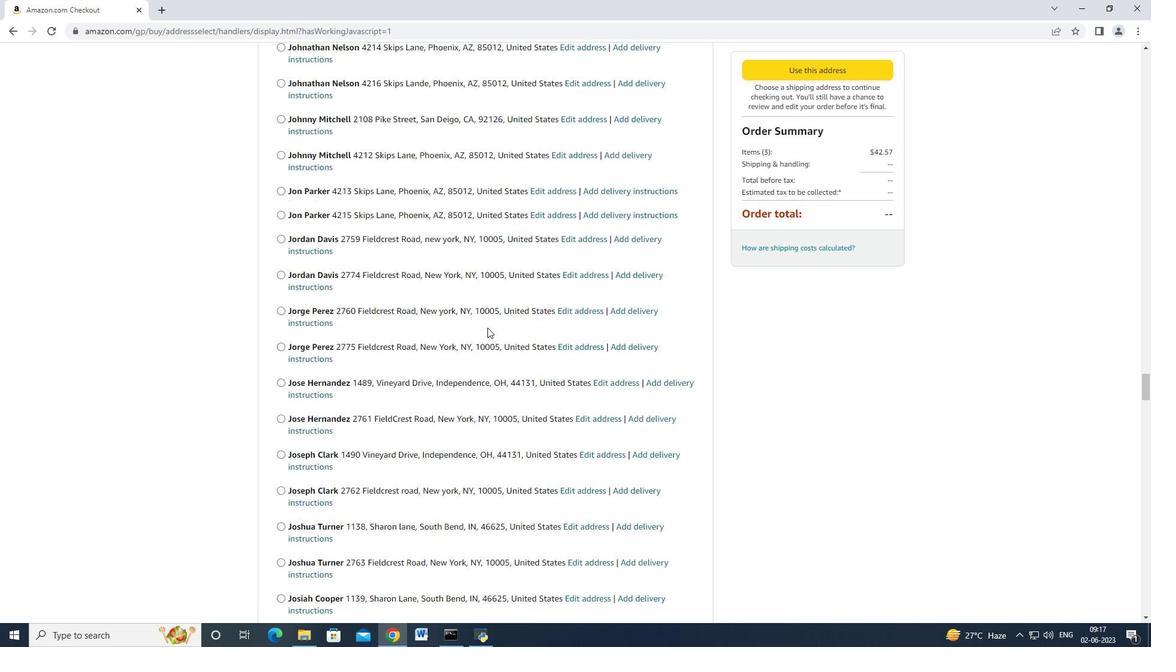 
Action: Mouse scrolled (487, 327) with delta (0, 0)
Screenshot: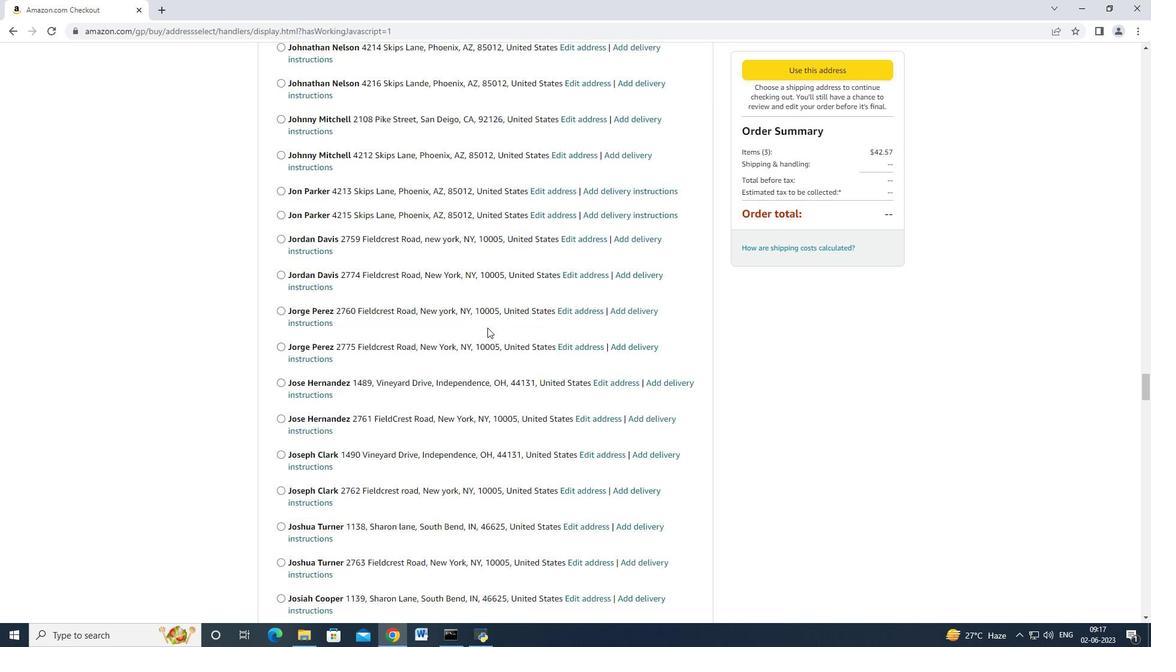 
Action: Mouse scrolled (487, 327) with delta (0, 0)
Screenshot: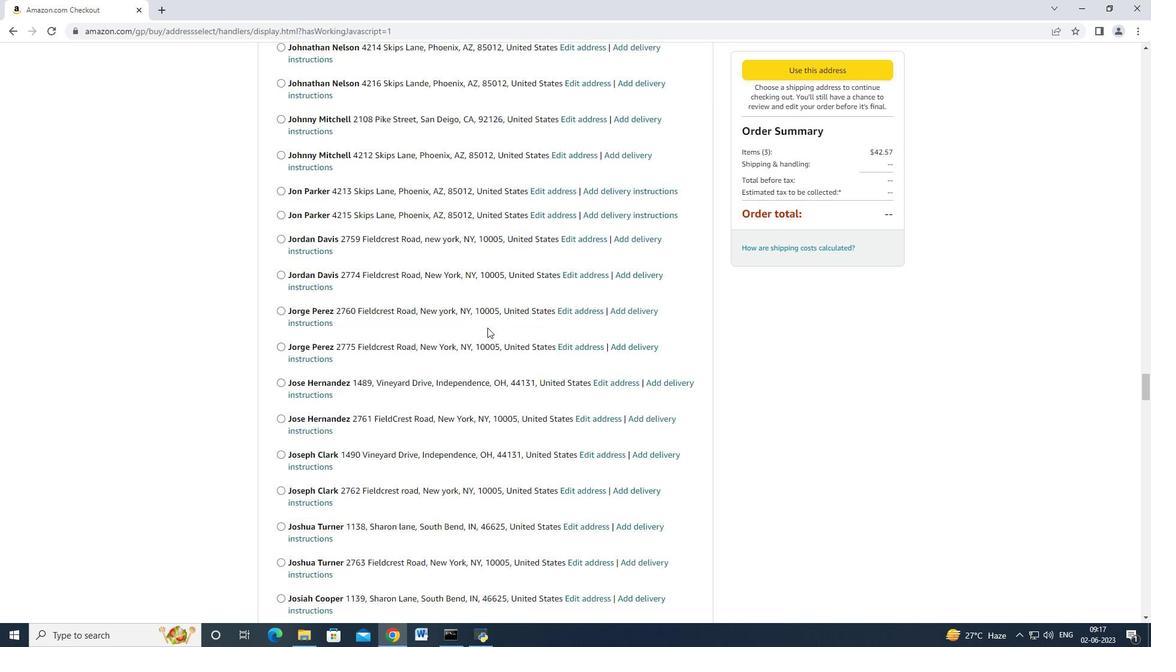 
Action: Mouse scrolled (487, 327) with delta (0, 0)
Screenshot: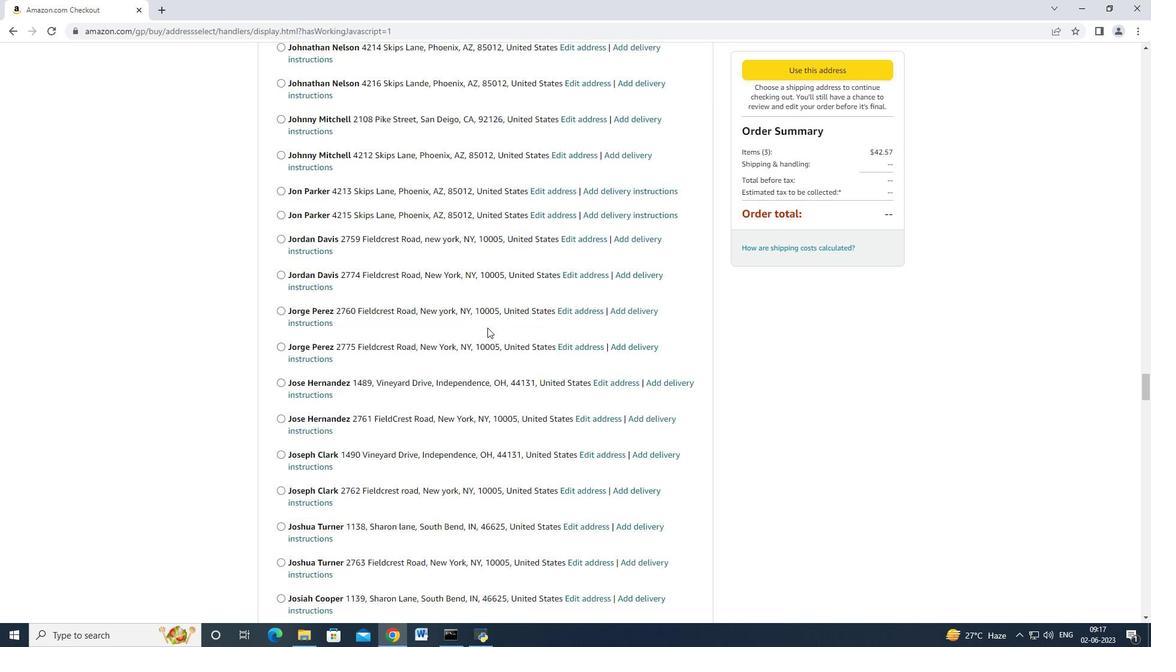 
Action: Mouse scrolled (487, 327) with delta (0, 0)
Screenshot: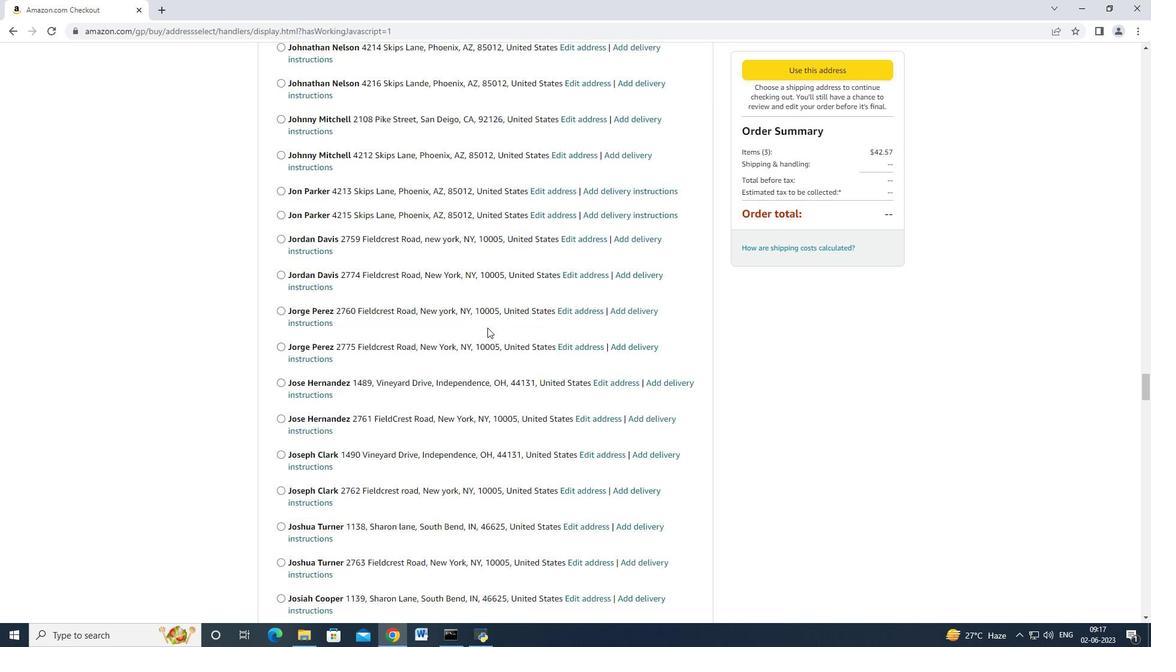 
Action: Mouse scrolled (487, 327) with delta (0, 0)
Screenshot: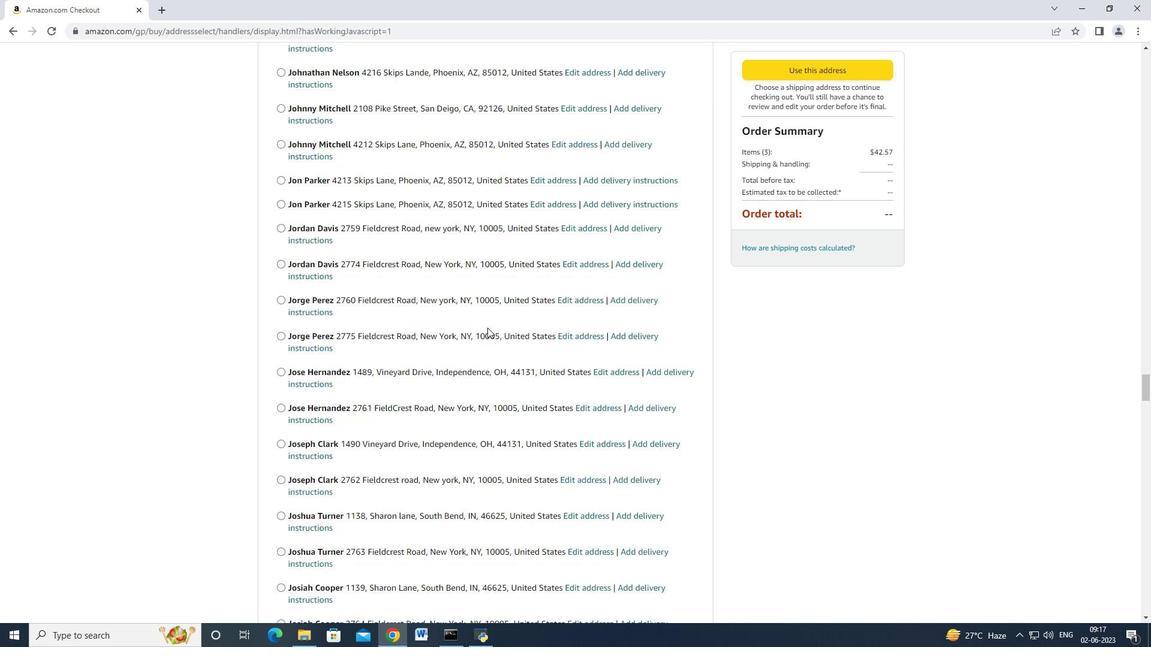 
Action: Mouse scrolled (487, 327) with delta (0, 0)
Screenshot: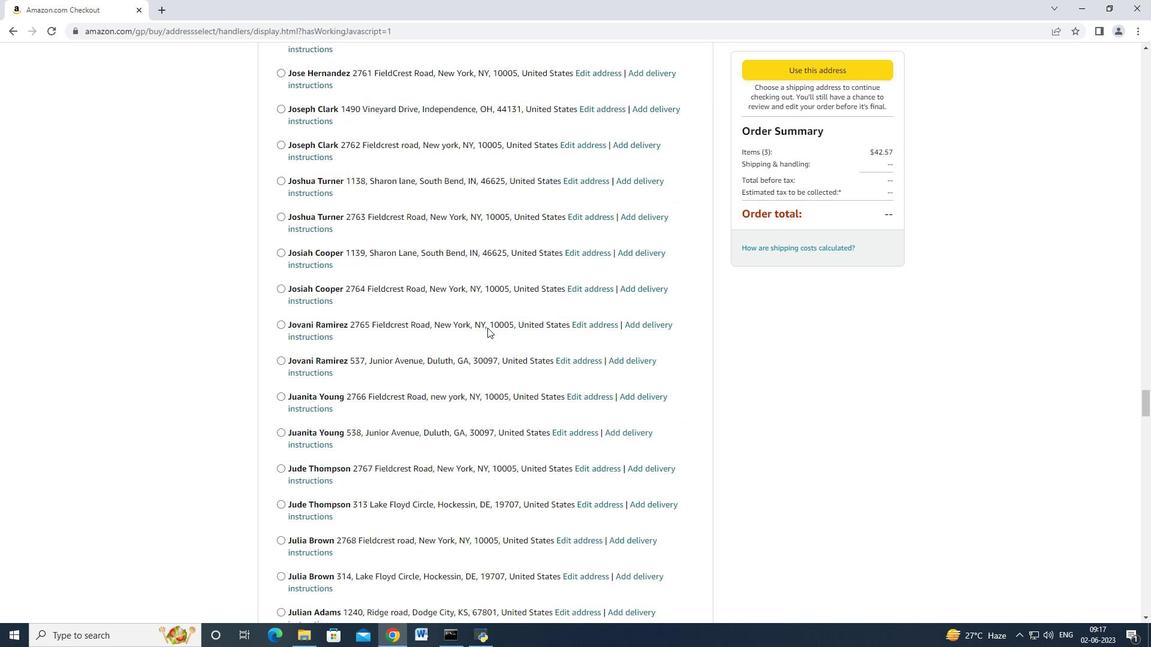 
Action: Mouse scrolled (487, 327) with delta (0, 0)
Screenshot: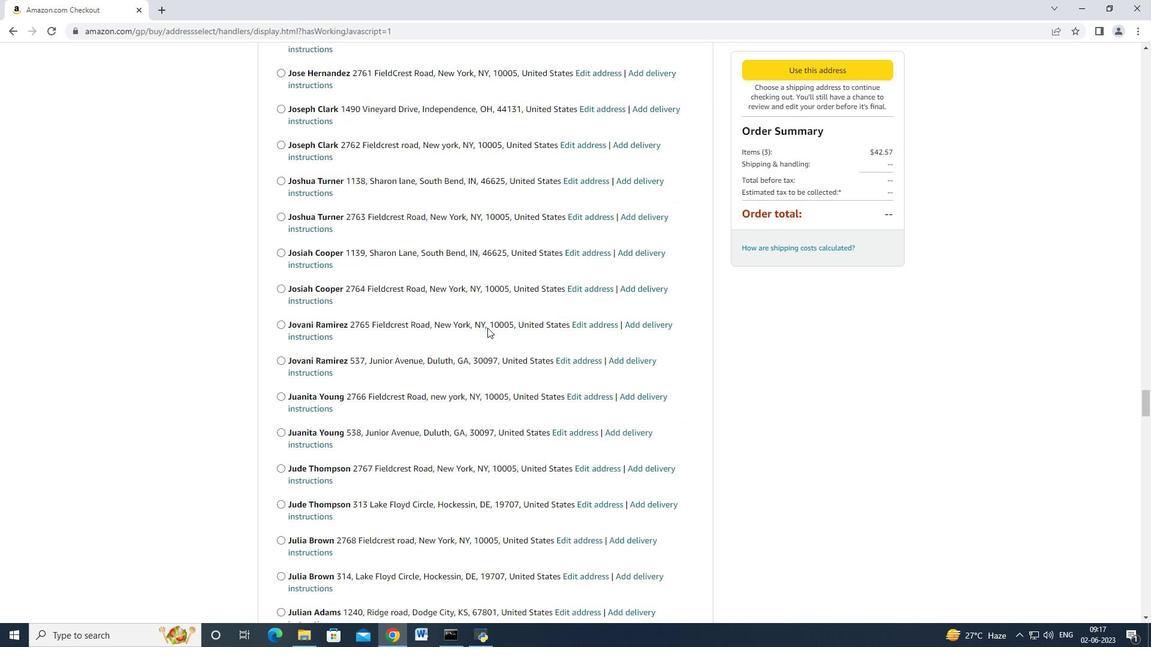 
Action: Mouse scrolled (487, 326) with delta (0, -1)
Screenshot: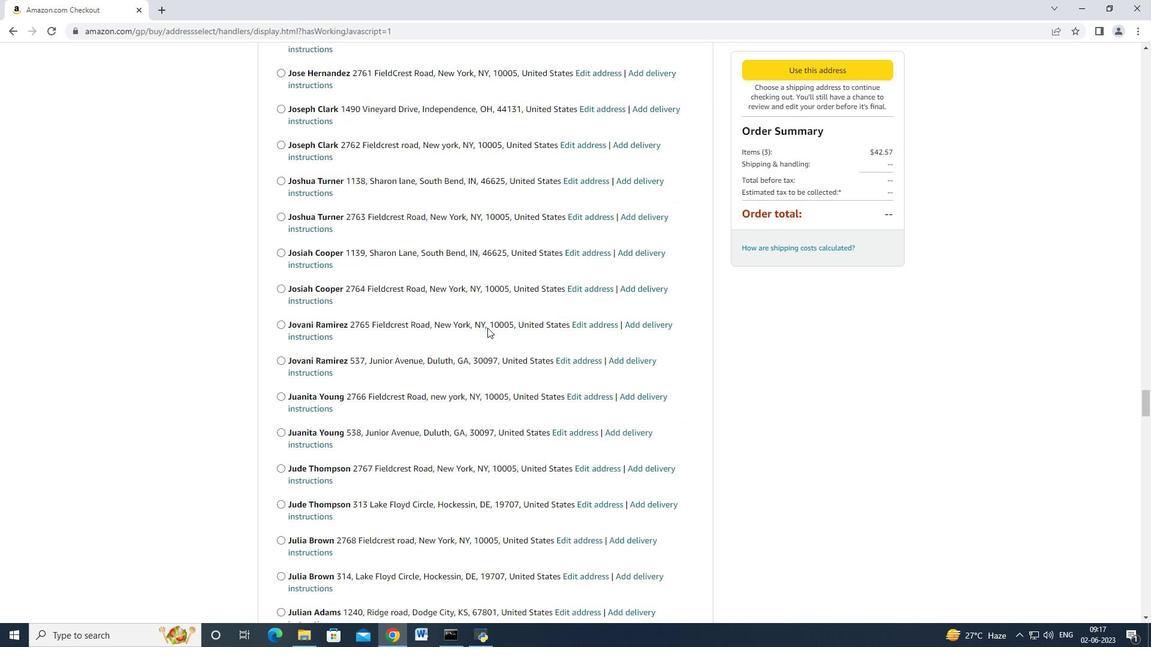 
Action: Mouse scrolled (487, 327) with delta (0, 0)
Screenshot: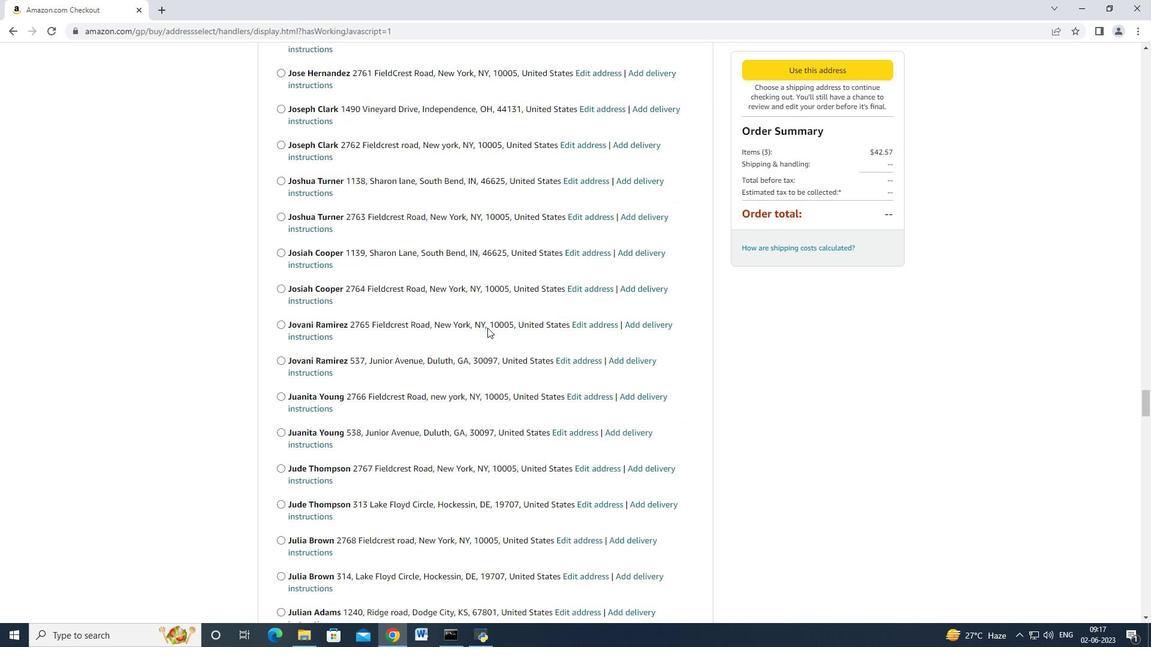 
Action: Mouse scrolled (487, 327) with delta (0, 0)
Screenshot: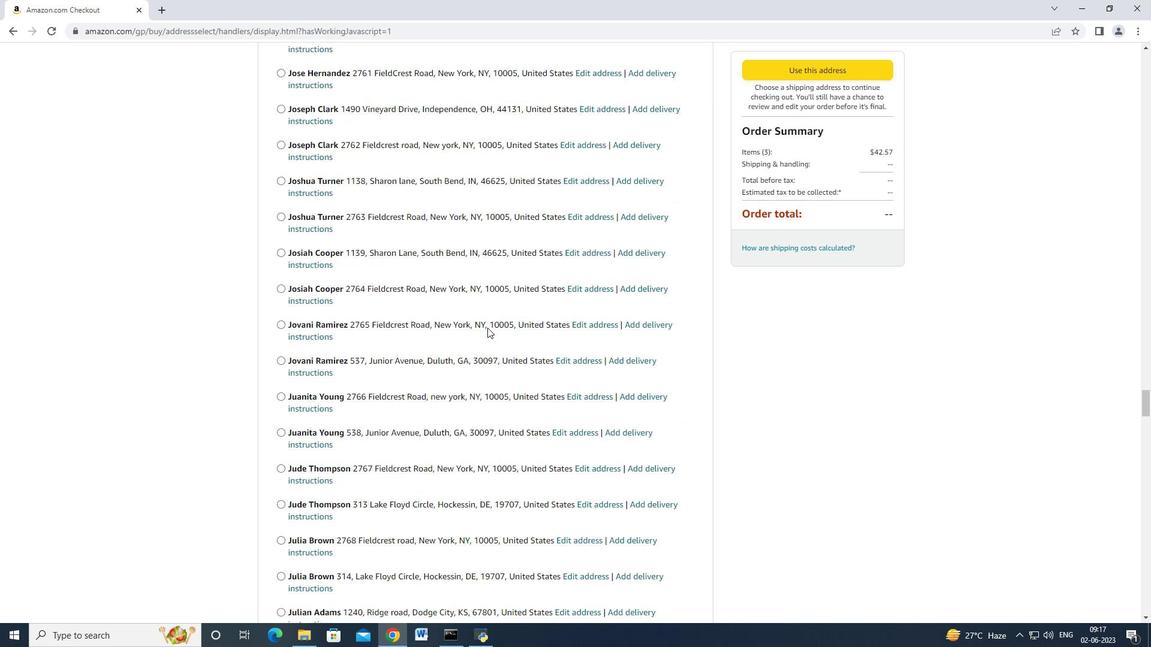 
Action: Mouse scrolled (487, 327) with delta (0, 0)
Screenshot: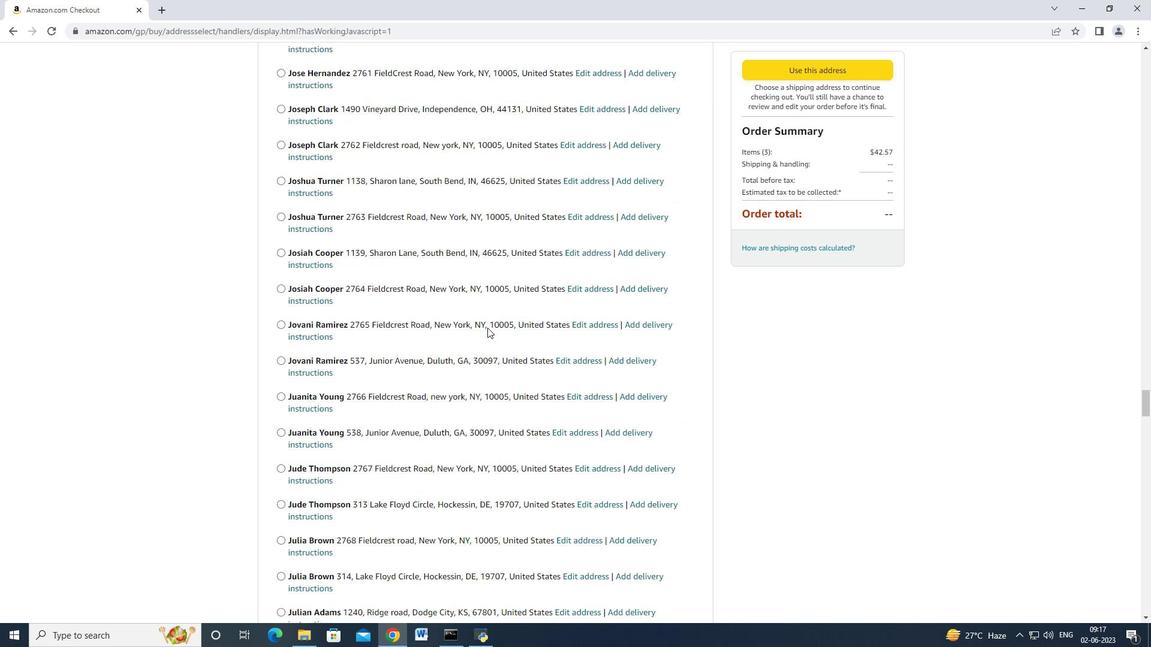 
Action: Mouse scrolled (487, 327) with delta (0, 0)
Screenshot: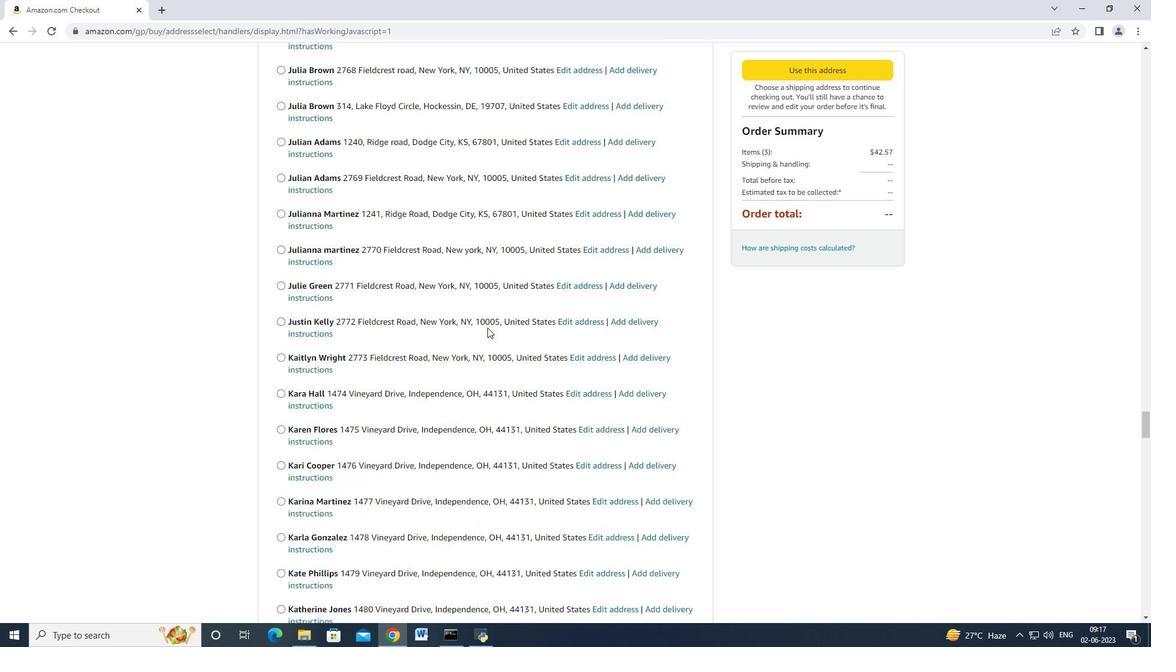 
Action: Mouse scrolled (487, 327) with delta (0, 0)
Screenshot: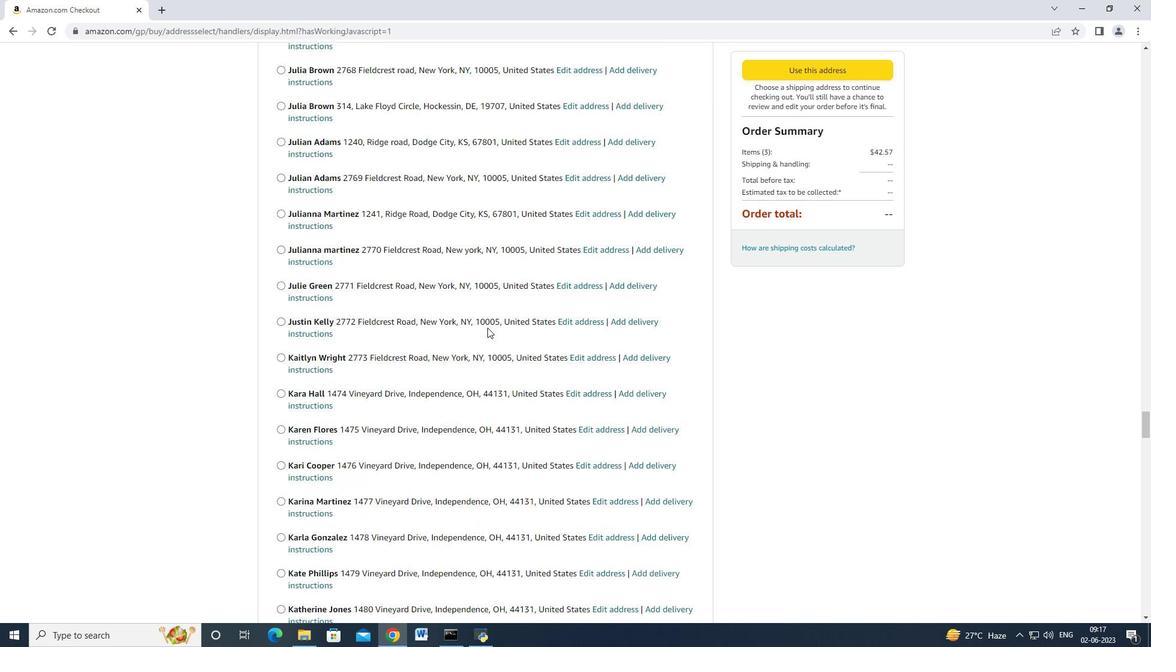 
Action: Mouse scrolled (487, 327) with delta (0, 0)
Screenshot: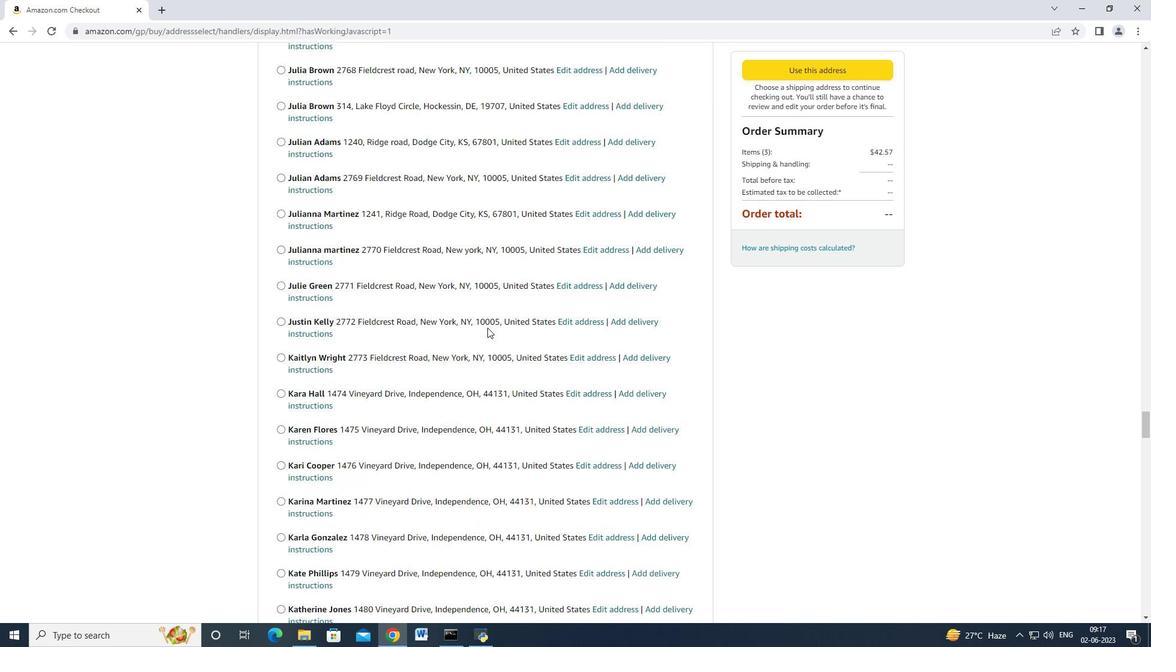 
Action: Mouse scrolled (487, 327) with delta (0, 0)
Screenshot: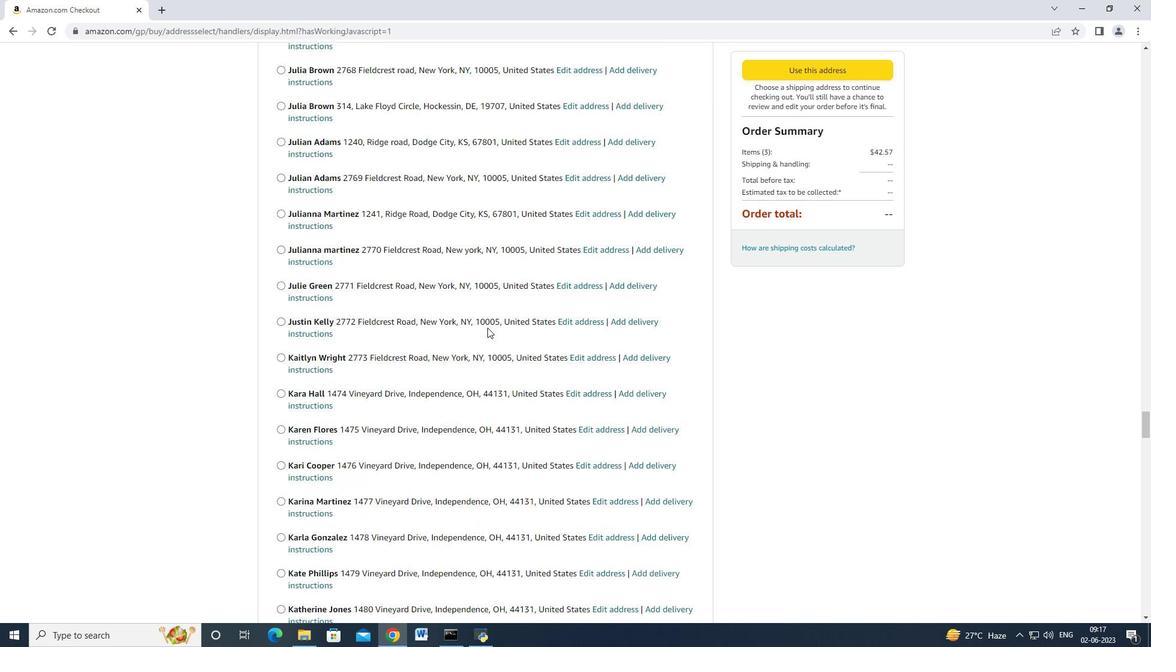
Action: Mouse scrolled (487, 327) with delta (0, 0)
Screenshot: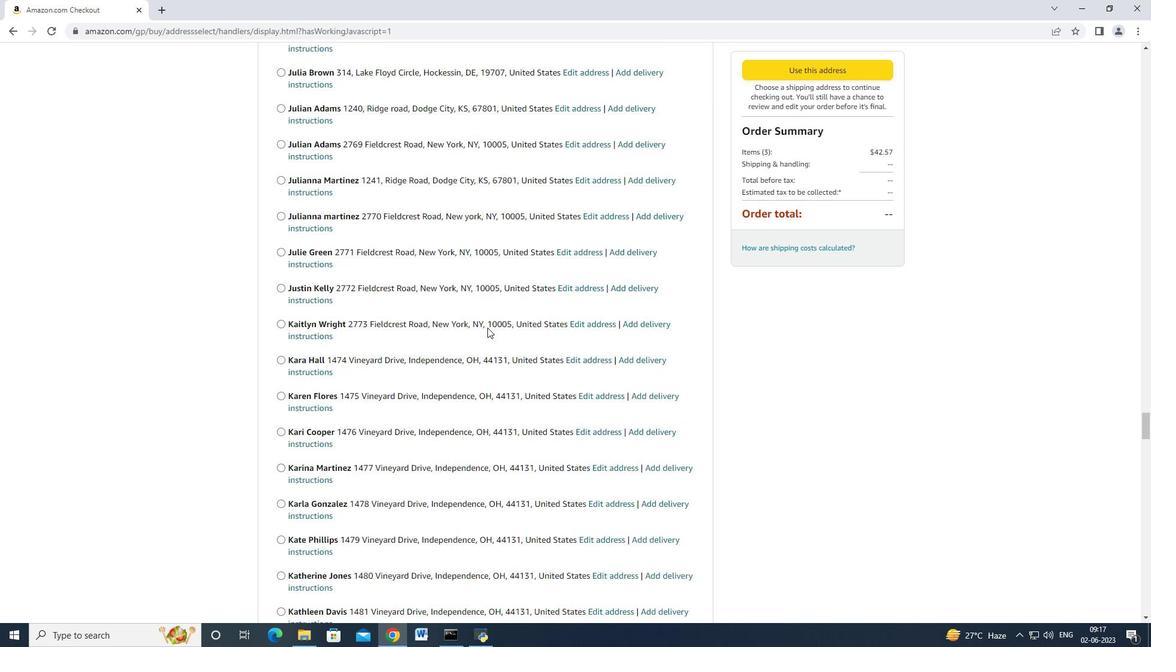 
Action: Mouse scrolled (487, 327) with delta (0, 0)
Screenshot: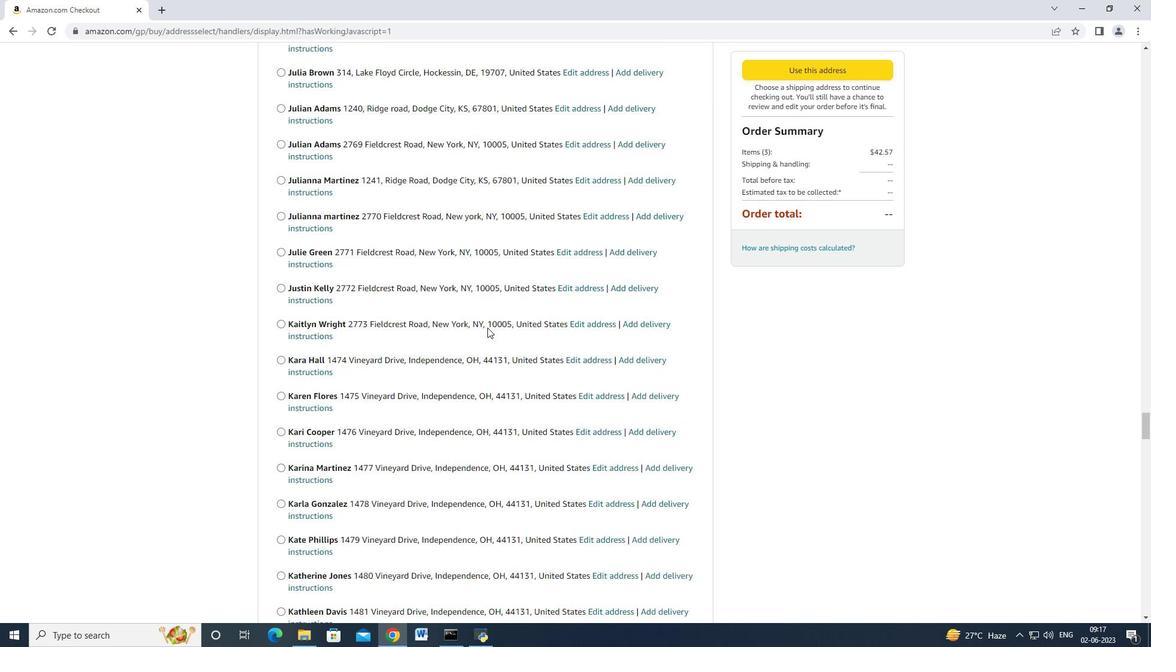 
Action: Mouse scrolled (487, 327) with delta (0, 0)
Screenshot: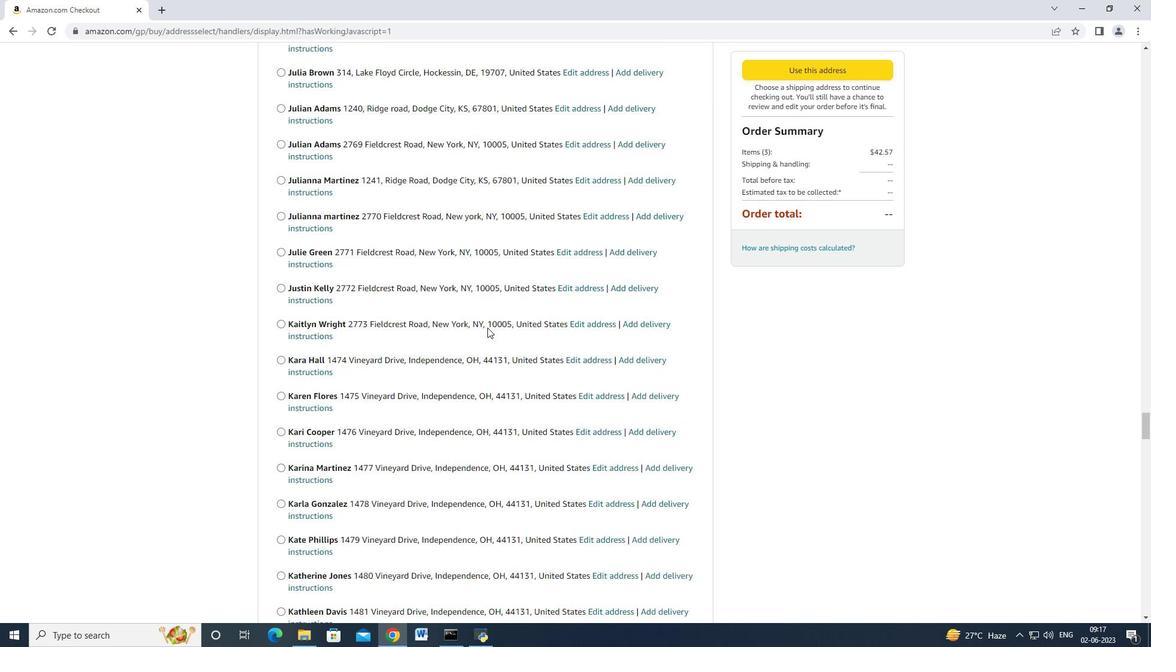 
Action: Mouse scrolled (487, 327) with delta (0, 0)
Screenshot: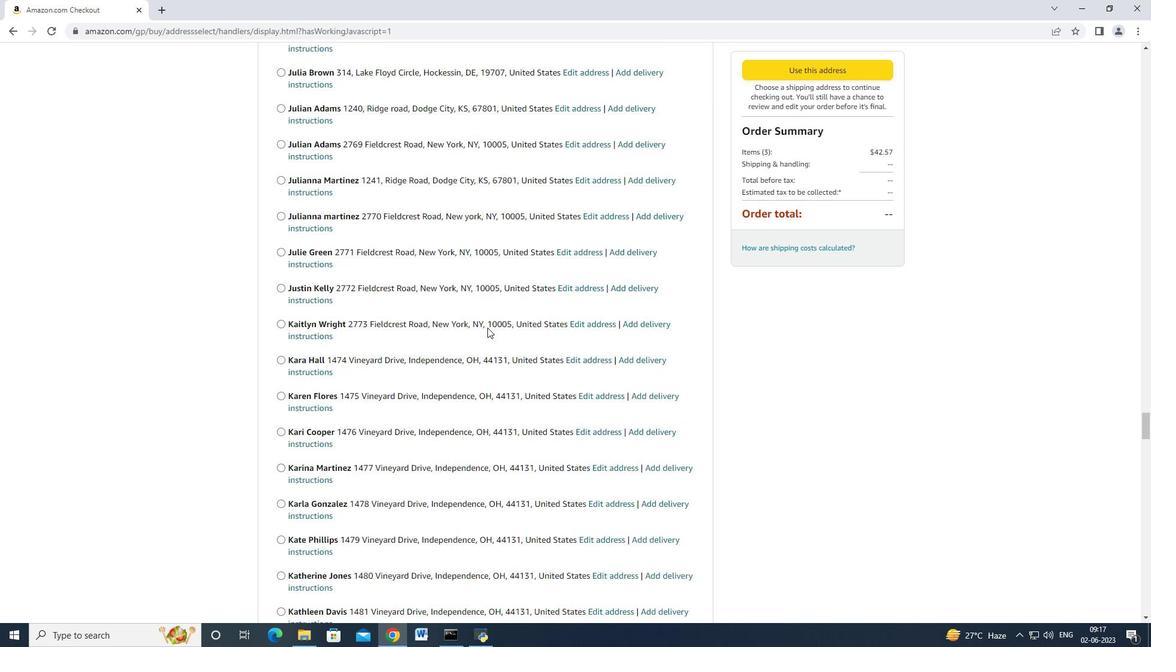 
Action: Mouse scrolled (487, 327) with delta (0, 0)
Screenshot: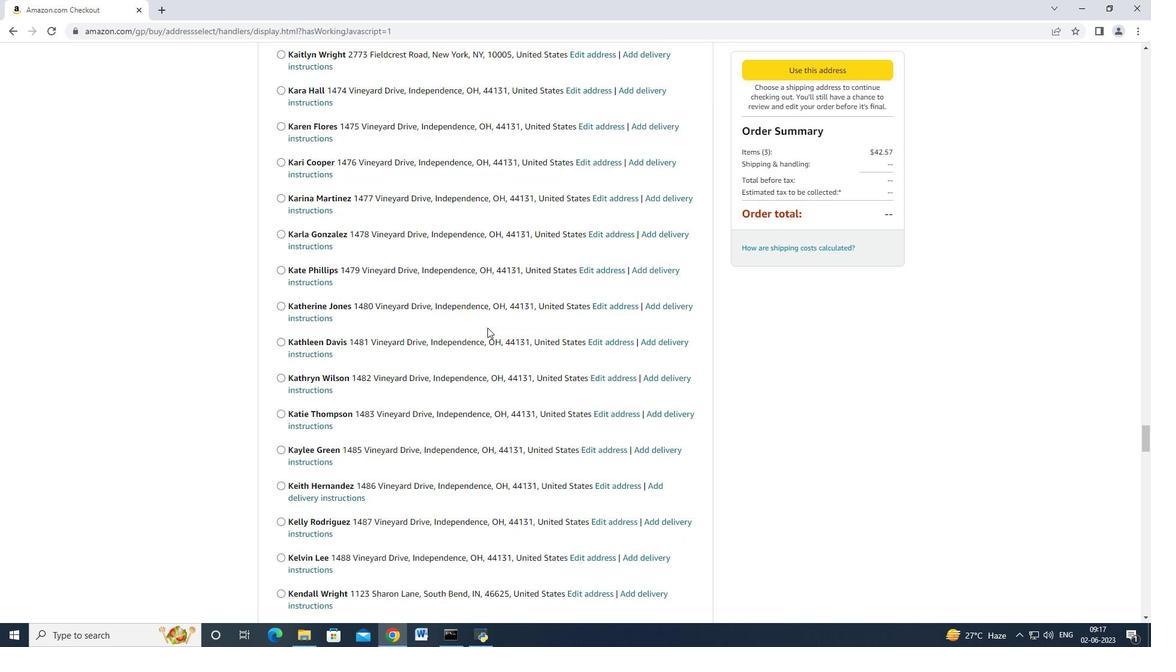 
Action: Mouse scrolled (487, 327) with delta (0, 0)
Screenshot: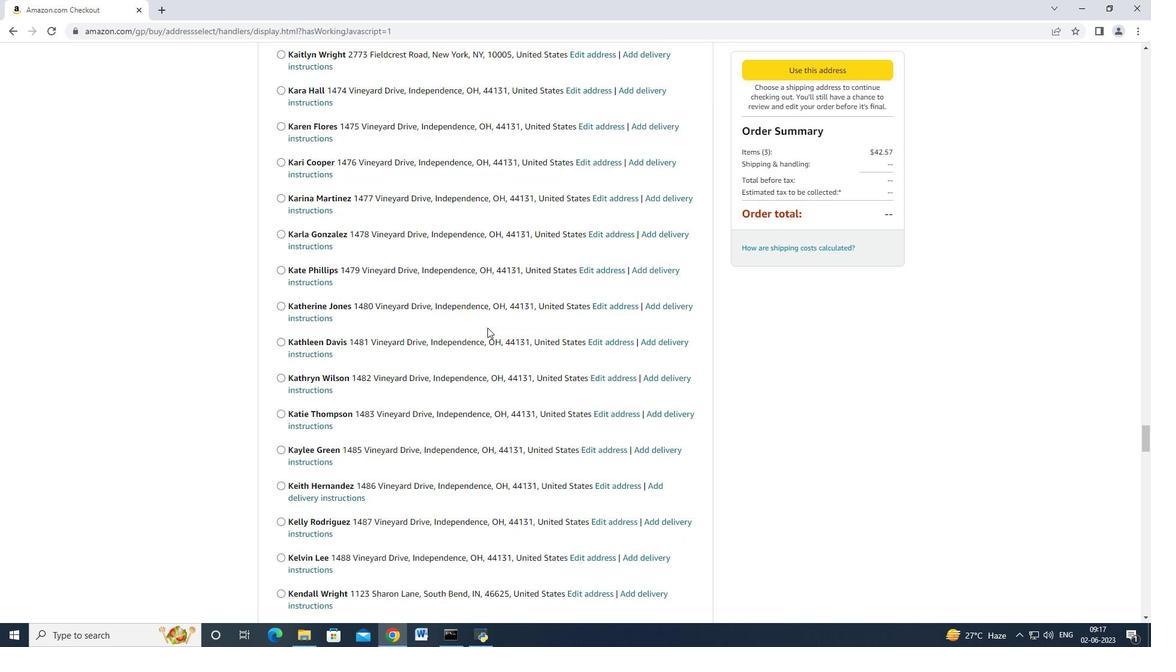 
Action: Mouse scrolled (487, 327) with delta (0, 0)
Screenshot: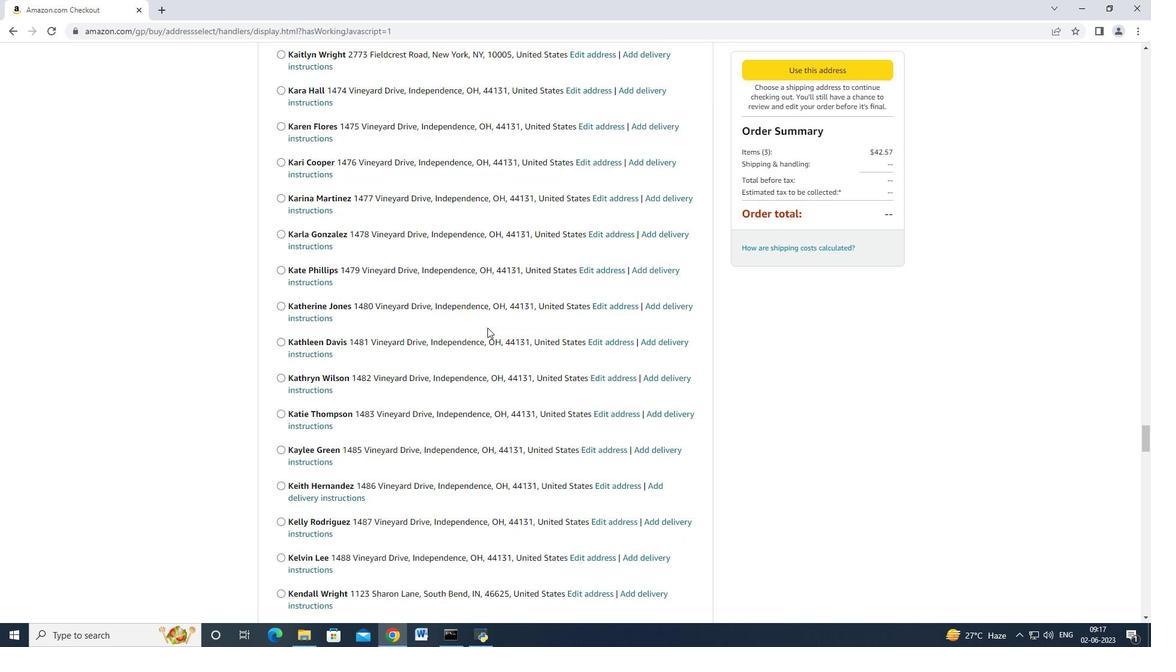 
Action: Mouse scrolled (487, 327) with delta (0, 0)
Screenshot: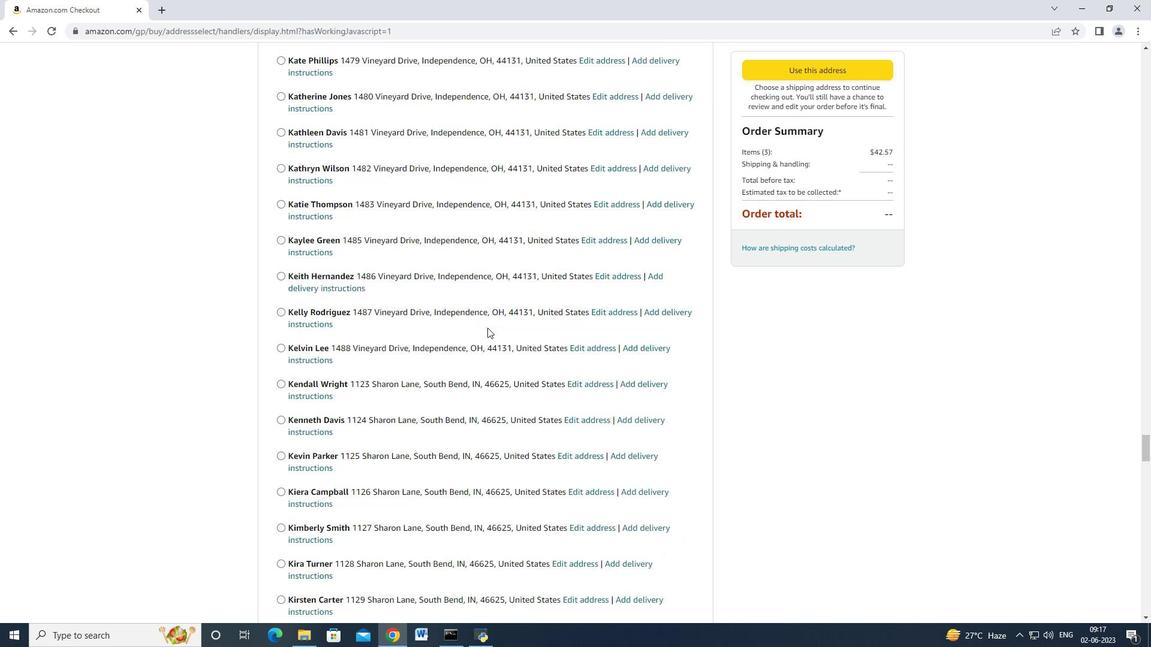 
Action: Mouse scrolled (487, 327) with delta (0, 0)
Screenshot: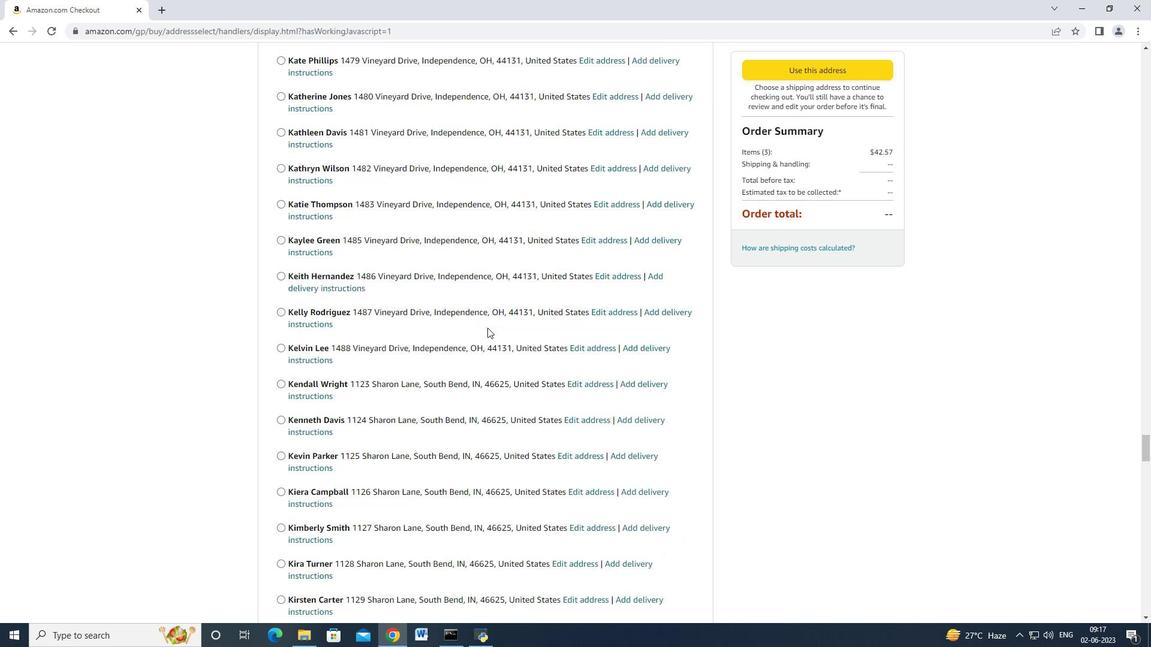 
Action: Mouse scrolled (487, 327) with delta (0, 0)
Screenshot: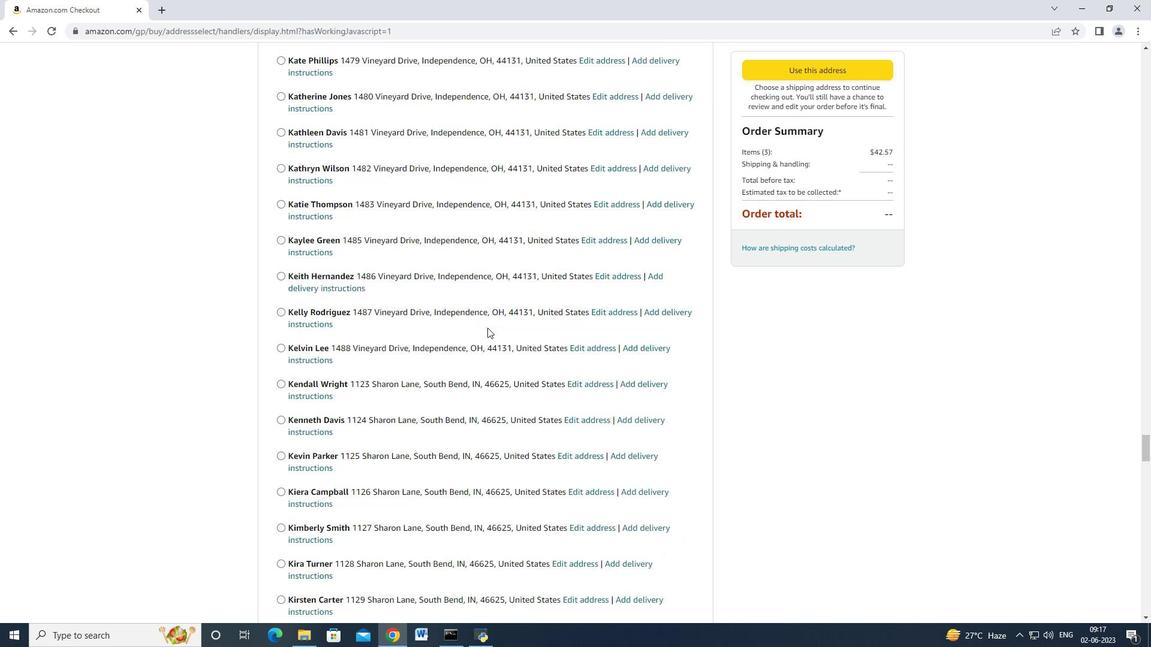 
Action: Mouse scrolled (487, 327) with delta (0, 0)
Screenshot: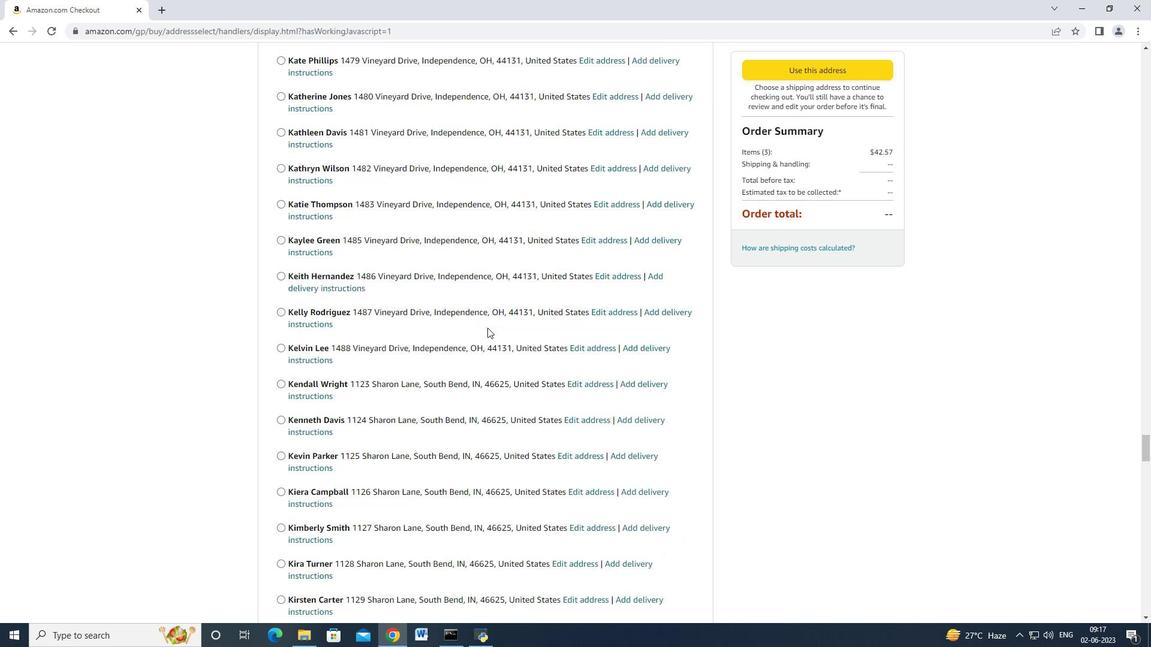 
Action: Mouse scrolled (487, 327) with delta (0, 0)
Screenshot: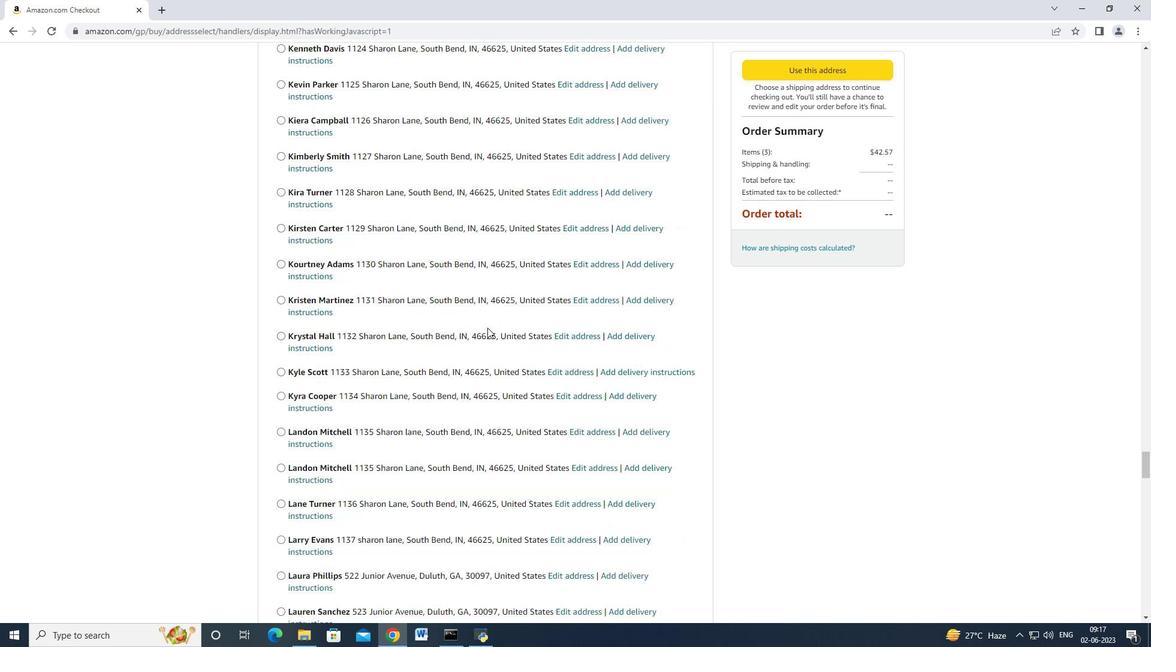 
Action: Mouse scrolled (487, 327) with delta (0, 0)
Screenshot: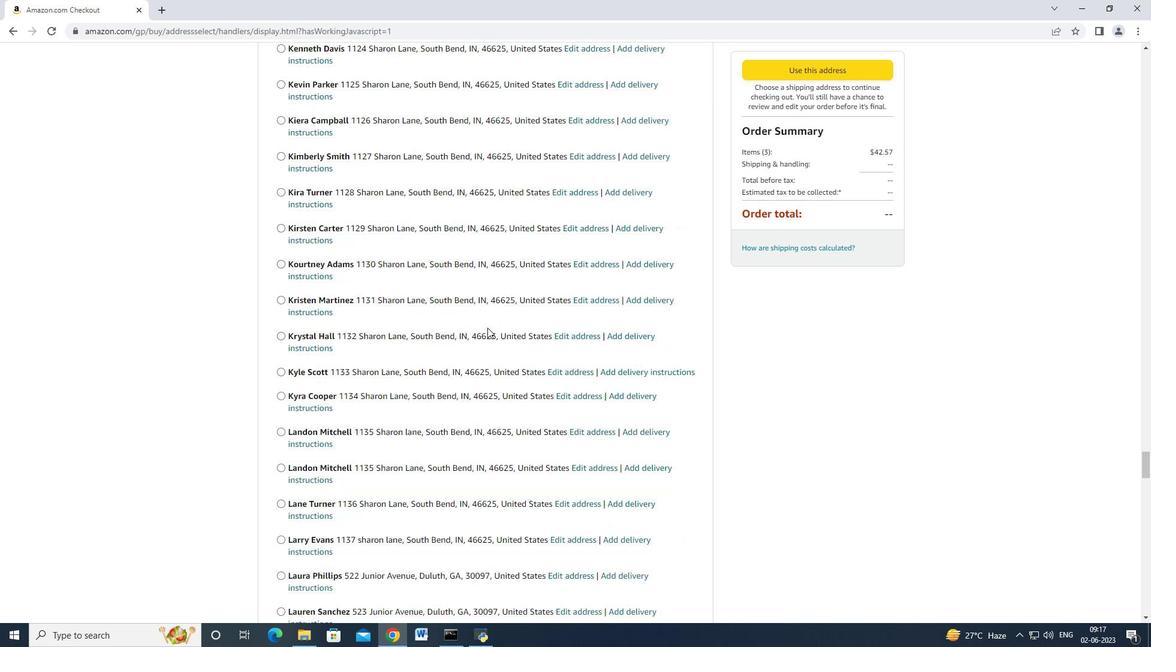 
Action: Mouse scrolled (487, 327) with delta (0, 0)
Screenshot: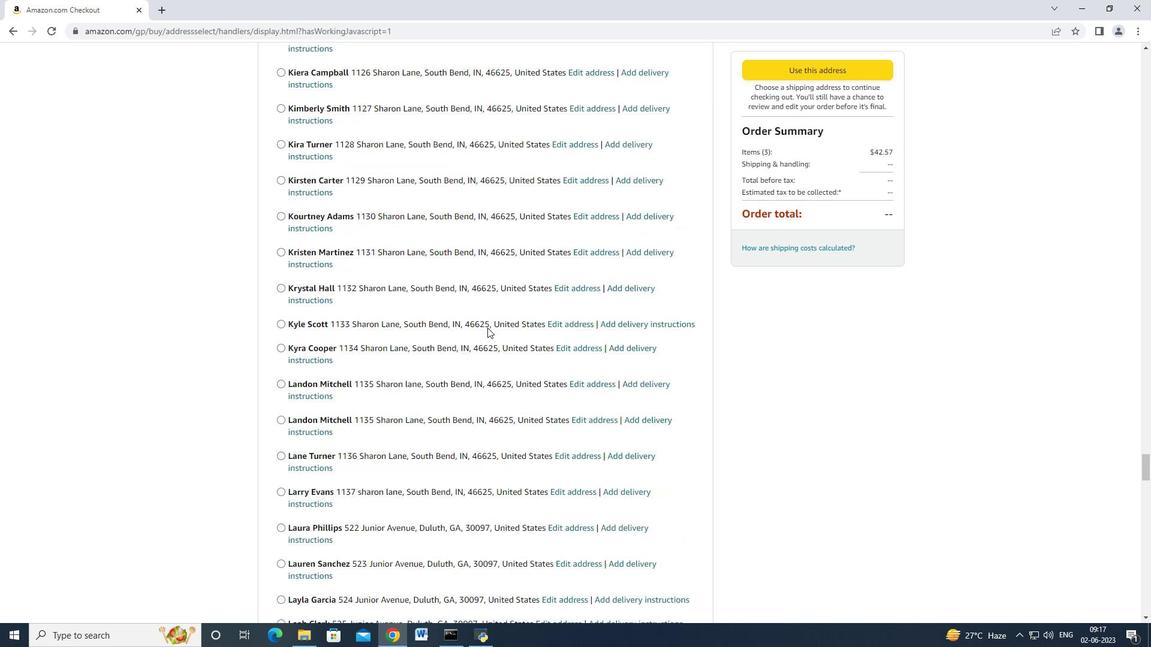 
Action: Mouse scrolled (487, 327) with delta (0, 0)
Screenshot: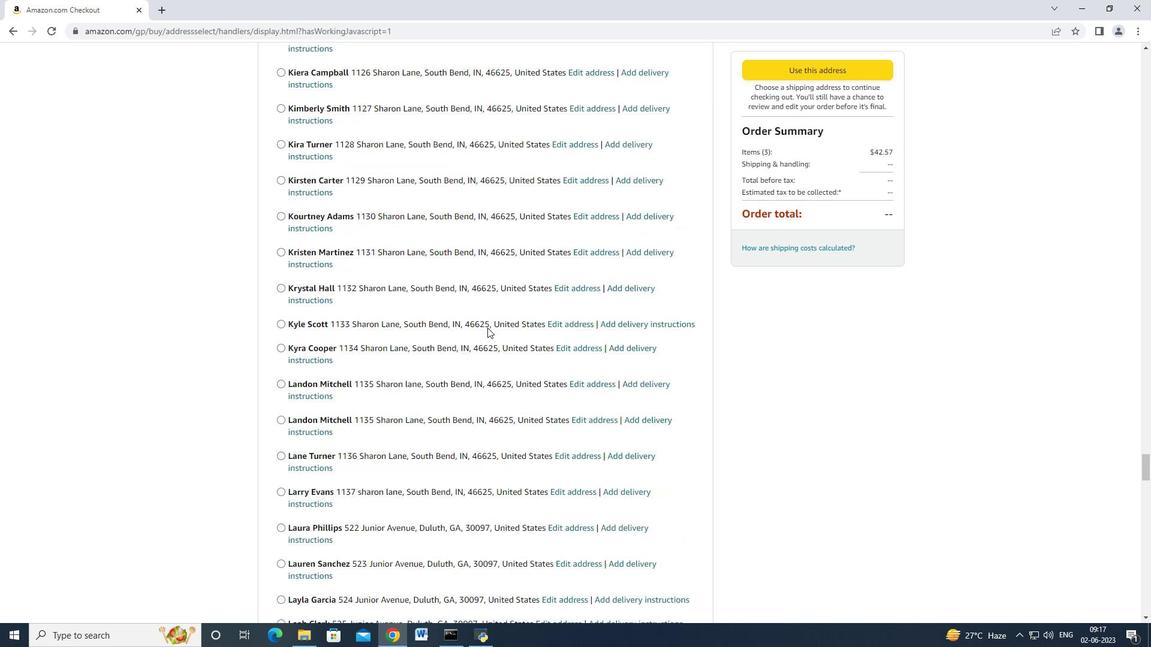 
Action: Mouse scrolled (487, 327) with delta (0, 0)
Screenshot: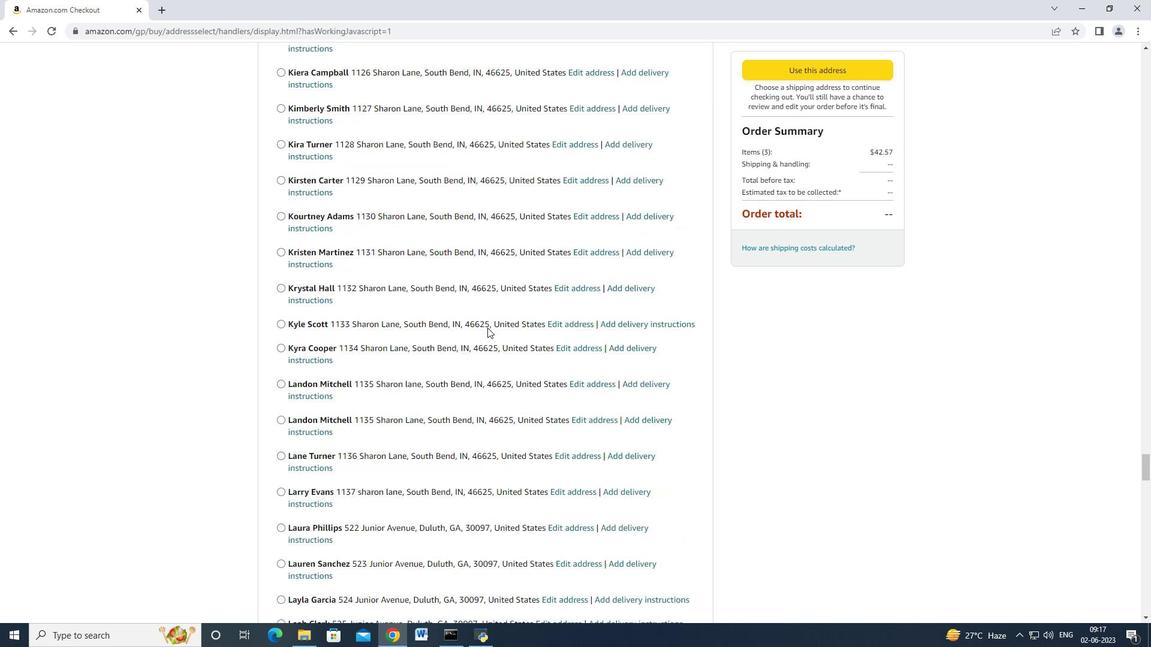 
Action: Mouse scrolled (487, 327) with delta (0, 0)
Screenshot: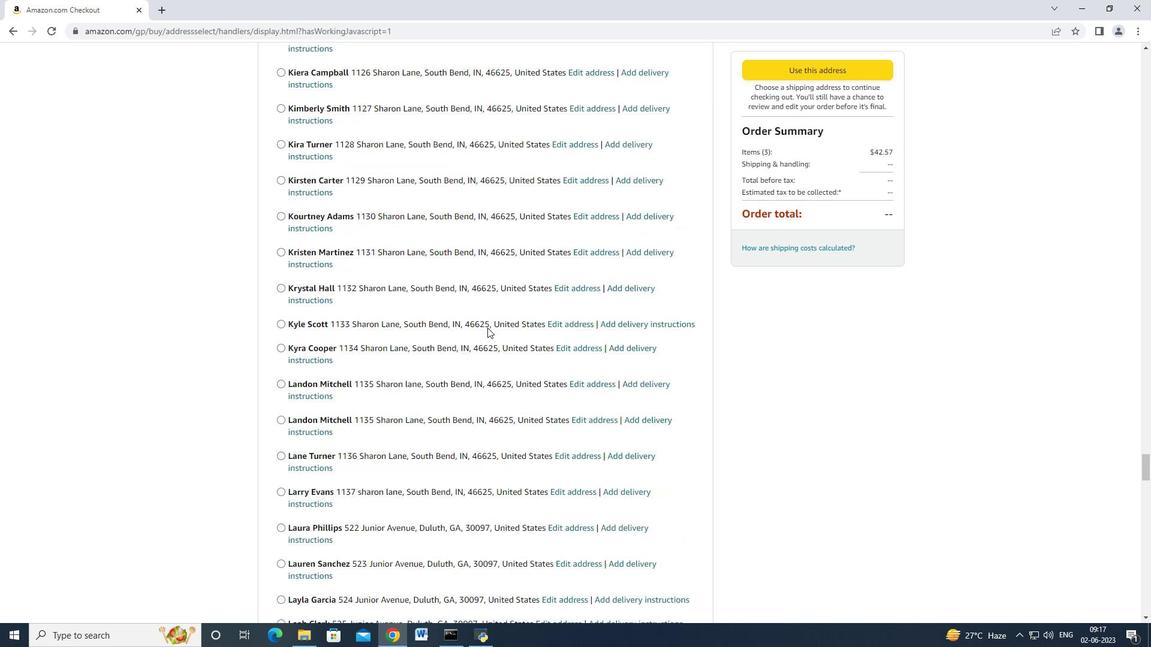 
Action: Mouse scrolled (487, 327) with delta (0, 0)
Screenshot: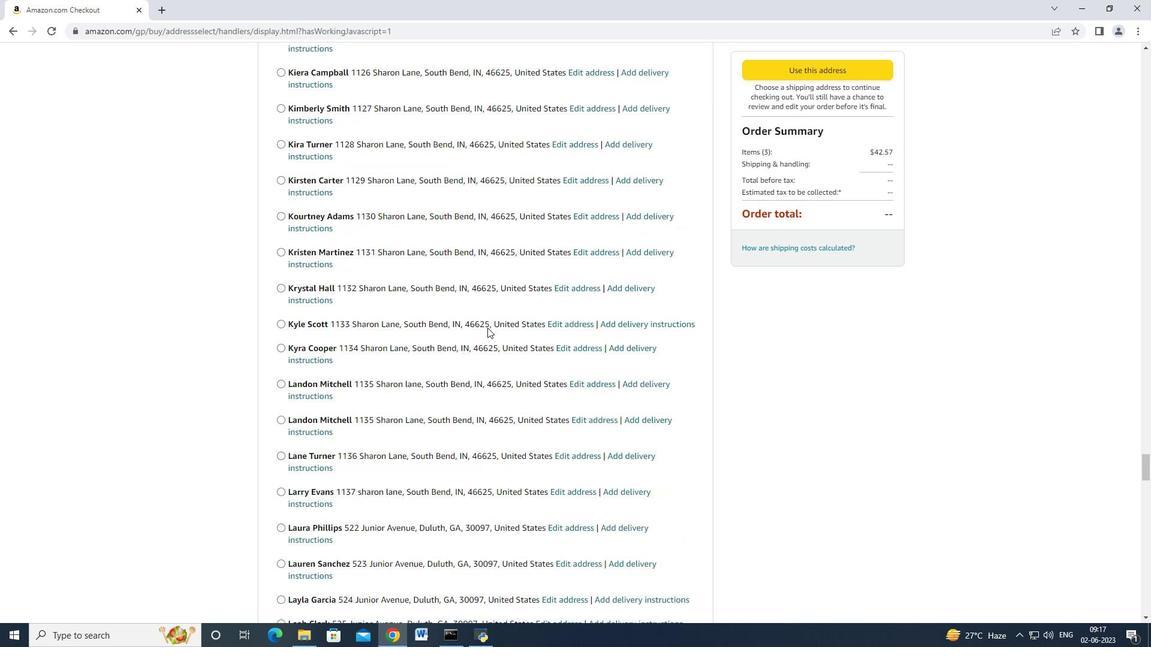 
Action: Mouse scrolled (487, 327) with delta (0, 0)
Screenshot: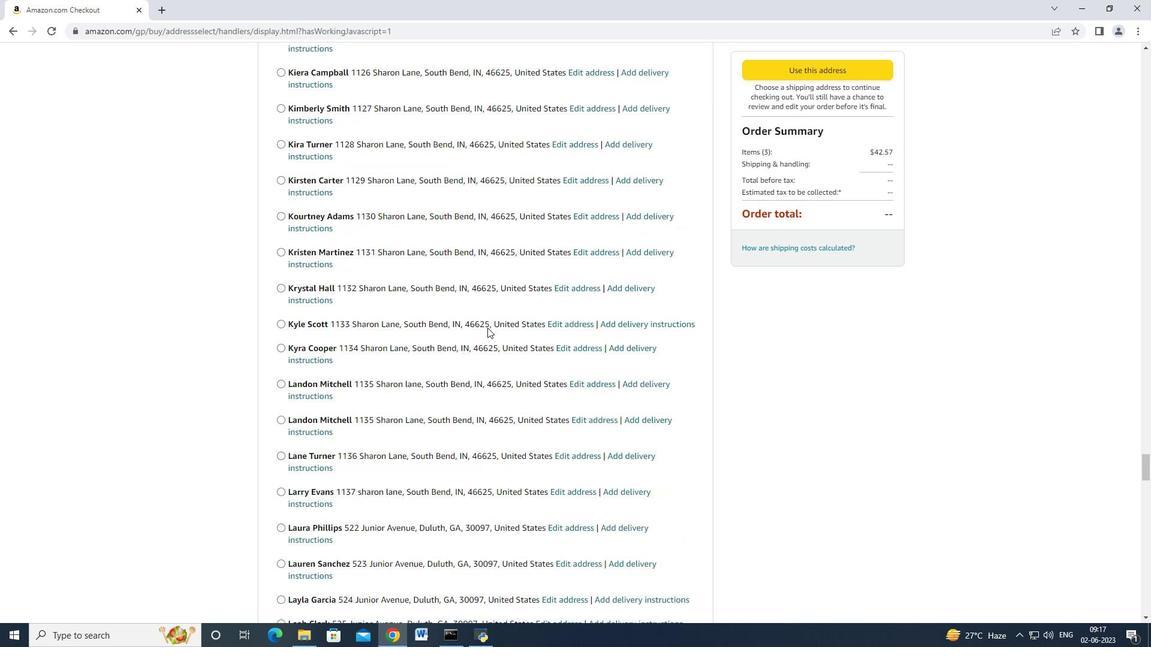 
Action: Mouse scrolled (487, 327) with delta (0, 0)
Screenshot: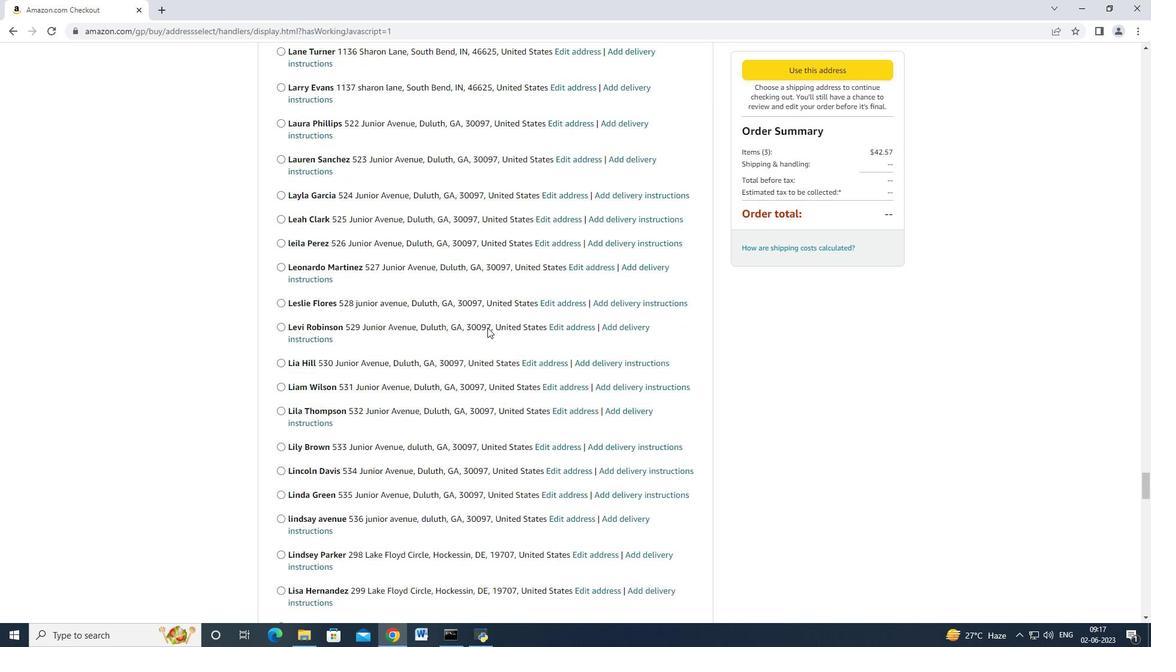 
Action: Mouse scrolled (487, 327) with delta (0, 0)
Screenshot: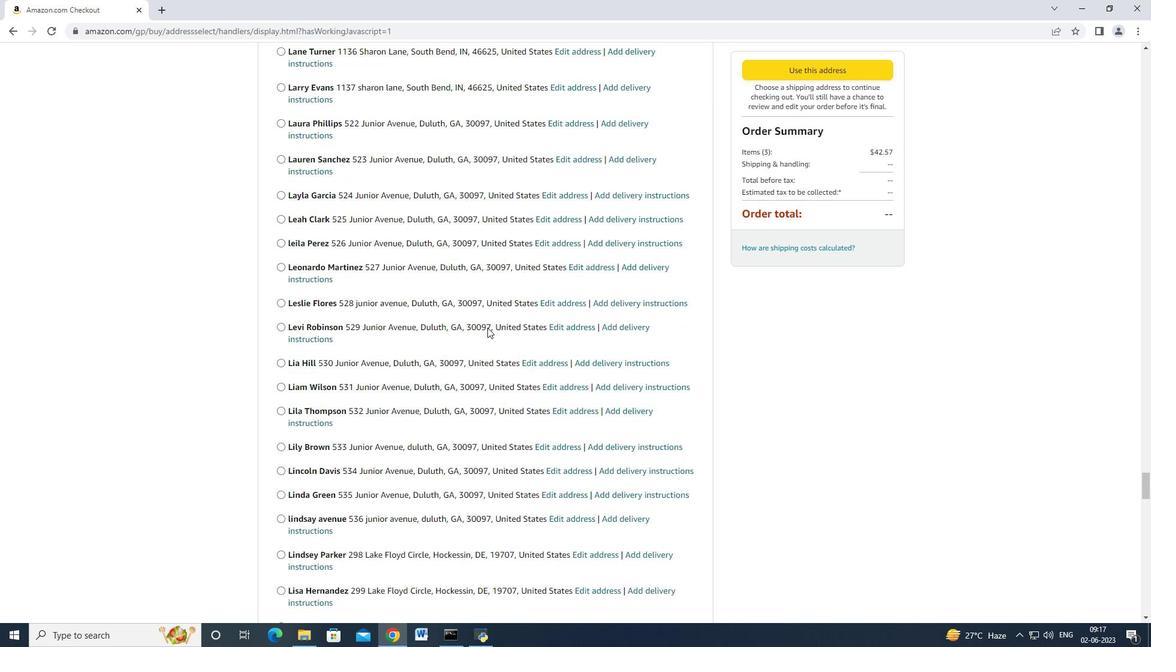
Action: Mouse scrolled (487, 327) with delta (0, 0)
Screenshot: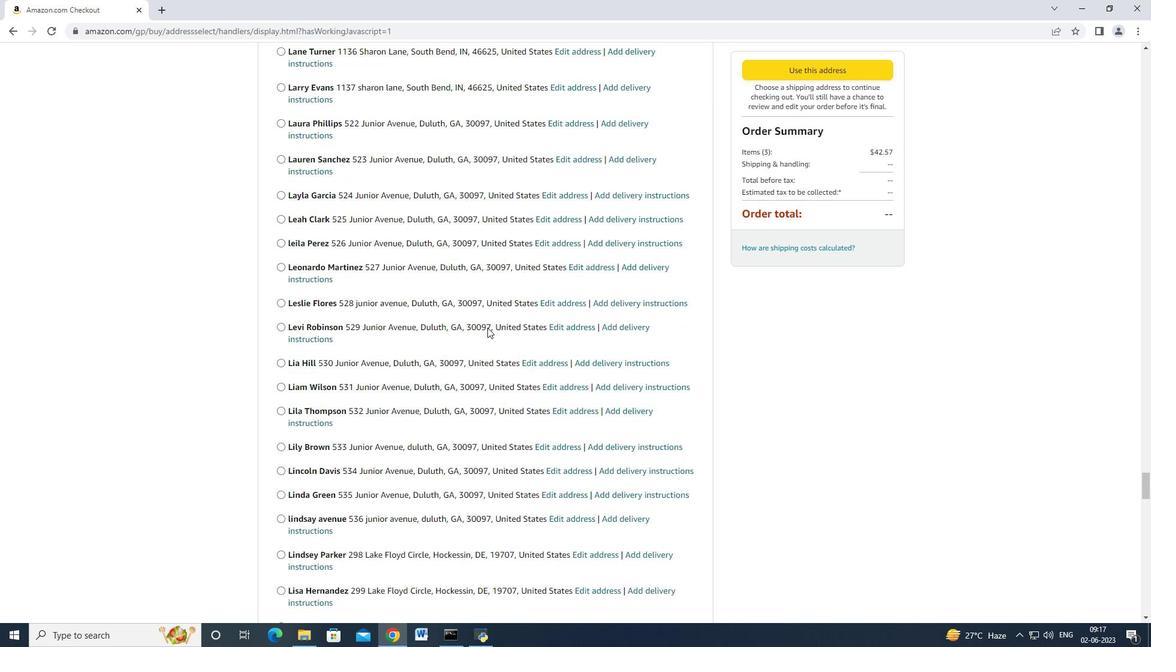 
Action: Mouse scrolled (487, 327) with delta (0, 0)
Screenshot: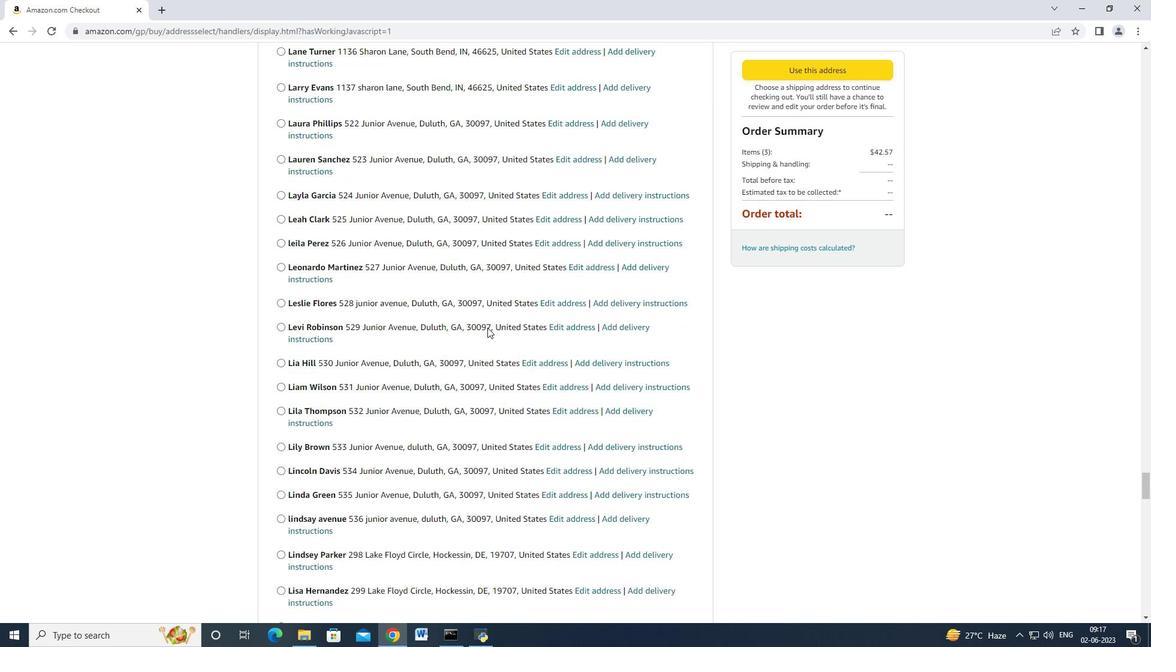 
Action: Mouse scrolled (487, 327) with delta (0, 0)
Screenshot: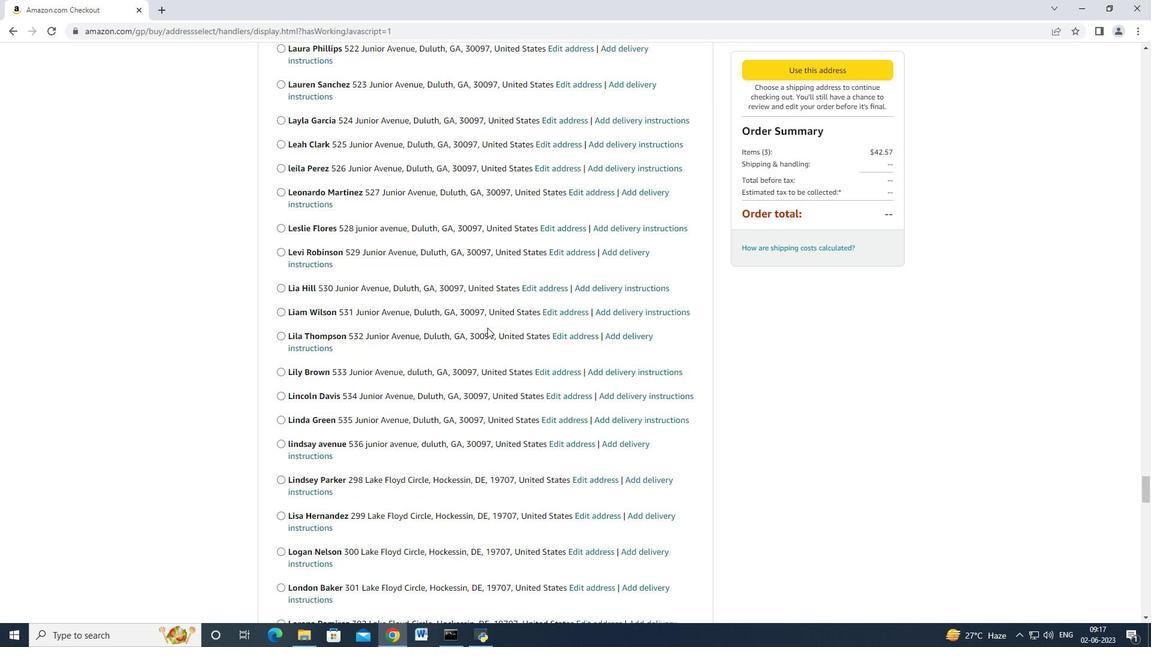 
Action: Mouse scrolled (487, 327) with delta (0, 0)
Screenshot: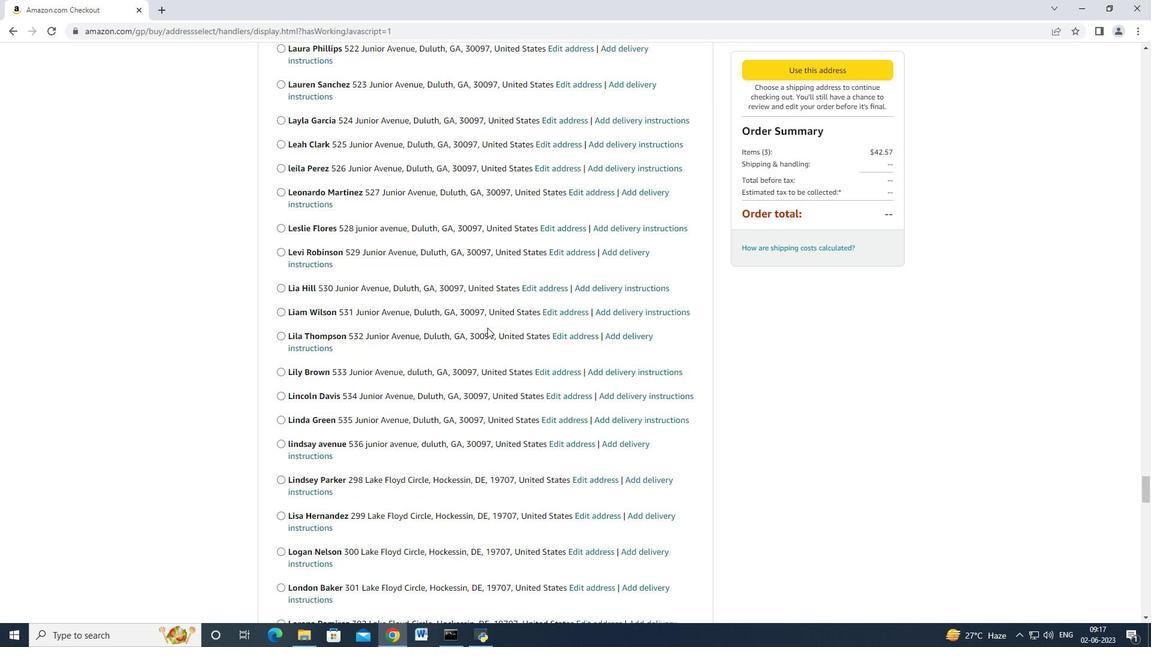 
Action: Mouse scrolled (487, 327) with delta (0, 0)
Screenshot: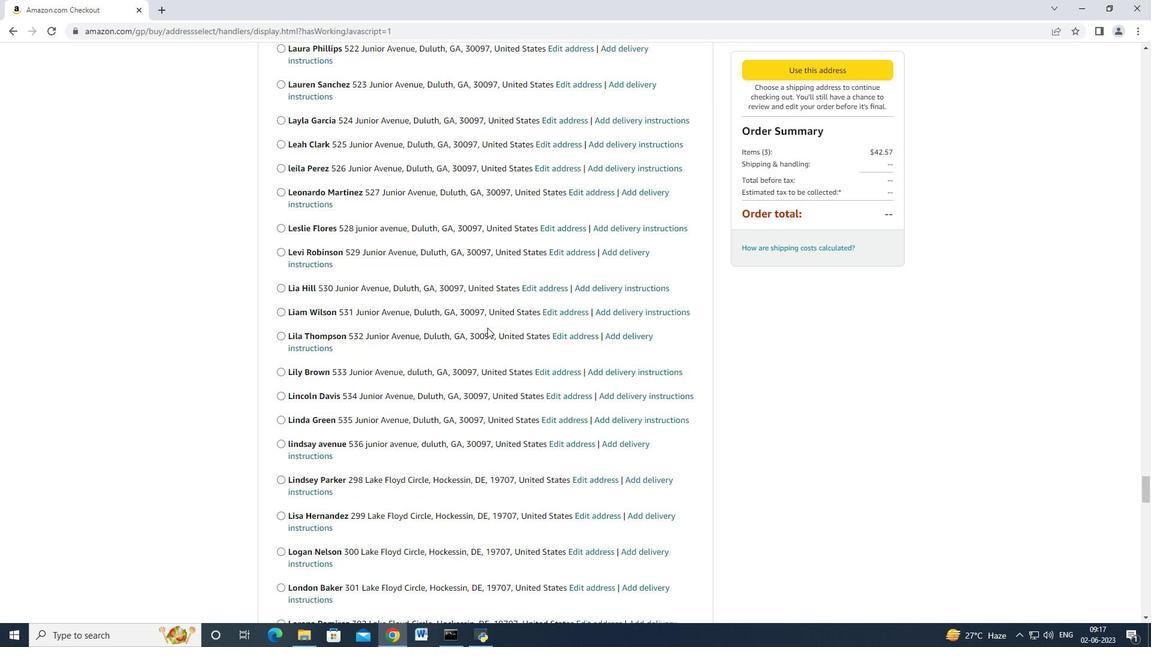 
Action: Mouse scrolled (487, 327) with delta (0, 0)
Screenshot: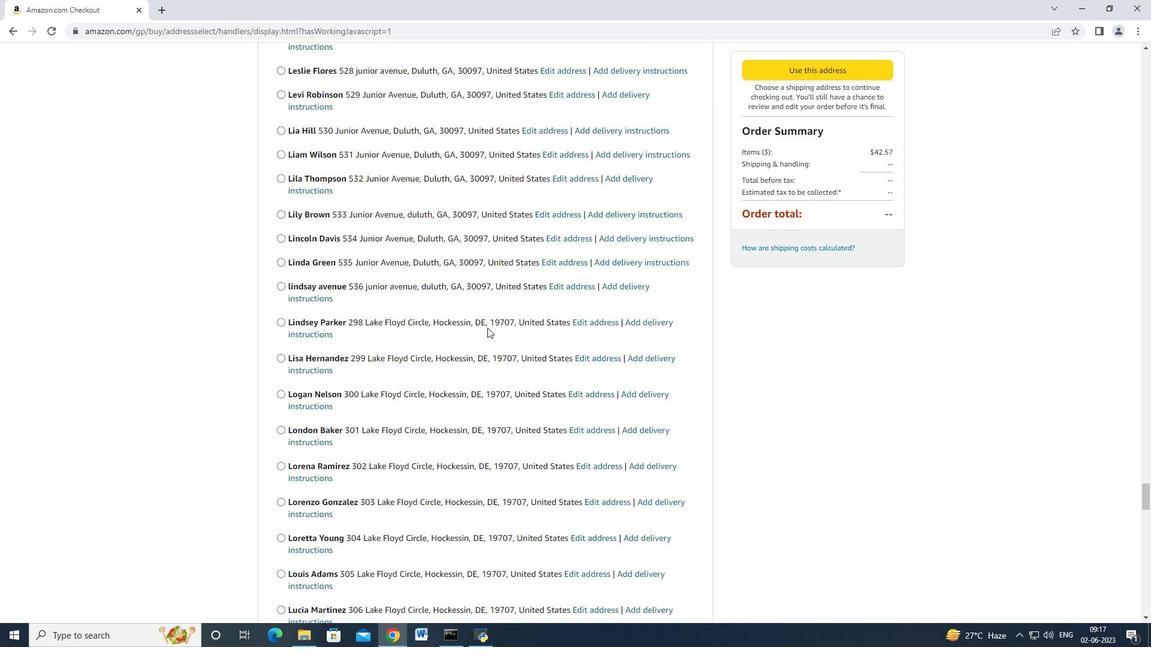 
Action: Mouse scrolled (487, 327) with delta (0, 0)
Screenshot: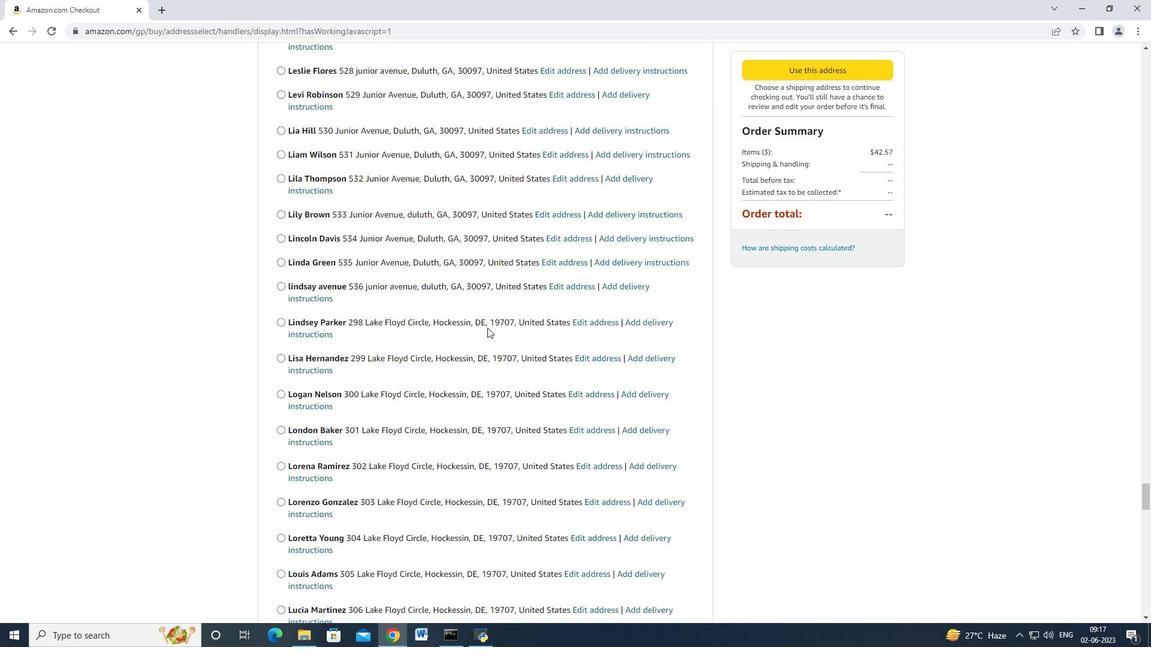 
Action: Mouse scrolled (487, 327) with delta (0, 0)
Screenshot: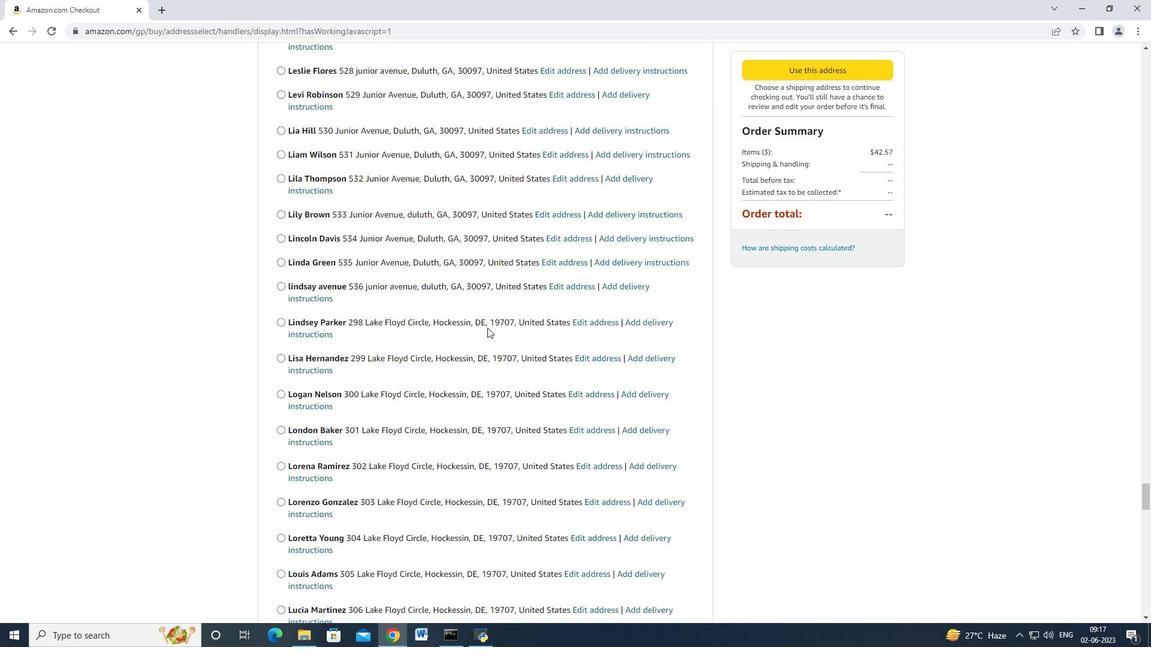 
Action: Mouse scrolled (487, 327) with delta (0, 0)
Screenshot: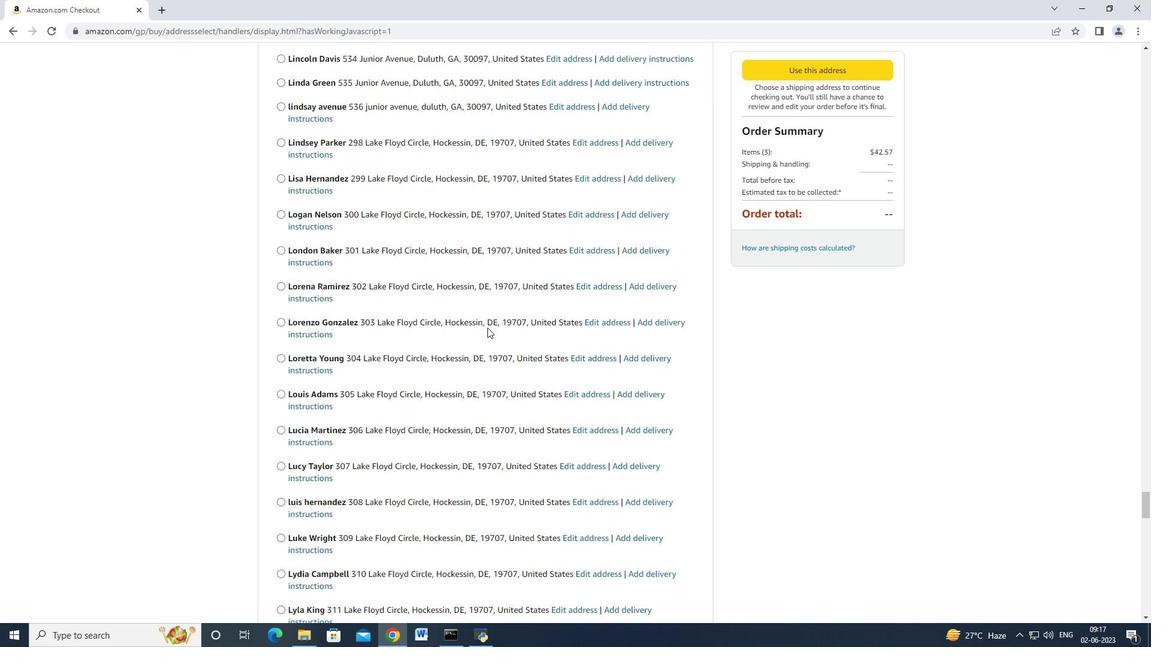 
Action: Mouse scrolled (487, 327) with delta (0, 0)
Screenshot: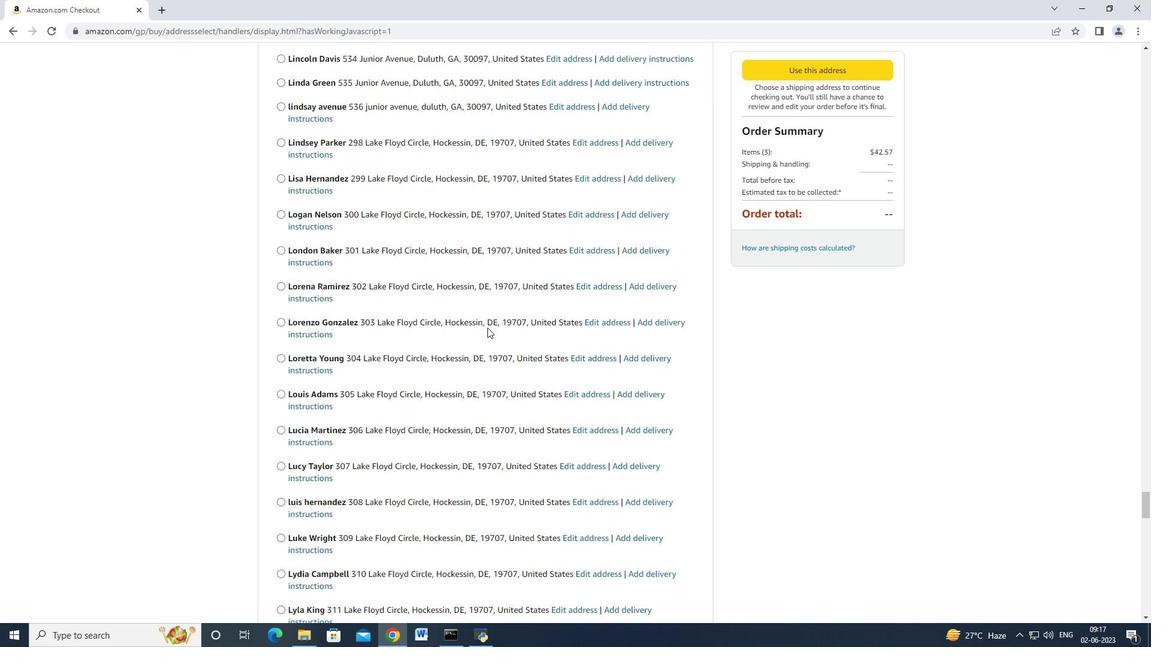 
Action: Mouse scrolled (487, 327) with delta (0, 0)
Screenshot: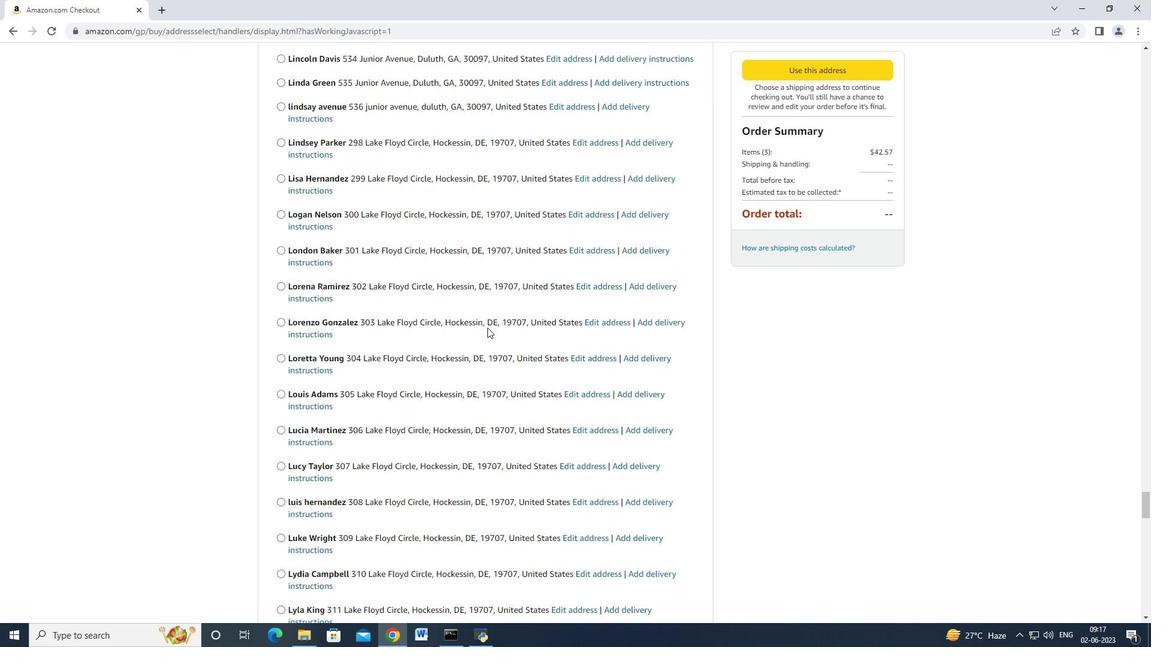 
Action: Mouse scrolled (487, 327) with delta (0, 0)
Screenshot: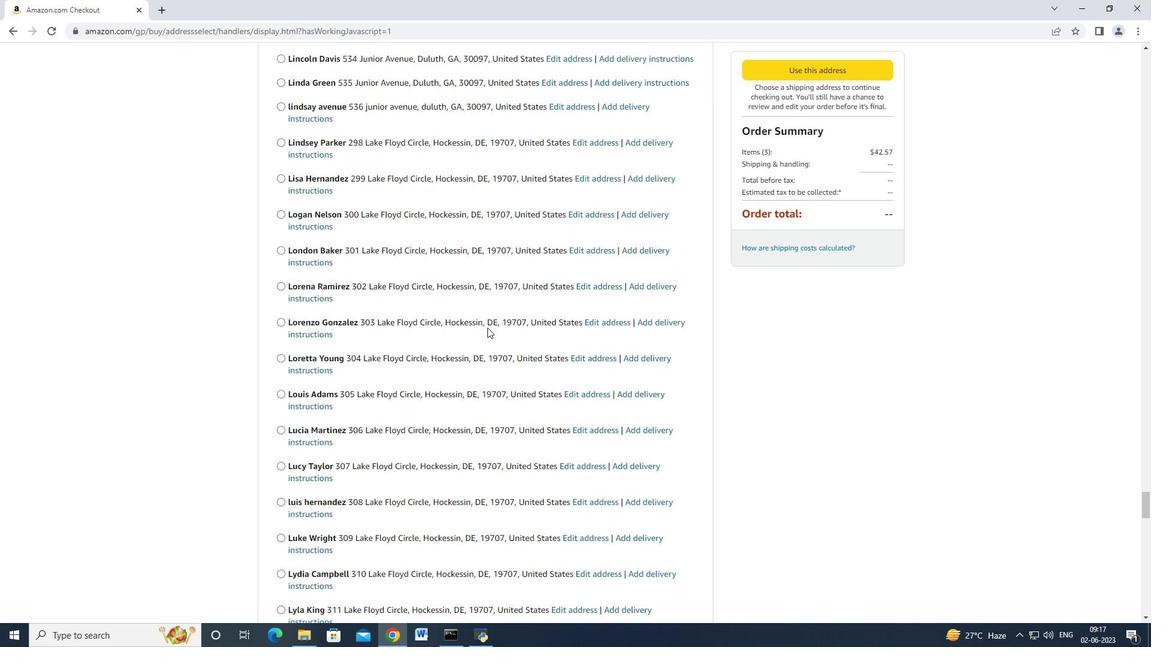 
Action: Mouse scrolled (487, 327) with delta (0, 0)
Screenshot: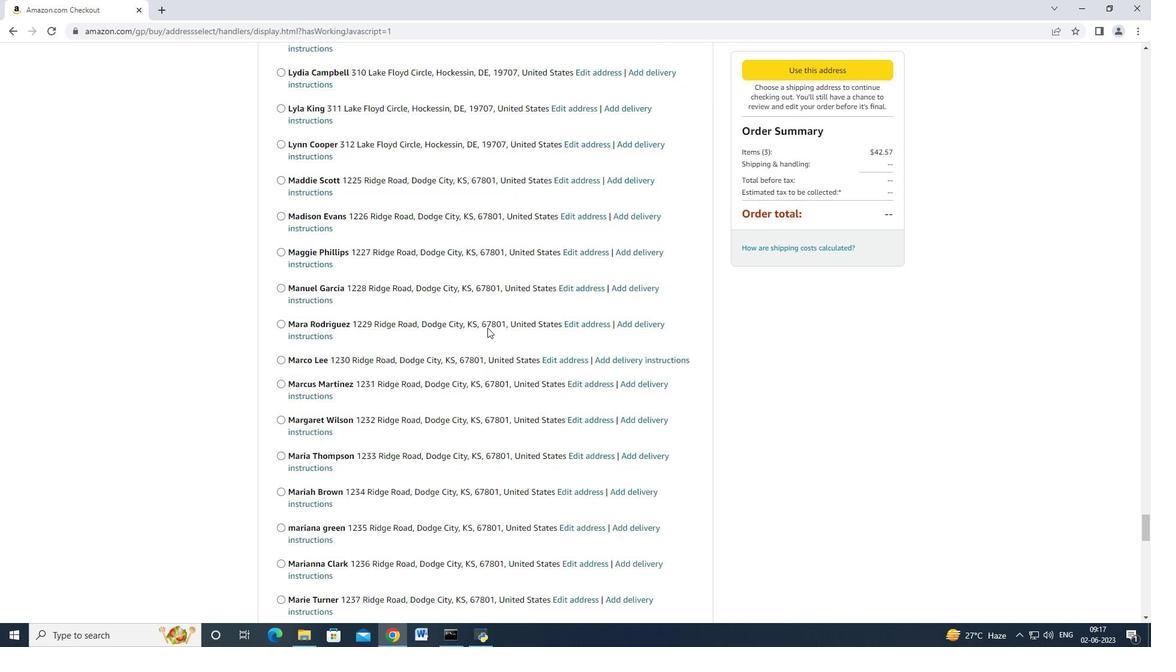 
Action: Mouse scrolled (487, 327) with delta (0, 0)
Screenshot: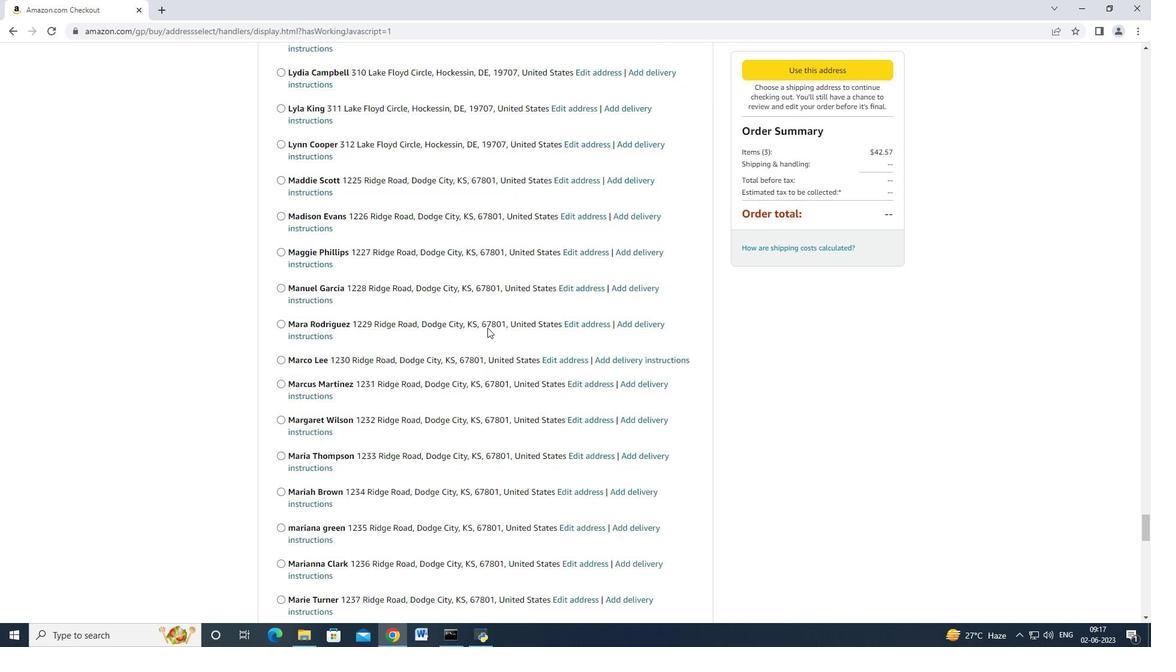 
Action: Mouse scrolled (487, 327) with delta (0, 0)
Screenshot: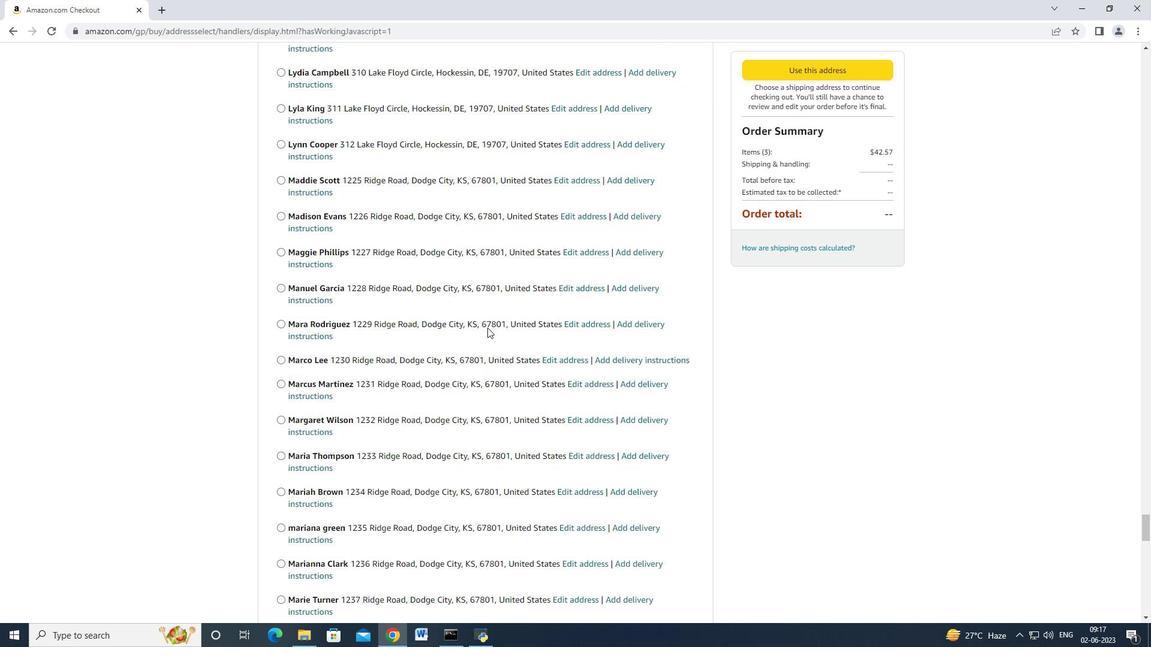 
Action: Mouse scrolled (487, 327) with delta (0, 0)
Screenshot: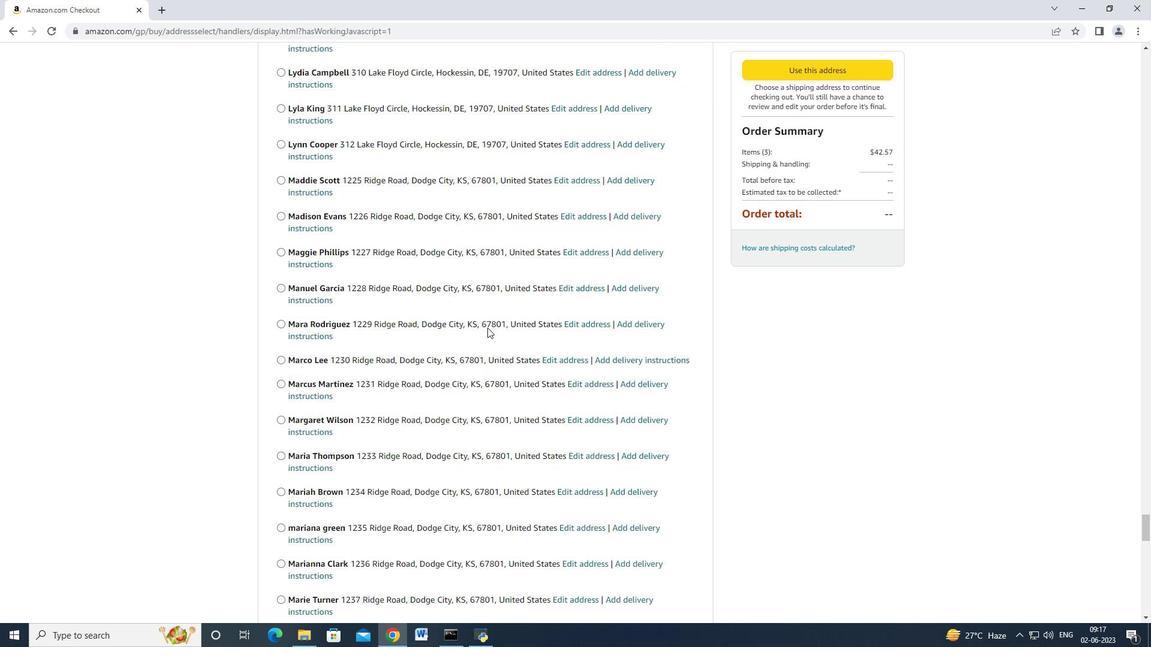 
Action: Mouse scrolled (487, 327) with delta (0, 0)
Screenshot: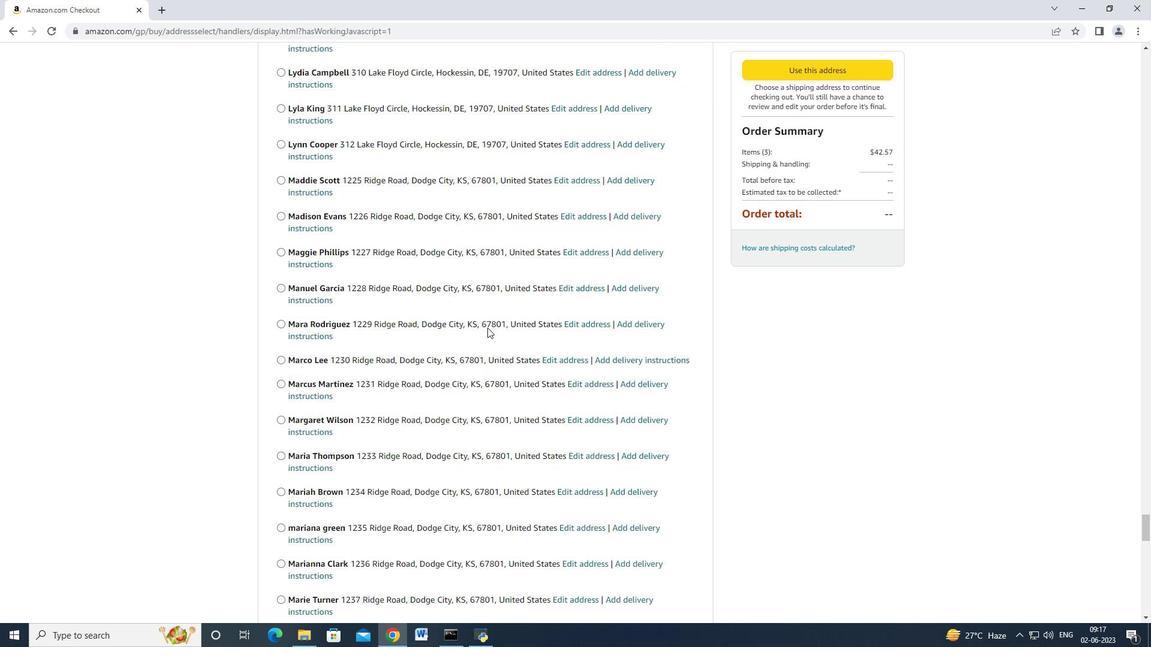 
Action: Mouse scrolled (487, 327) with delta (0, 0)
Screenshot: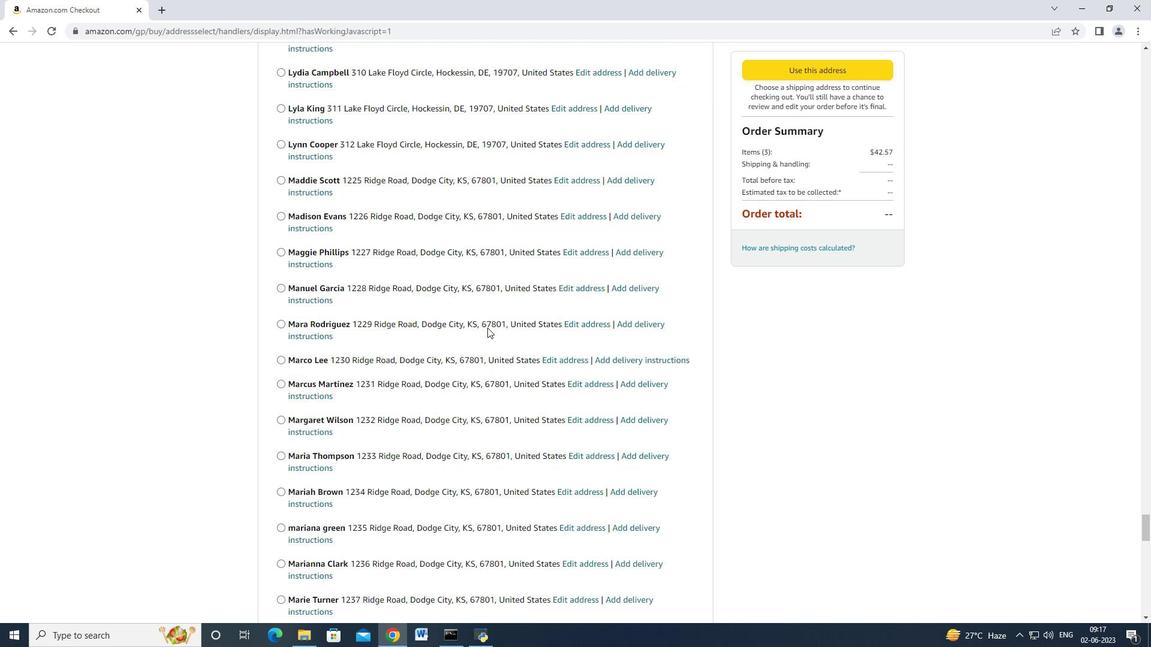 
Action: Mouse scrolled (487, 327) with delta (0, 0)
Screenshot: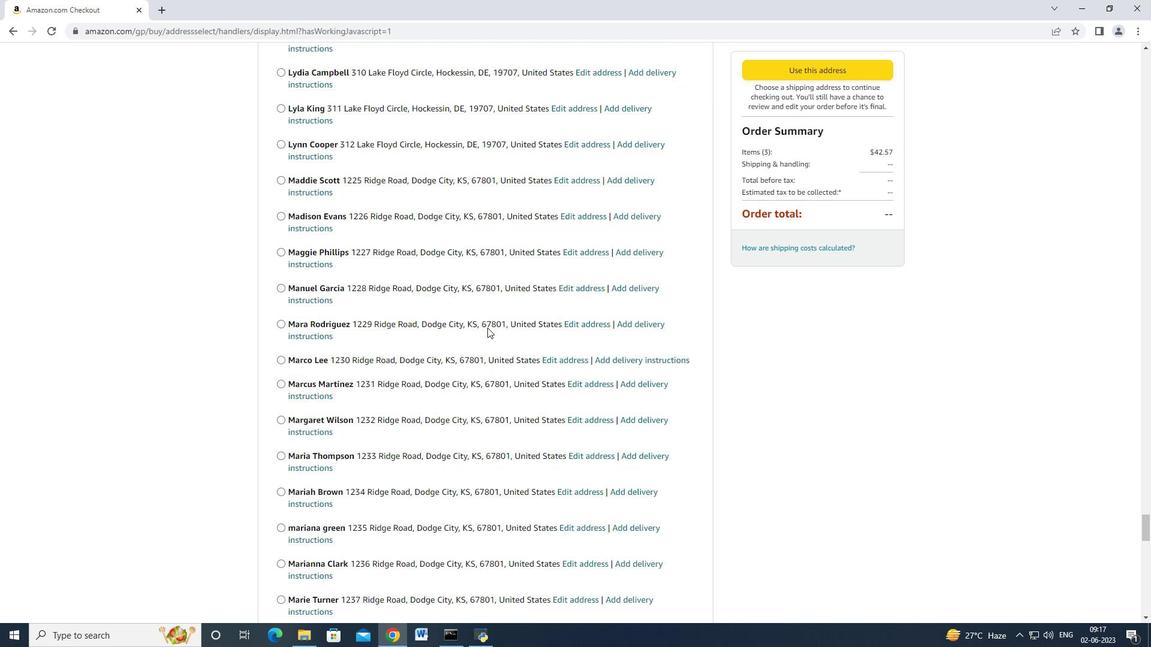 
Action: Mouse scrolled (487, 327) with delta (0, 0)
Screenshot: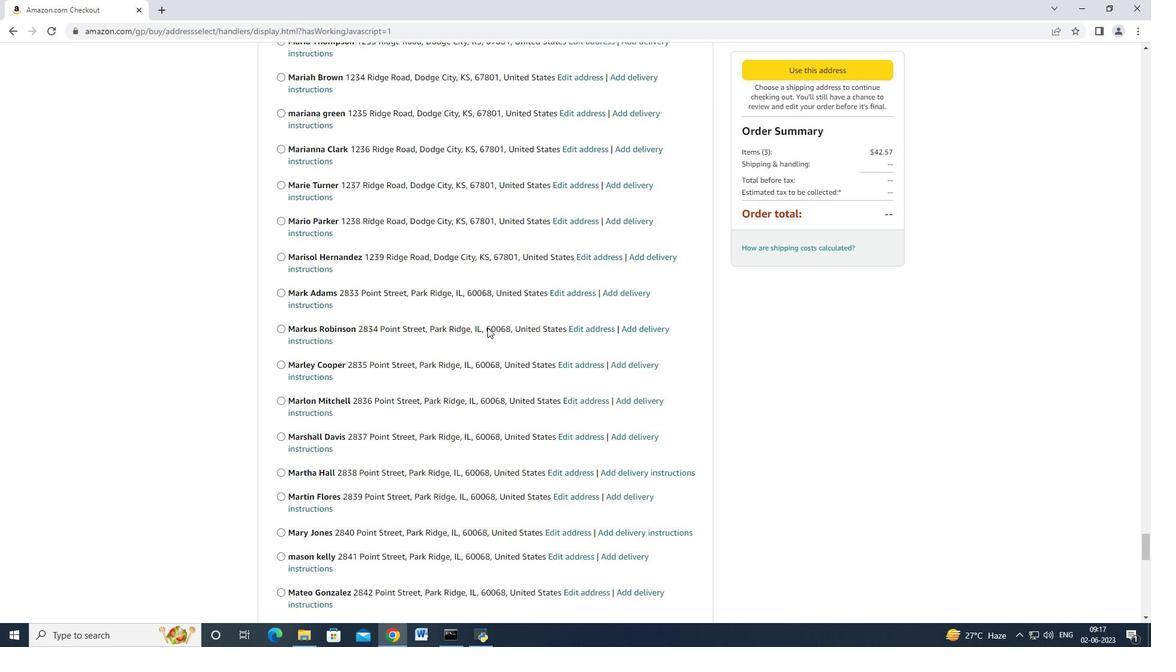 
Action: Mouse scrolled (487, 327) with delta (0, 0)
Screenshot: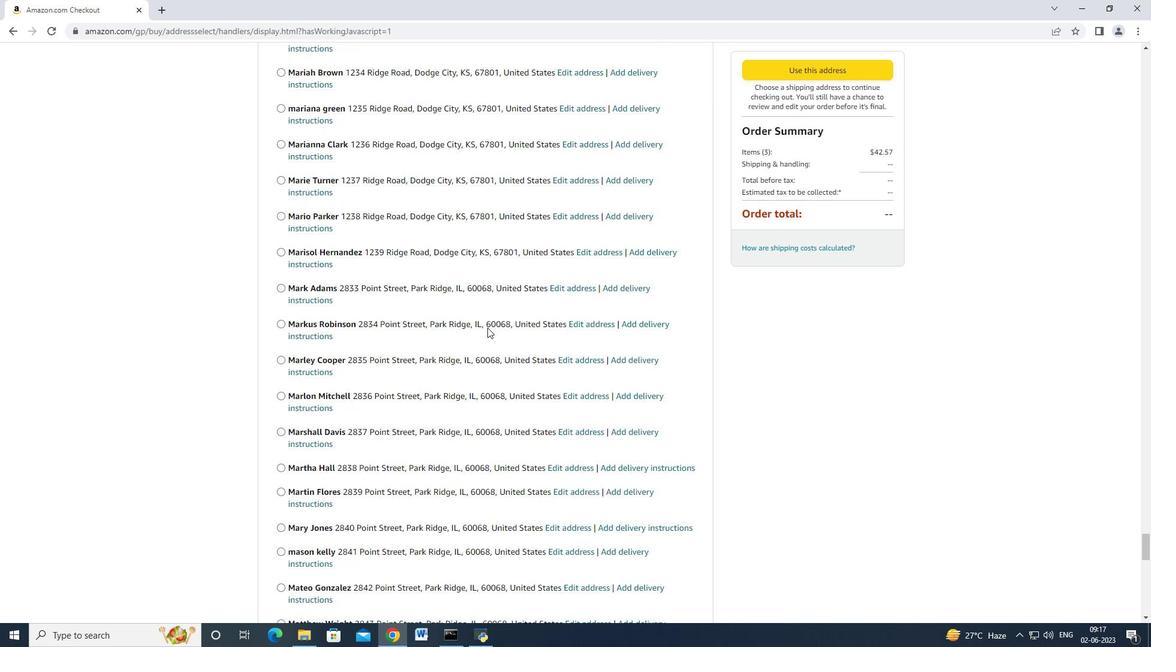 
Action: Mouse scrolled (487, 327) with delta (0, 0)
Screenshot: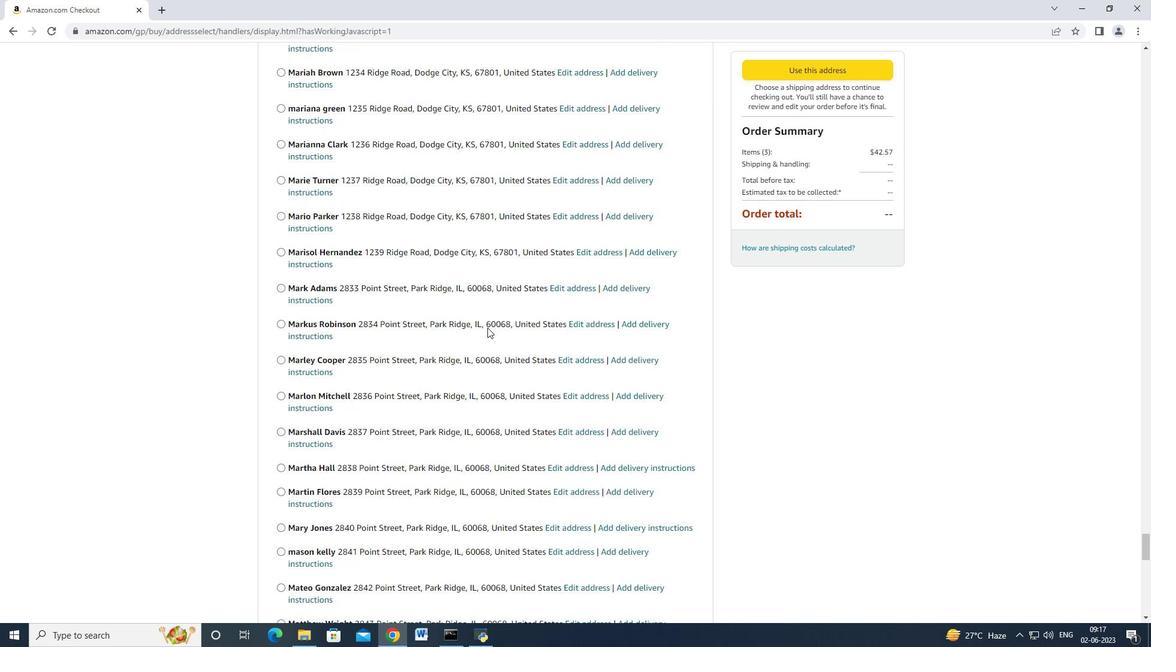 
Action: Mouse scrolled (487, 327) with delta (0, 0)
Screenshot: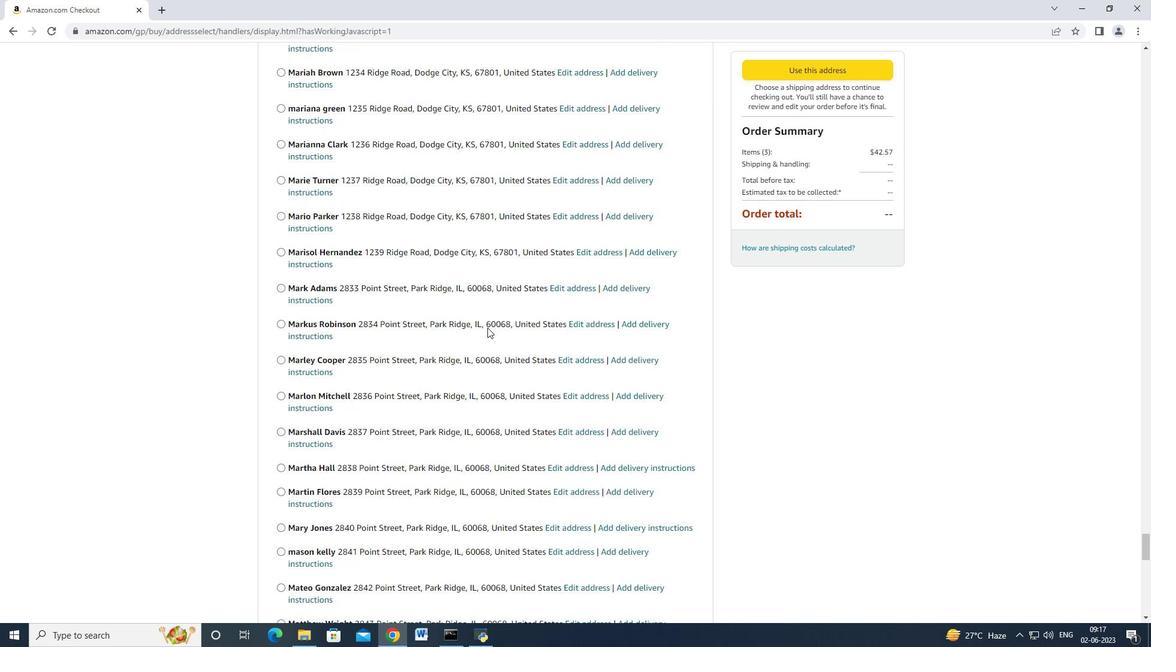 
Action: Mouse scrolled (487, 327) with delta (0, 0)
Screenshot: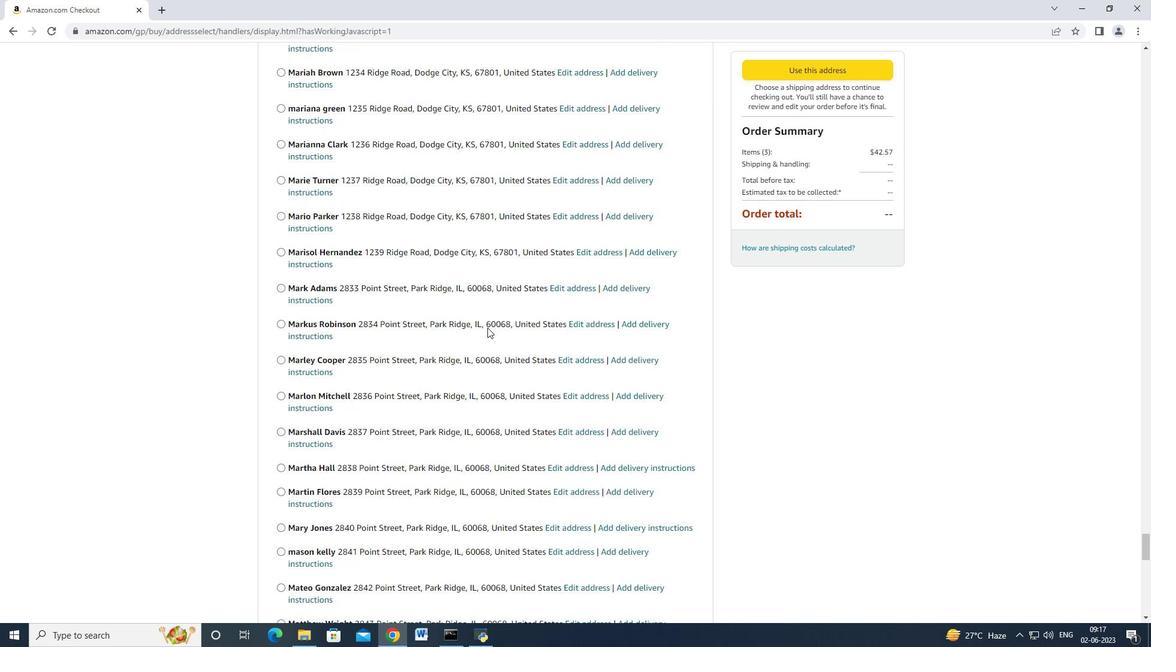 
Action: Mouse scrolled (487, 327) with delta (0, 0)
Screenshot: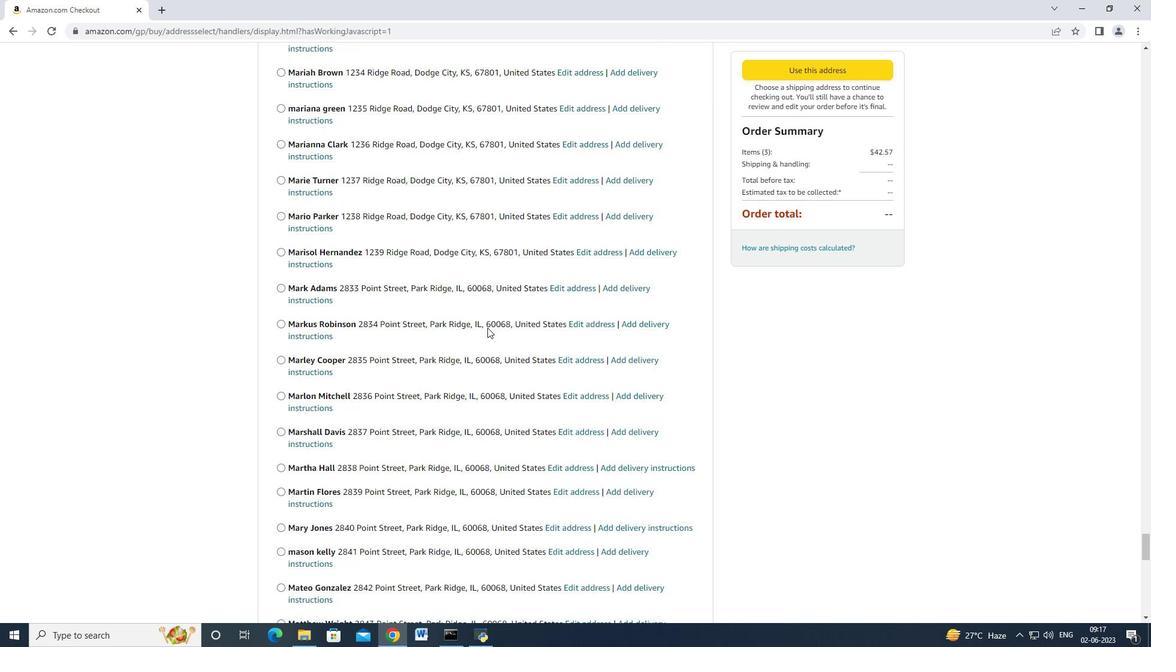 
Action: Mouse scrolled (487, 327) with delta (0, 0)
Screenshot: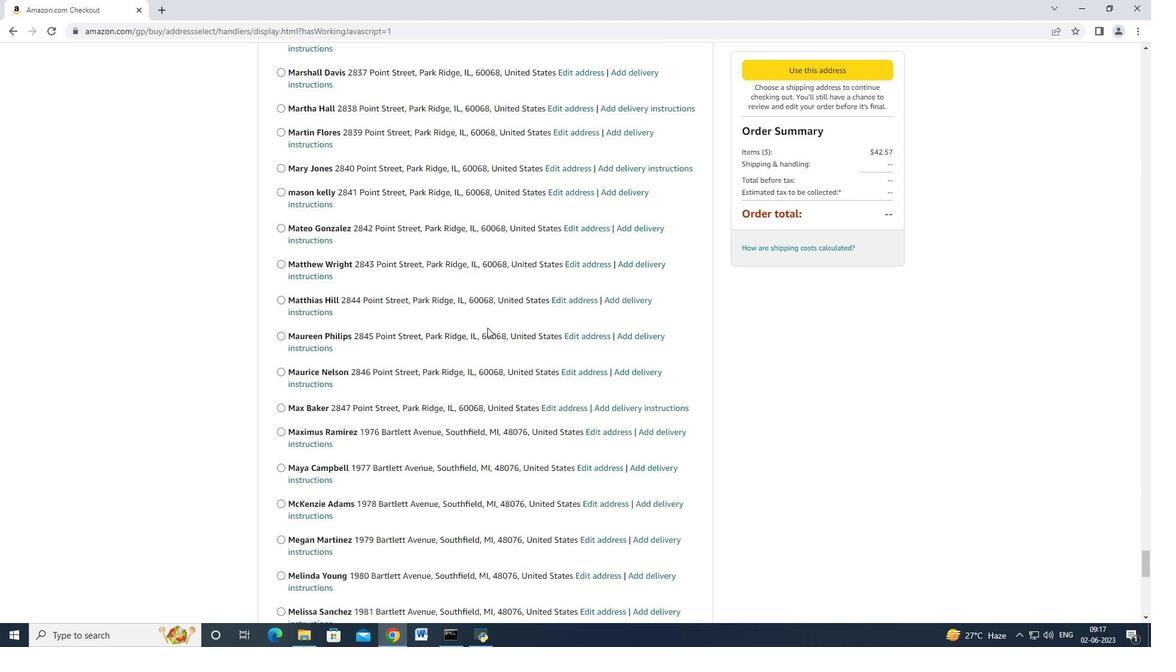
Action: Mouse scrolled (487, 327) with delta (0, 0)
Screenshot: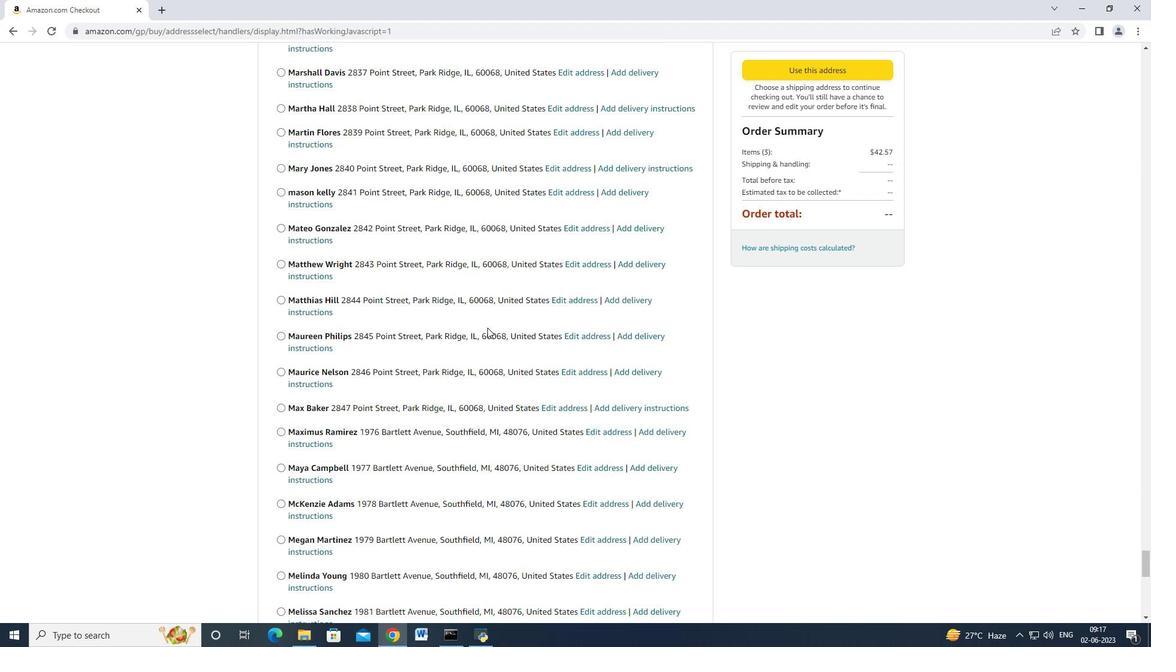 
Action: Mouse scrolled (487, 327) with delta (0, 0)
Screenshot: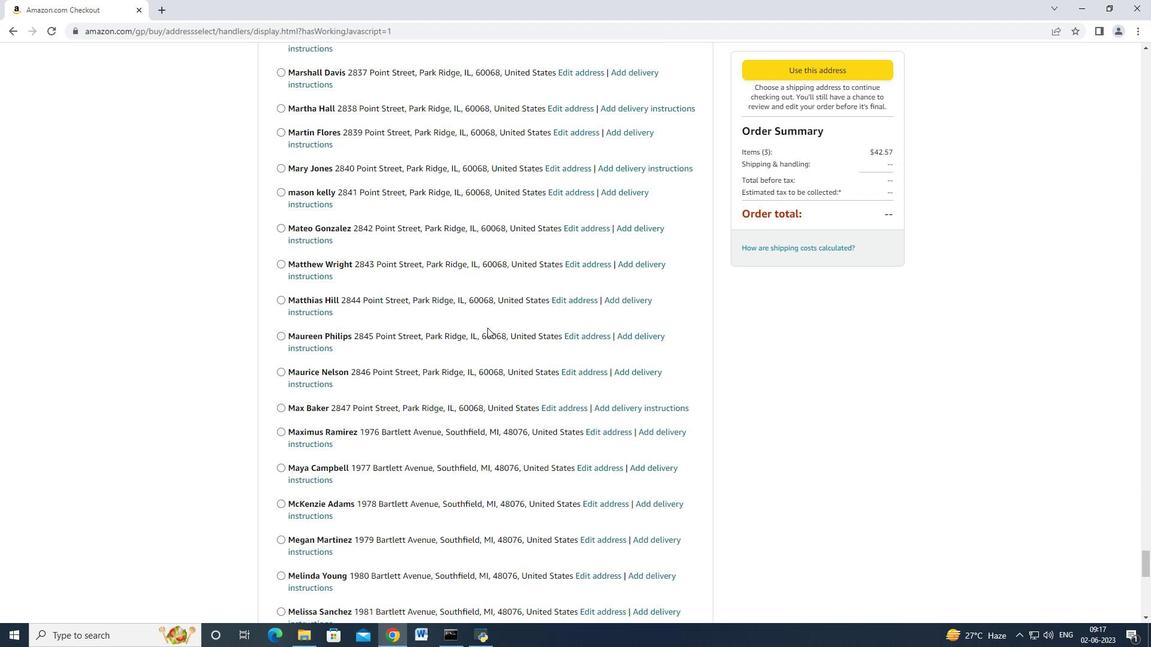 
Action: Mouse scrolled (487, 327) with delta (0, 0)
Screenshot: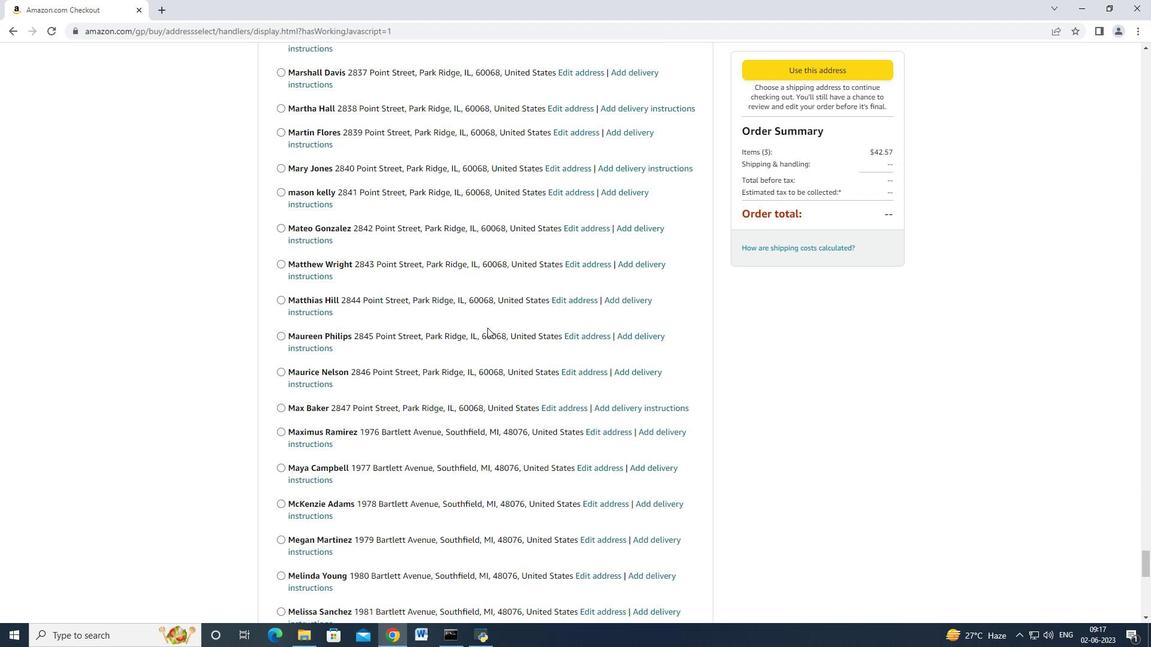 
Action: Mouse scrolled (487, 327) with delta (0, 0)
Screenshot: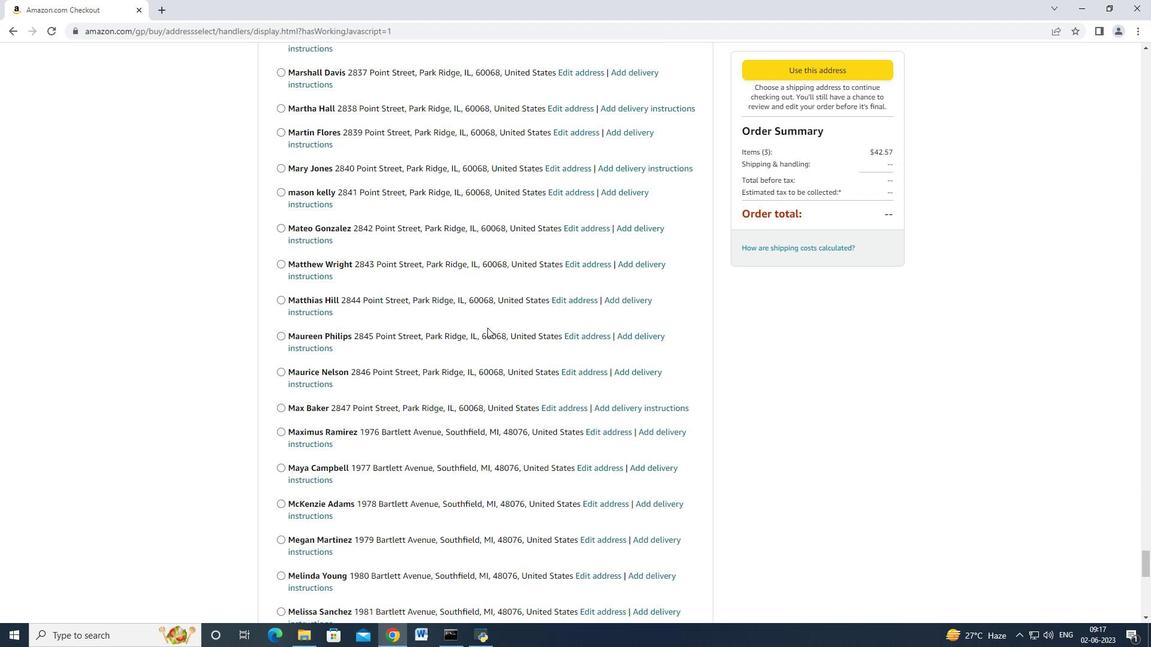
Action: Mouse scrolled (487, 327) with delta (0, 0)
Screenshot: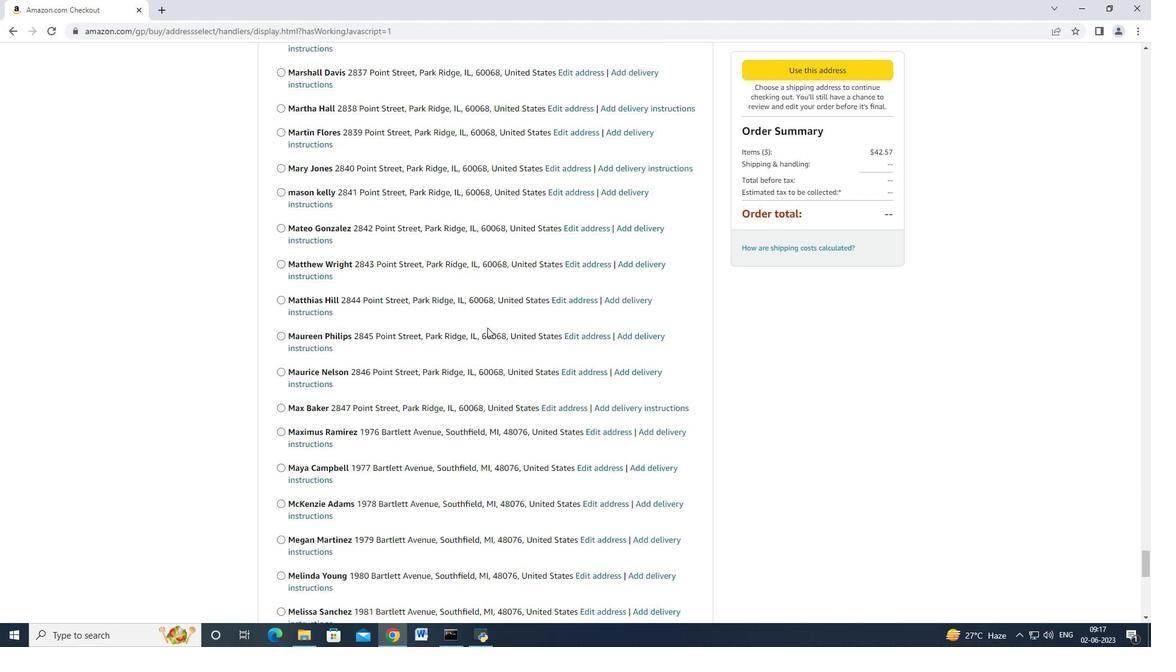 
Action: Mouse scrolled (487, 327) with delta (0, 0)
Screenshot: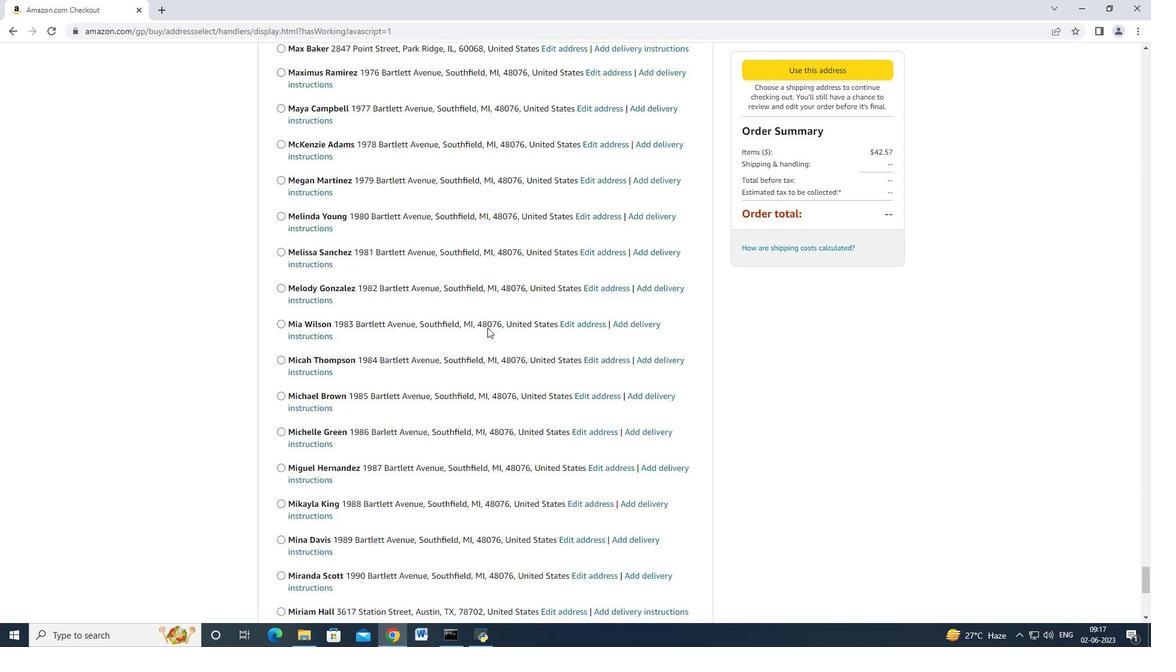
Action: Mouse scrolled (487, 327) with delta (0, 0)
Screenshot: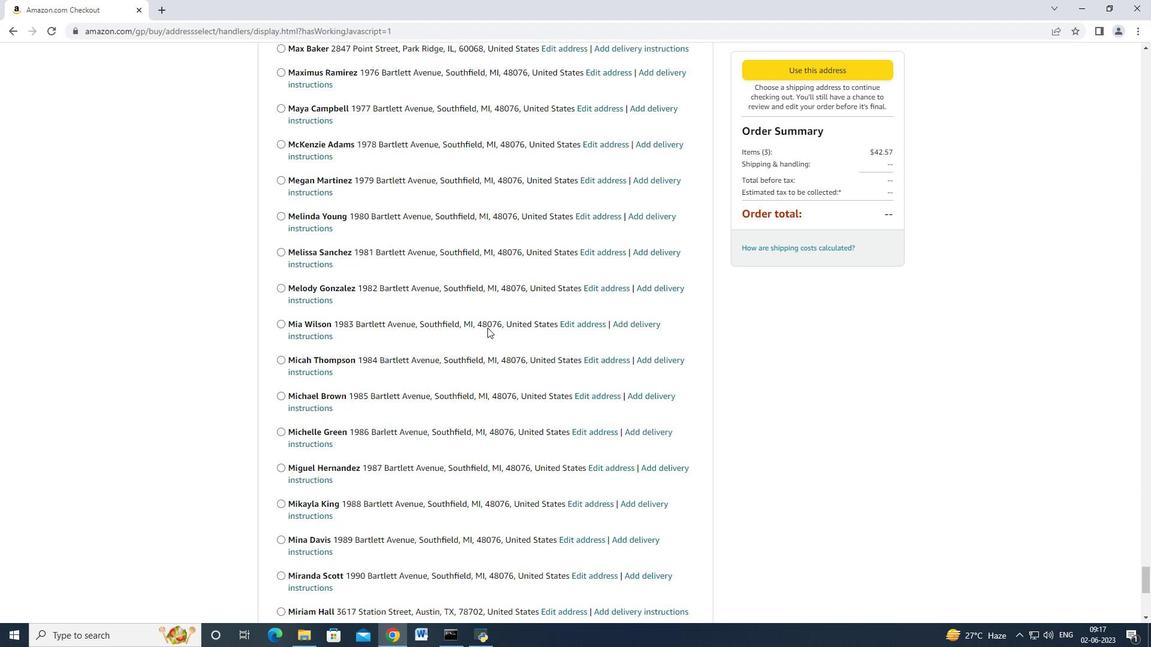 
Action: Mouse scrolled (487, 327) with delta (0, 0)
Screenshot: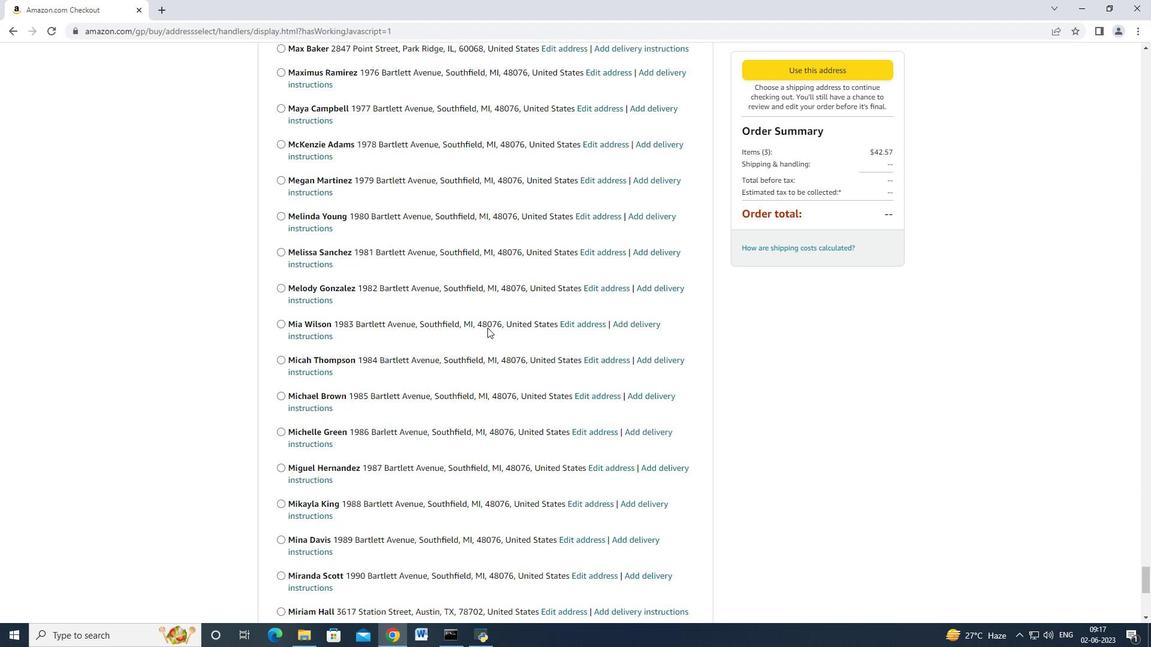 
Action: Mouse scrolled (487, 327) with delta (0, 0)
Screenshot: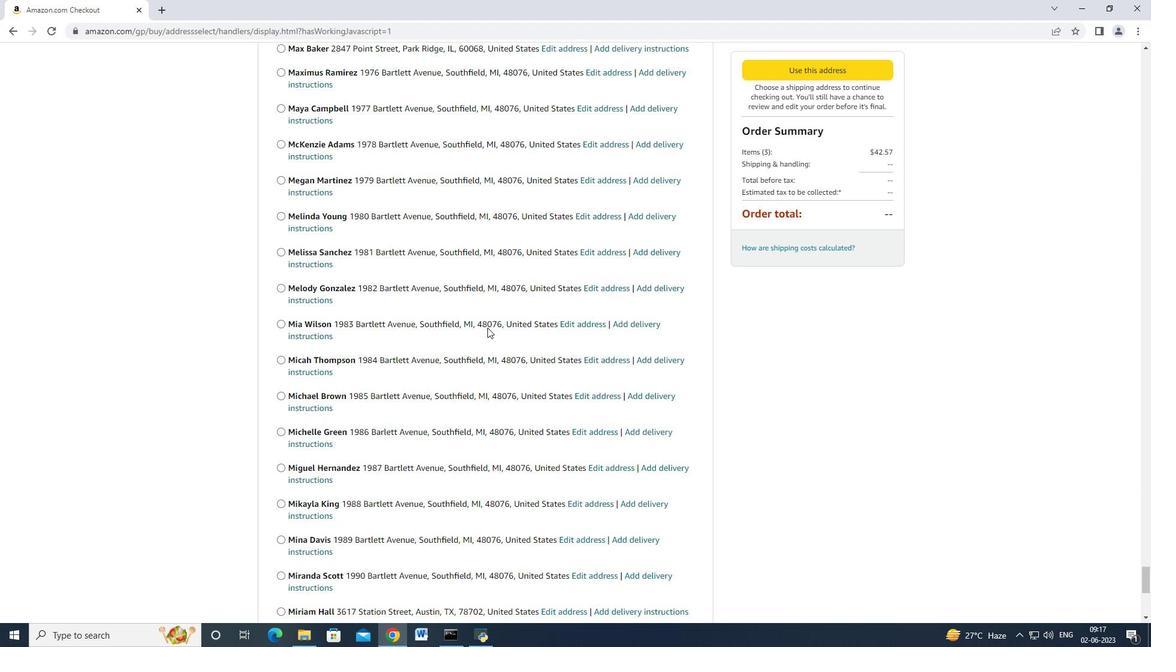
Action: Mouse scrolled (487, 327) with delta (0, 0)
Screenshot: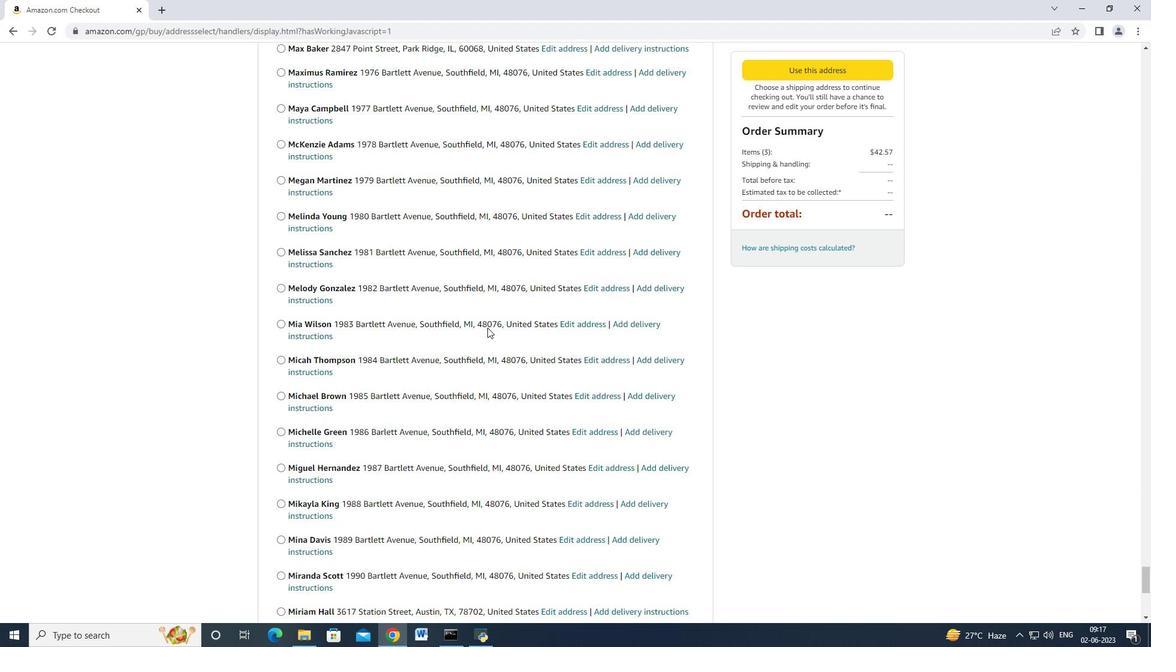 
Action: Mouse scrolled (487, 327) with delta (0, 0)
Screenshot: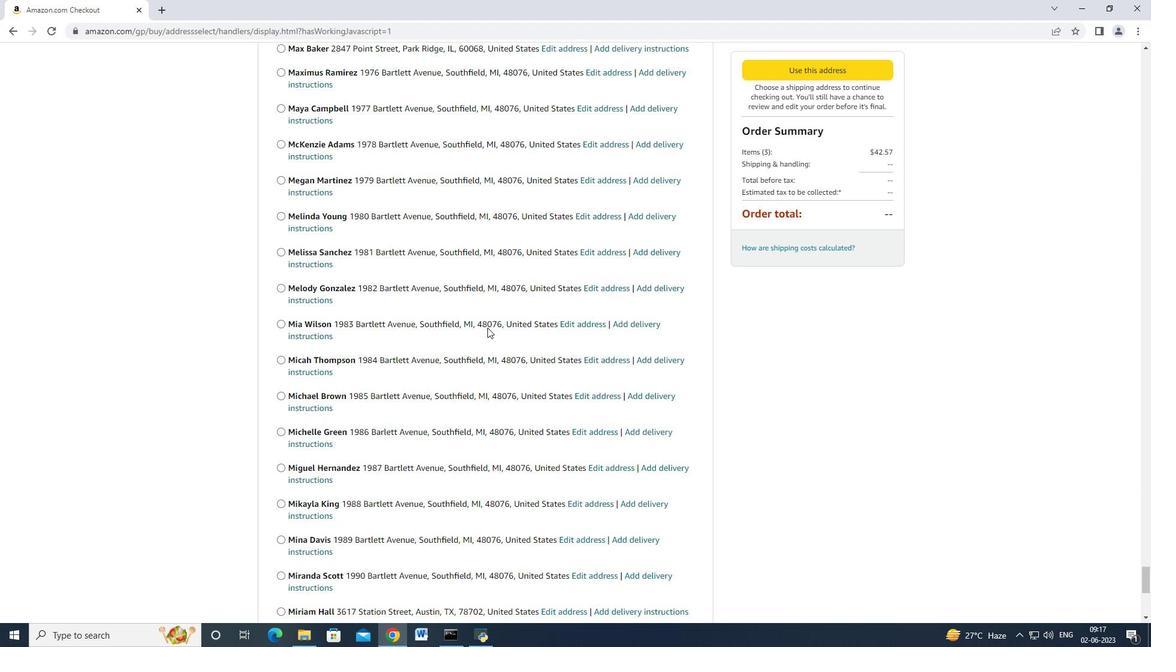 
Action: Mouse scrolled (487, 327) with delta (0, 0)
Screenshot: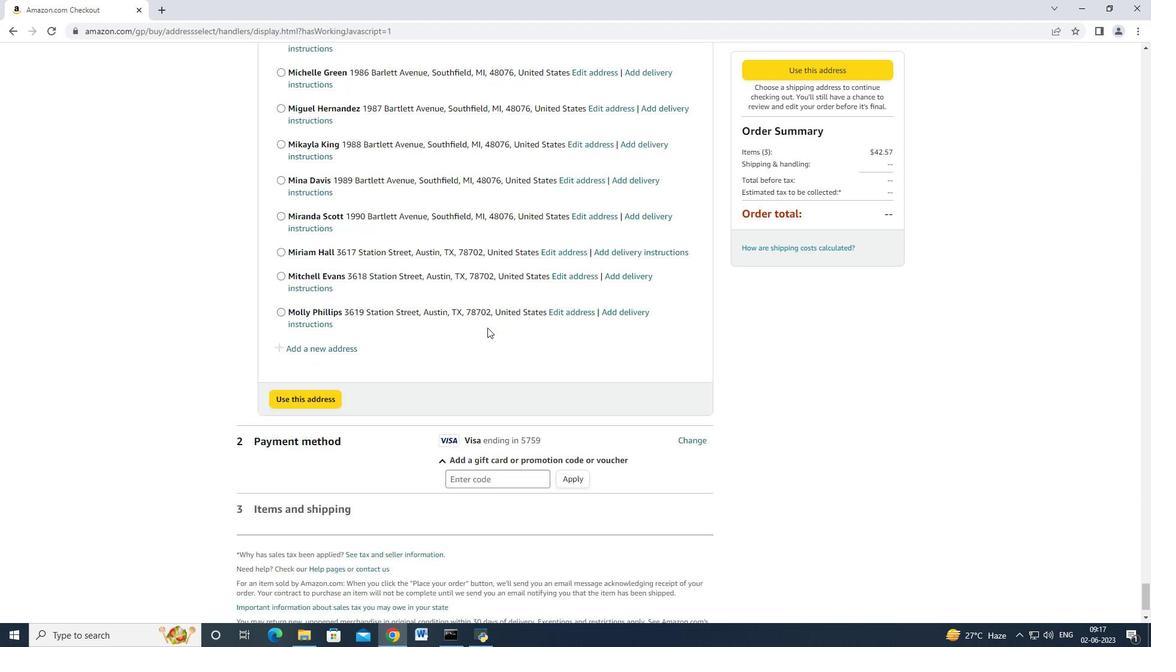 
Action: Mouse scrolled (487, 327) with delta (0, 0)
Screenshot: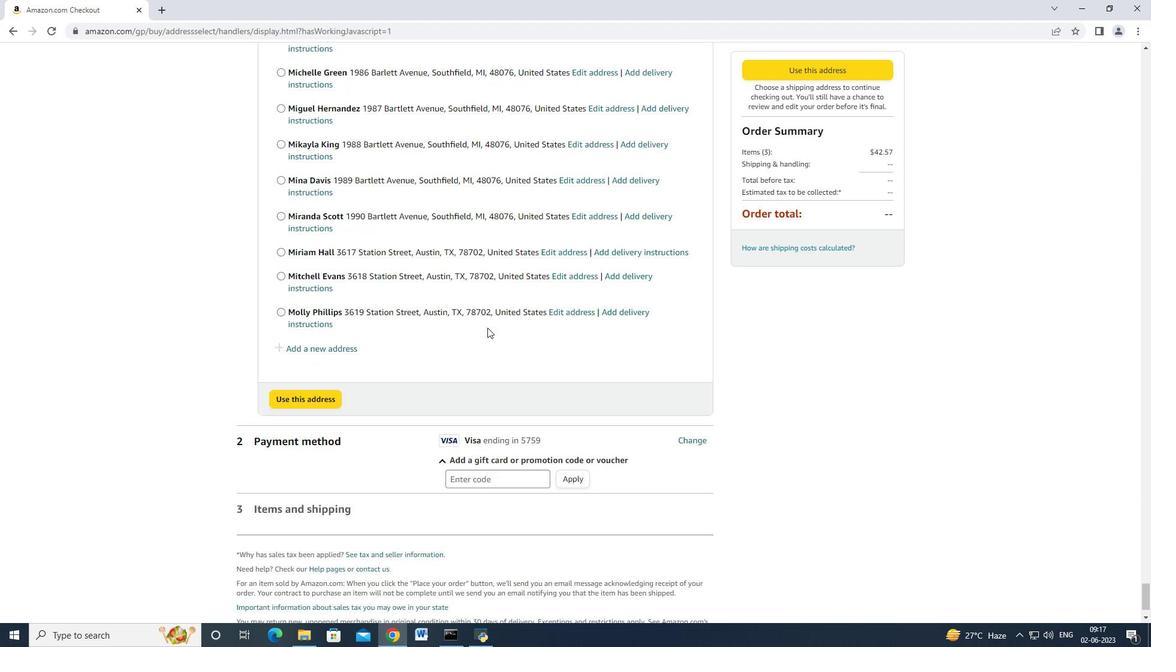 
Action: Mouse scrolled (487, 327) with delta (0, 0)
Screenshot: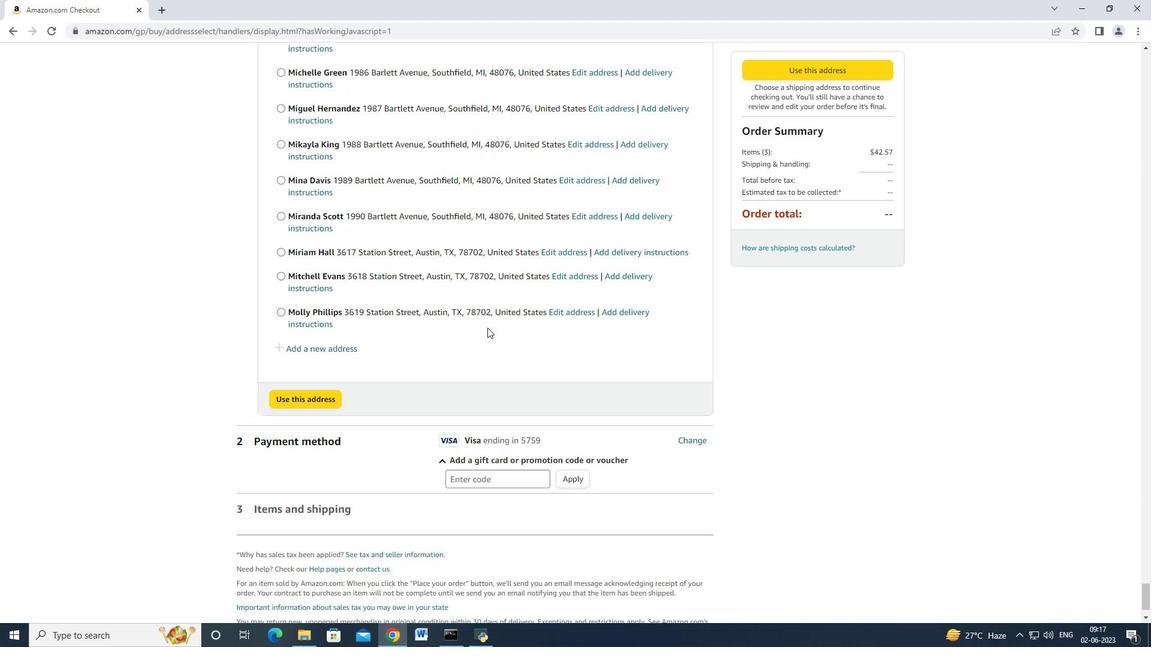 
Action: Mouse scrolled (487, 327) with delta (0, 0)
Screenshot: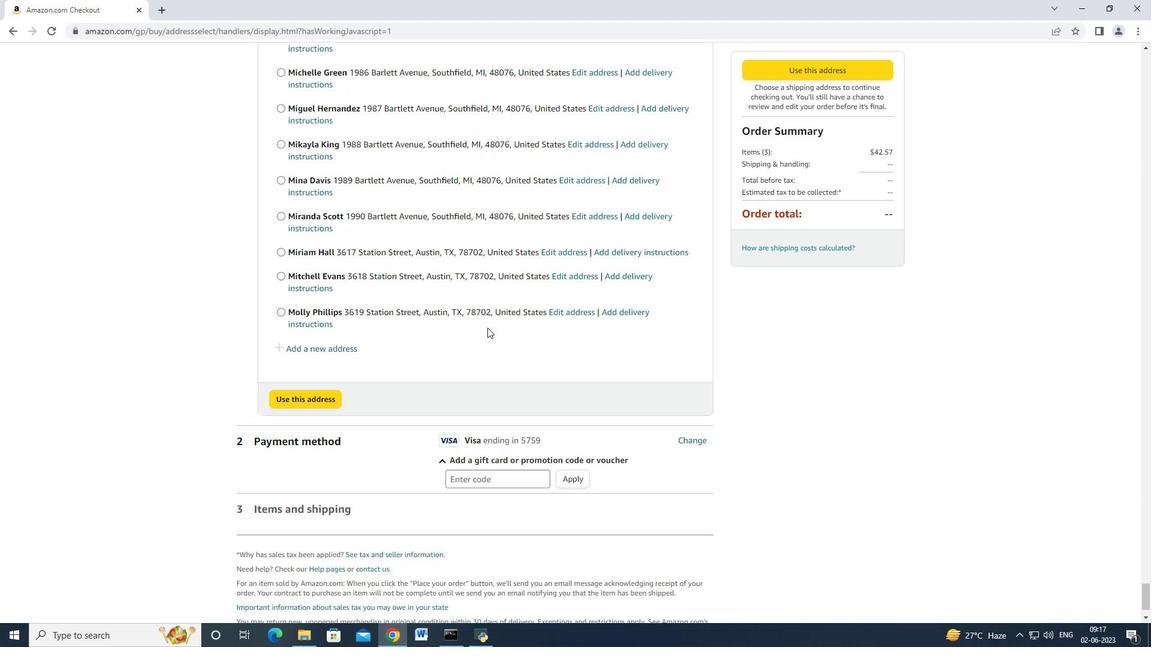 
Action: Mouse scrolled (487, 327) with delta (0, 0)
Screenshot: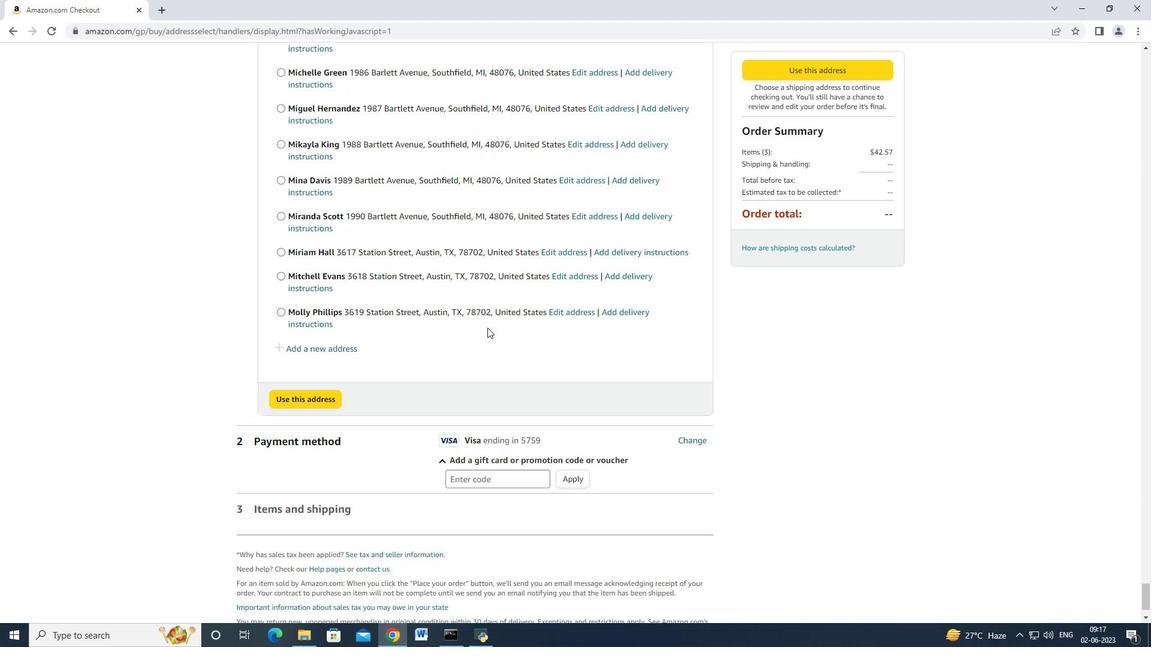 
Action: Mouse scrolled (487, 327) with delta (0, 0)
